 Task: Personal: Interview Study Tracker.
Action: Mouse moved to (61, 69)
Screenshot: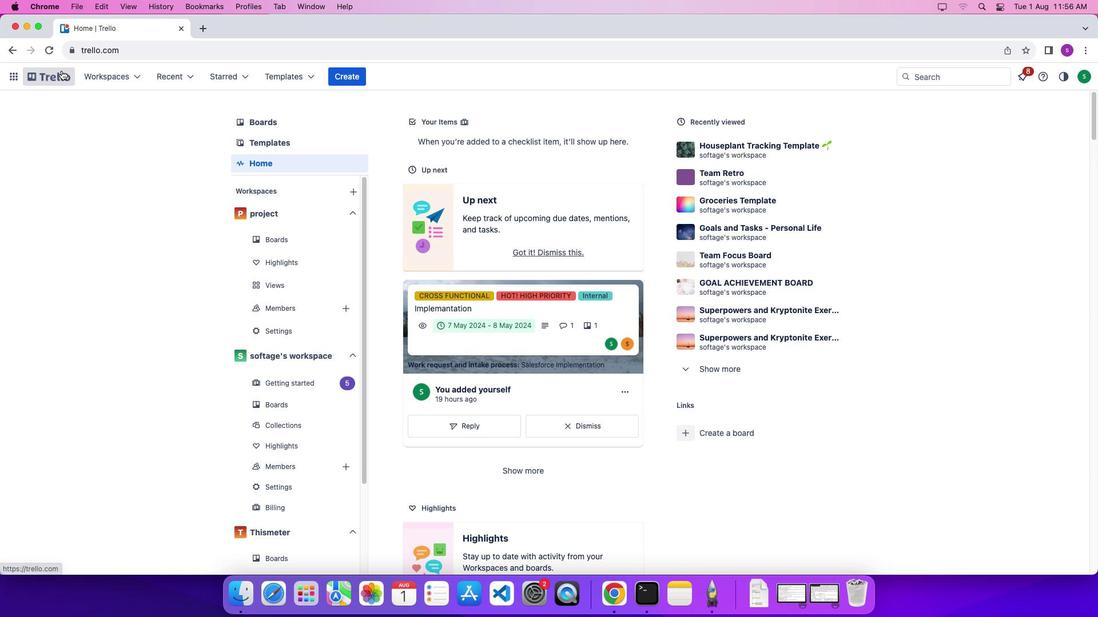 
Action: Mouse pressed left at (61, 69)
Screenshot: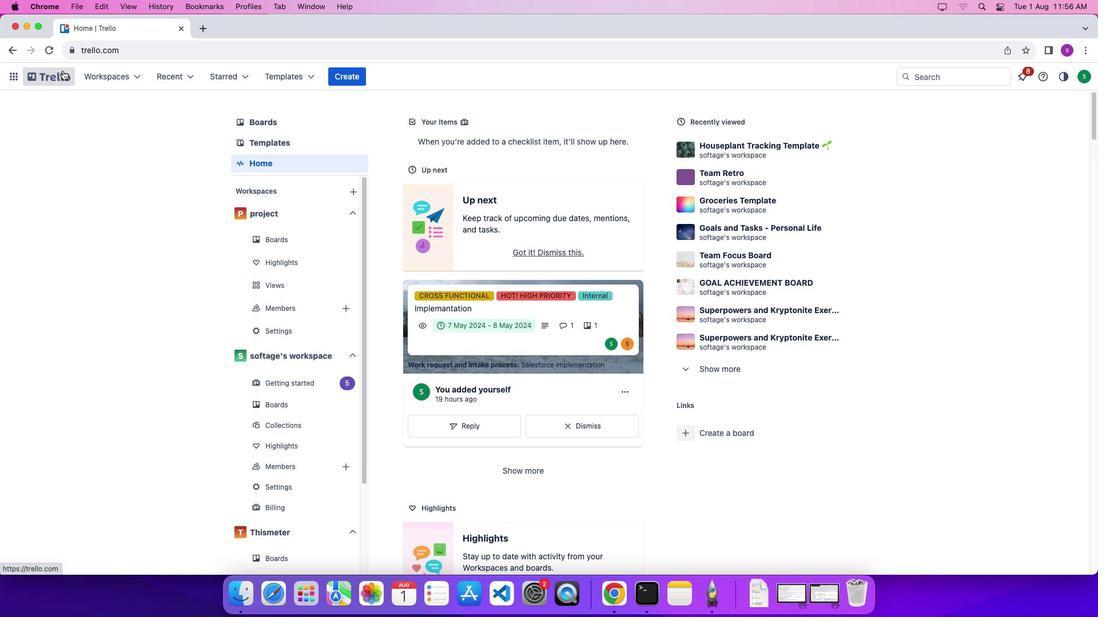 
Action: Mouse moved to (276, 77)
Screenshot: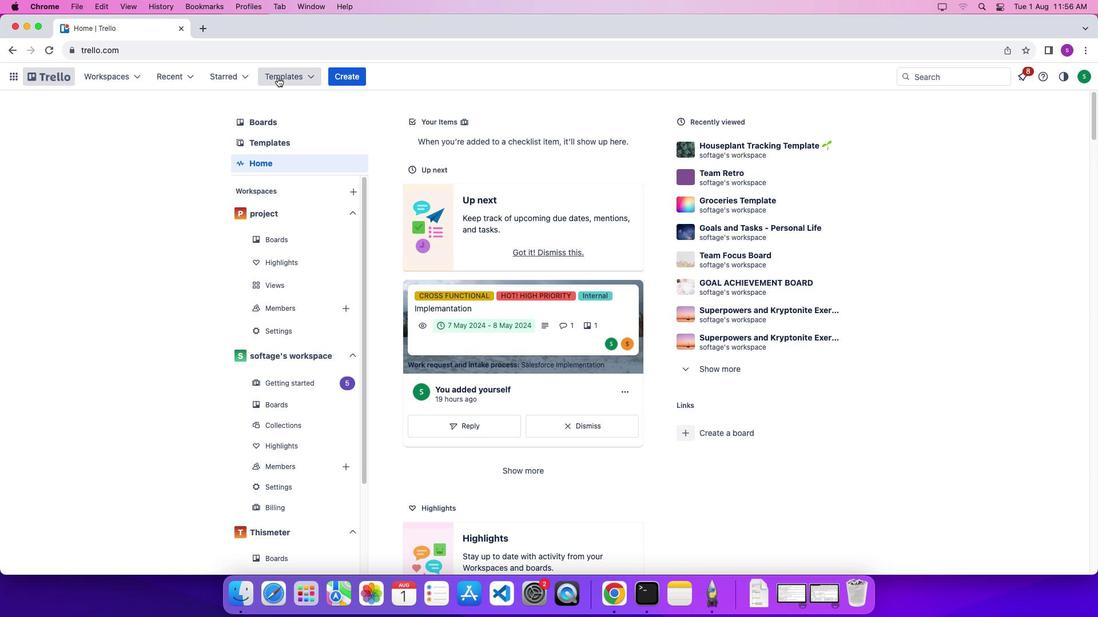 
Action: Mouse pressed left at (276, 77)
Screenshot: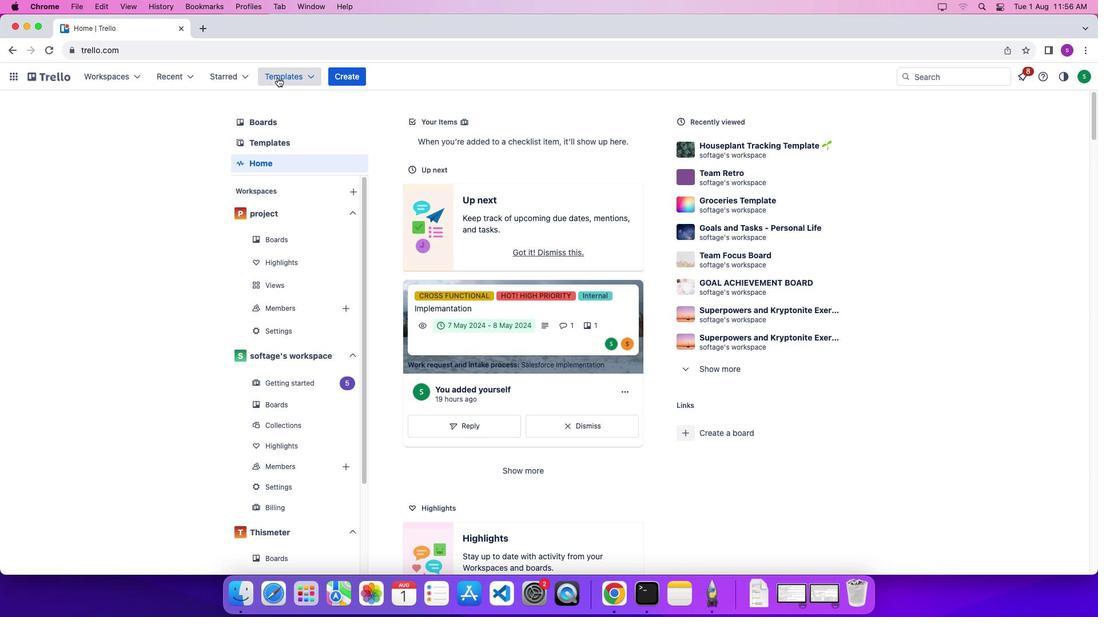 
Action: Mouse moved to (379, 437)
Screenshot: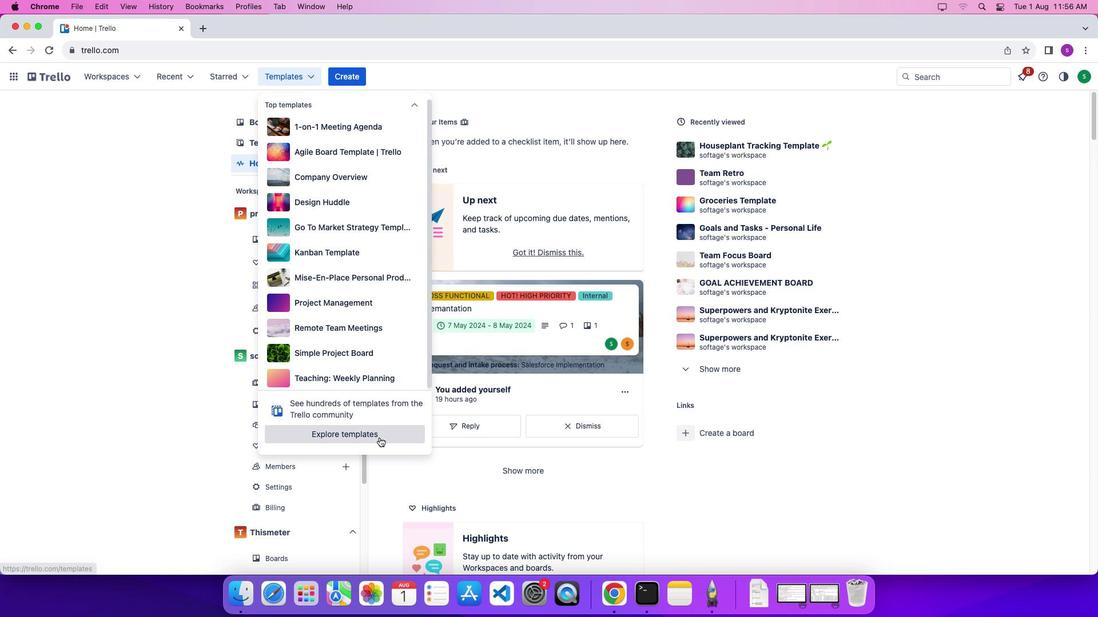 
Action: Mouse pressed left at (379, 437)
Screenshot: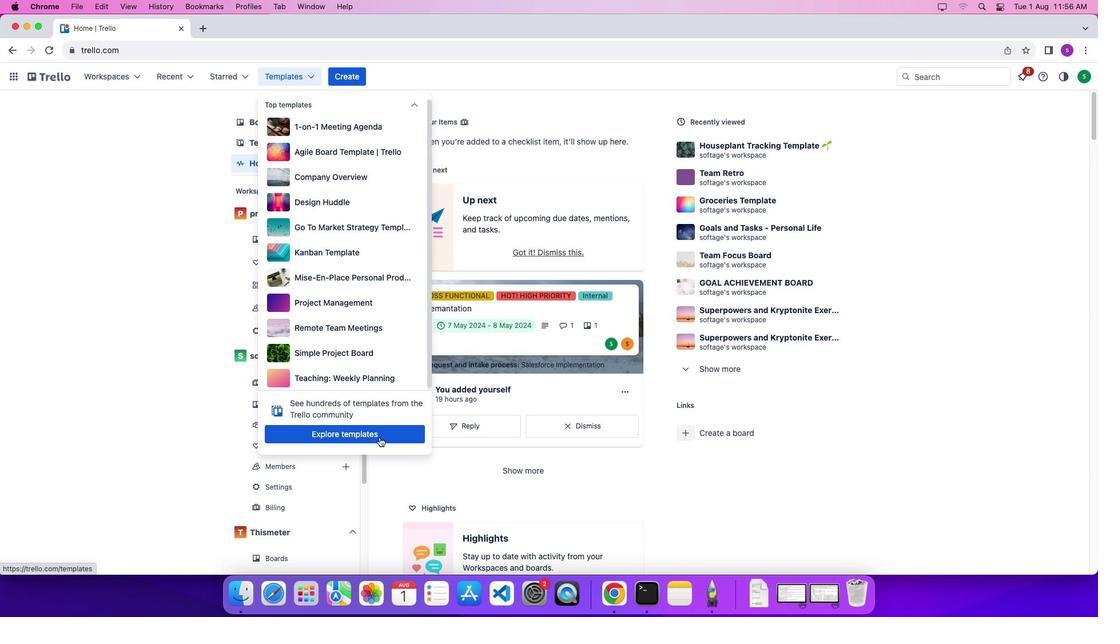 
Action: Mouse moved to (774, 128)
Screenshot: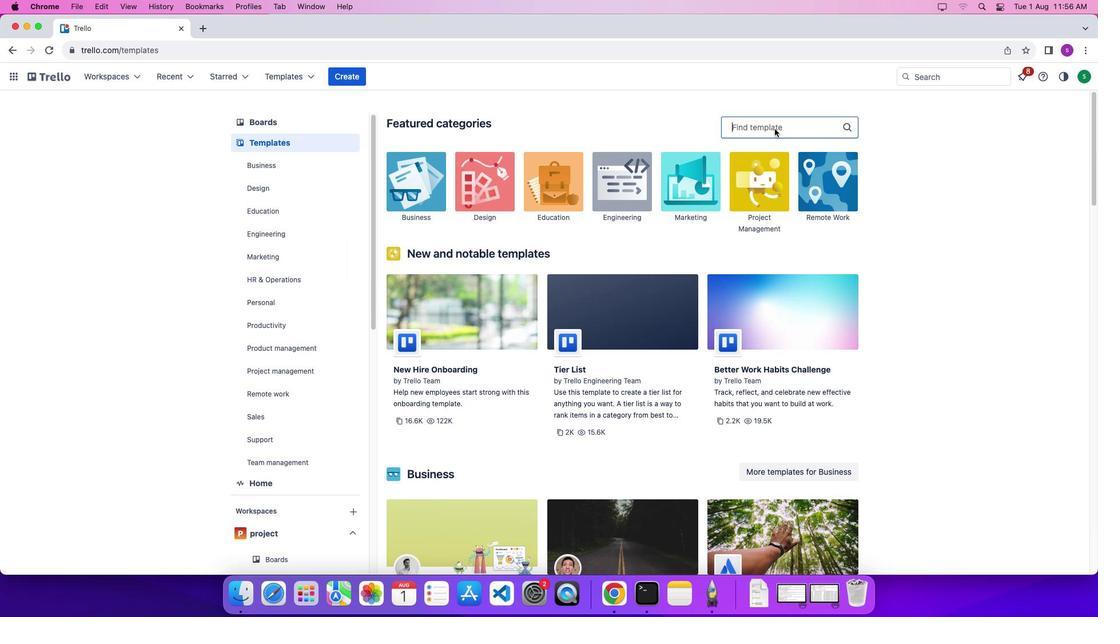 
Action: Mouse pressed left at (774, 128)
Screenshot: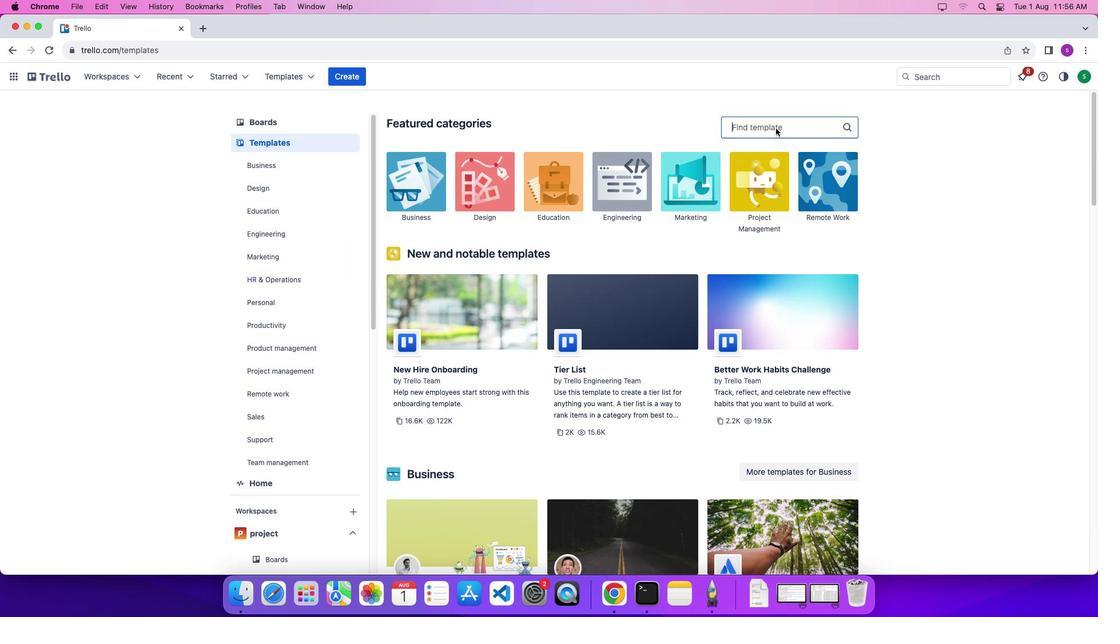
Action: Mouse moved to (775, 127)
Screenshot: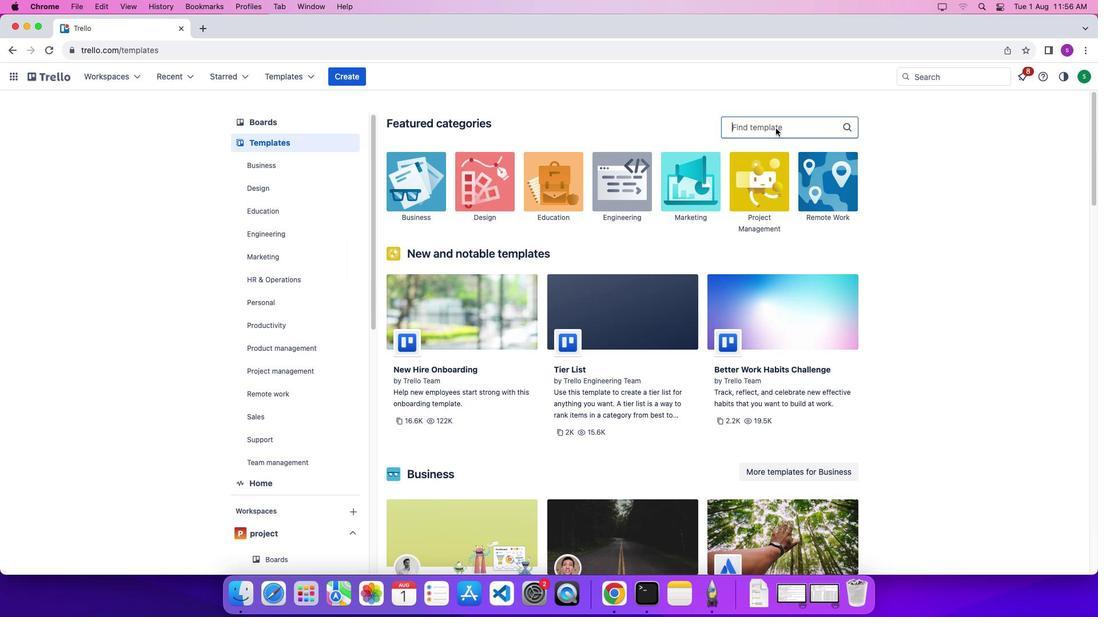 
Action: Key pressed Key.shift'S''t''u''d''y'Key.space
Screenshot: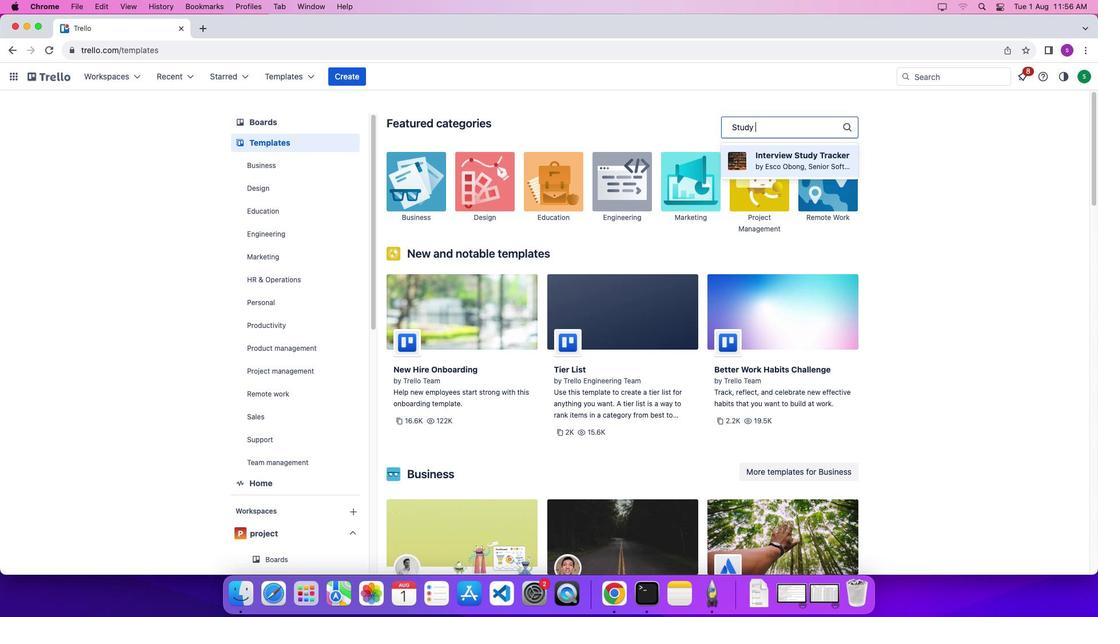 
Action: Mouse moved to (790, 152)
Screenshot: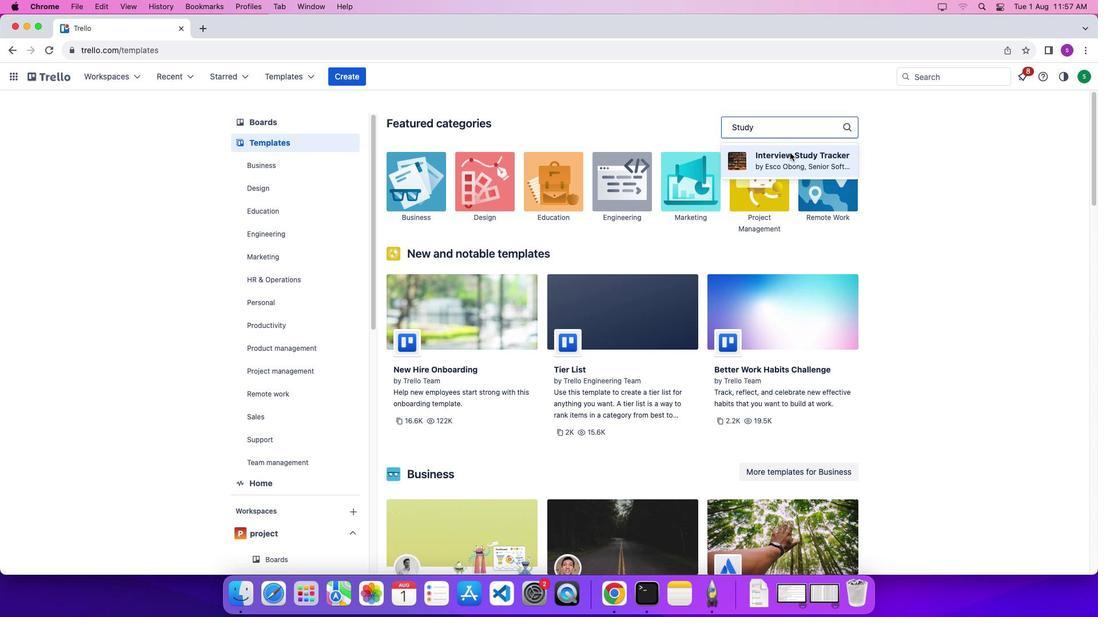 
Action: Mouse pressed left at (790, 152)
Screenshot: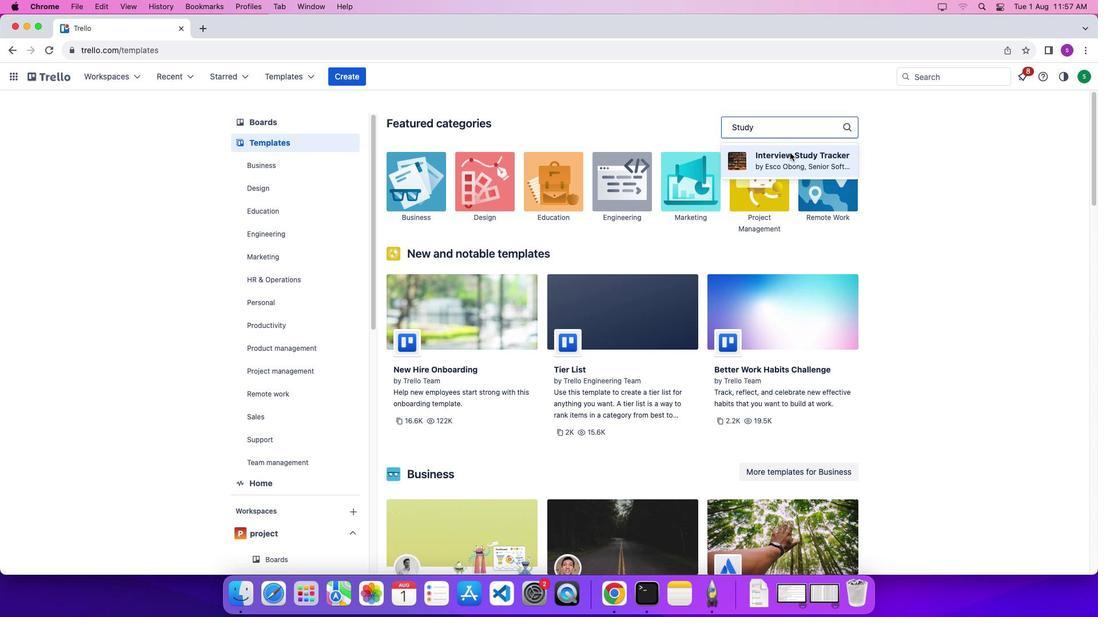 
Action: Mouse moved to (667, 466)
Screenshot: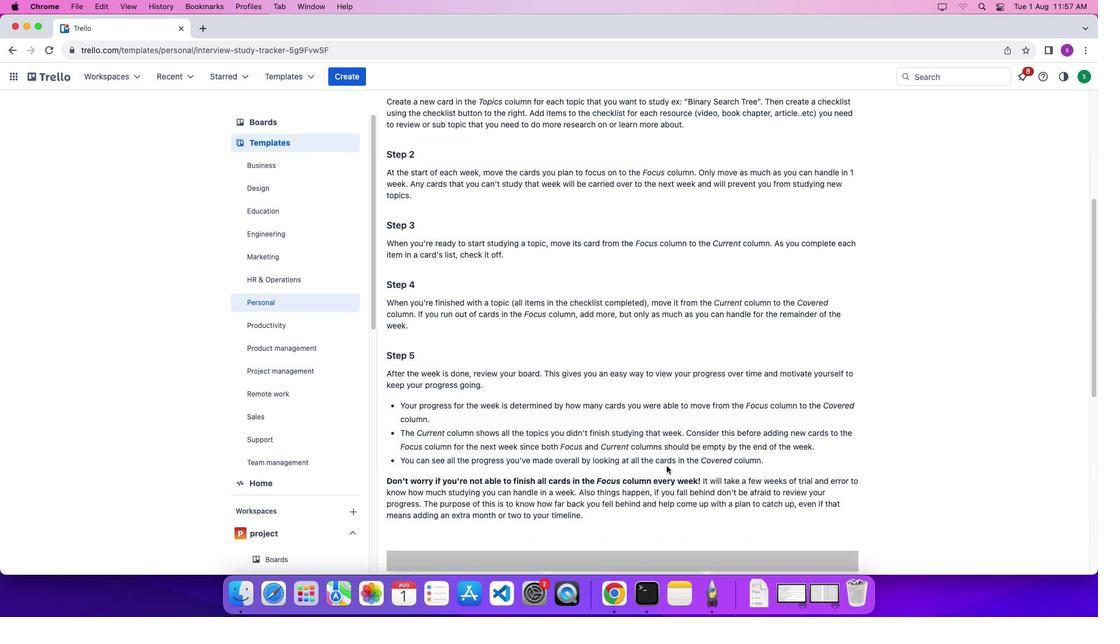 
Action: Mouse scrolled (667, 466) with delta (0, 0)
Screenshot: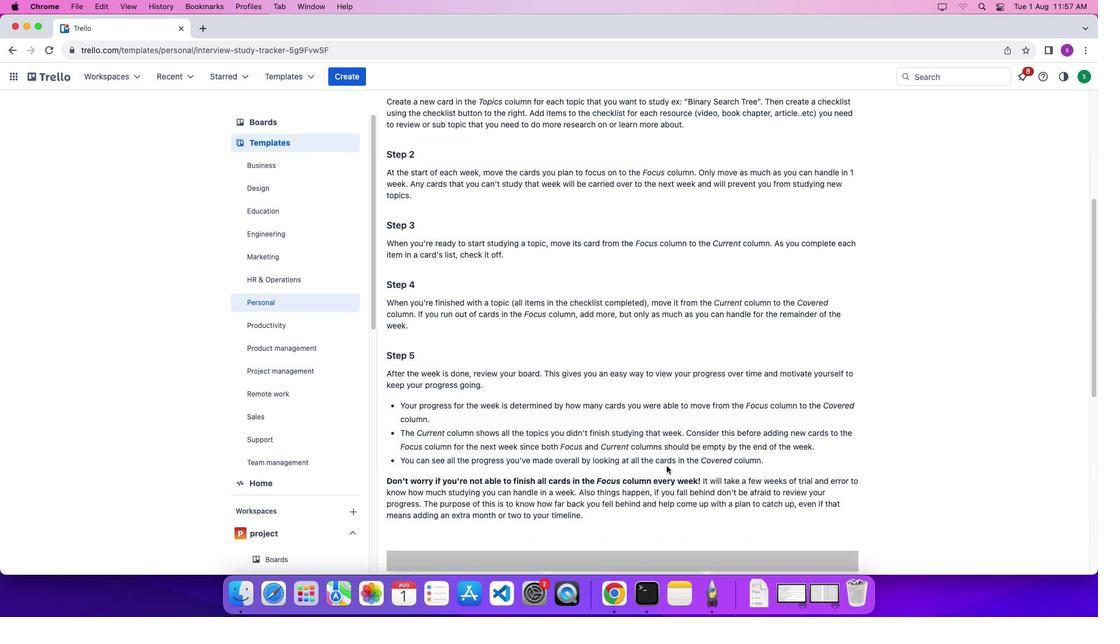 
Action: Mouse scrolled (667, 466) with delta (0, -1)
Screenshot: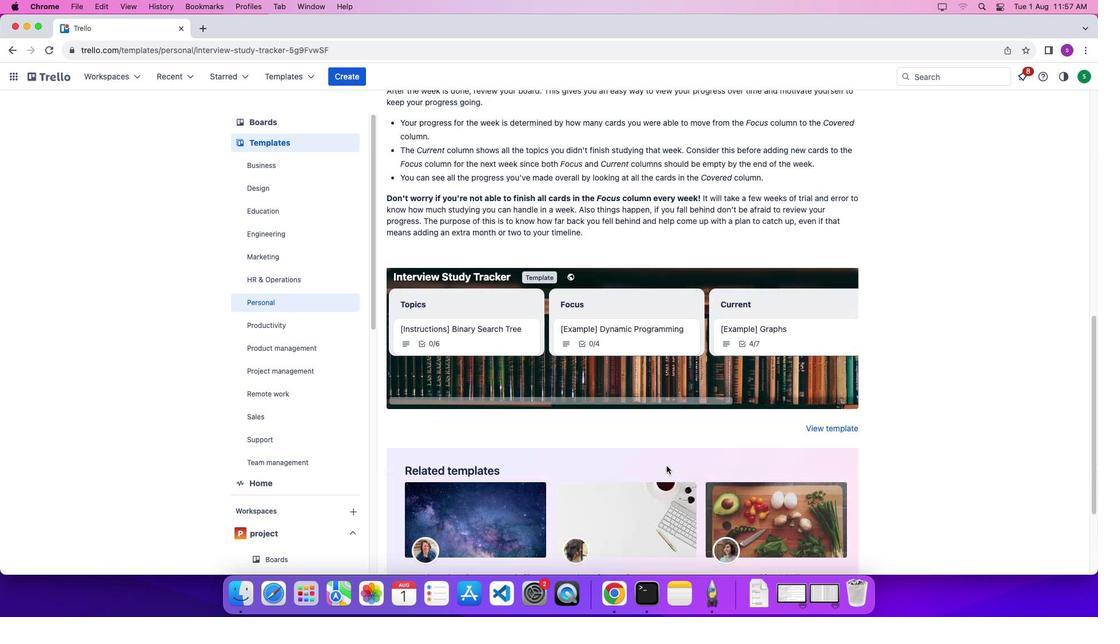 
Action: Mouse moved to (665, 466)
Screenshot: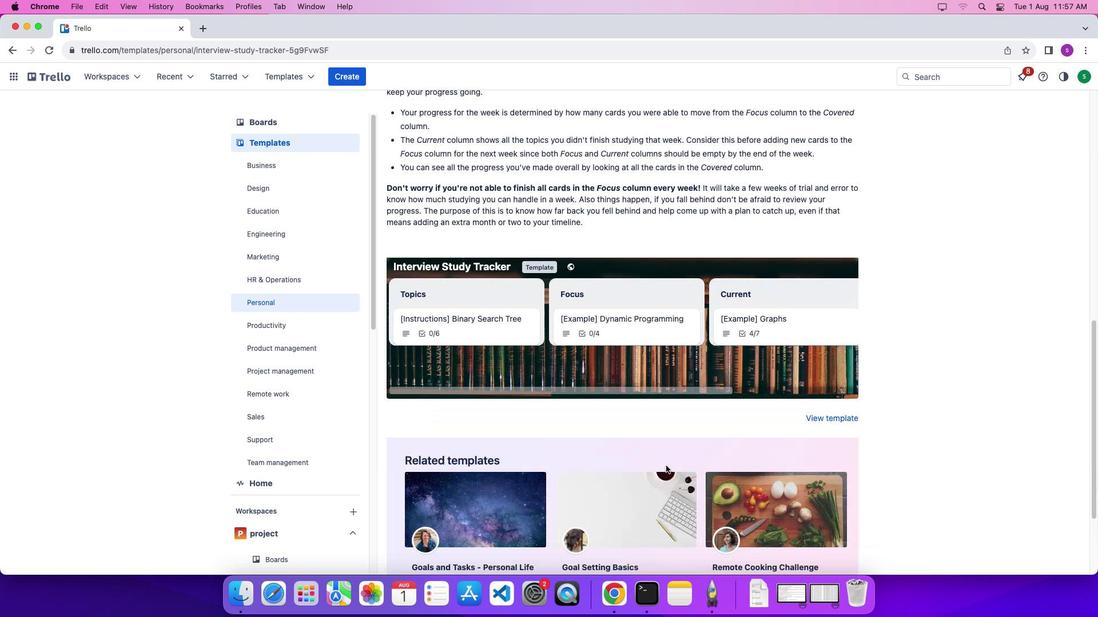 
Action: Mouse scrolled (665, 466) with delta (0, -5)
Screenshot: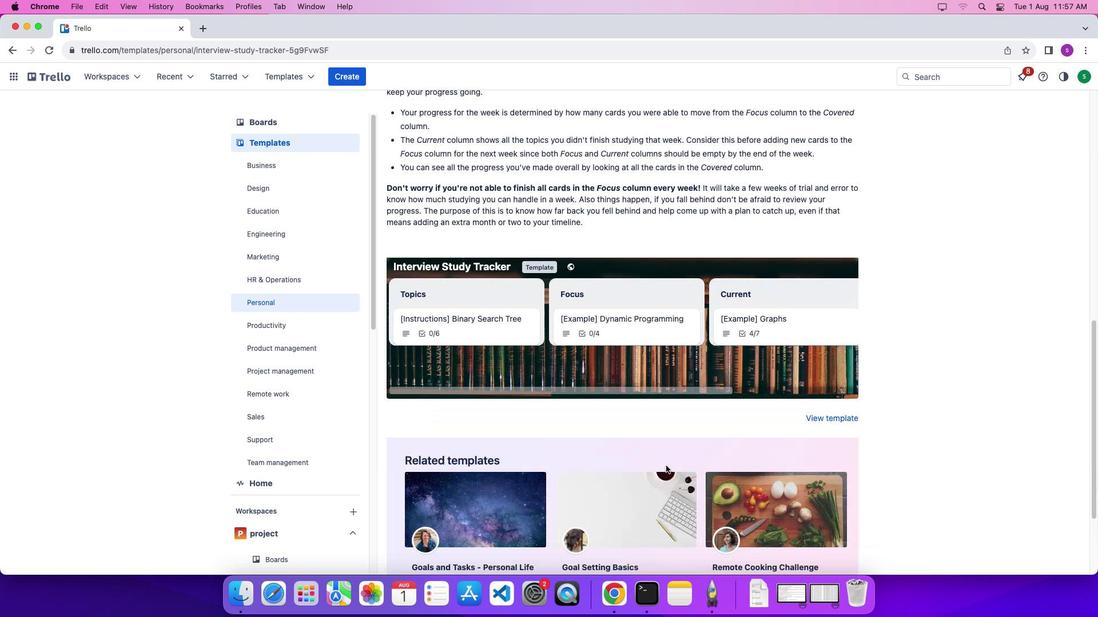 
Action: Mouse moved to (665, 465)
Screenshot: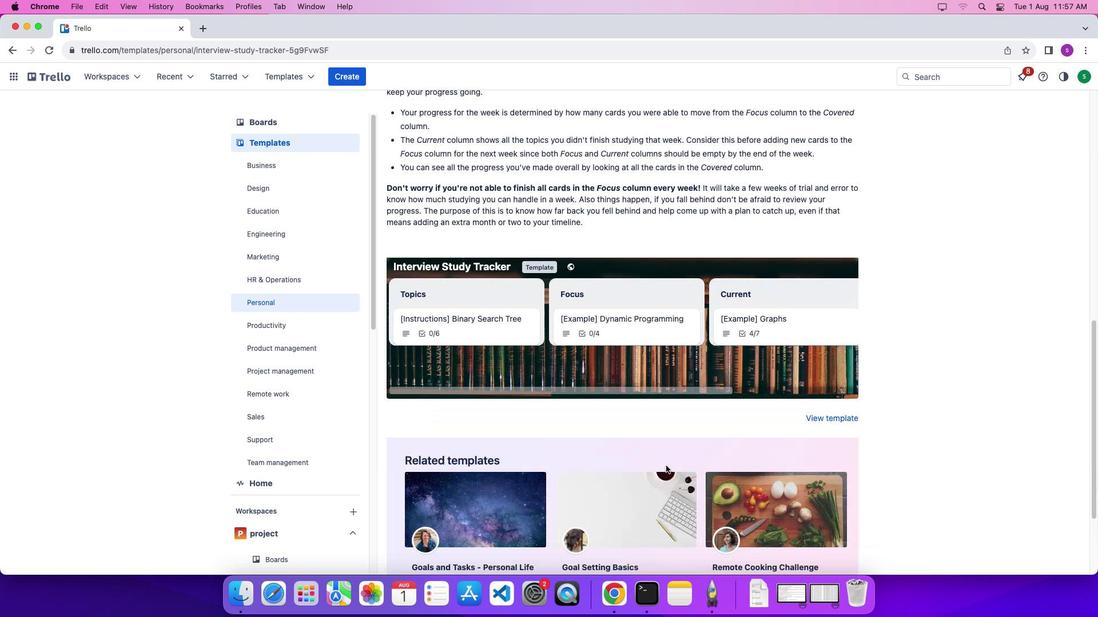 
Action: Mouse scrolled (665, 465) with delta (0, -6)
Screenshot: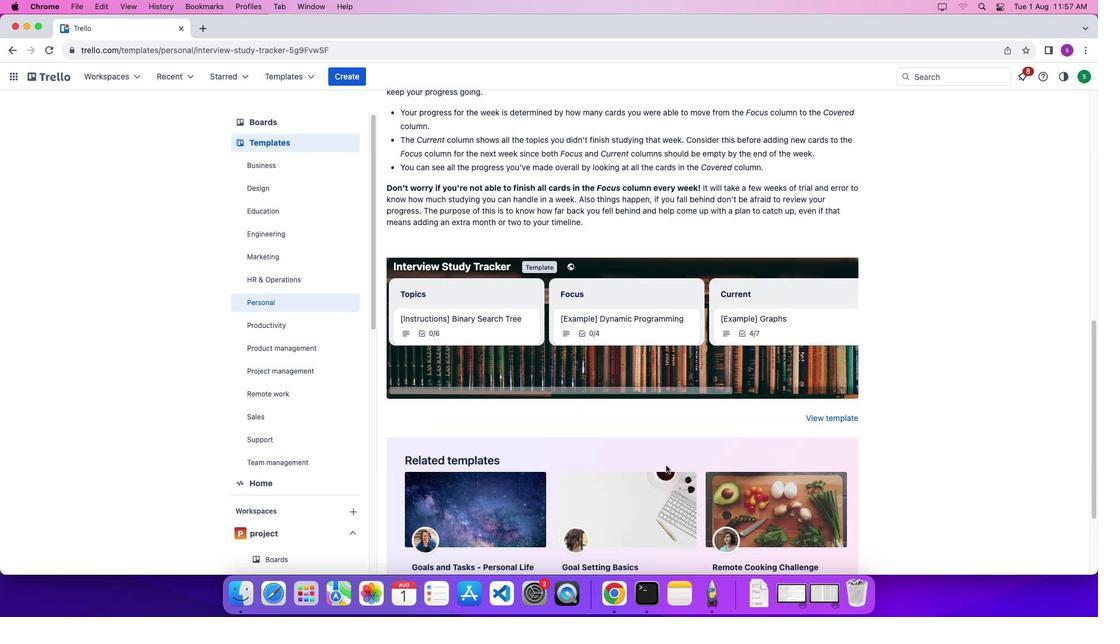 
Action: Mouse moved to (665, 465)
Screenshot: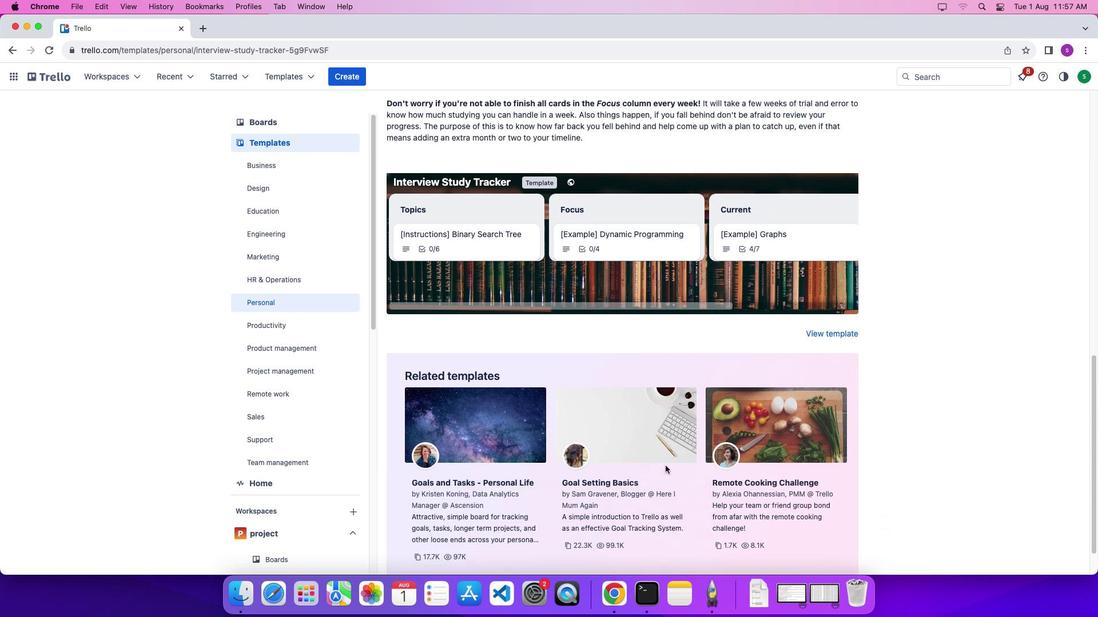 
Action: Mouse scrolled (665, 465) with delta (0, 0)
Screenshot: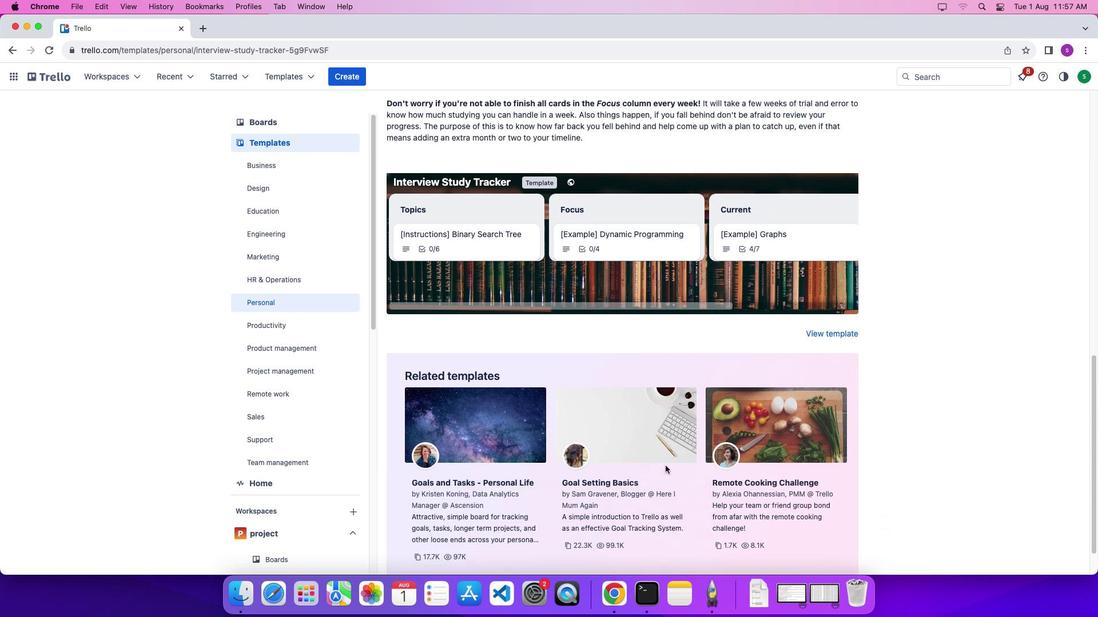 
Action: Mouse moved to (665, 465)
Screenshot: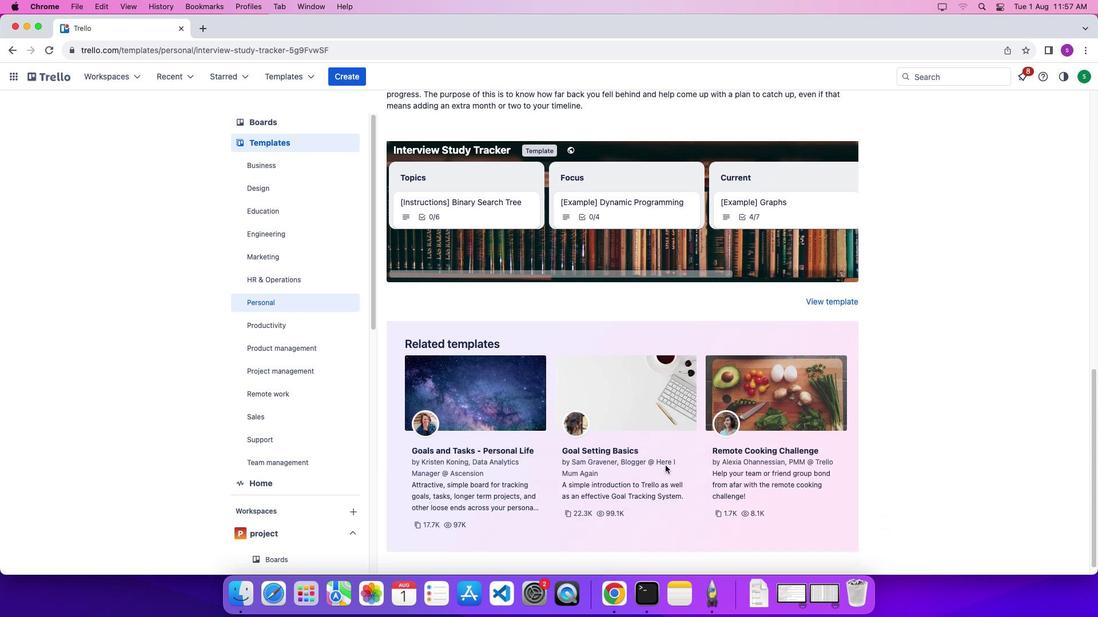 
Action: Mouse scrolled (665, 465) with delta (0, 0)
Screenshot: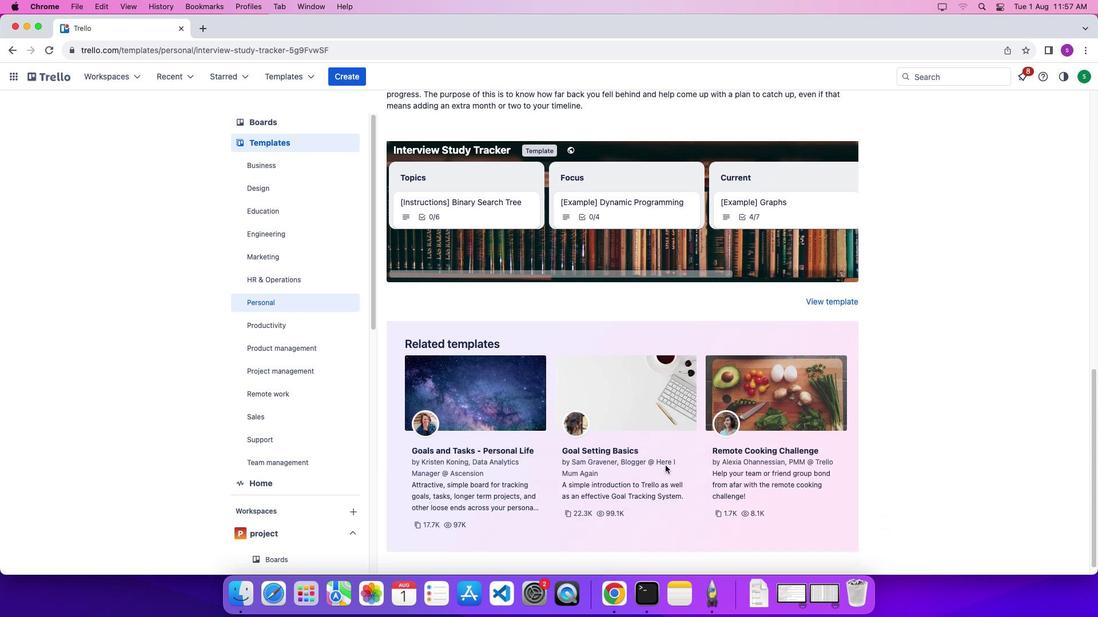 
Action: Mouse scrolled (665, 465) with delta (0, -4)
Screenshot: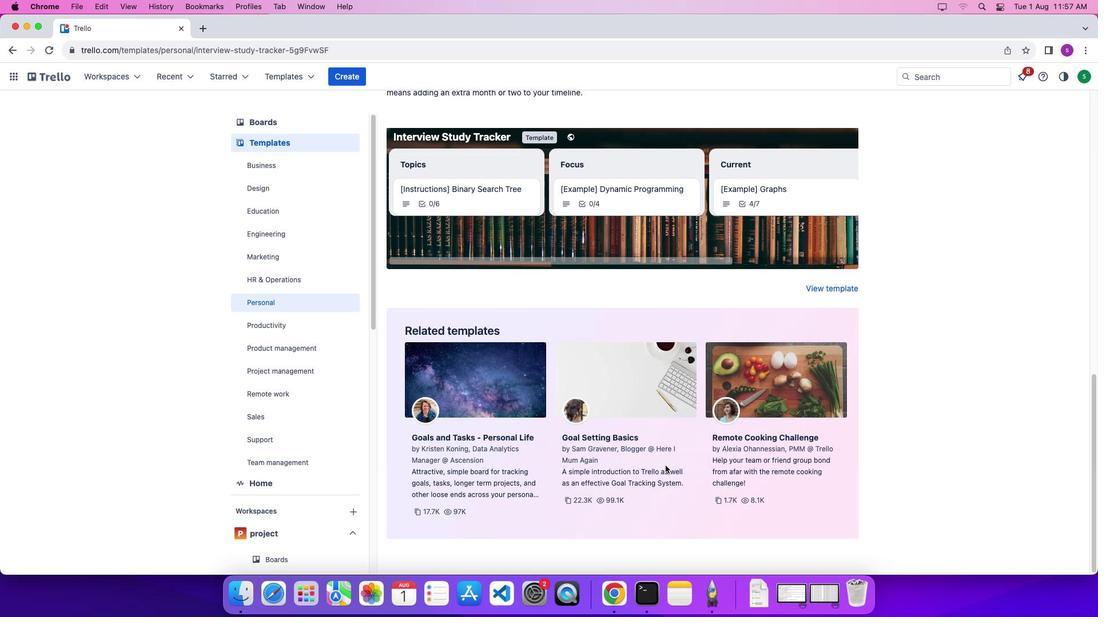 
Action: Mouse scrolled (665, 465) with delta (0, 0)
Screenshot: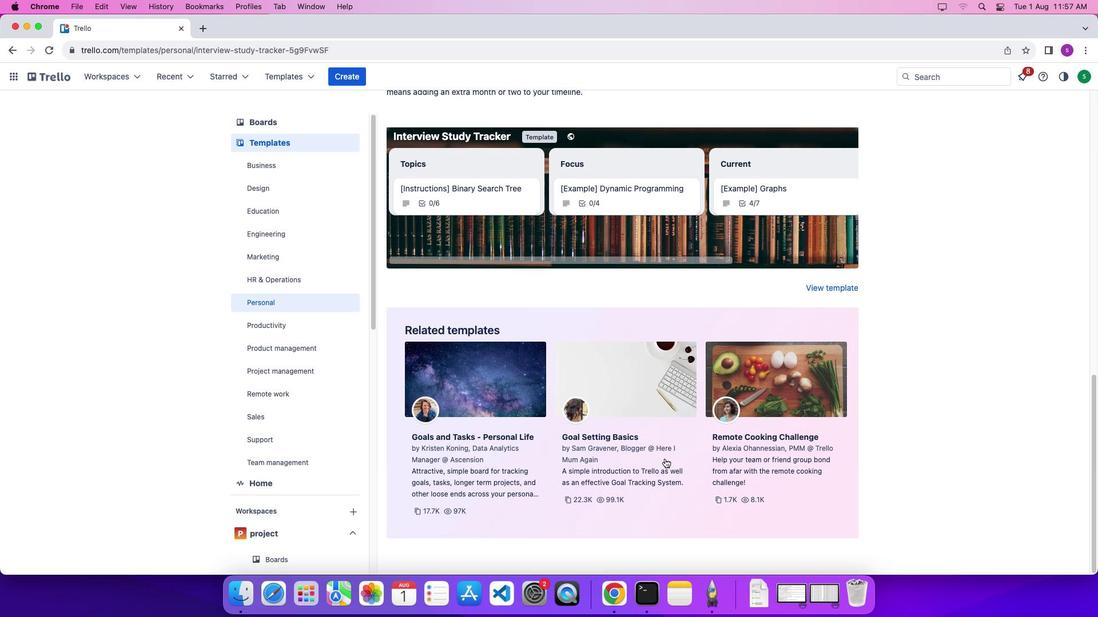 
Action: Mouse moved to (664, 464)
Screenshot: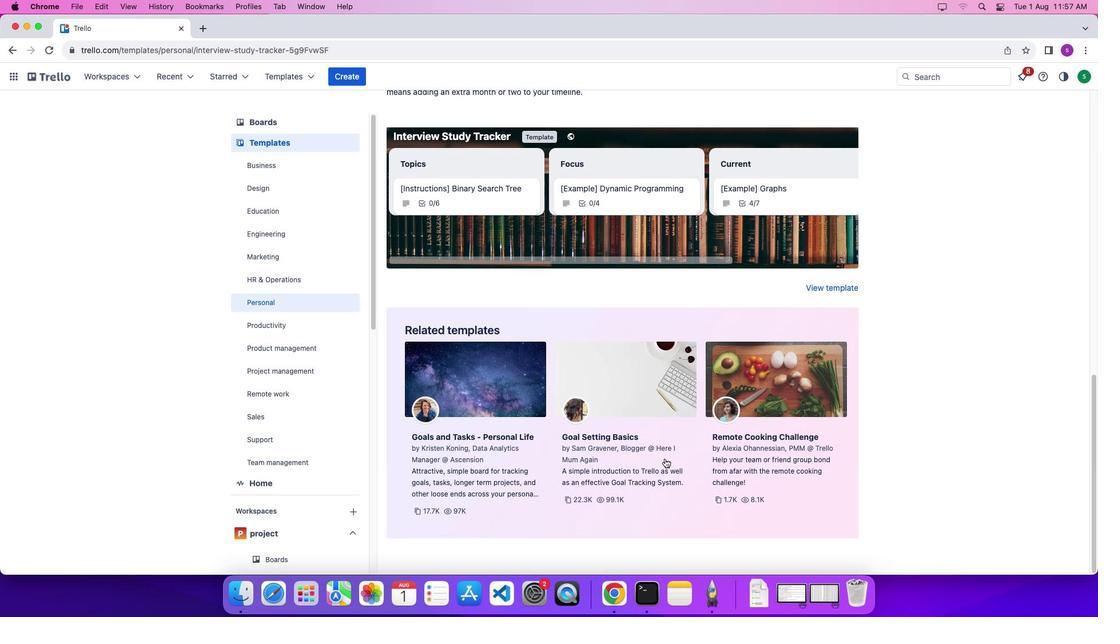 
Action: Mouse scrolled (664, 464) with delta (0, 0)
Screenshot: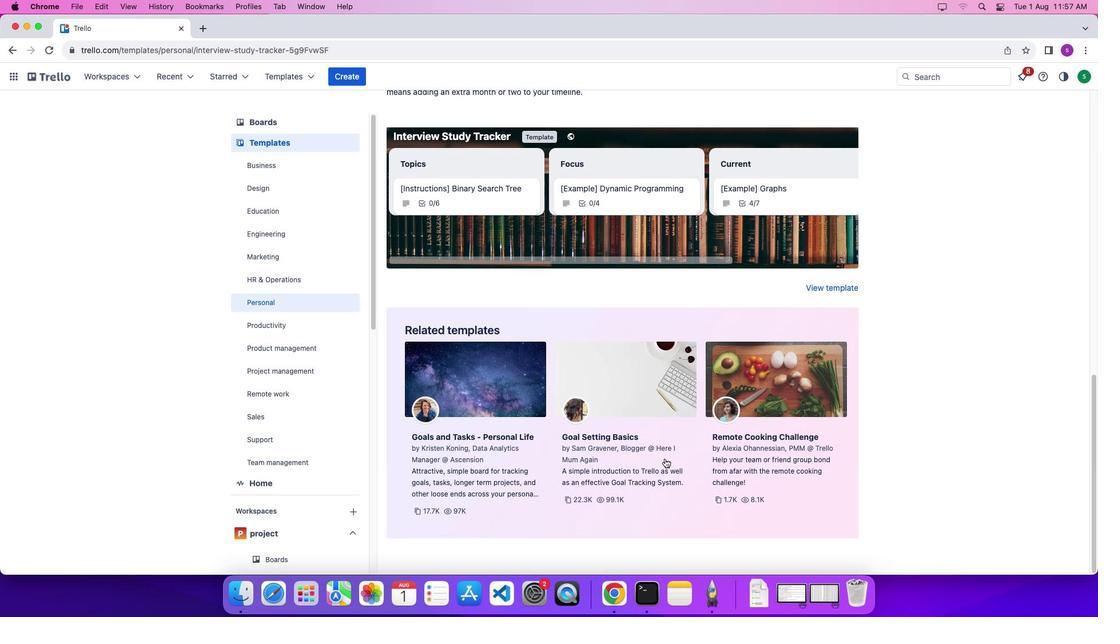 
Action: Mouse moved to (664, 463)
Screenshot: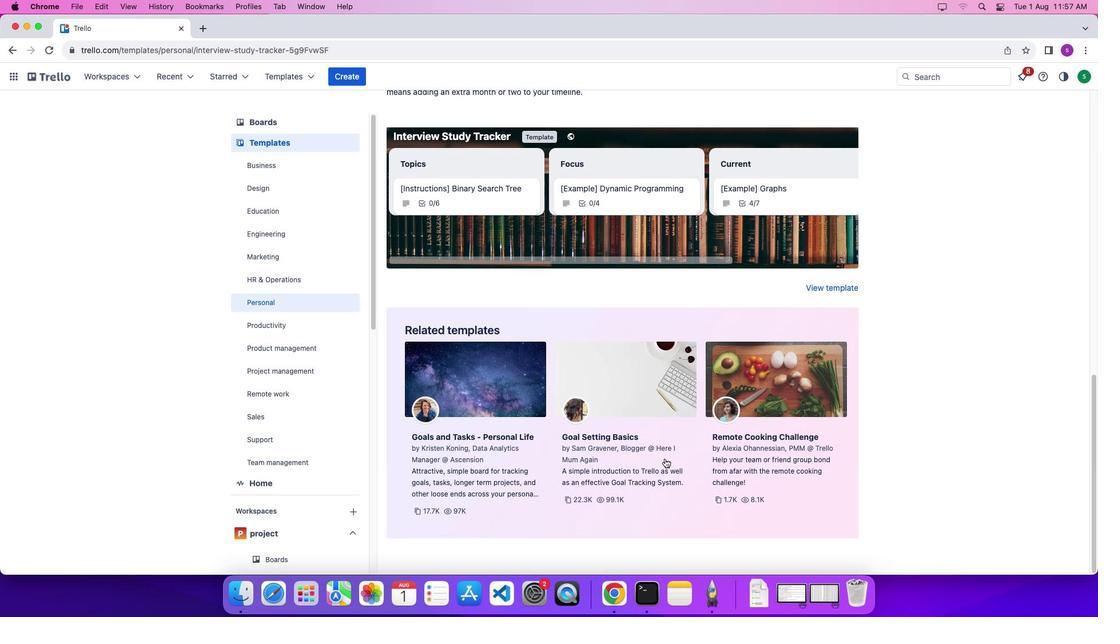 
Action: Mouse scrolled (664, 463) with delta (0, -4)
Screenshot: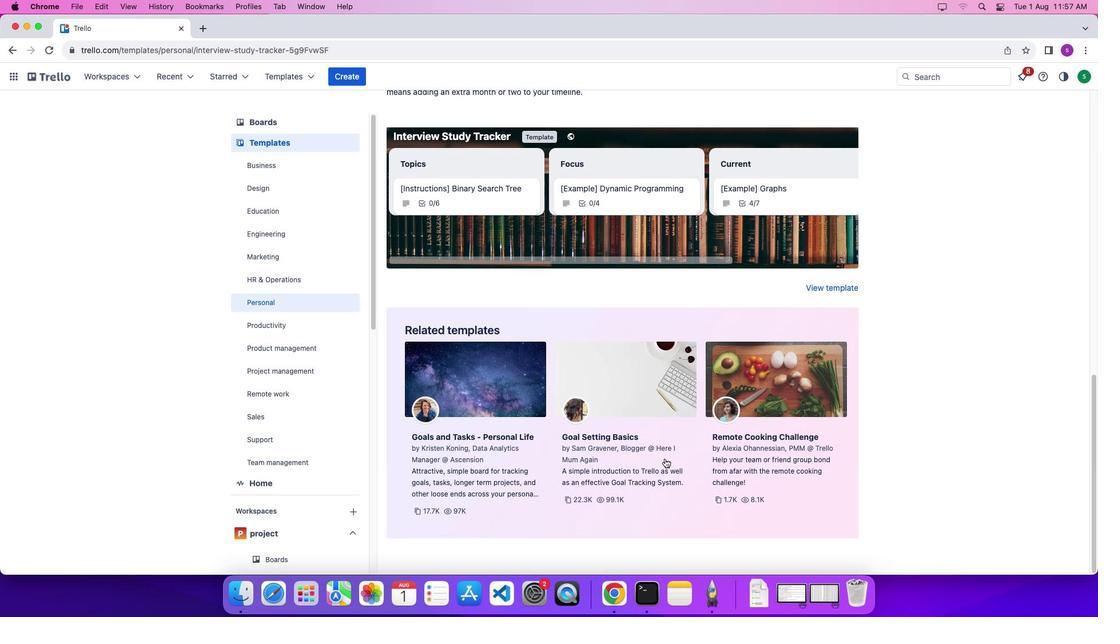
Action: Mouse moved to (664, 458)
Screenshot: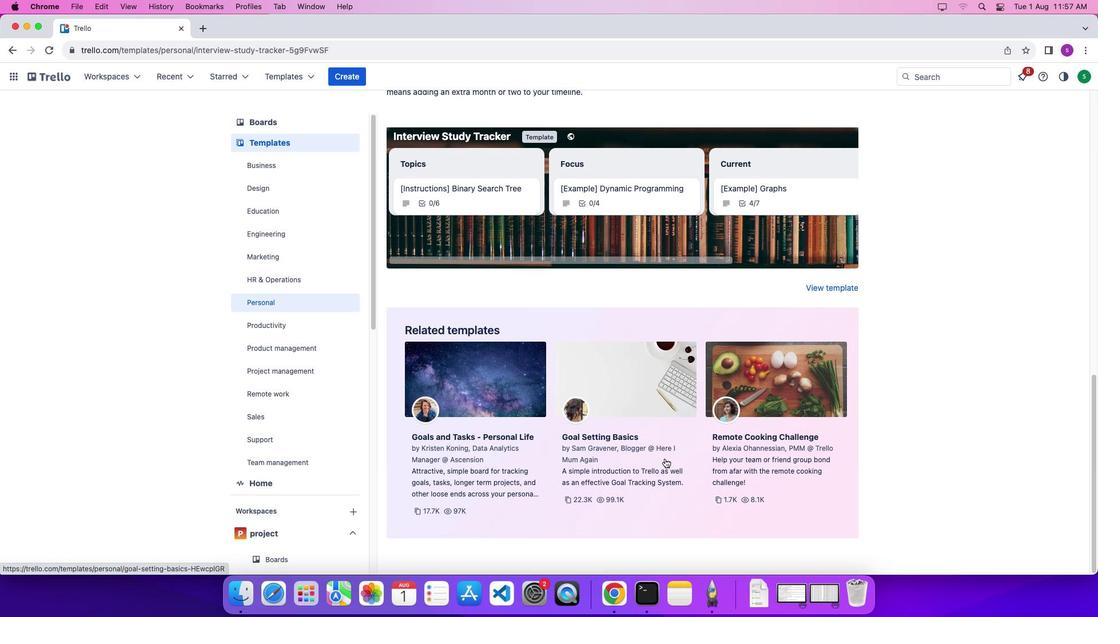 
Action: Mouse scrolled (664, 458) with delta (0, 0)
Screenshot: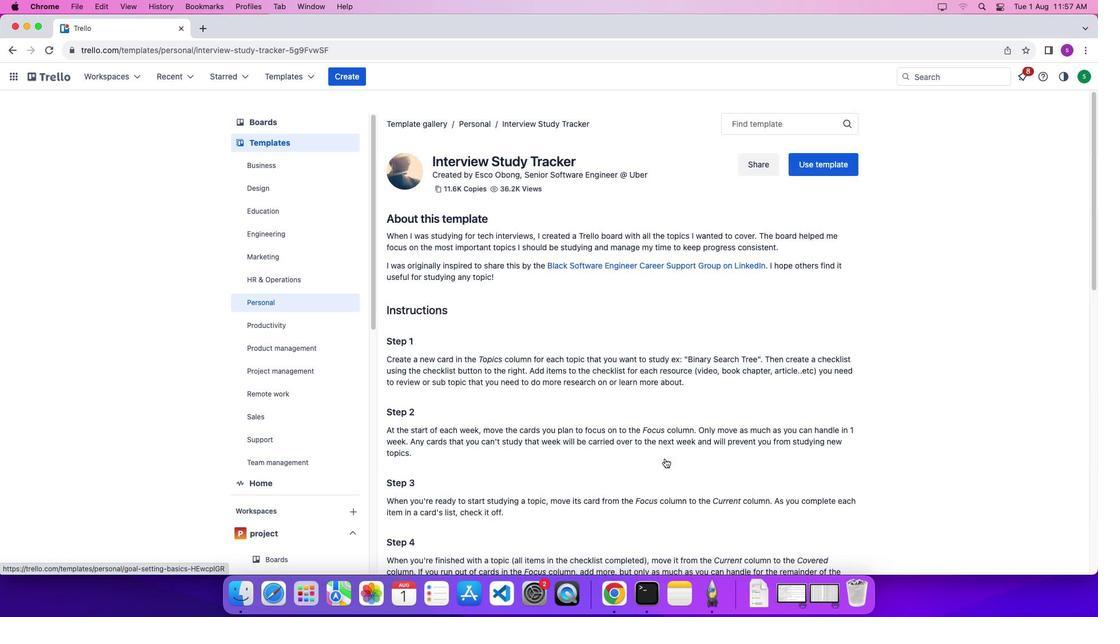 
Action: Mouse scrolled (664, 458) with delta (0, 0)
Screenshot: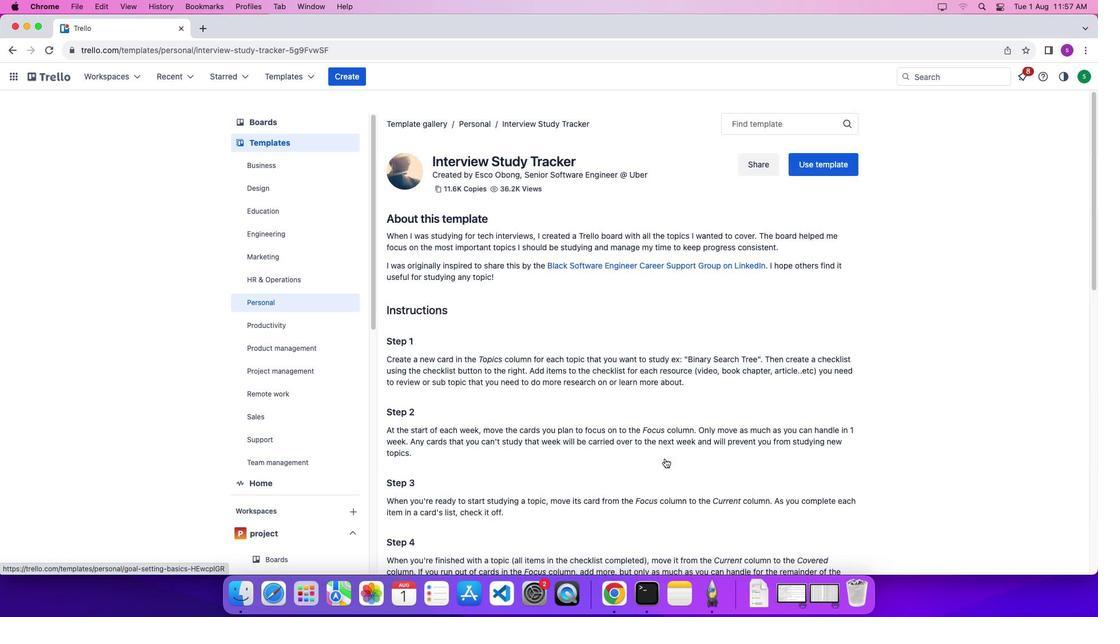 
Action: Mouse scrolled (664, 458) with delta (0, 5)
Screenshot: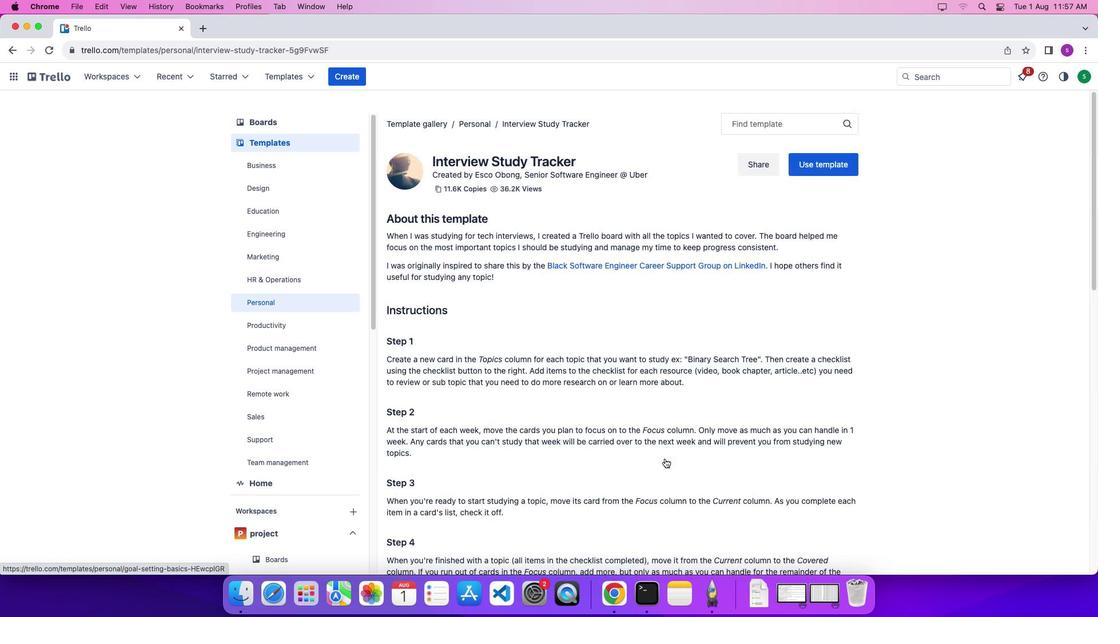 
Action: Mouse scrolled (664, 458) with delta (0, 7)
Screenshot: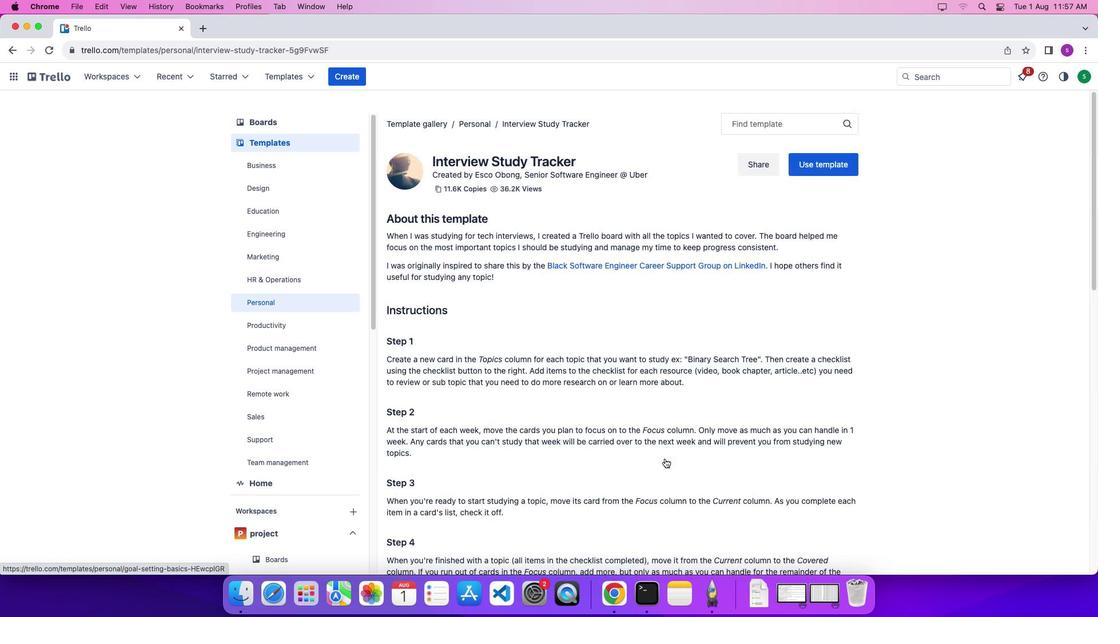 
Action: Mouse scrolled (664, 458) with delta (0, 8)
Screenshot: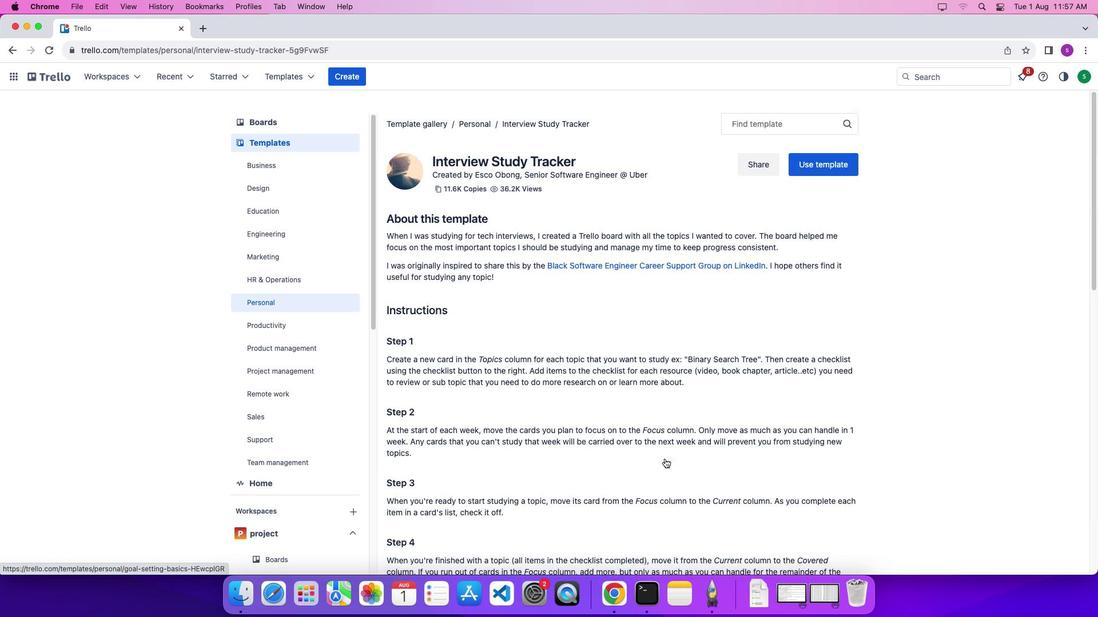 
Action: Mouse moved to (794, 167)
Screenshot: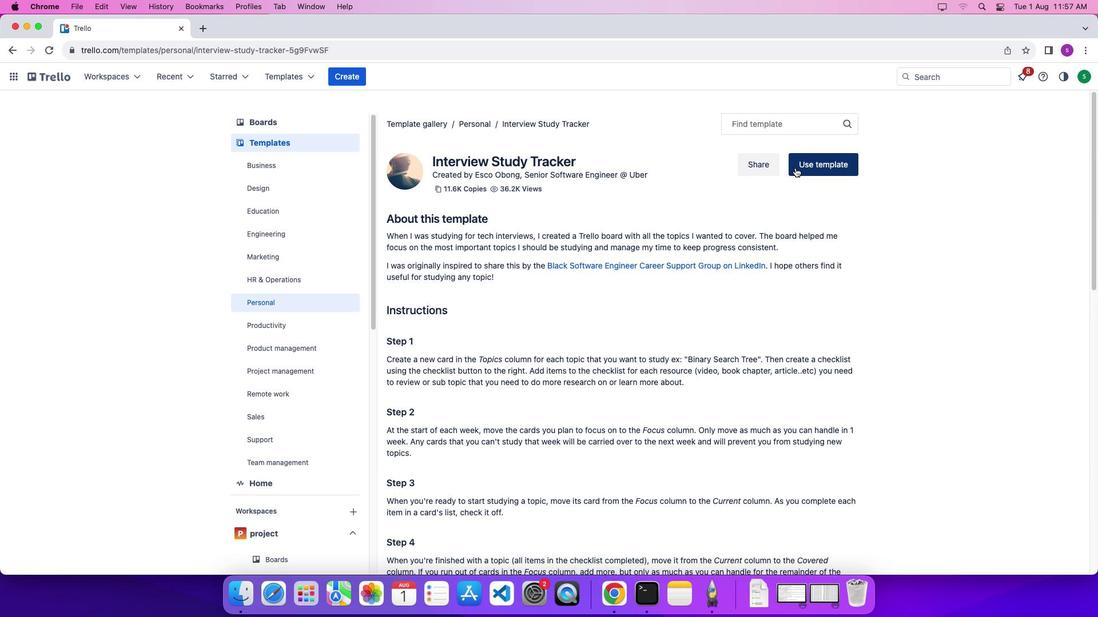 
Action: Mouse pressed left at (794, 167)
Screenshot: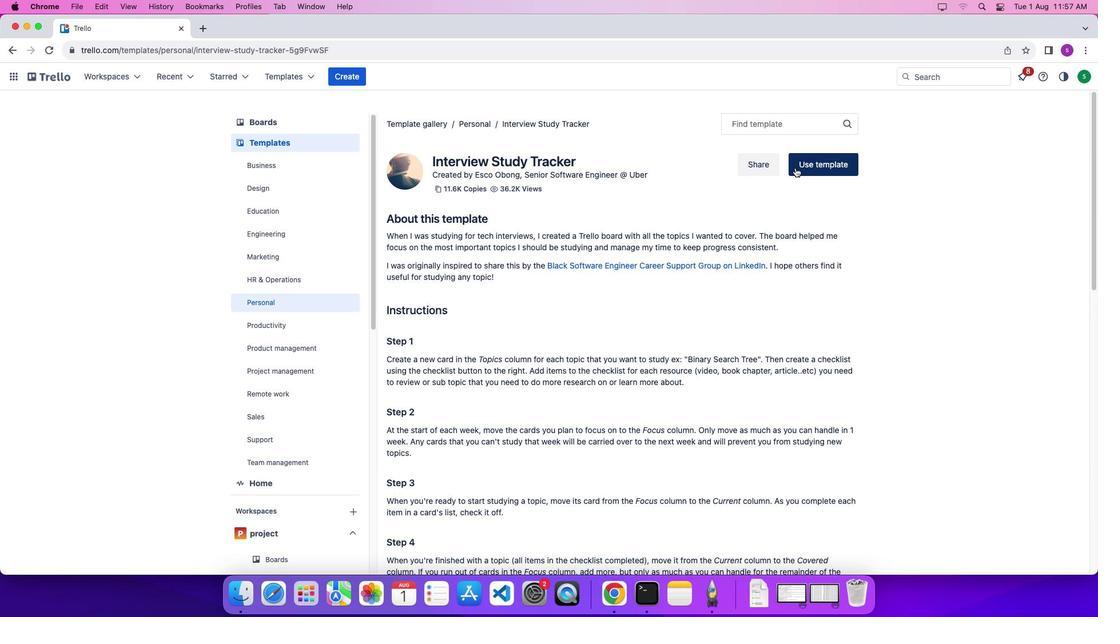 
Action: Mouse moved to (852, 268)
Screenshot: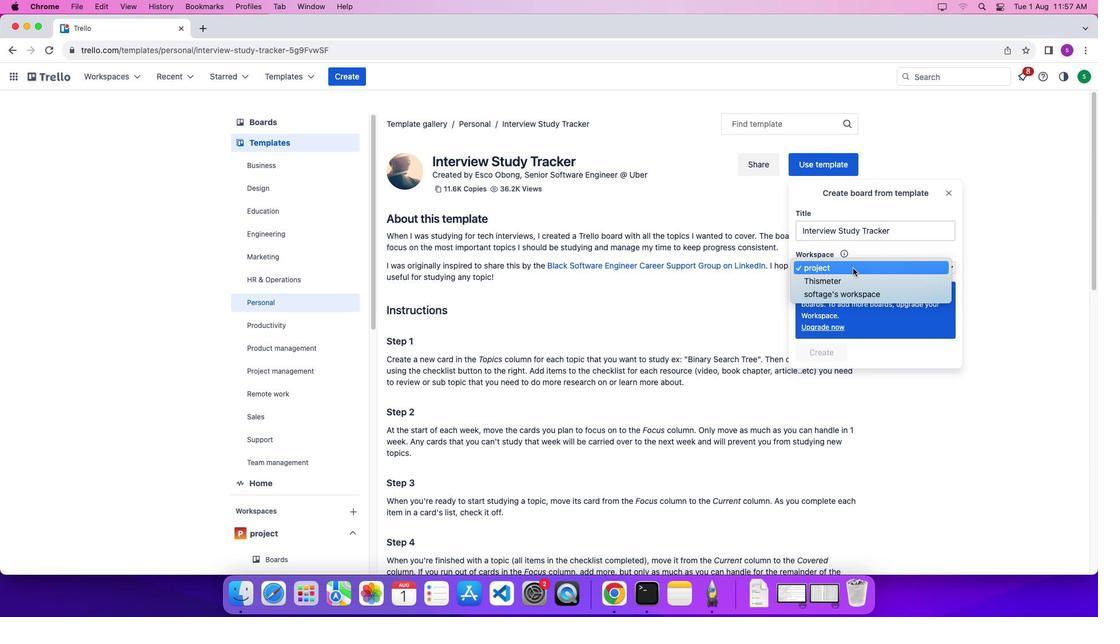 
Action: Mouse pressed left at (852, 268)
Screenshot: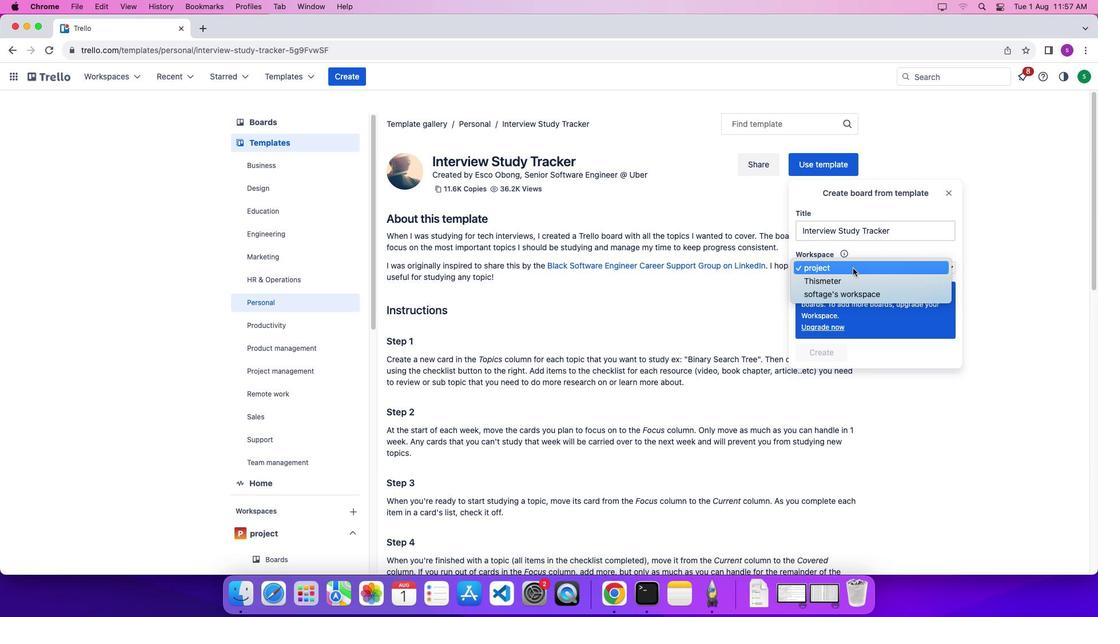 
Action: Mouse moved to (857, 293)
Screenshot: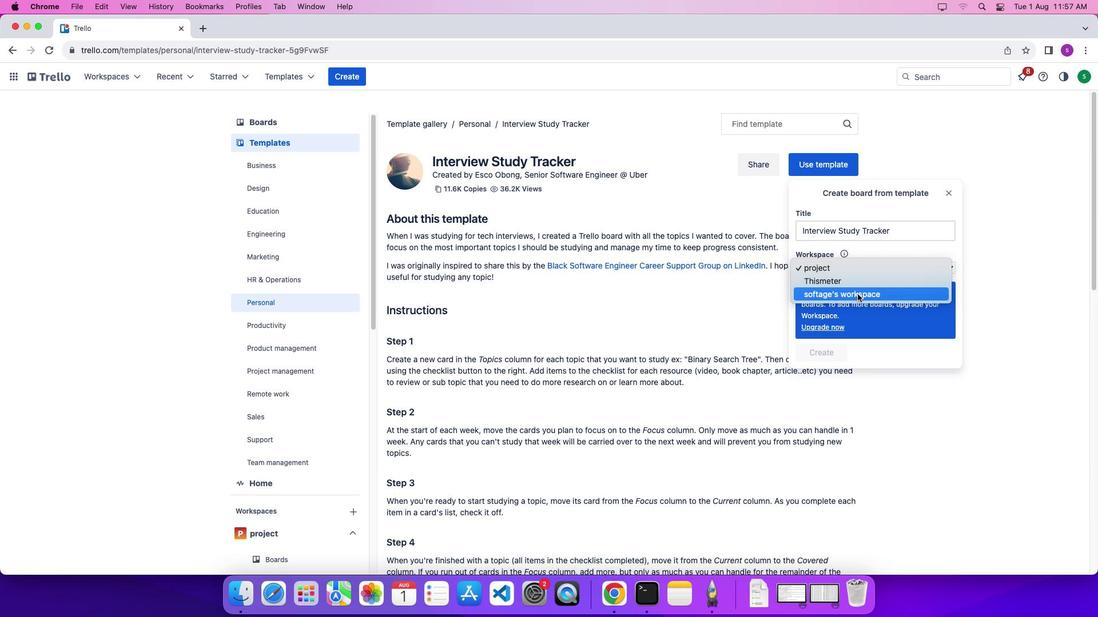 
Action: Mouse pressed left at (857, 293)
Screenshot: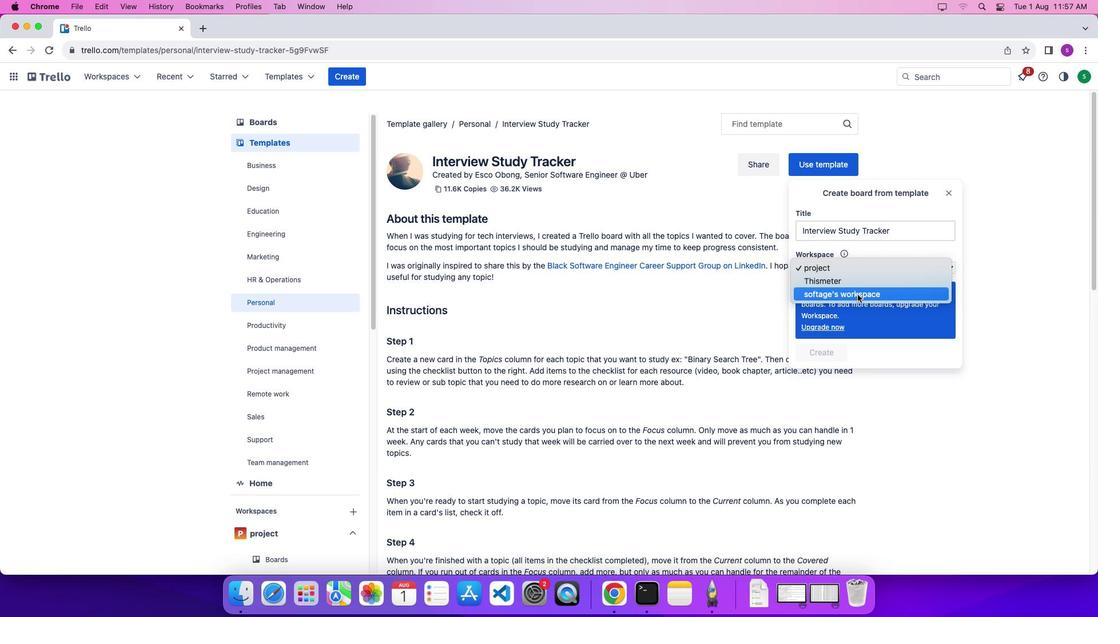 
Action: Mouse moved to (824, 381)
Screenshot: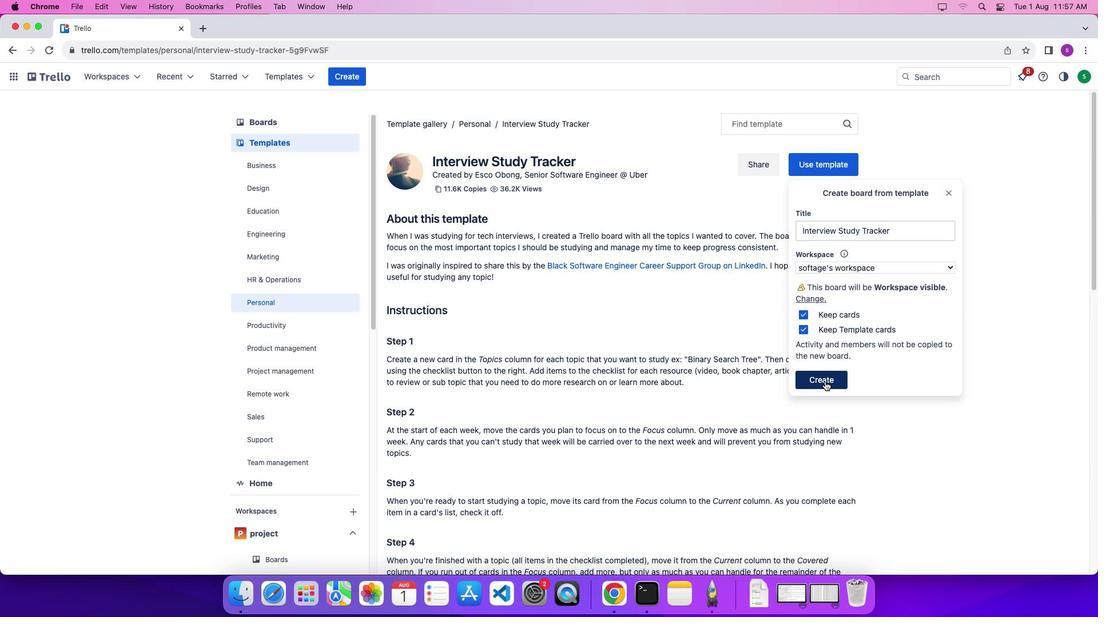 
Action: Mouse pressed left at (824, 381)
Screenshot: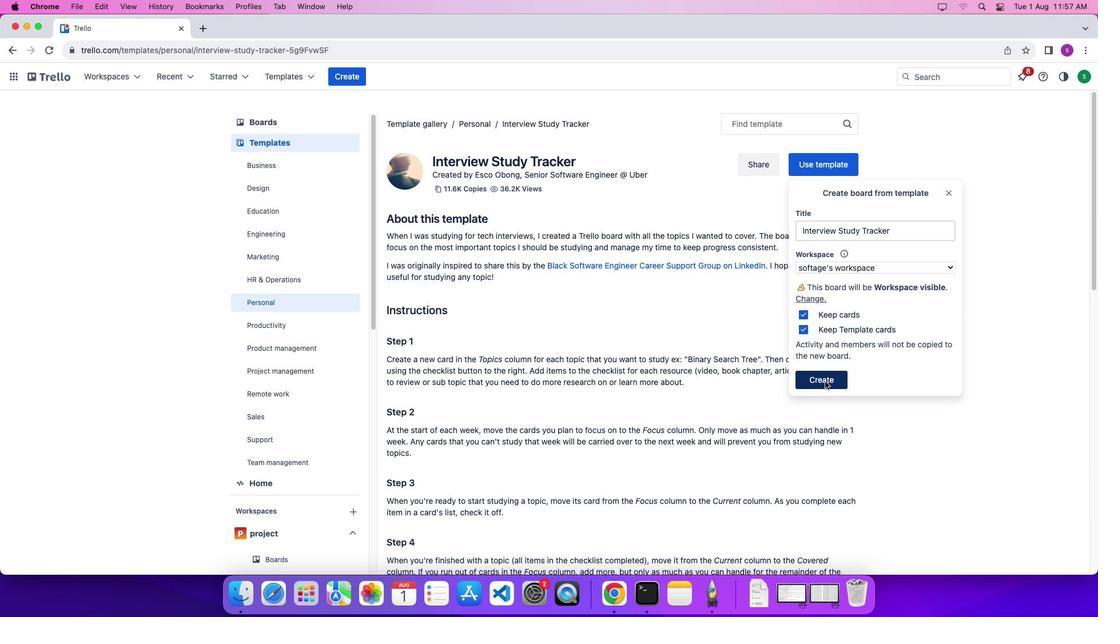 
Action: Mouse moved to (649, 416)
Screenshot: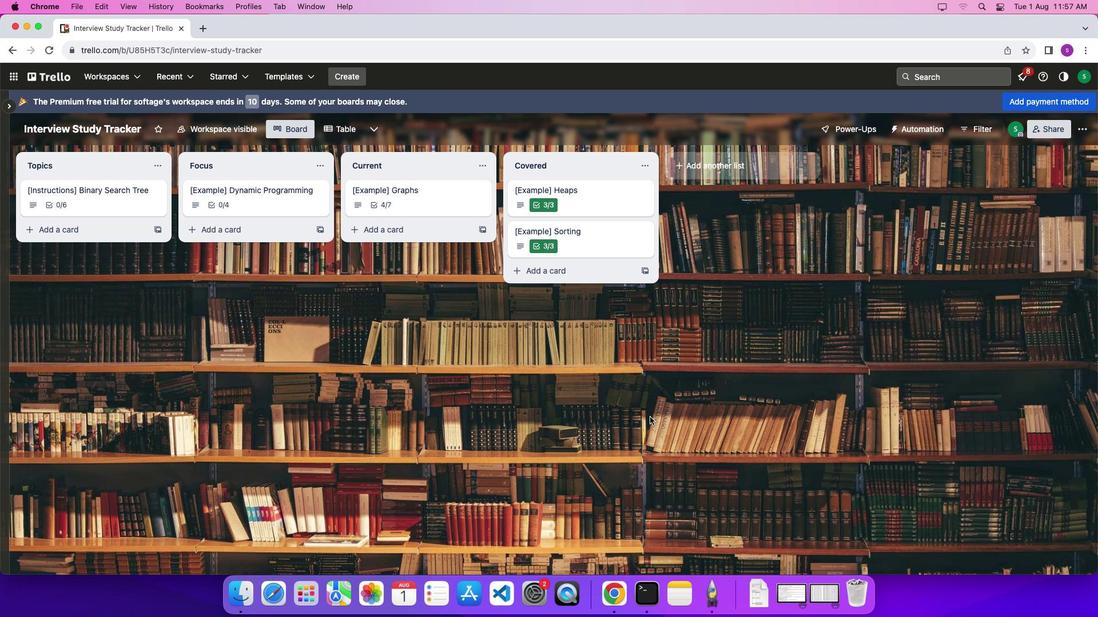 
Action: Mouse pressed left at (649, 416)
Screenshot: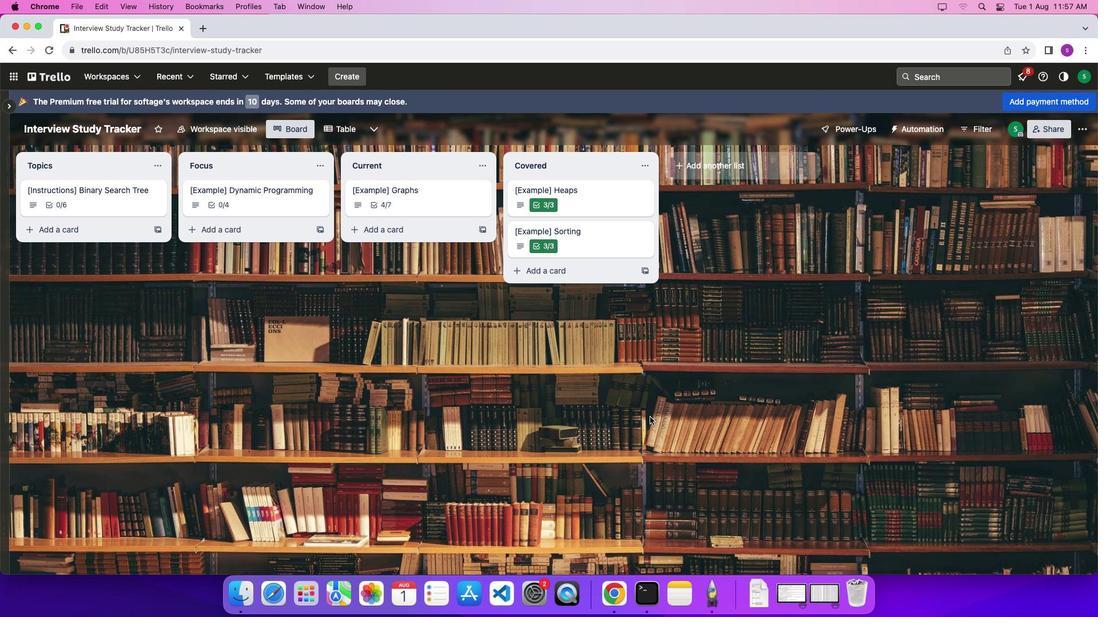 
Action: Mouse moved to (429, 198)
Screenshot: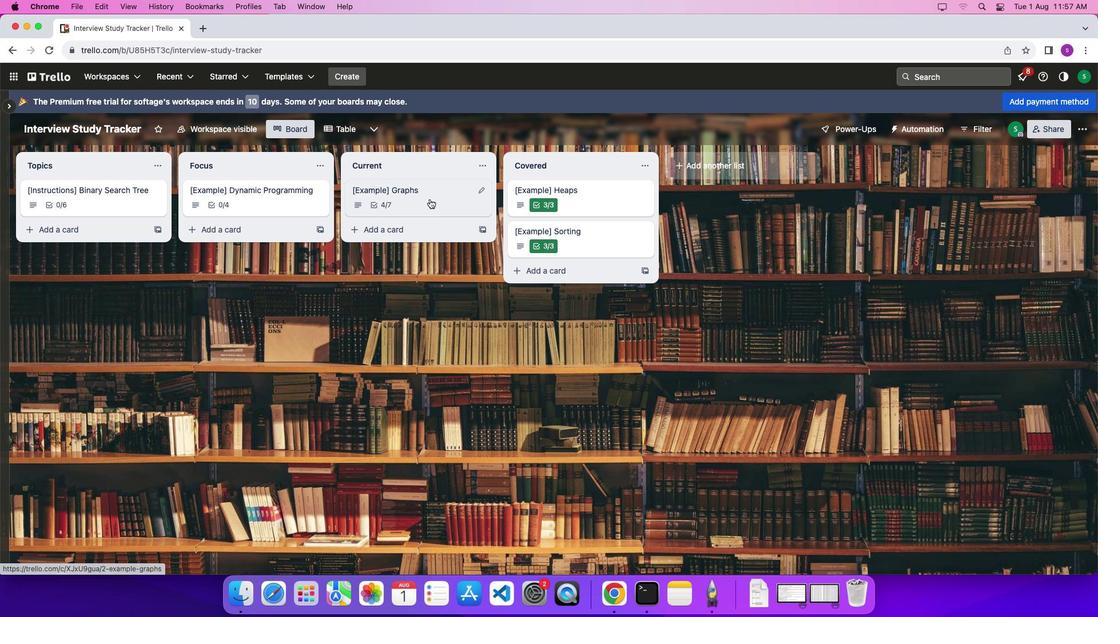 
Action: Mouse pressed left at (429, 198)
Screenshot: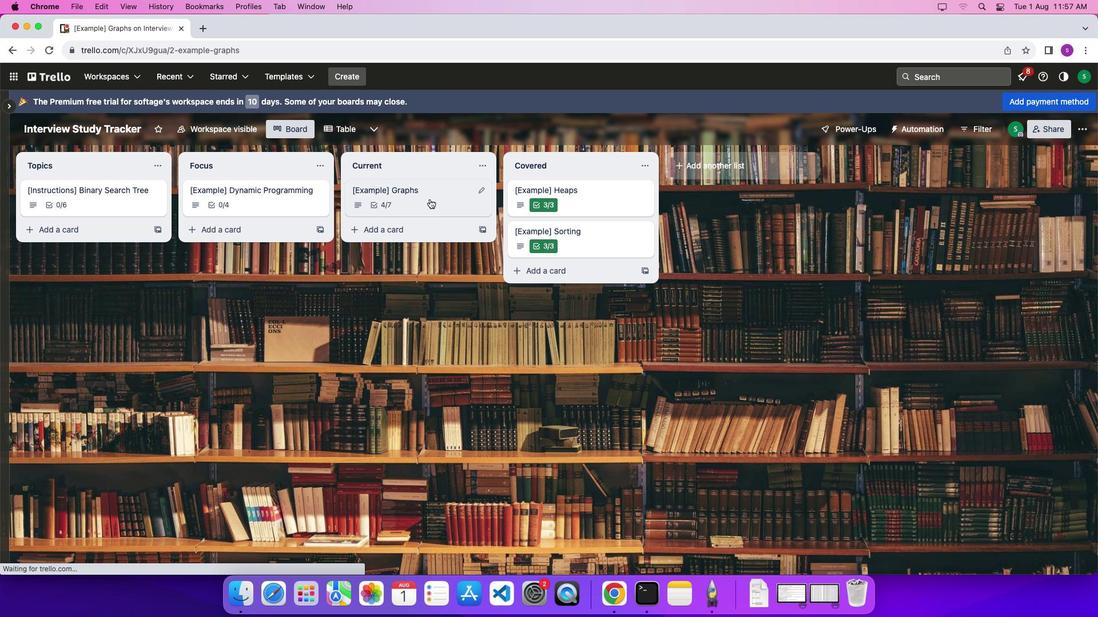 
Action: Mouse moved to (343, 370)
Screenshot: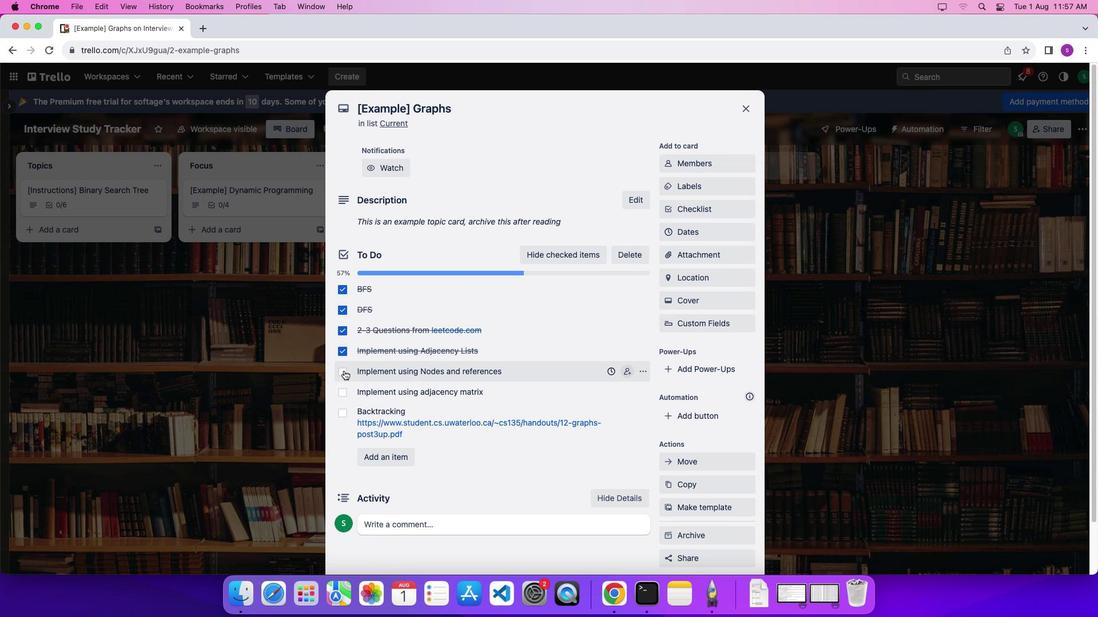 
Action: Mouse pressed left at (343, 370)
Screenshot: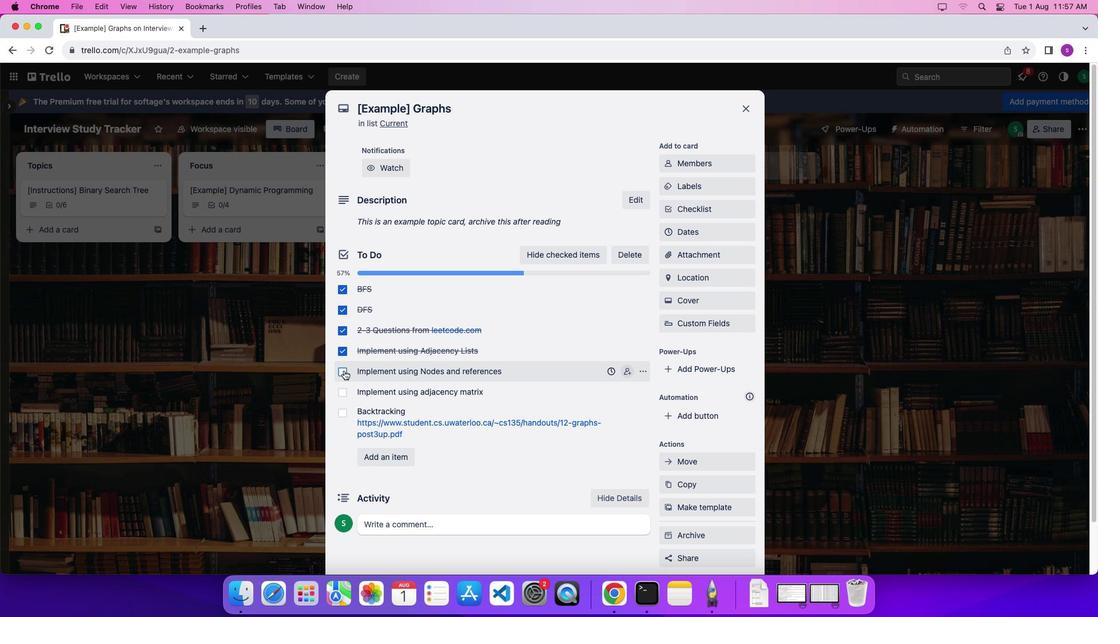 
Action: Mouse moved to (342, 390)
Screenshot: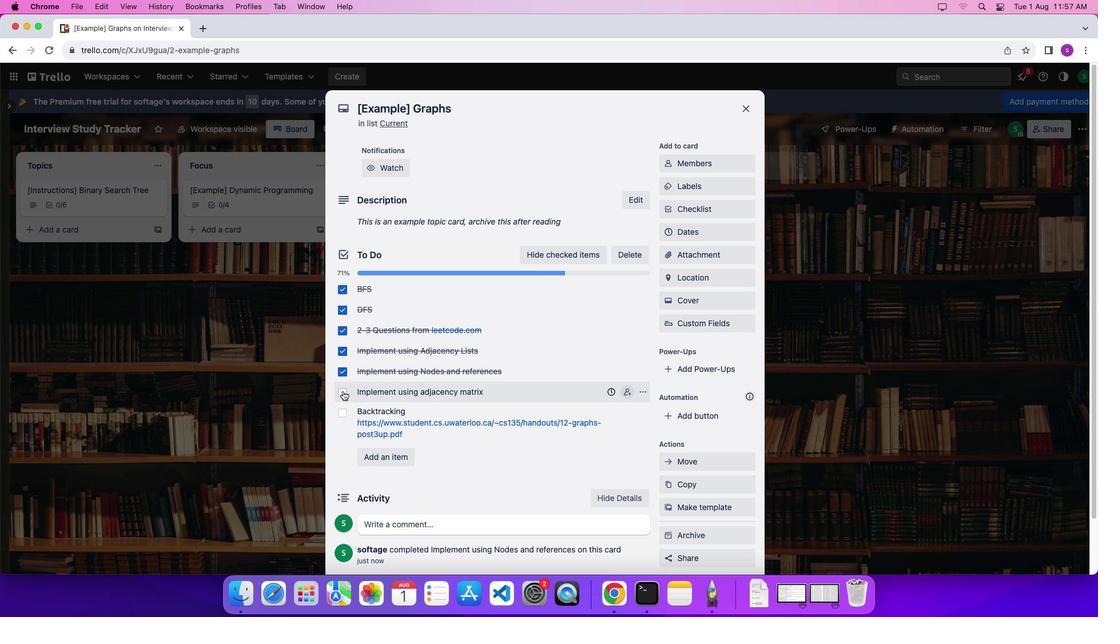 
Action: Mouse pressed left at (342, 390)
Screenshot: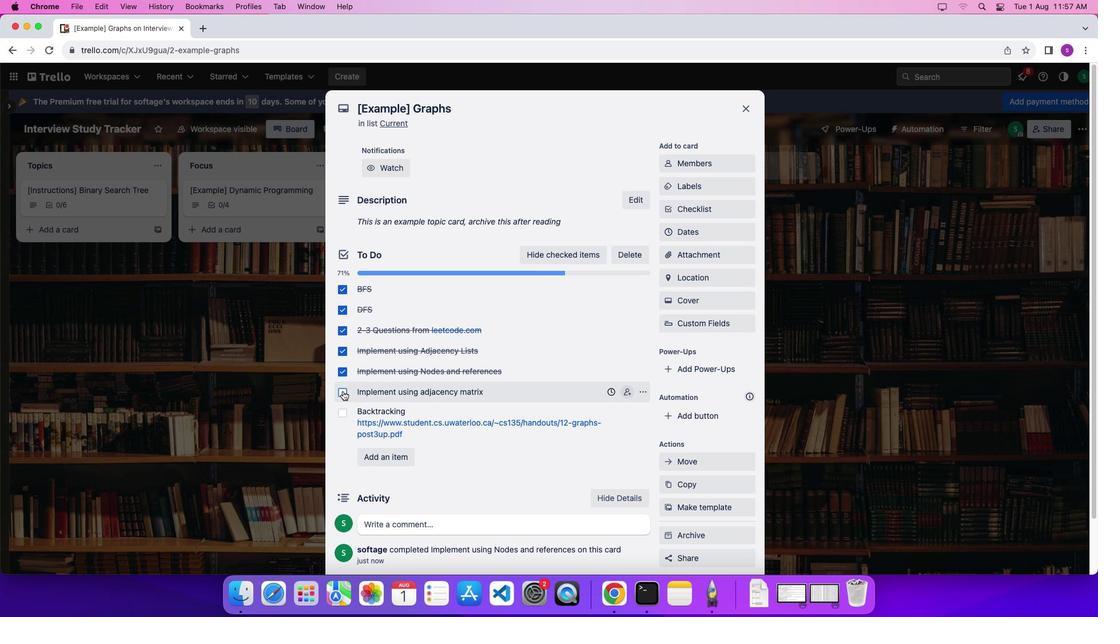 
Action: Mouse moved to (342, 411)
Screenshot: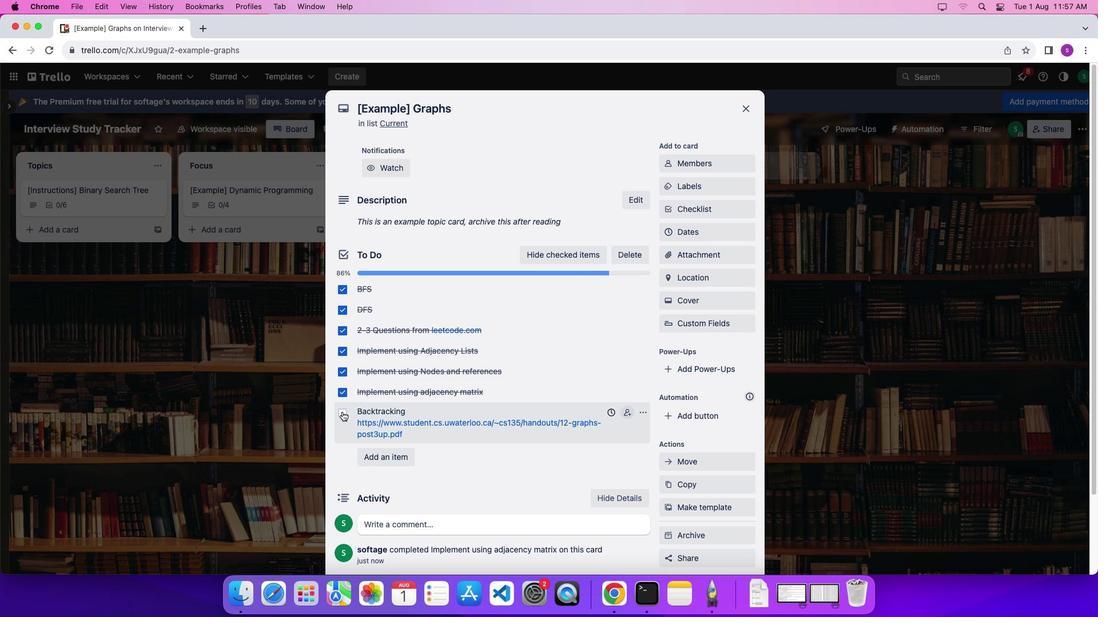 
Action: Mouse pressed left at (342, 411)
Screenshot: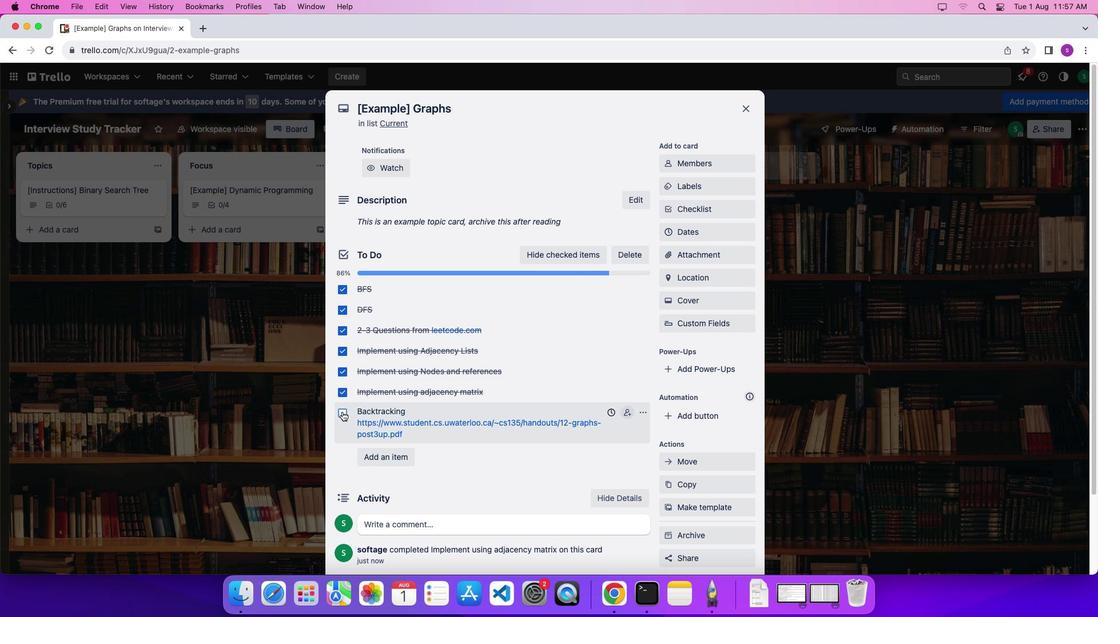 
Action: Mouse moved to (748, 107)
Screenshot: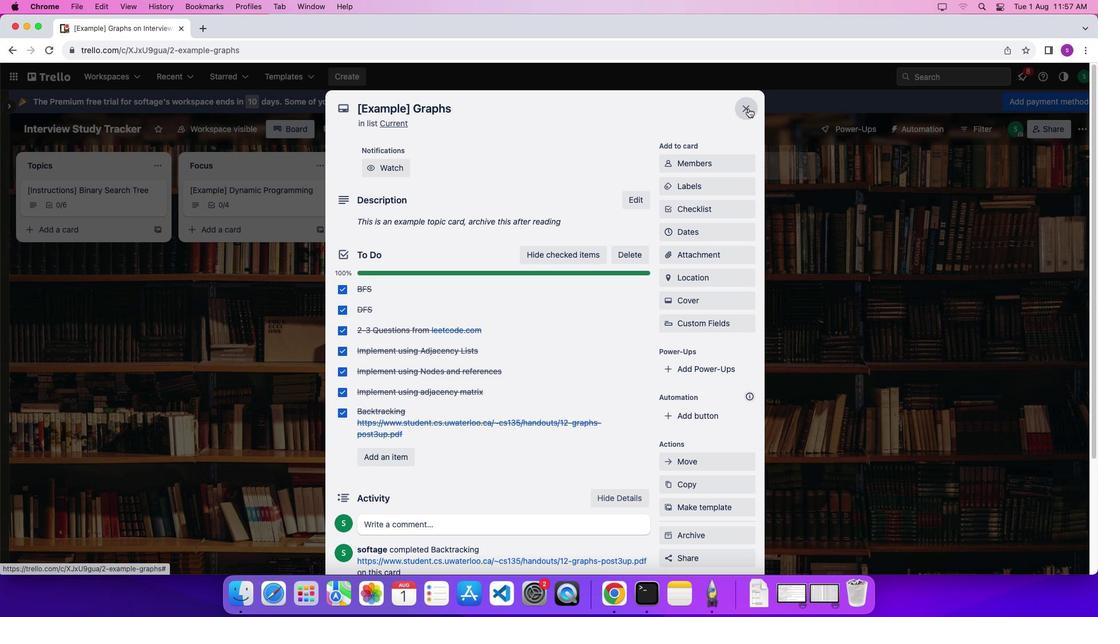 
Action: Mouse pressed left at (748, 107)
Screenshot: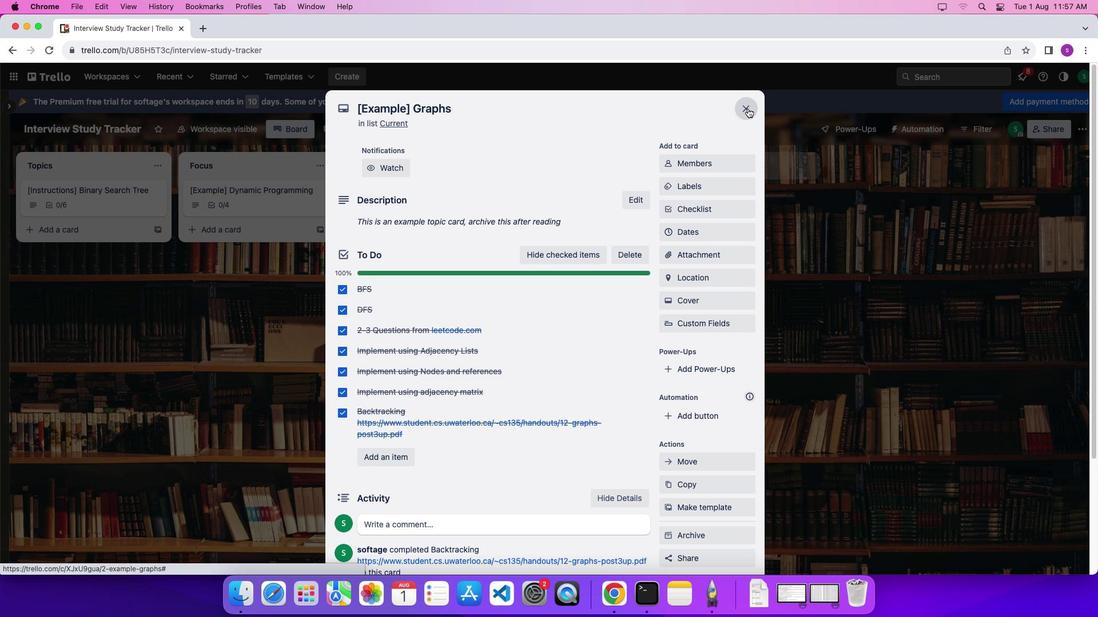 
Action: Mouse moved to (239, 185)
Screenshot: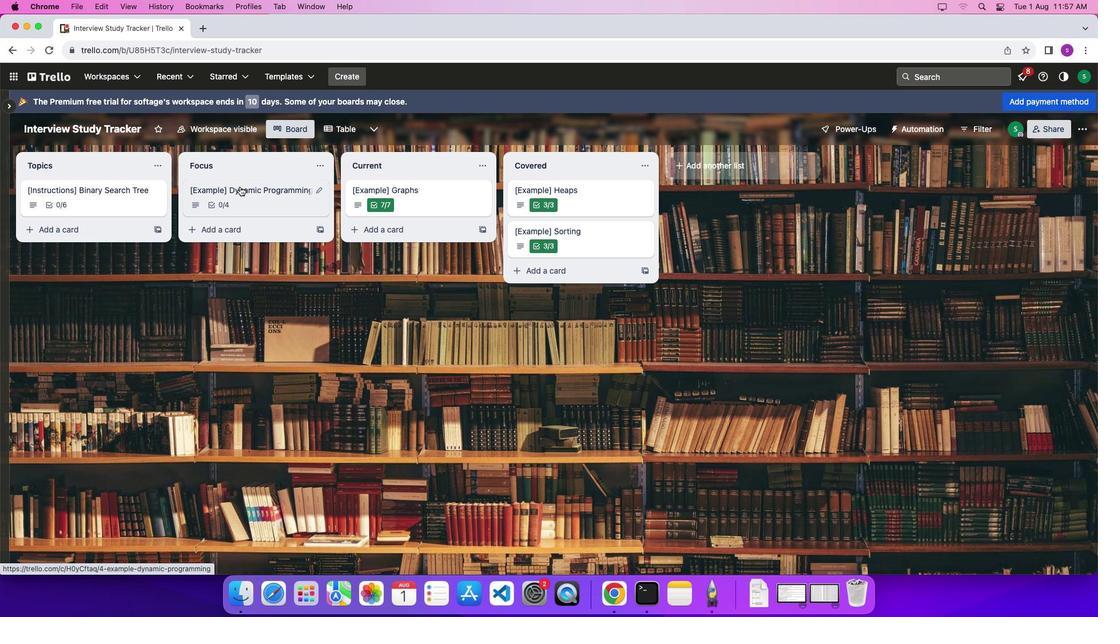 
Action: Mouse pressed left at (239, 185)
Screenshot: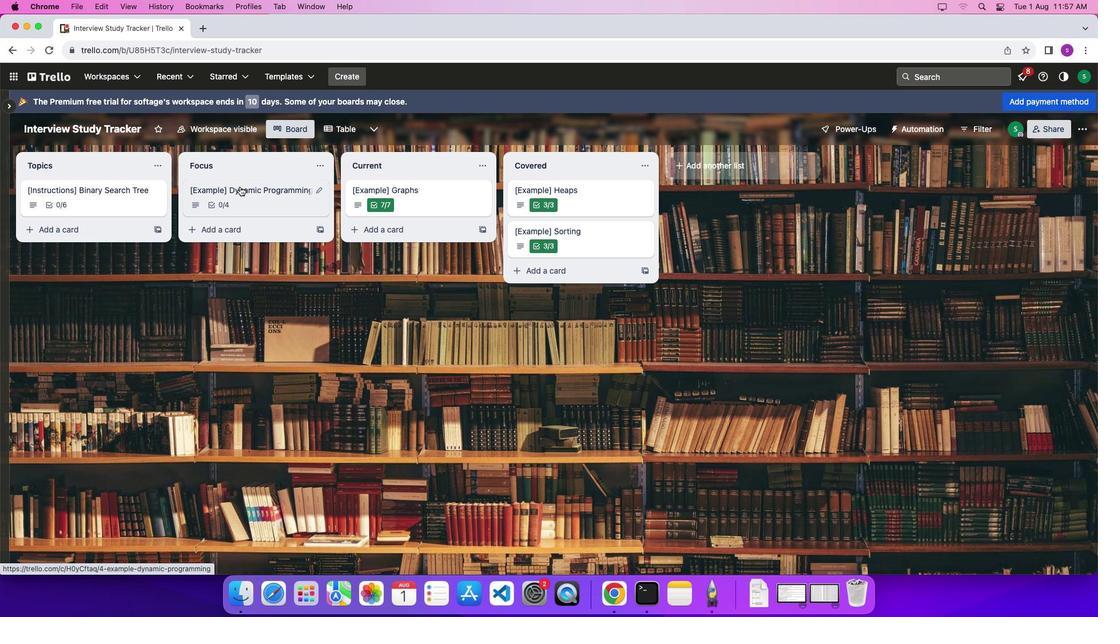 
Action: Mouse moved to (343, 291)
Screenshot: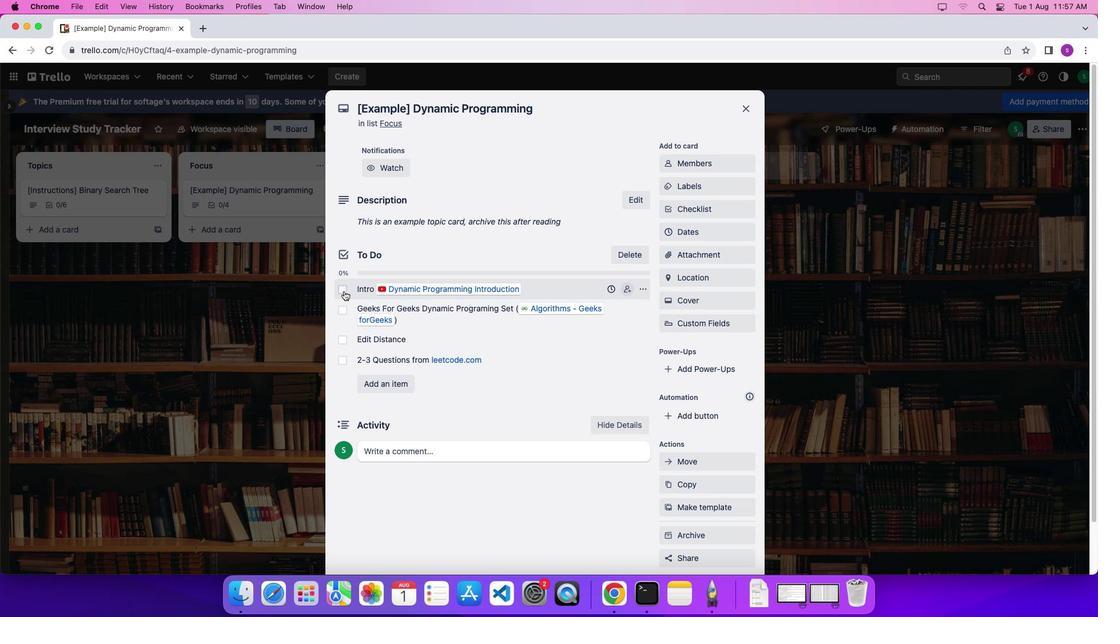 
Action: Mouse pressed left at (343, 291)
Screenshot: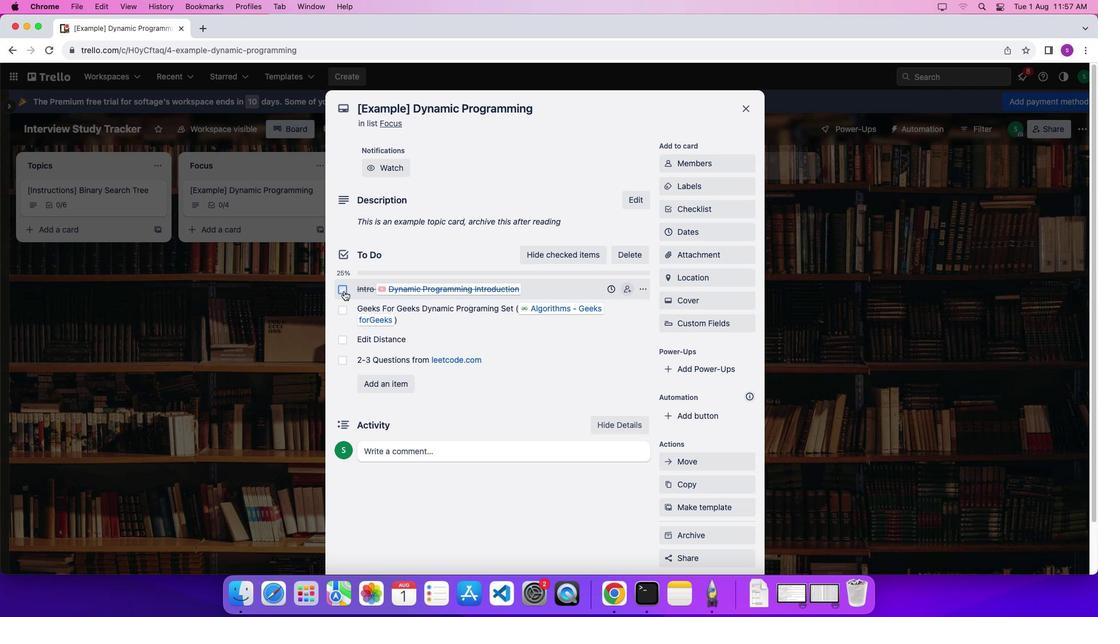 
Action: Mouse moved to (344, 310)
Screenshot: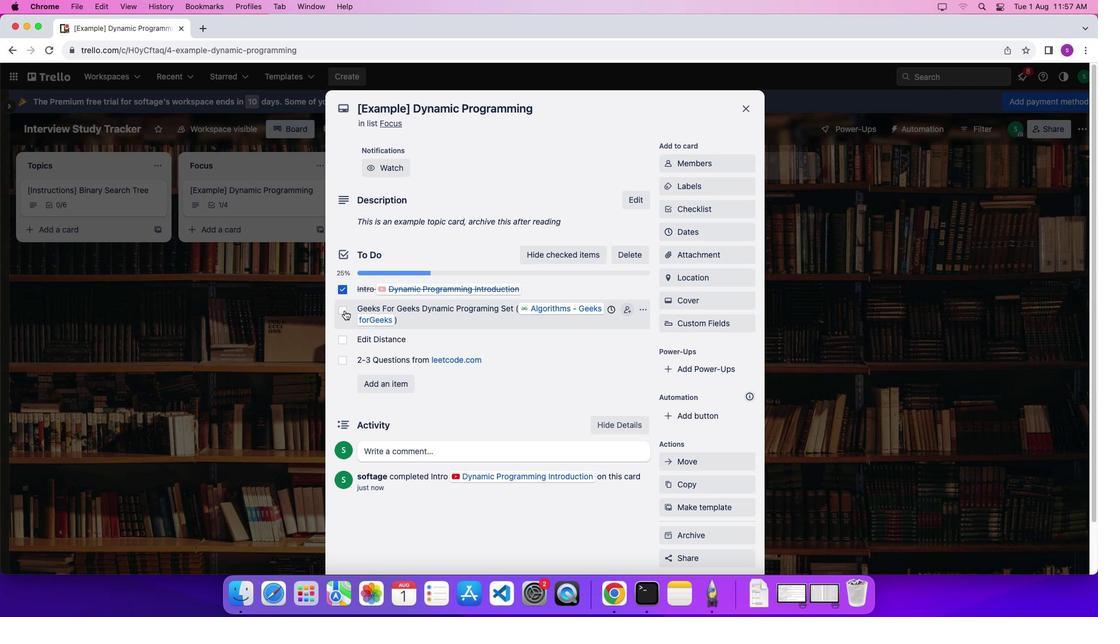 
Action: Mouse pressed left at (344, 310)
Screenshot: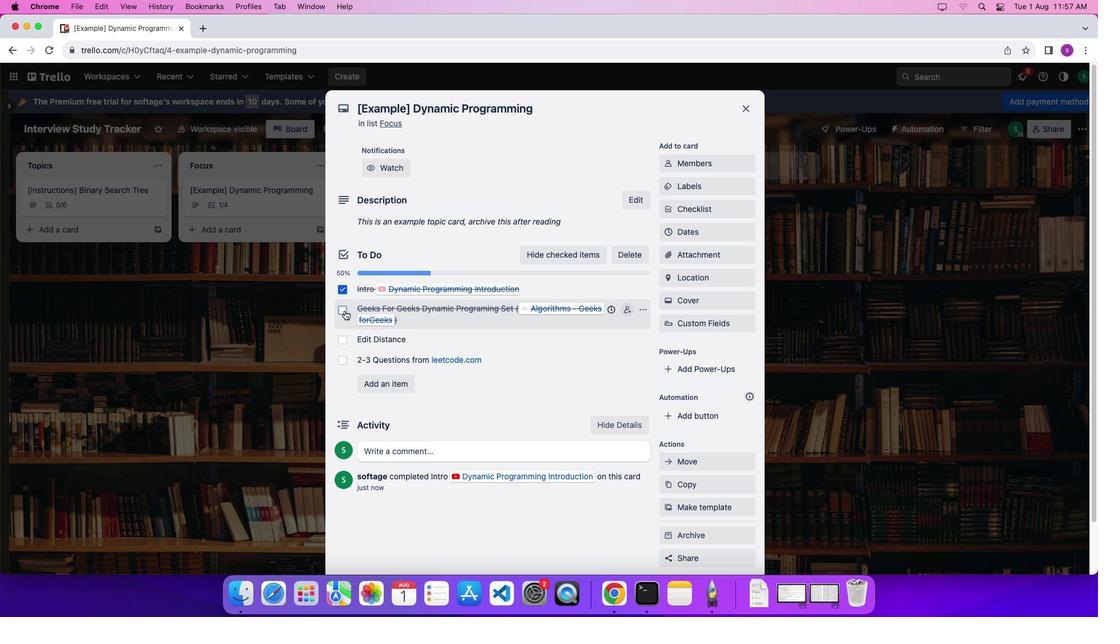 
Action: Mouse moved to (343, 338)
Screenshot: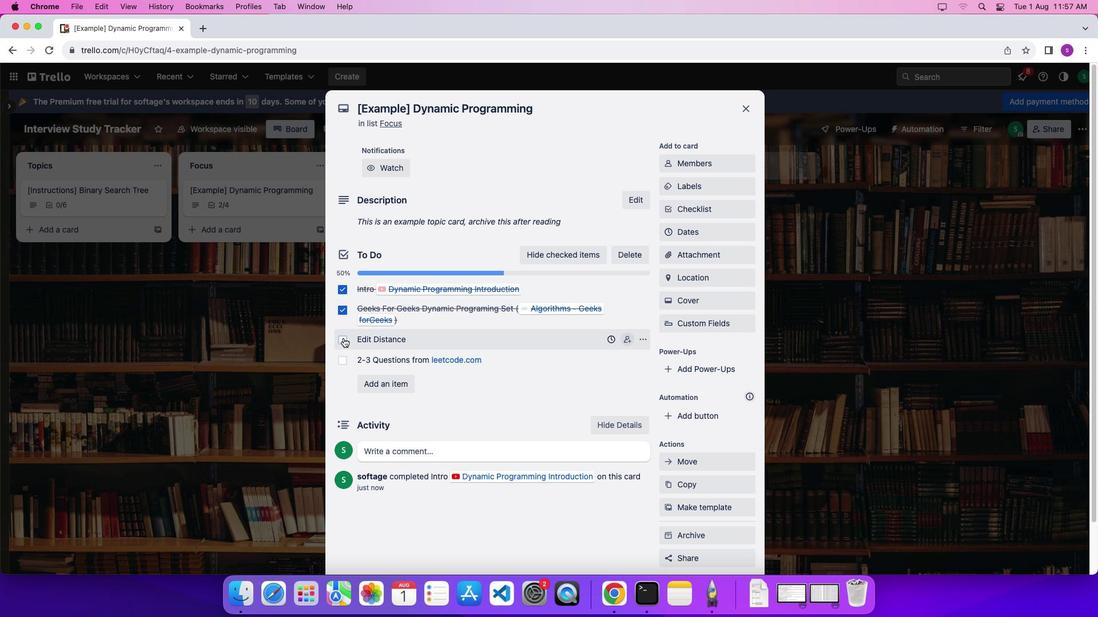 
Action: Mouse pressed left at (343, 338)
Screenshot: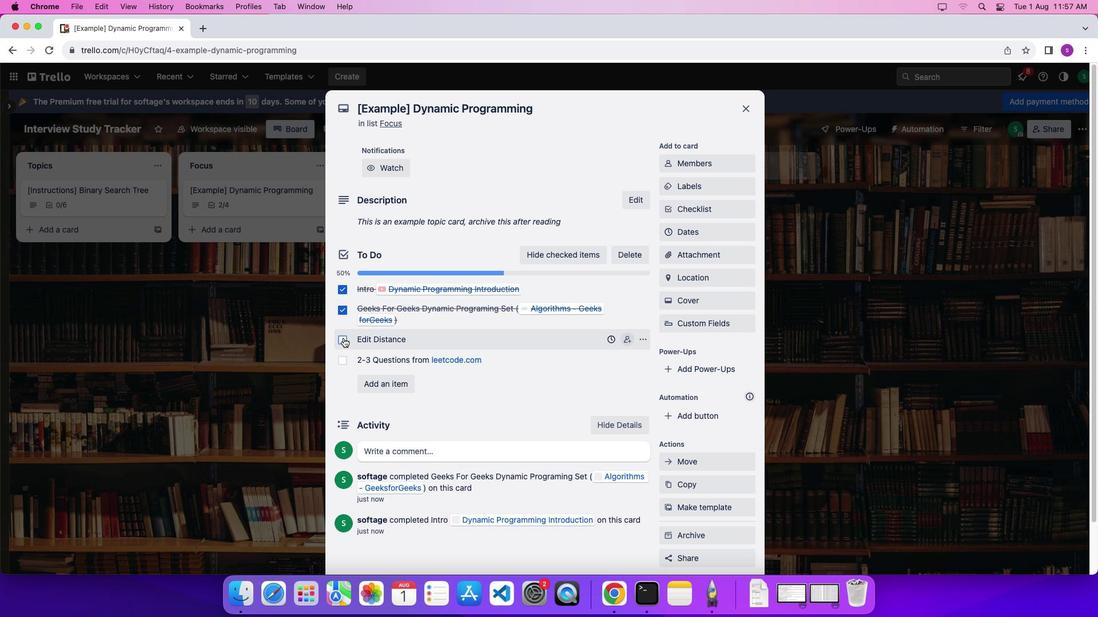 
Action: Mouse moved to (344, 359)
Screenshot: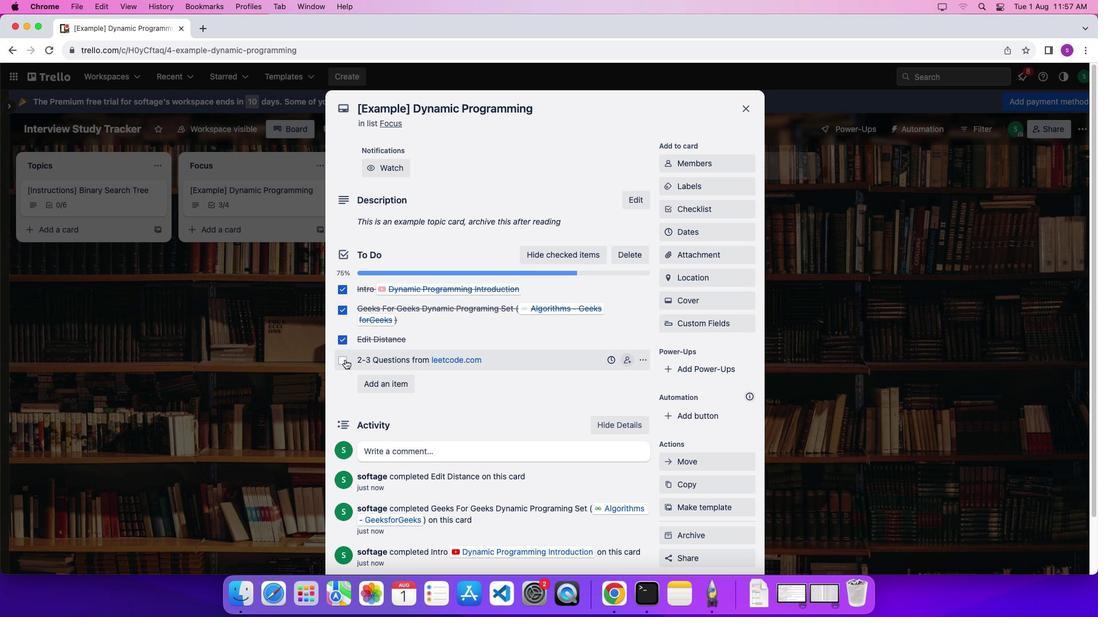 
Action: Mouse pressed left at (344, 359)
Screenshot: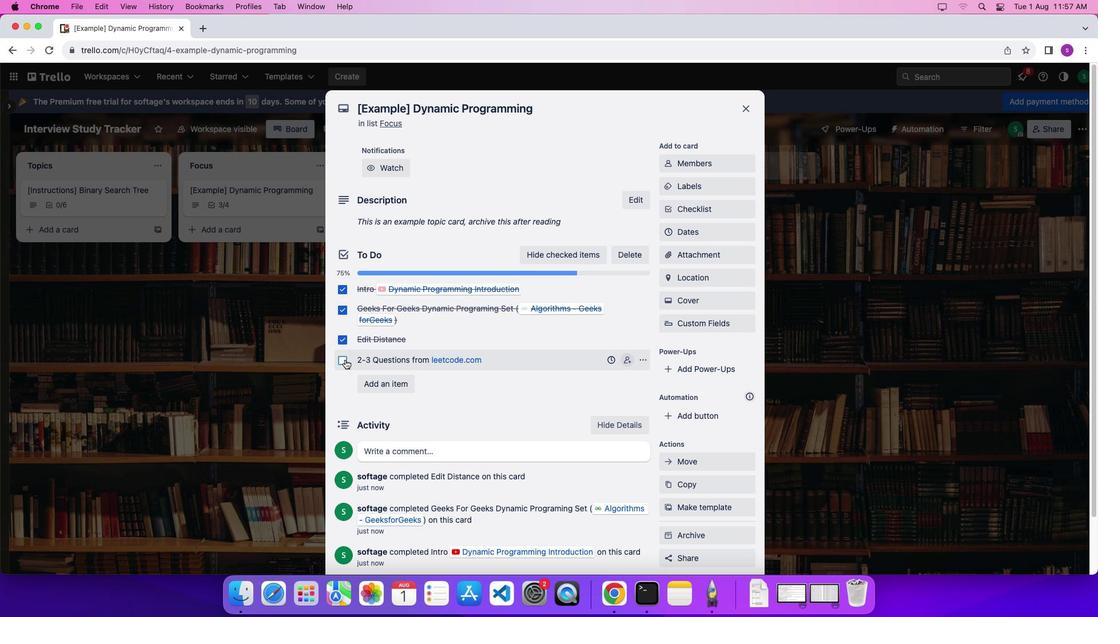 
Action: Mouse moved to (513, 427)
Screenshot: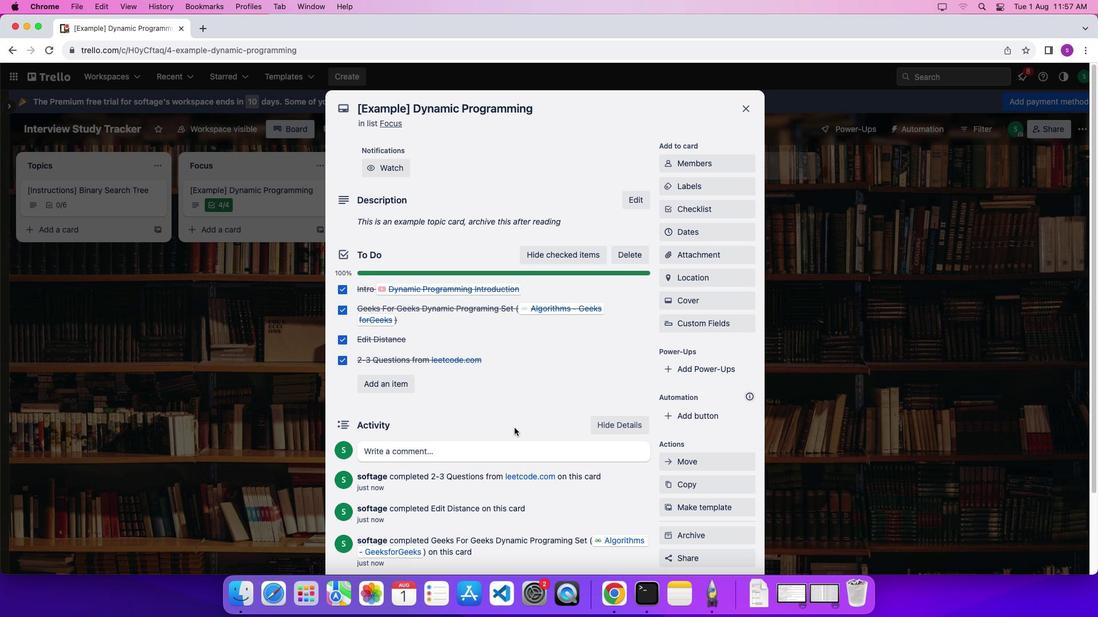 
Action: Mouse scrolled (513, 427) with delta (0, 0)
Screenshot: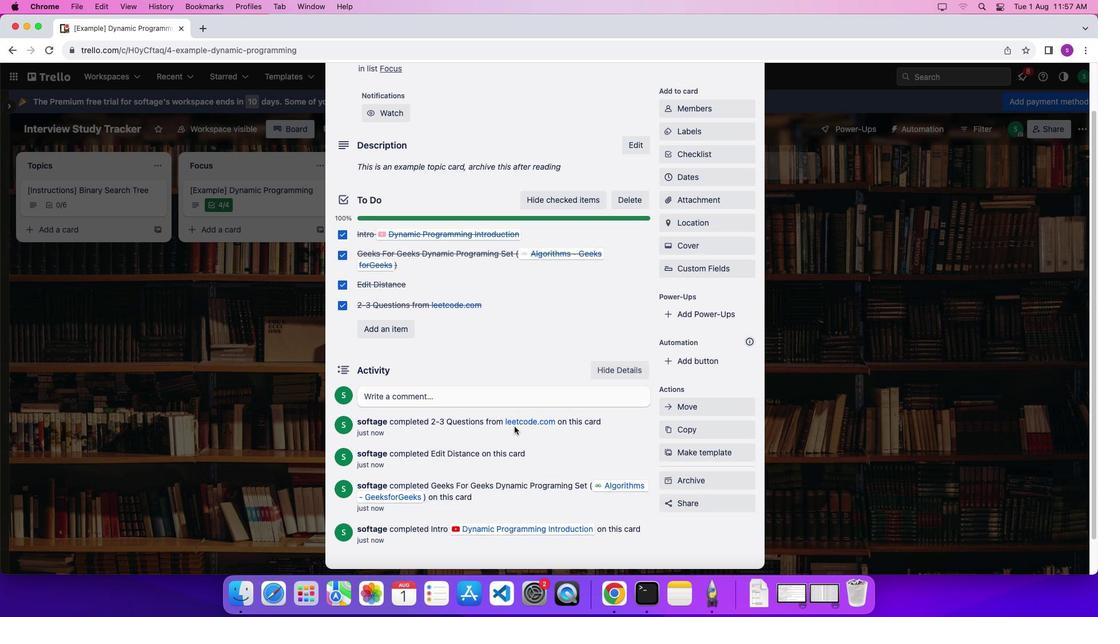 
Action: Mouse scrolled (513, 427) with delta (0, 0)
Screenshot: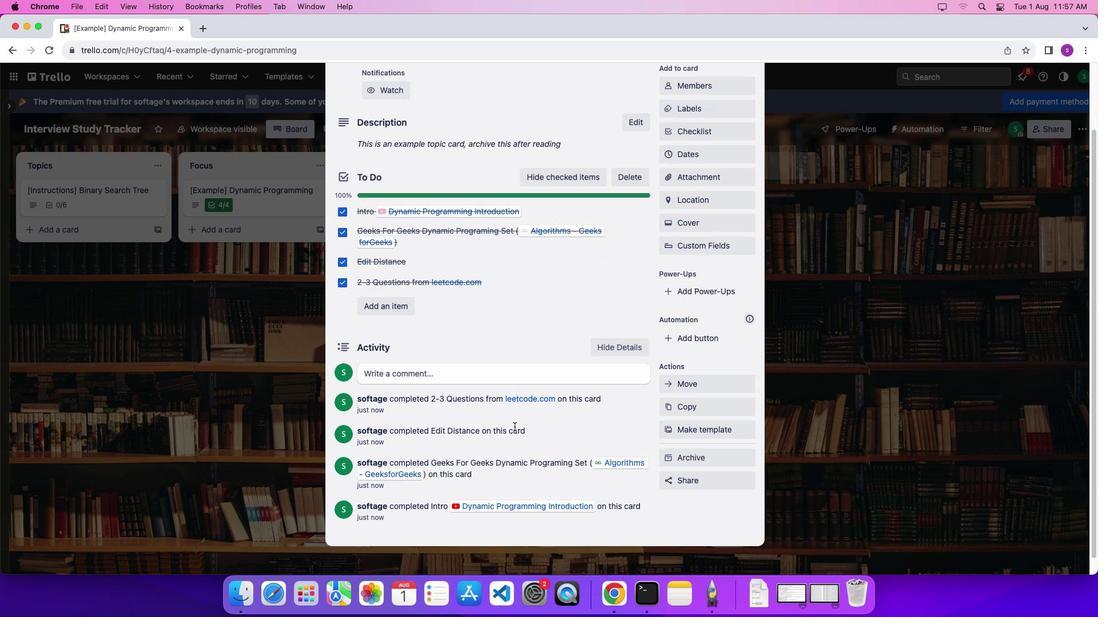 
Action: Mouse moved to (514, 427)
Screenshot: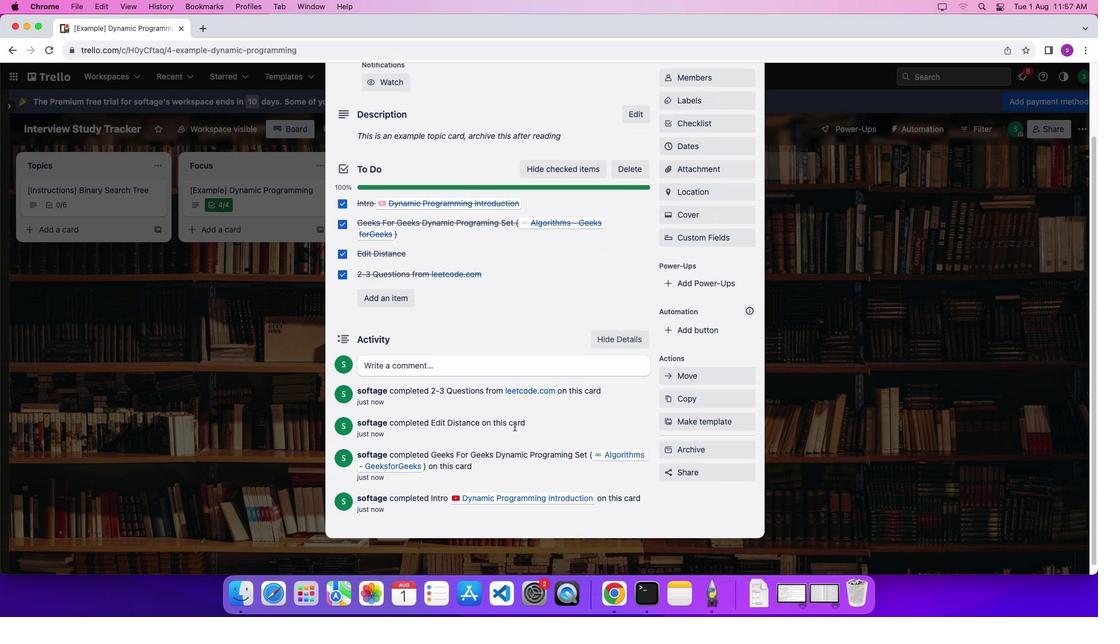 
Action: Mouse scrolled (514, 427) with delta (0, -3)
Screenshot: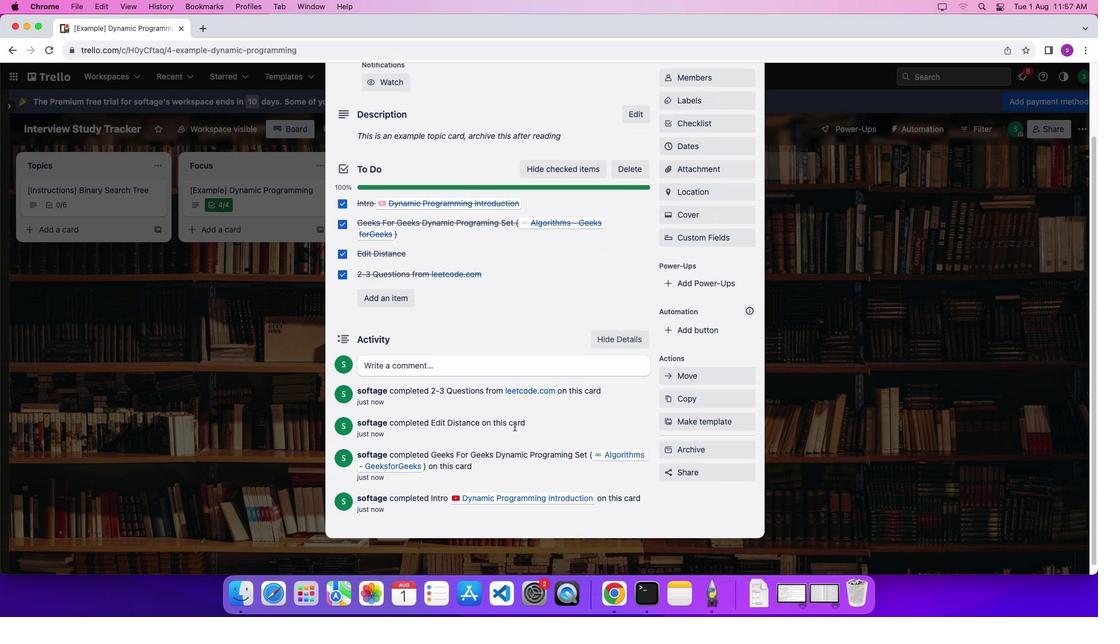 
Action: Mouse moved to (653, 246)
Screenshot: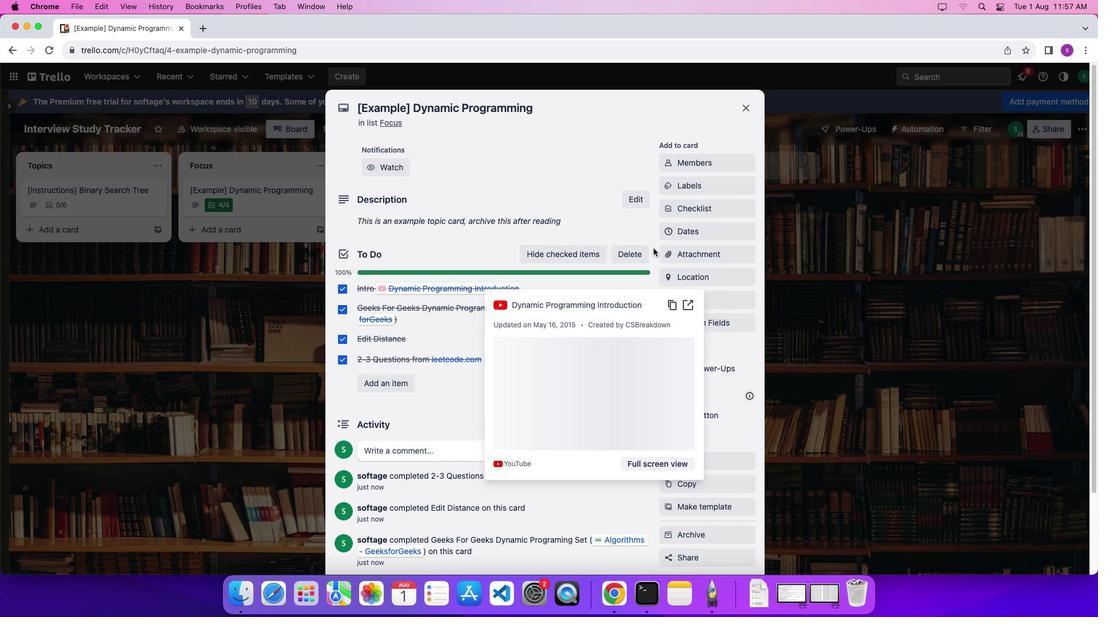 
Action: Mouse scrolled (653, 246) with delta (0, 0)
Screenshot: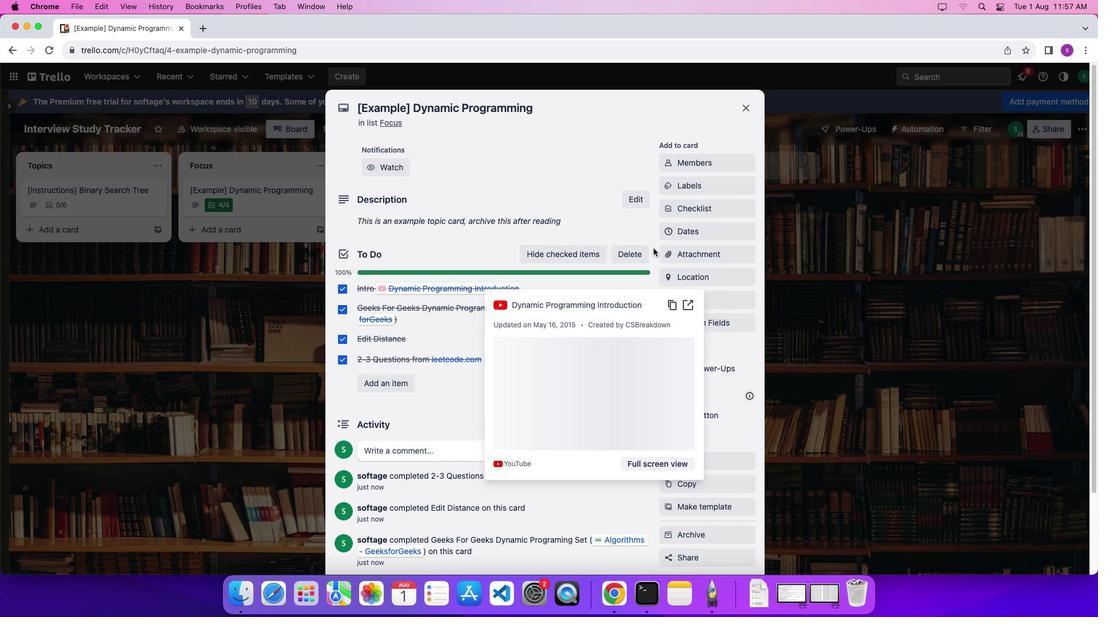 
Action: Mouse scrolled (653, 246) with delta (0, 0)
Screenshot: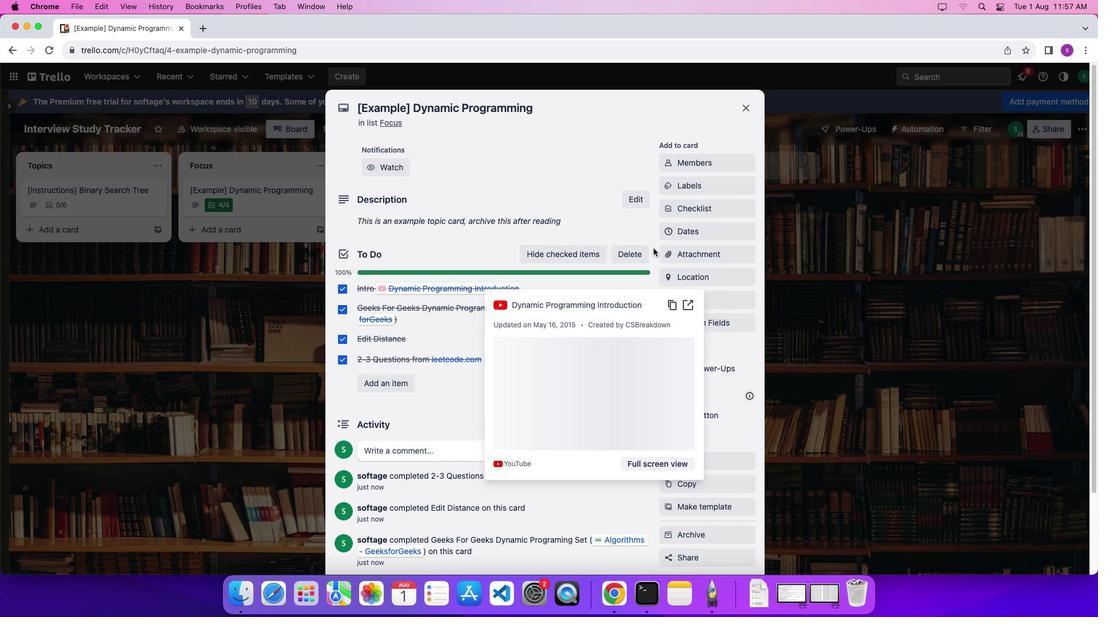 
Action: Mouse scrolled (653, 246) with delta (0, 4)
Screenshot: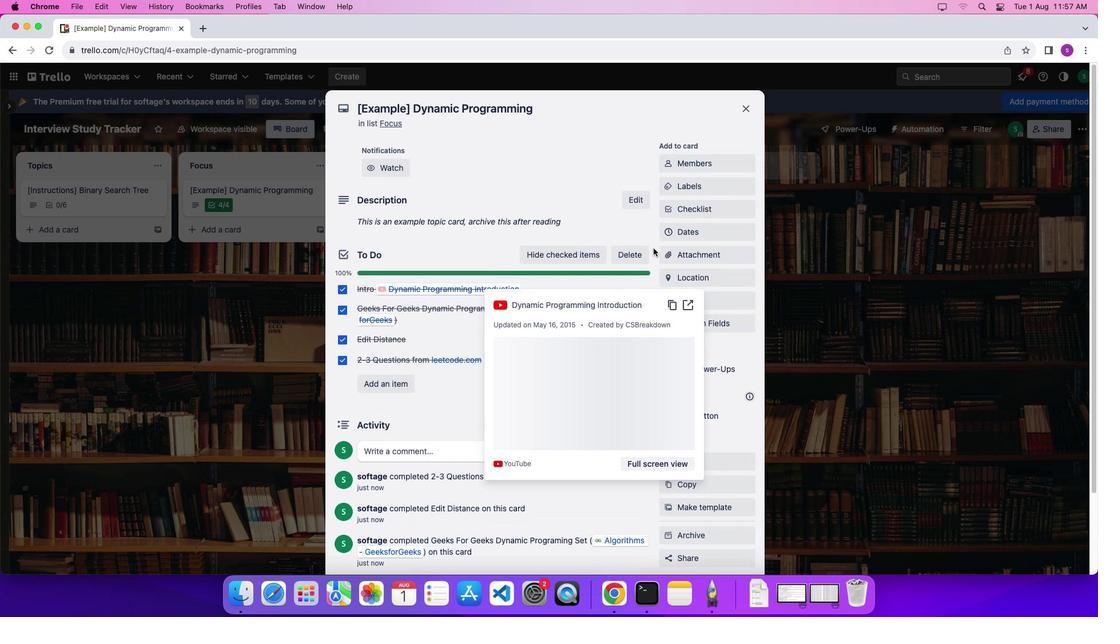 
Action: Mouse scrolled (653, 246) with delta (0, 7)
Screenshot: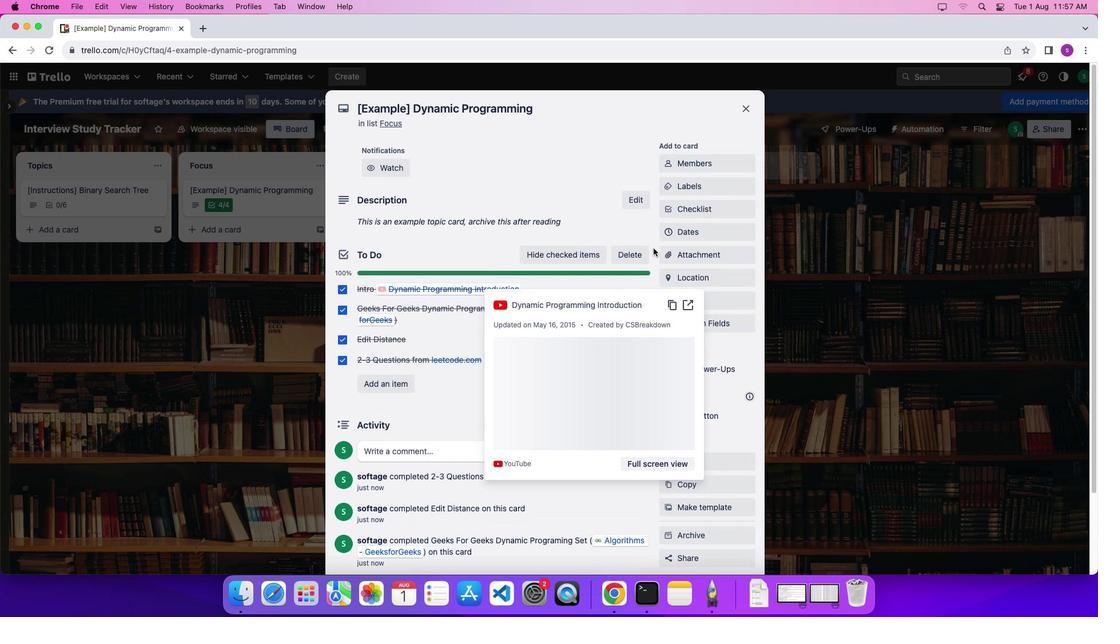 
Action: Mouse moved to (537, 473)
Screenshot: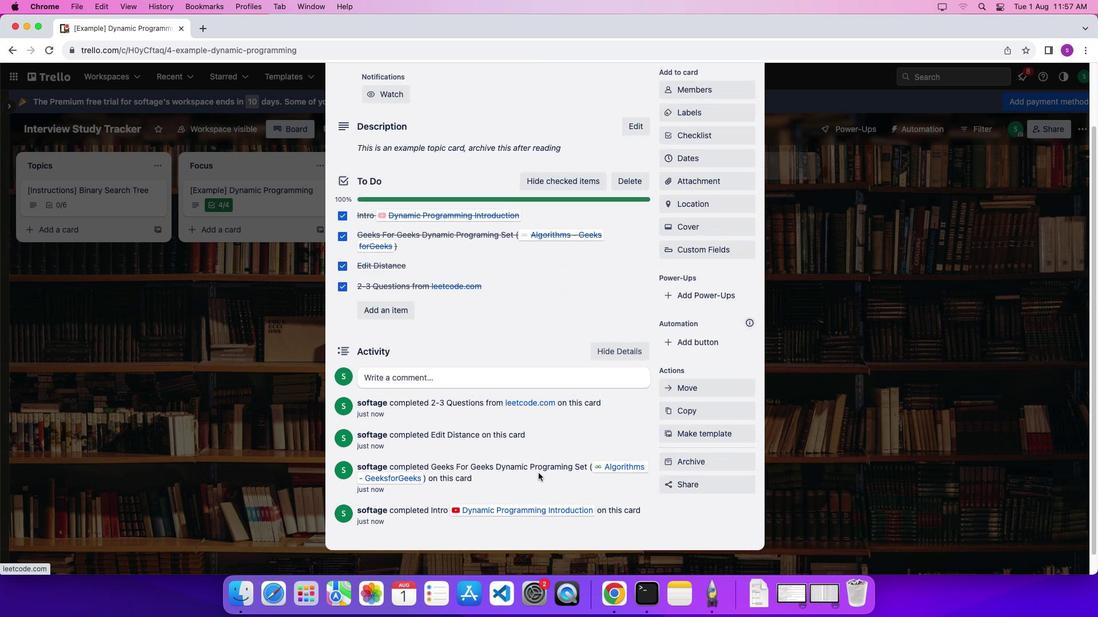 
Action: Mouse scrolled (537, 473) with delta (0, 0)
Screenshot: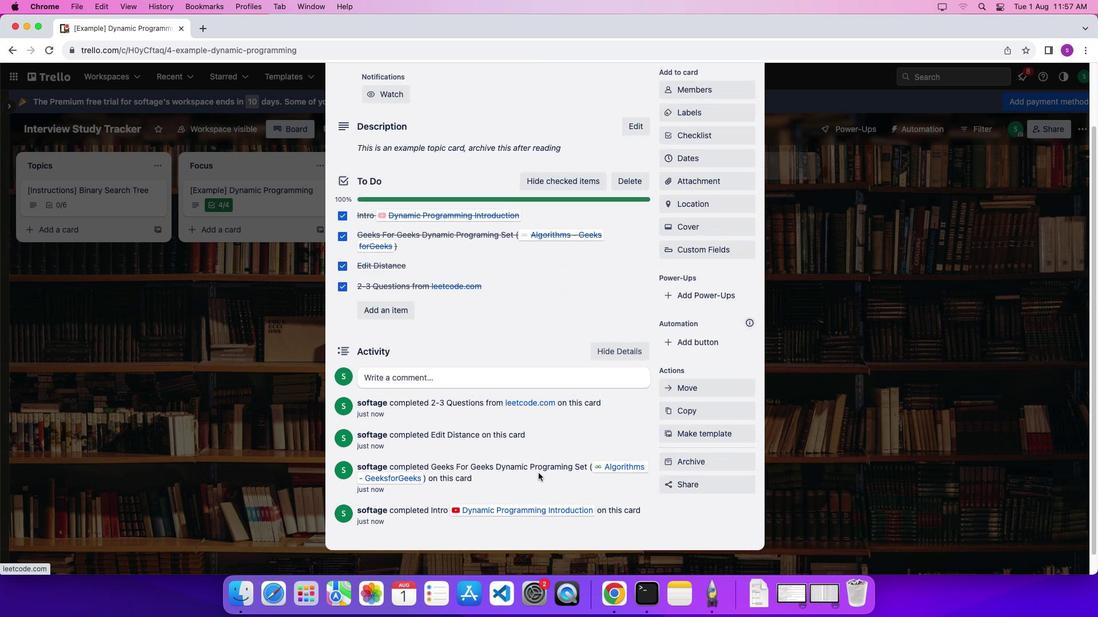 
Action: Mouse scrolled (537, 473) with delta (0, -1)
Screenshot: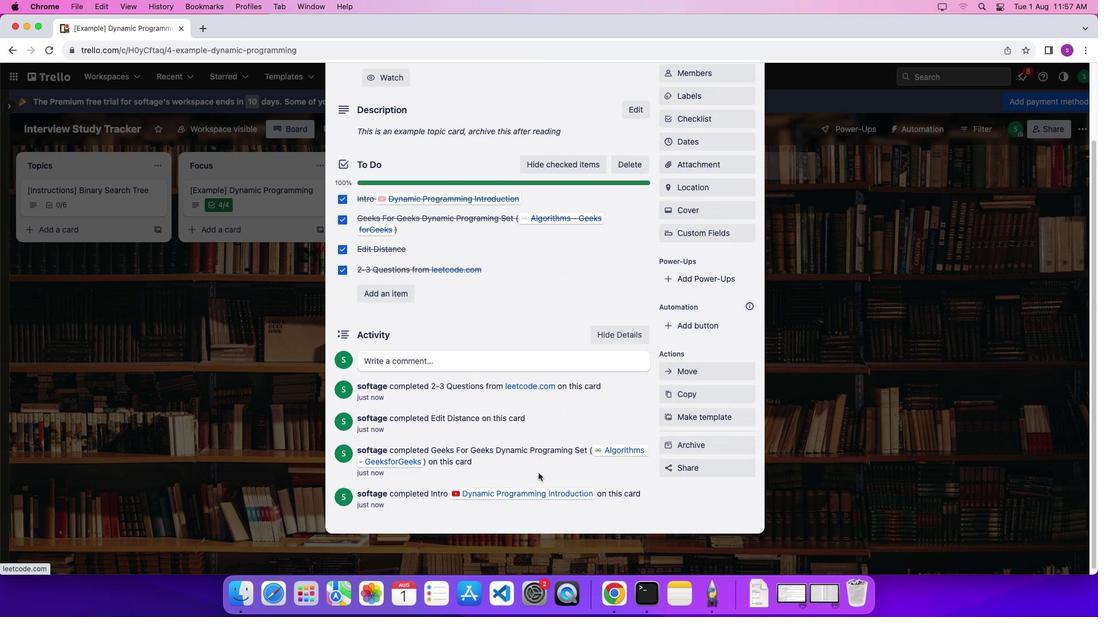 
Action: Mouse scrolled (537, 473) with delta (0, -4)
Screenshot: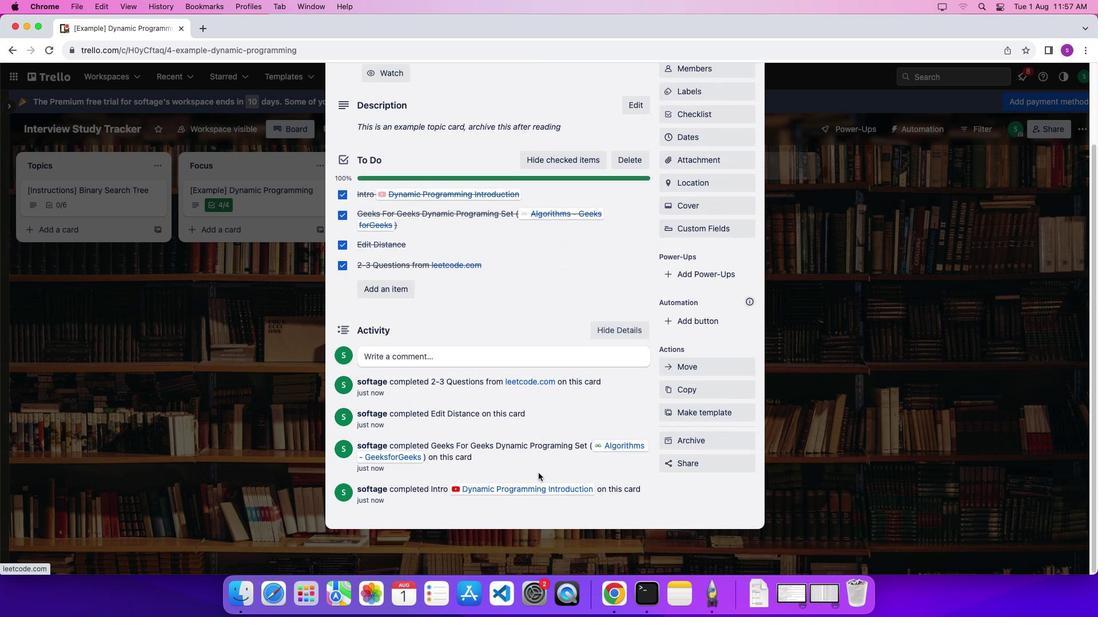 
Action: Mouse moved to (633, 268)
Screenshot: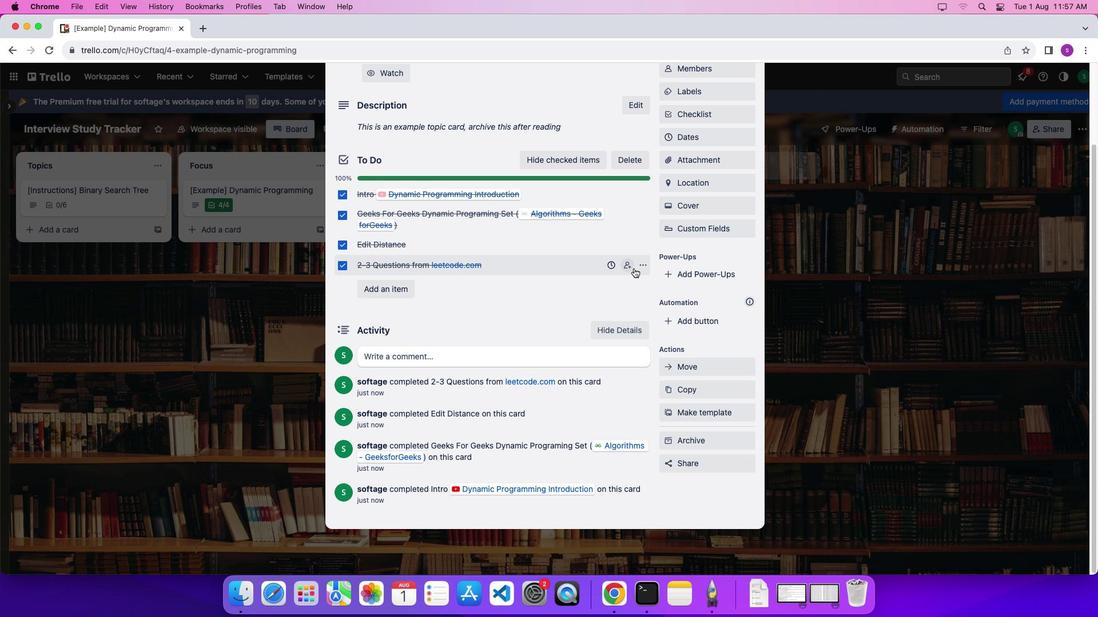 
Action: Mouse scrolled (633, 268) with delta (0, 0)
Screenshot: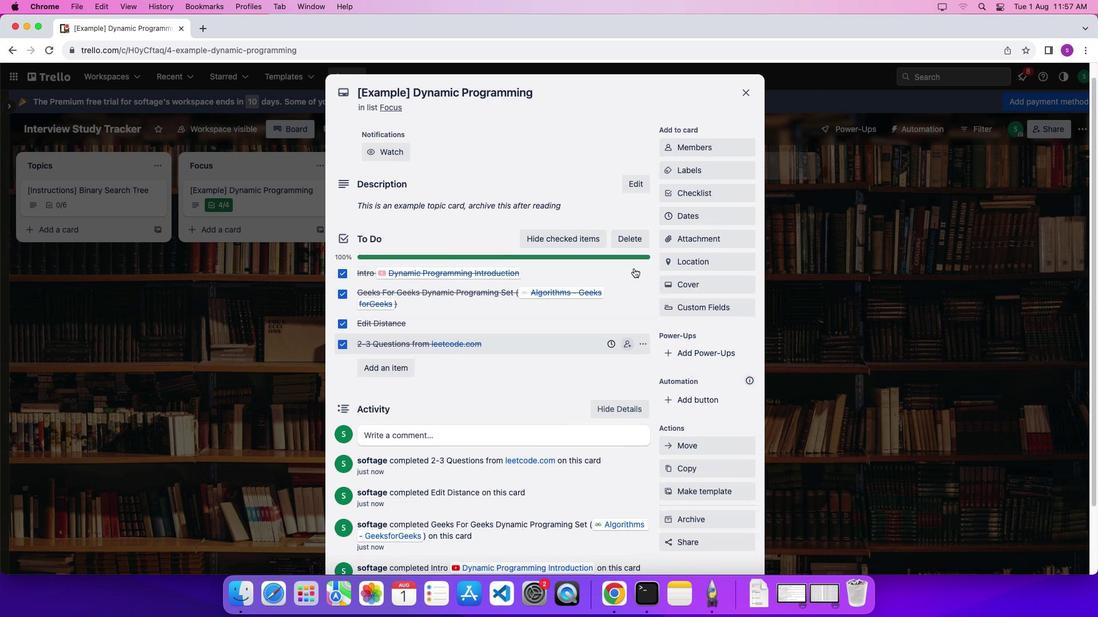 
Action: Mouse scrolled (633, 268) with delta (0, 0)
Screenshot: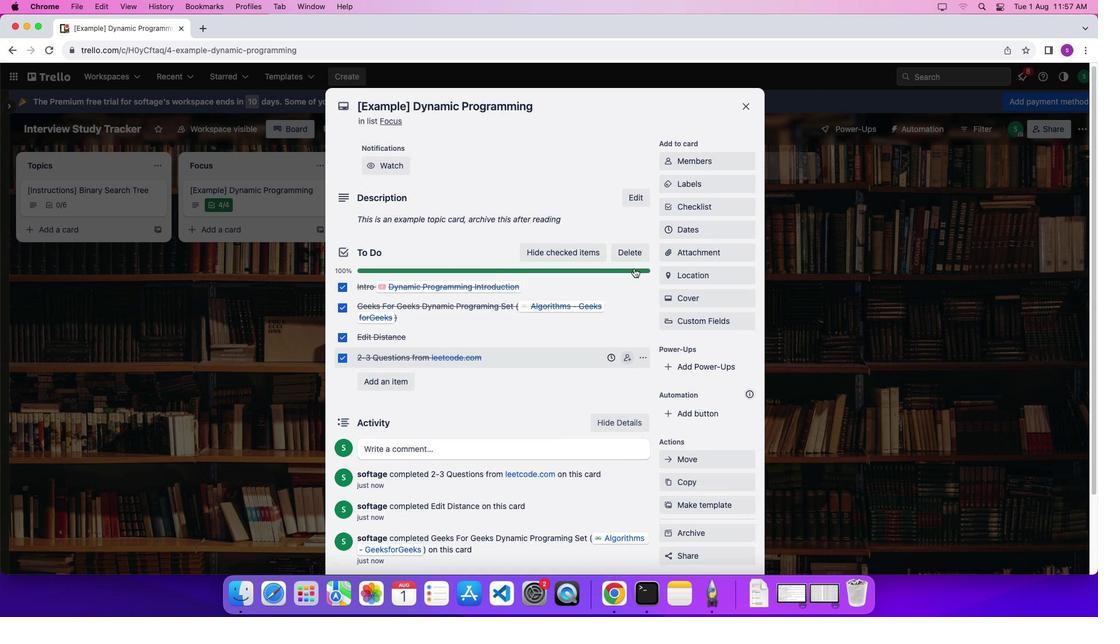 
Action: Mouse scrolled (633, 268) with delta (0, 4)
Screenshot: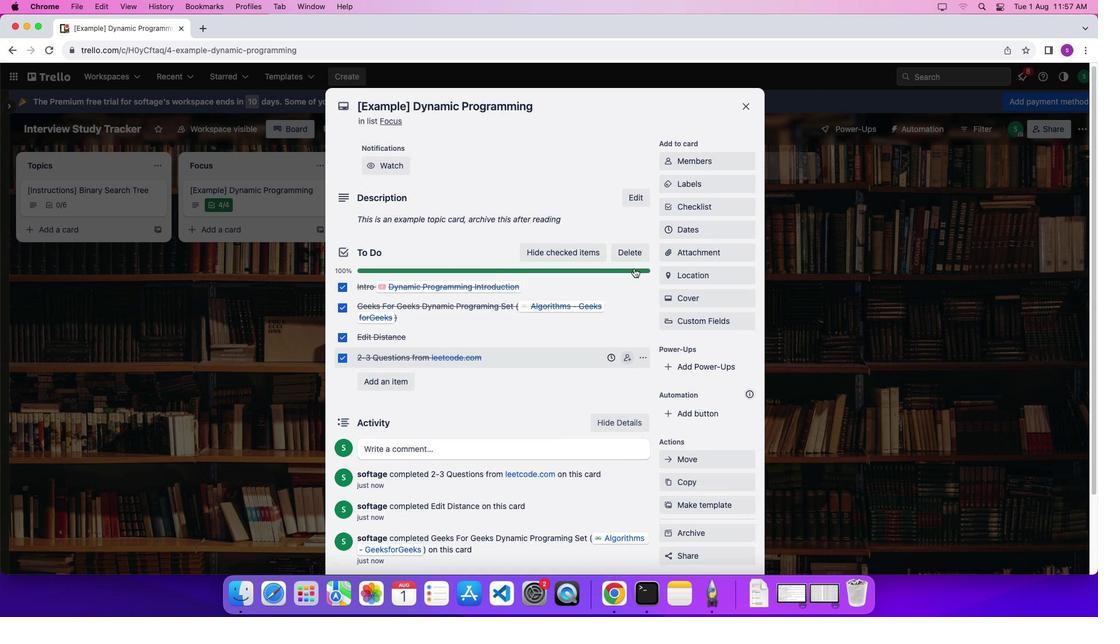 
Action: Mouse scrolled (633, 268) with delta (0, 7)
Screenshot: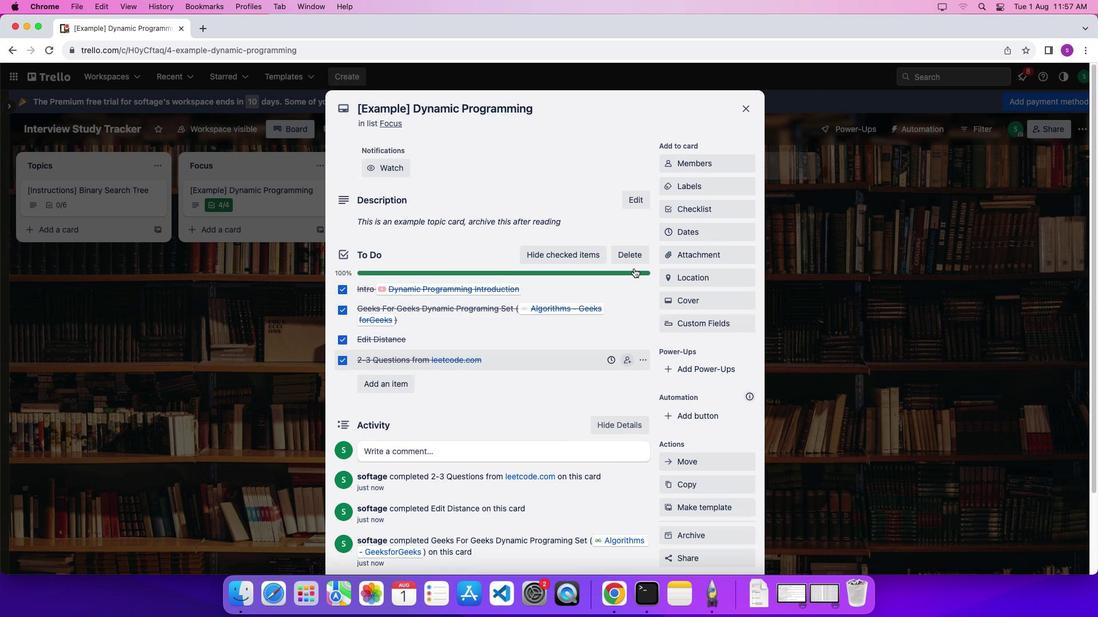 
Action: Mouse moved to (744, 103)
Screenshot: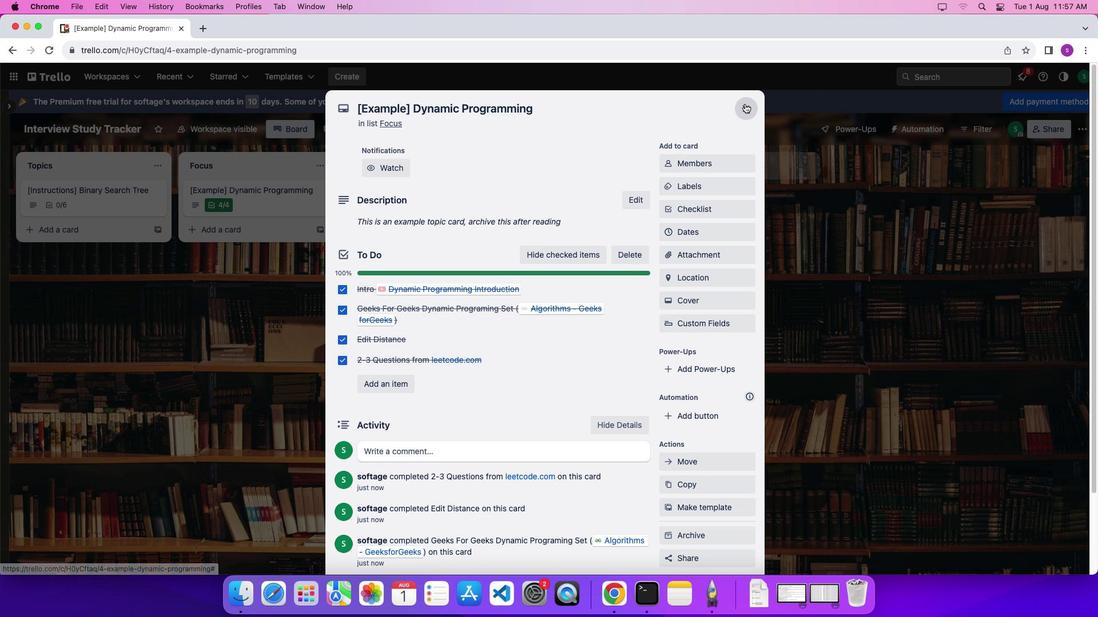 
Action: Mouse pressed left at (744, 103)
Screenshot: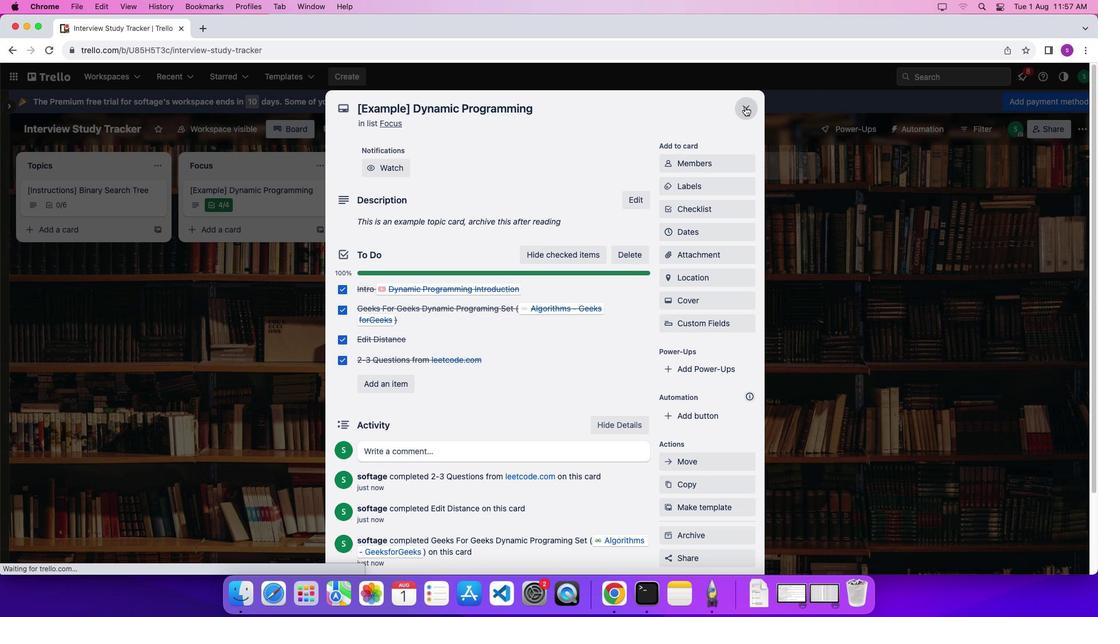 
Action: Mouse moved to (564, 187)
Screenshot: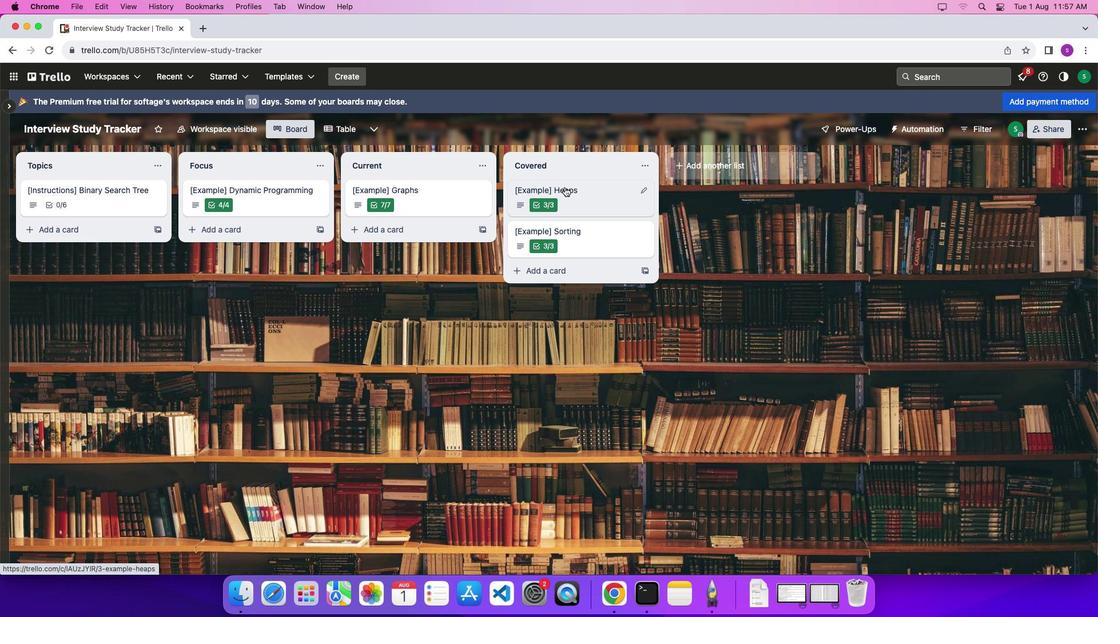 
Action: Mouse pressed left at (564, 187)
Screenshot: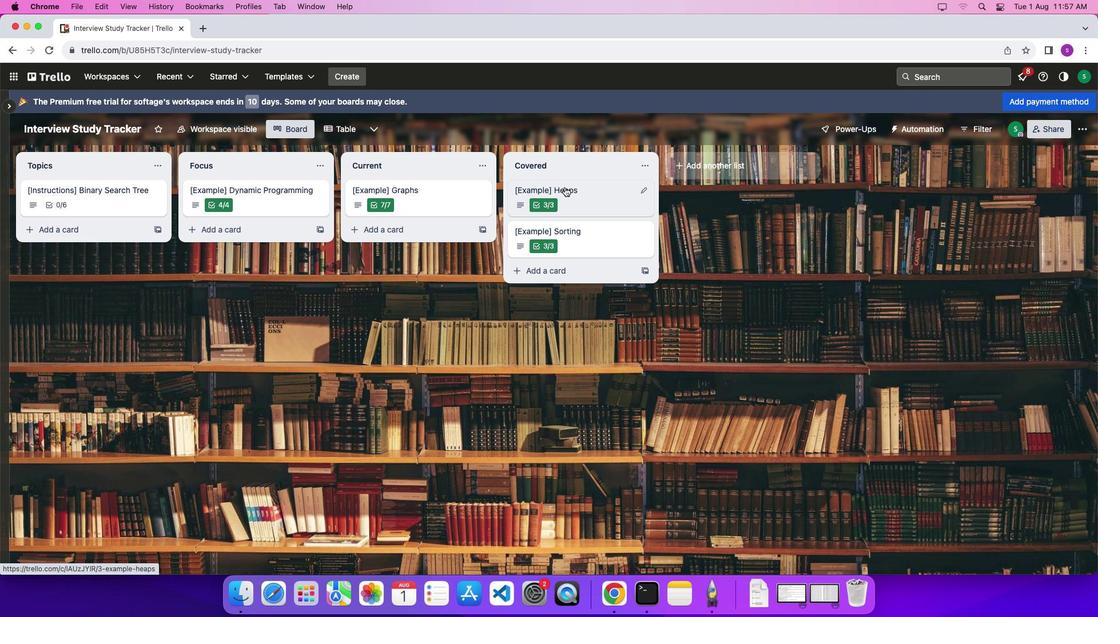 
Action: Mouse moved to (746, 110)
Screenshot: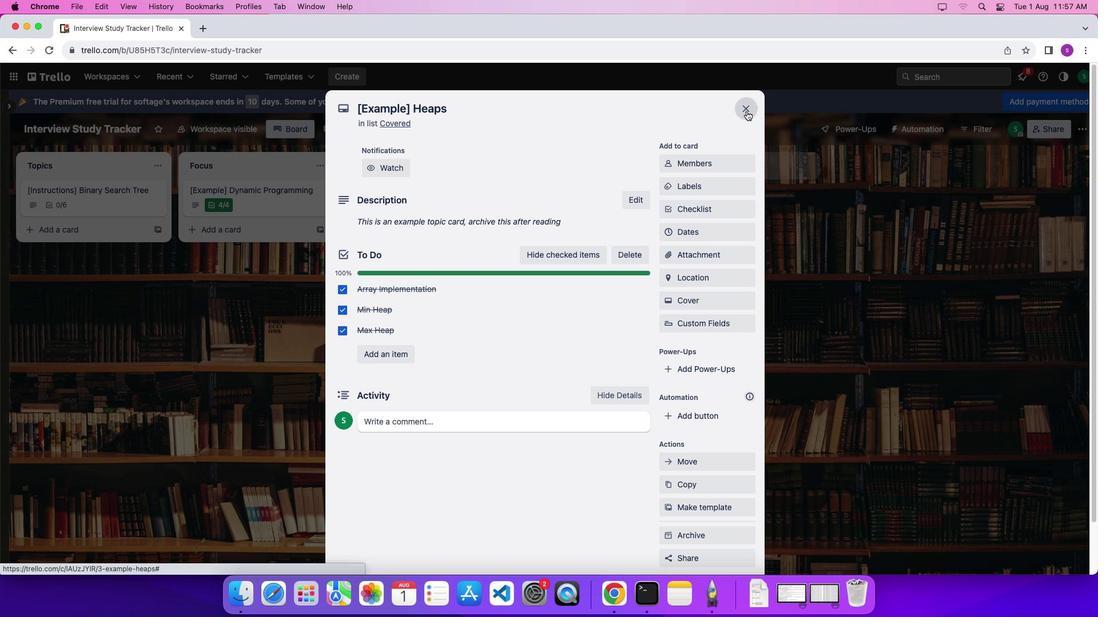 
Action: Mouse pressed left at (746, 110)
Screenshot: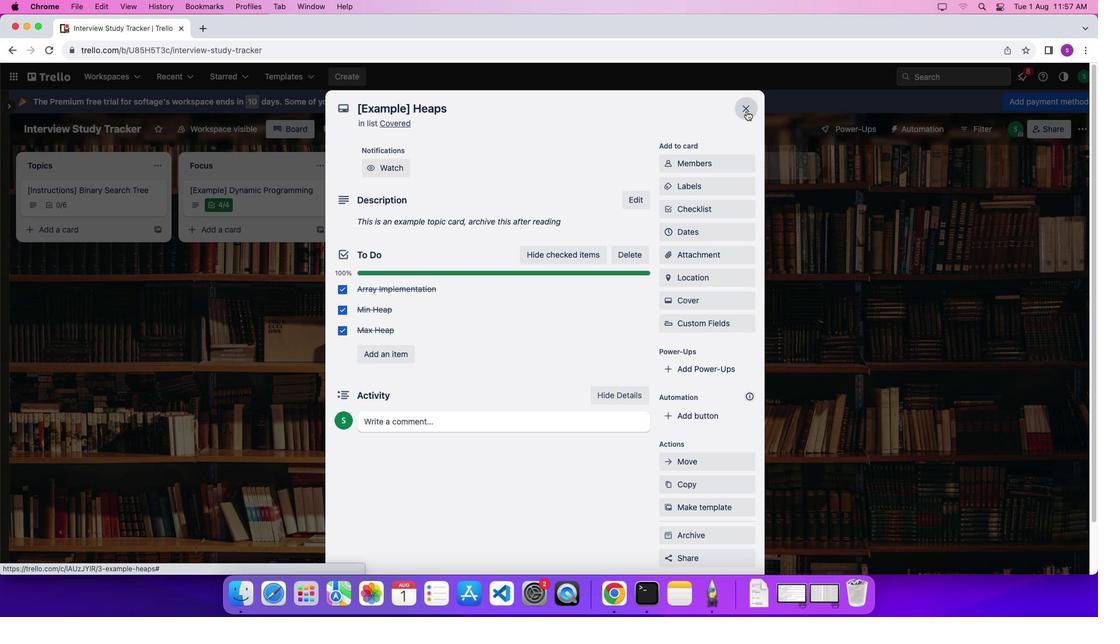 
Action: Mouse moved to (701, 157)
Screenshot: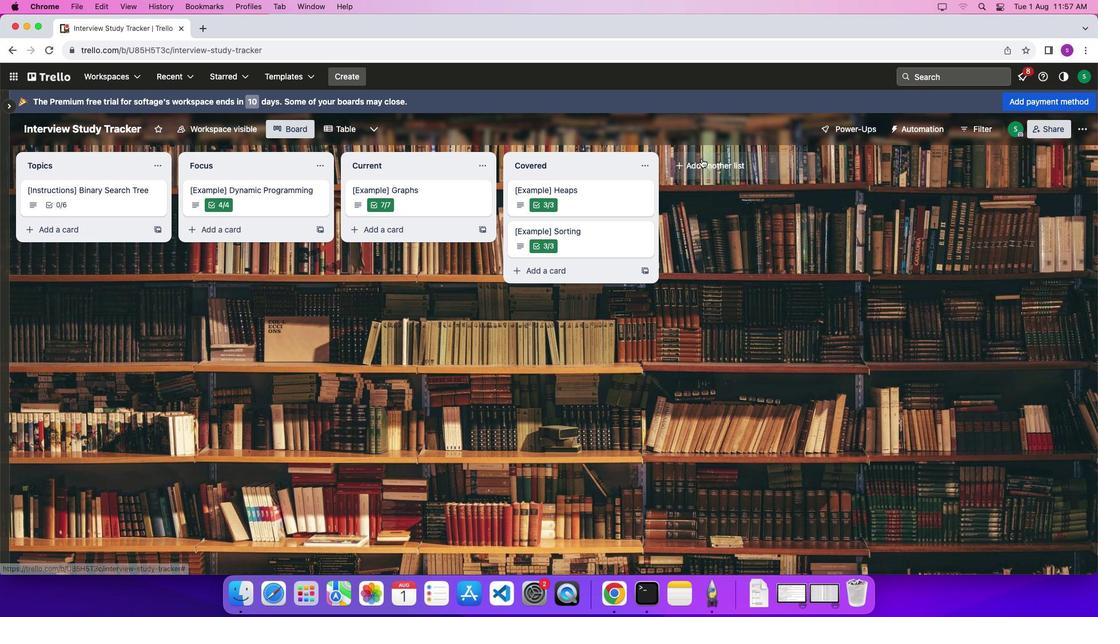 
Action: Mouse pressed left at (701, 157)
Screenshot: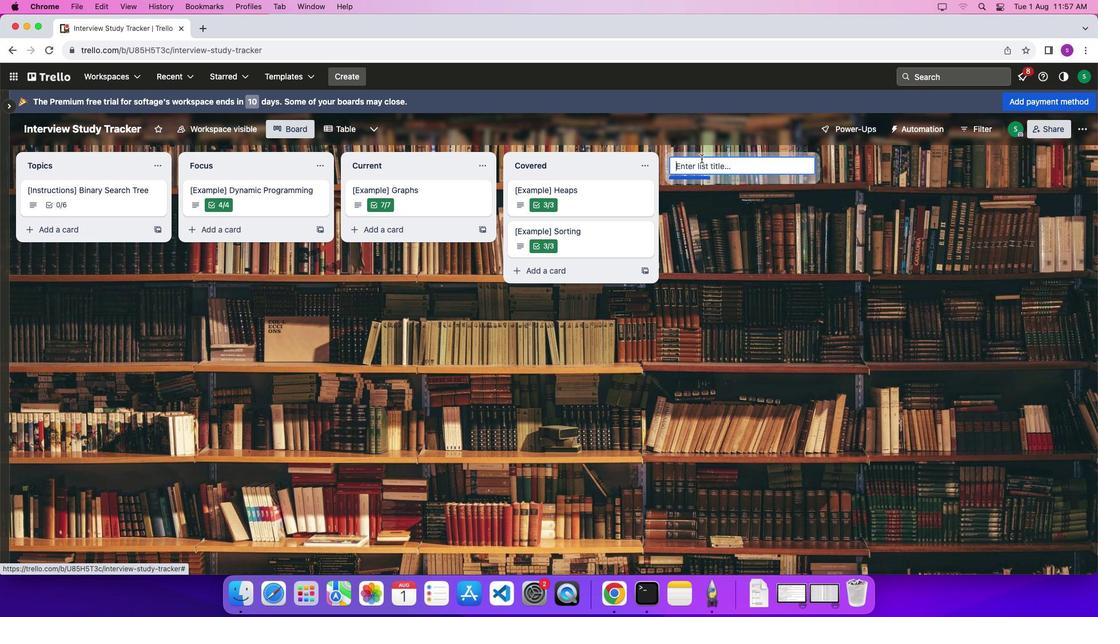
Action: Mouse moved to (706, 166)
Screenshot: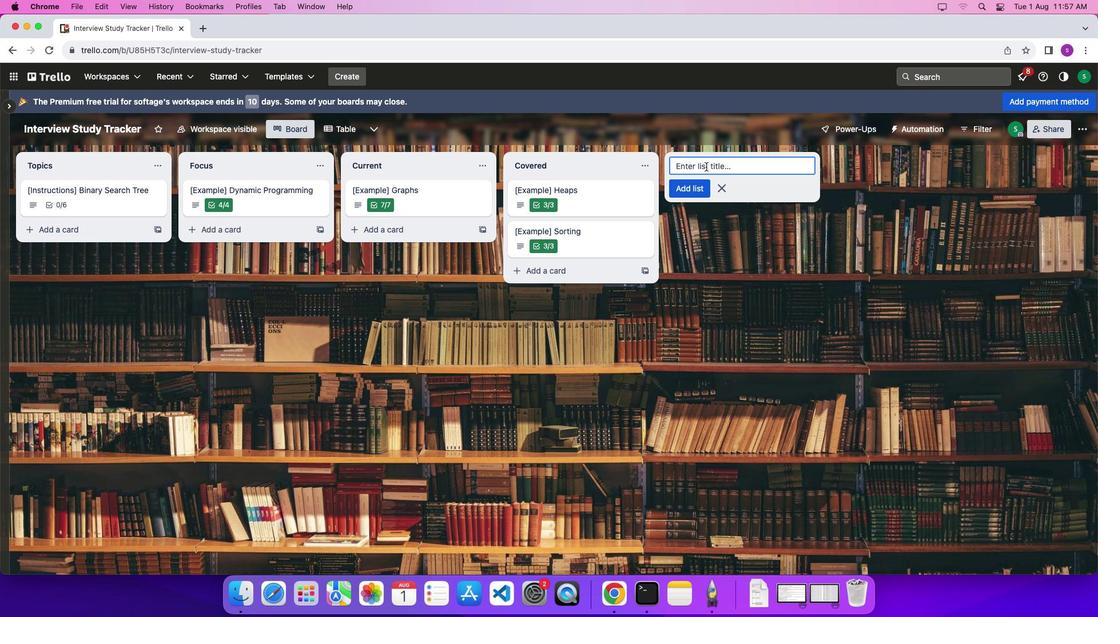 
Action: Mouse pressed left at (706, 166)
Screenshot: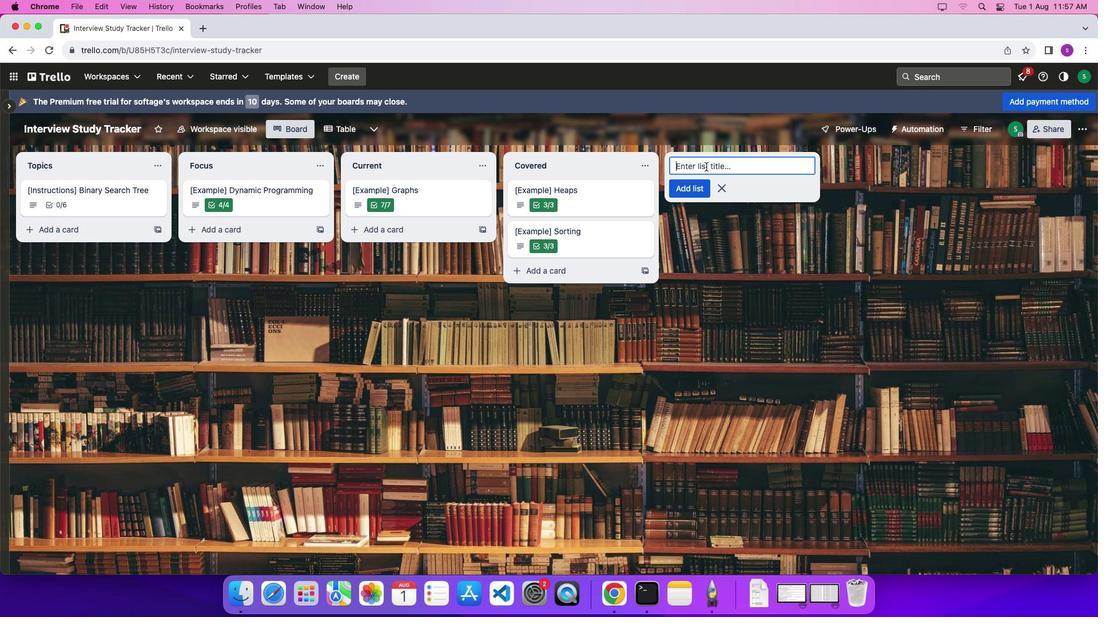 
Action: Key pressed Key.shift'G''o''a''l''s'Key.space'a''n''d'Key.space't''a''s''k''s''-''p''e''r''s''o''n''a''l'Key.space'l''i''f''e'Key.enterKey.shift'G''o''a''l'Key.spaceKey.shift'S''e''t''t''i''n''g'Key.spaceKey.shift'B''a''s''i''c''s'Key.enterKey.shift'r''e''m''o''t''e'Key.spaceKey.shift'C''o''o''k''i''n''g'Key.spaceKey.shift'C''h''a''l''l''e''n''g''e'Key.enter
Screenshot: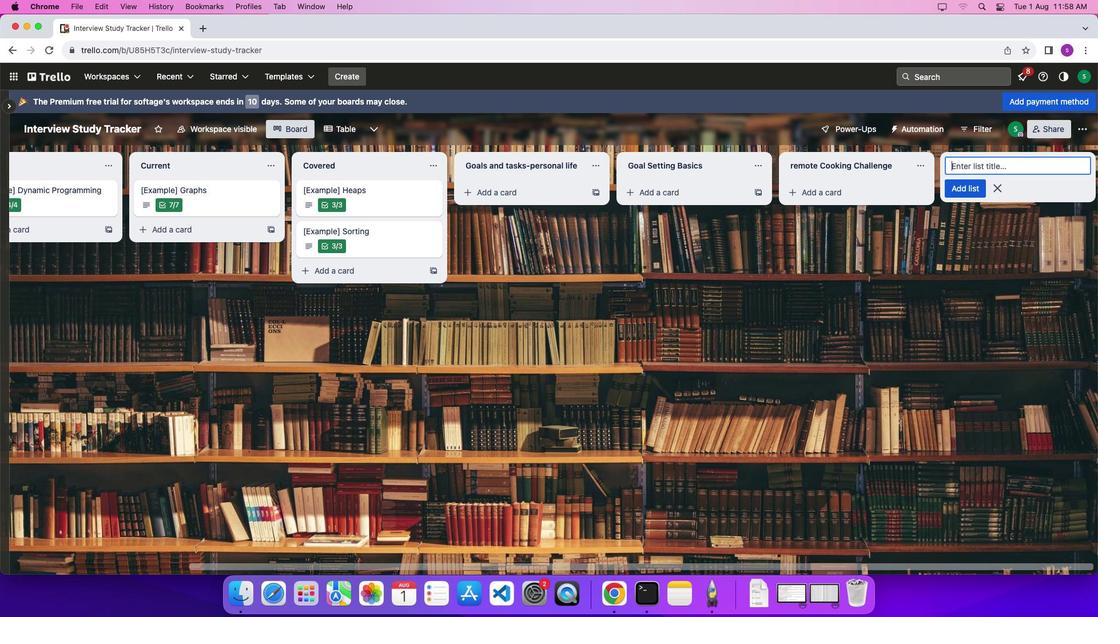 
Action: Mouse moved to (997, 186)
Screenshot: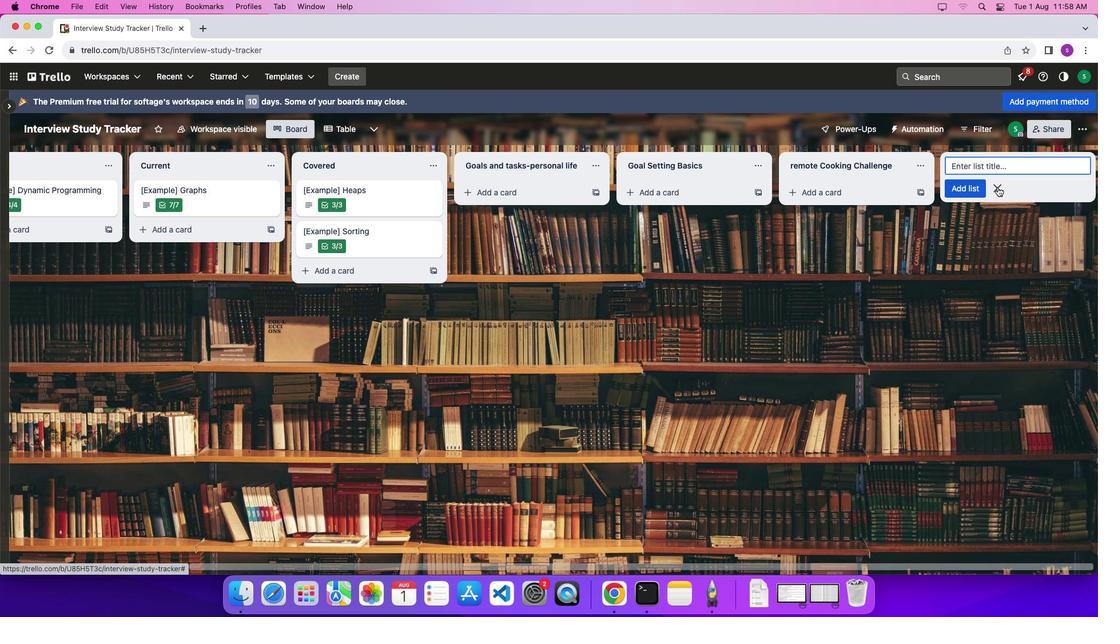 
Action: Mouse pressed left at (997, 186)
Screenshot: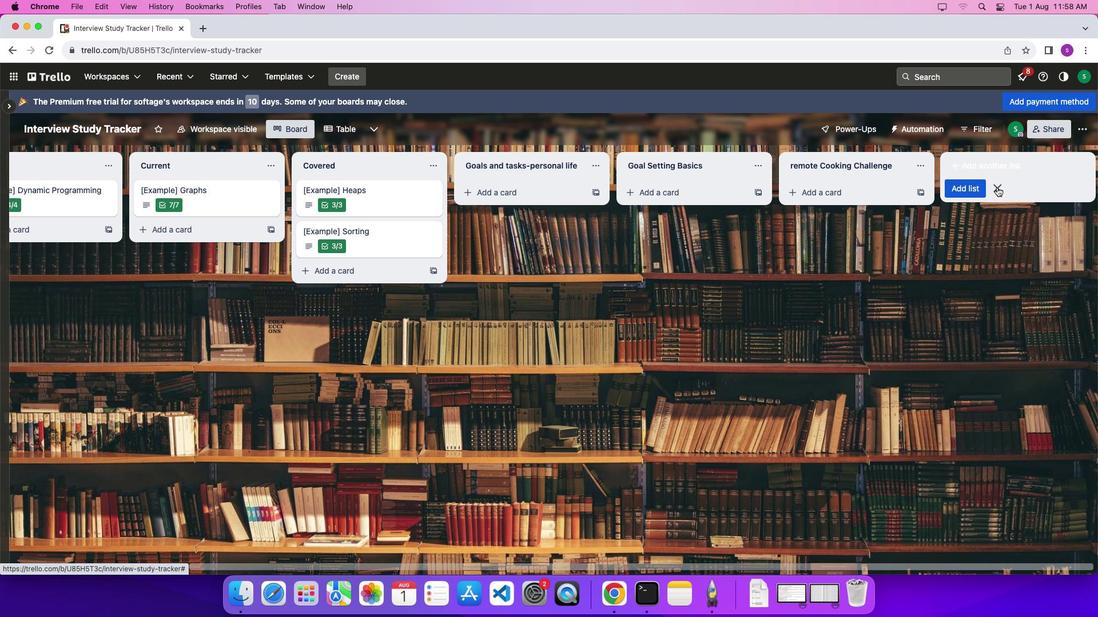 
Action: Mouse moved to (556, 185)
Screenshot: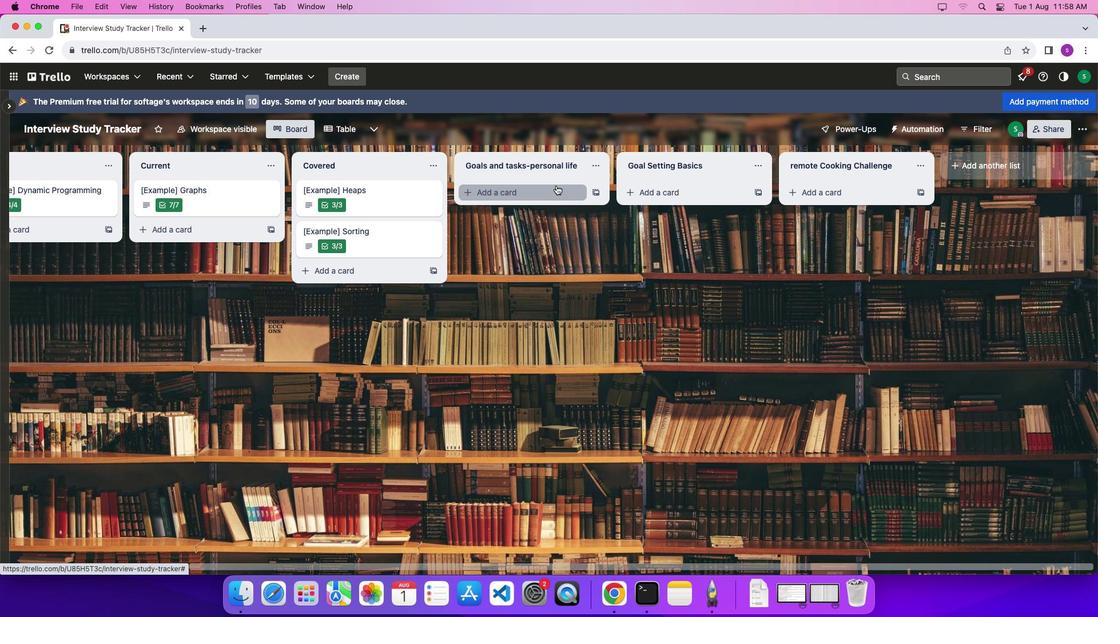 
Action: Mouse pressed left at (556, 185)
Screenshot: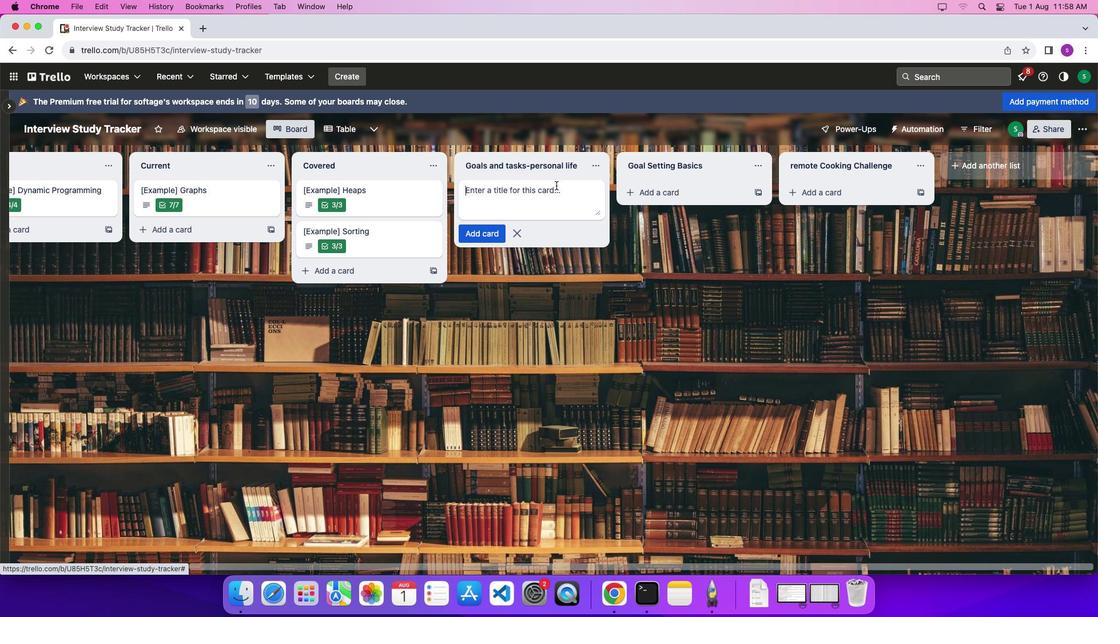
Action: Mouse moved to (561, 204)
Screenshot: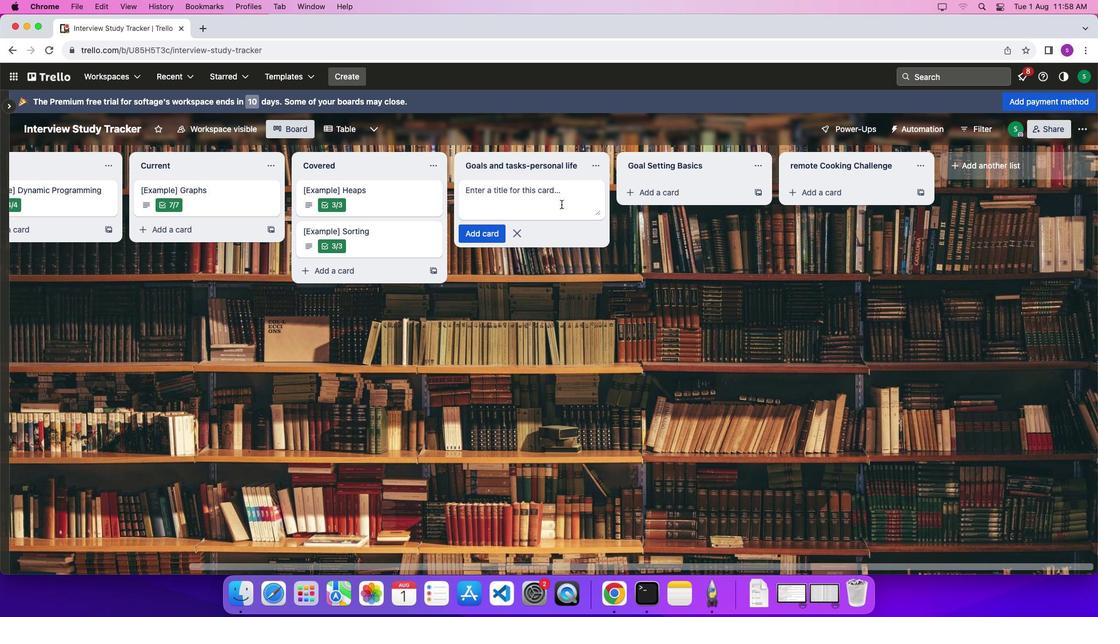 
Action: Mouse pressed left at (561, 204)
Screenshot: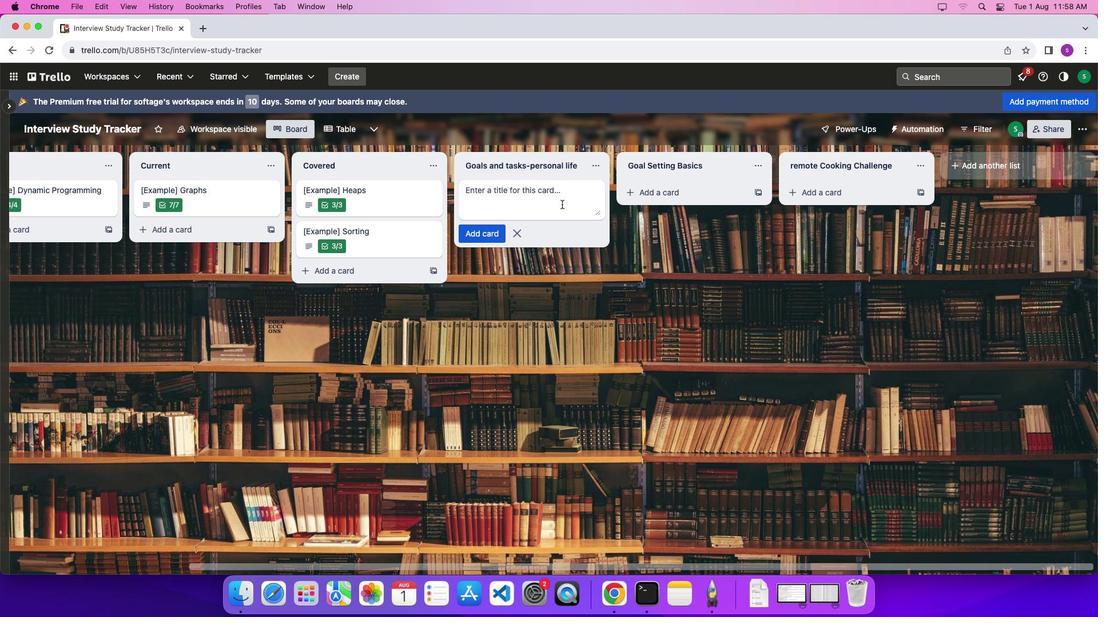 
Action: Mouse moved to (656, 228)
Screenshot: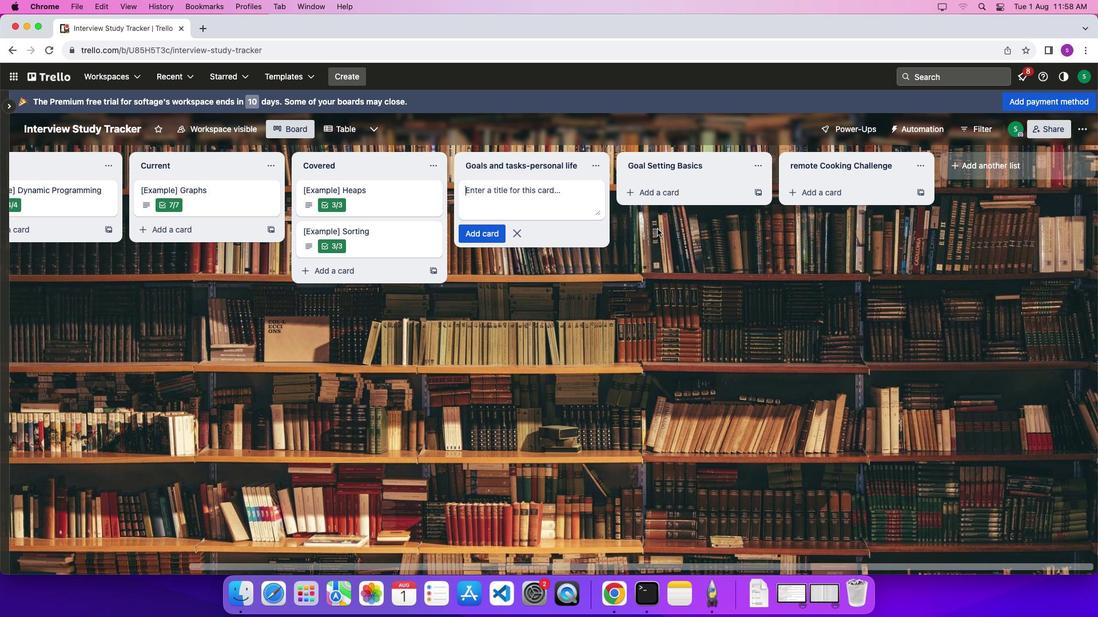 
Action: Key pressed Key.caps_lock'G'Key.caps_lock'o''a''l''s'Key.enter
Screenshot: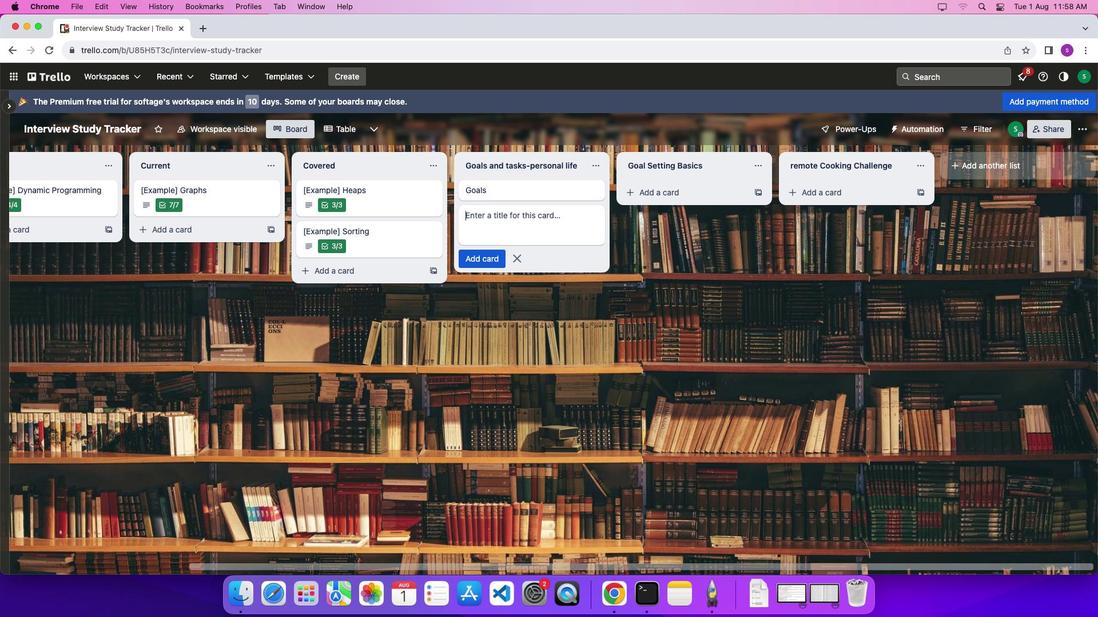 
Action: Mouse moved to (734, 186)
Screenshot: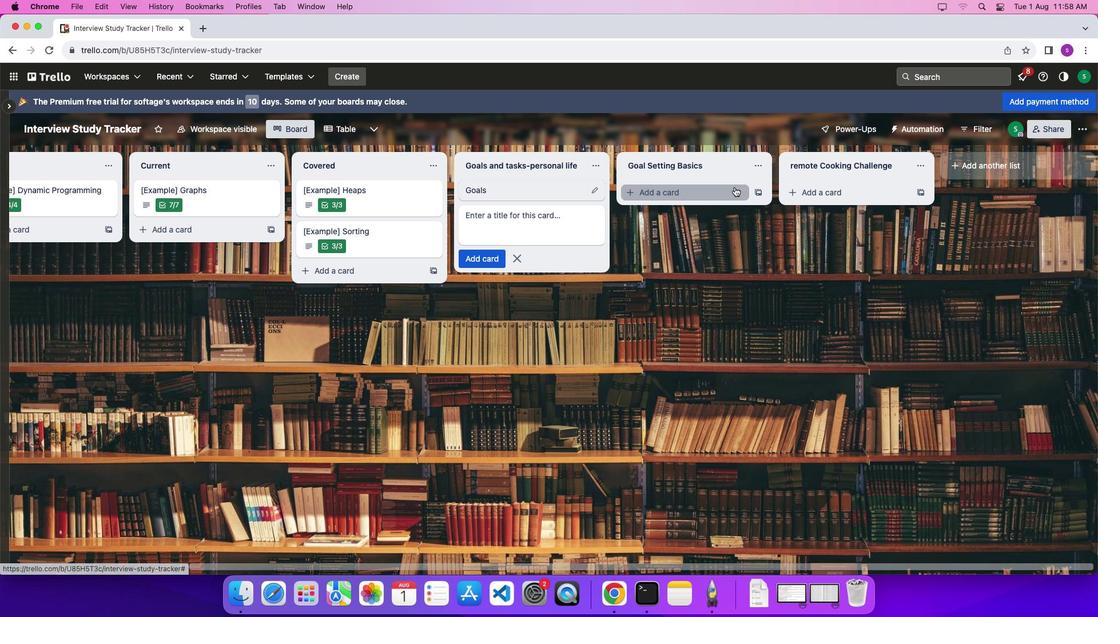 
Action: Mouse pressed left at (734, 186)
Screenshot: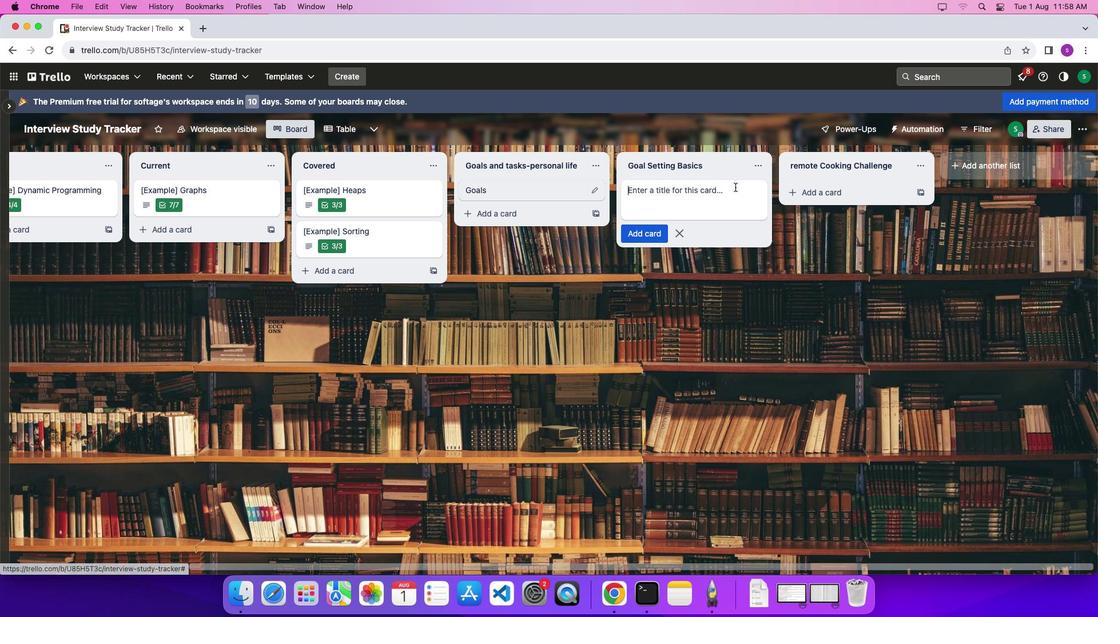 
Action: Mouse moved to (730, 195)
Screenshot: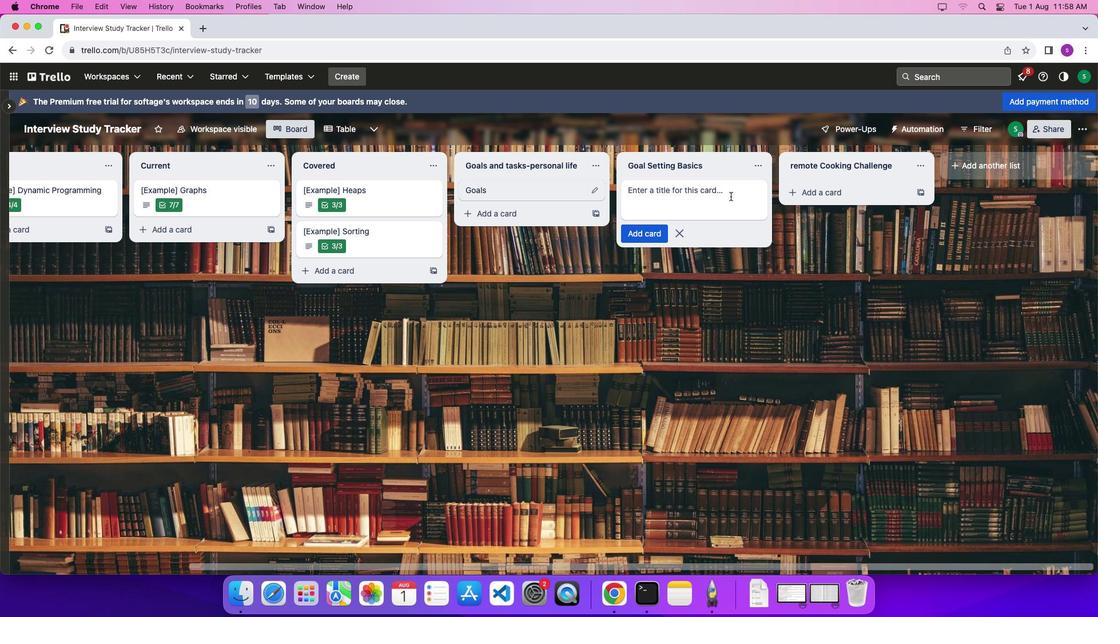 
Action: Mouse pressed left at (730, 195)
Screenshot: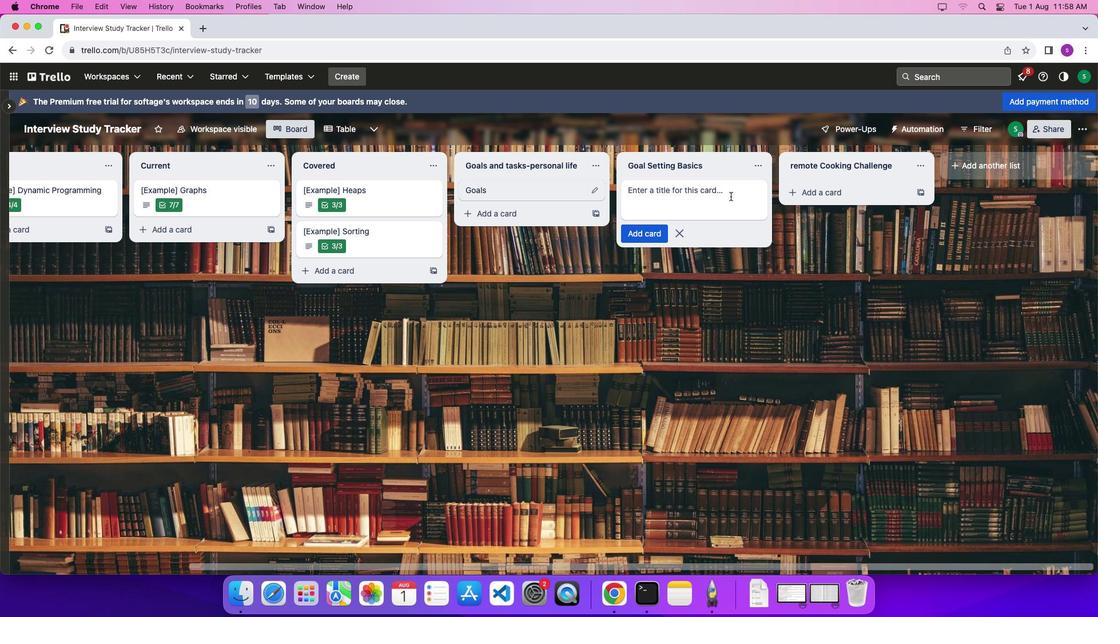 
Action: Key pressed Key.shift
Screenshot: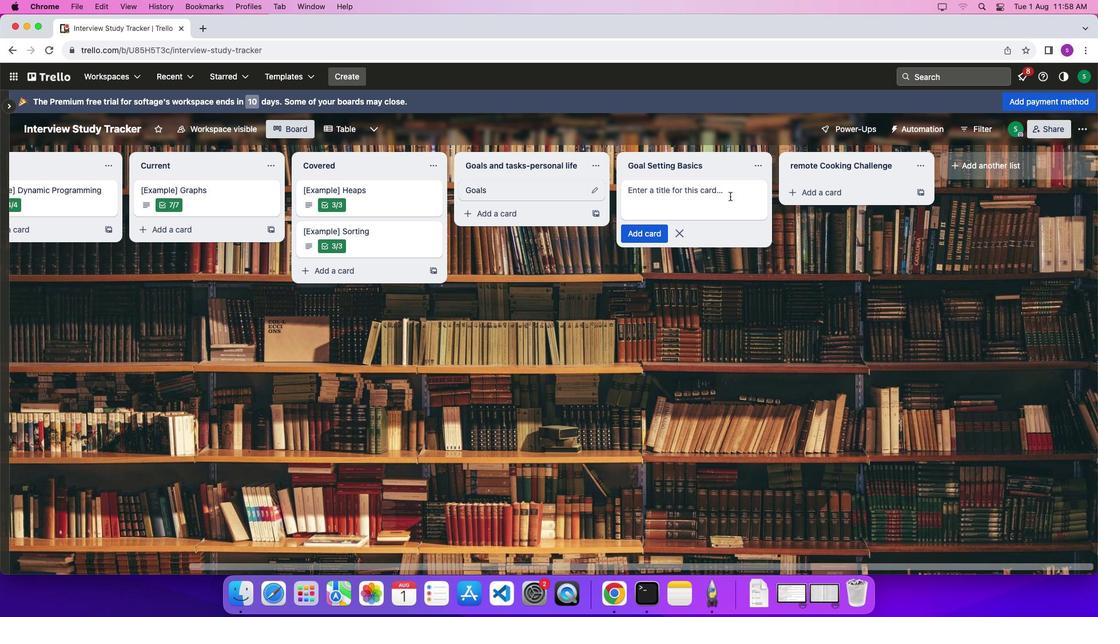 
Action: Mouse moved to (730, 195)
Screenshot: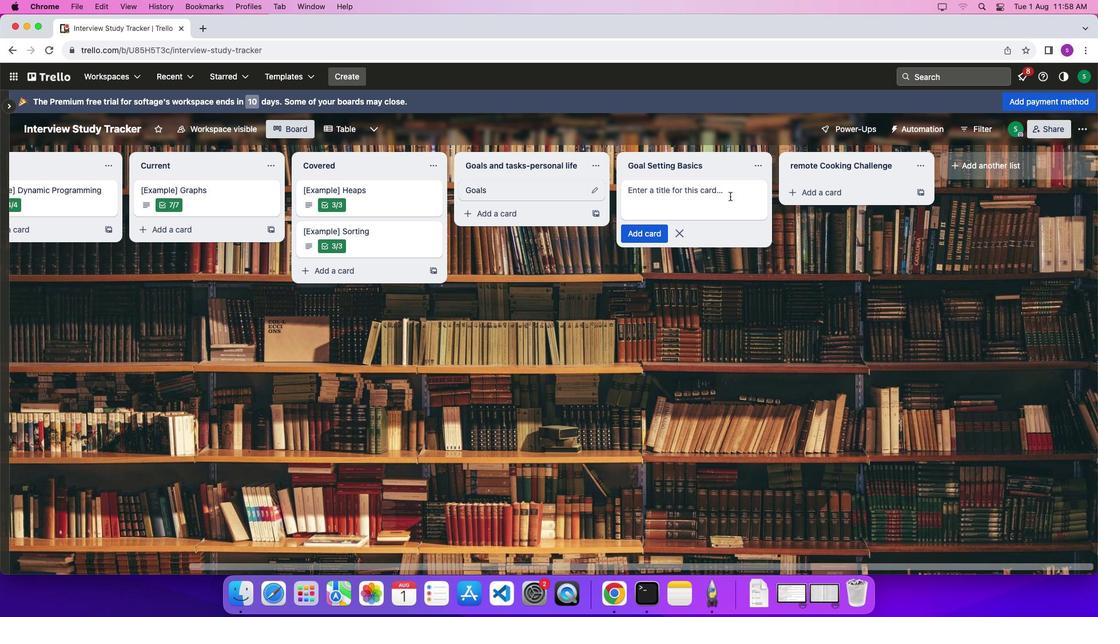 
Action: Key pressed 'b''a''s''i''c'Key.spaceKey.shift'S''e''t''t''i''n''g'Key.enter
Screenshot: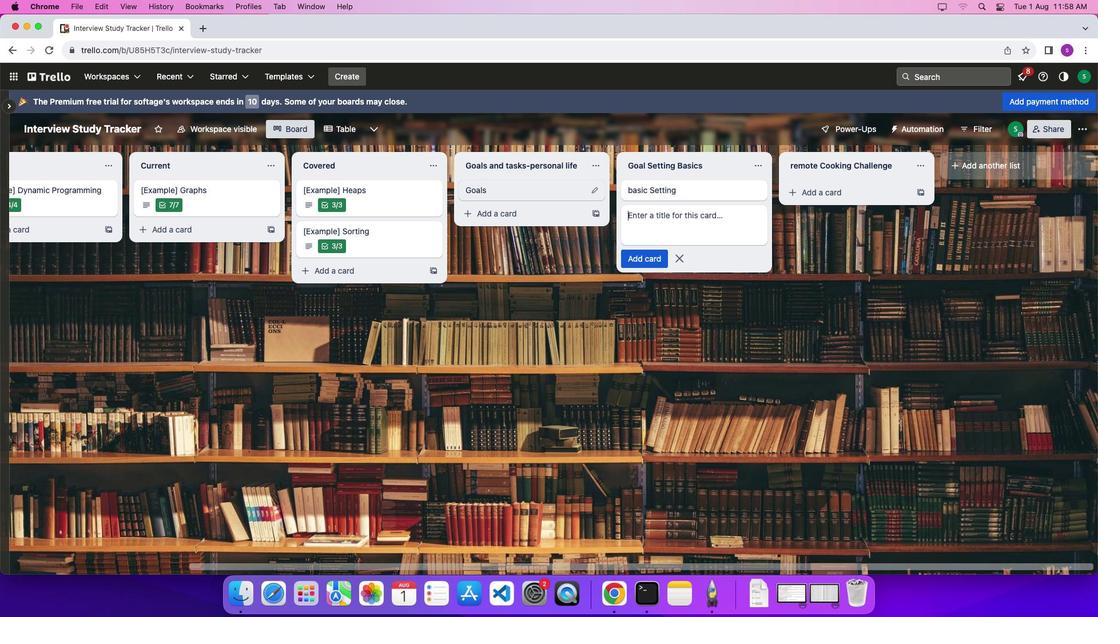 
Action: Mouse moved to (826, 189)
Screenshot: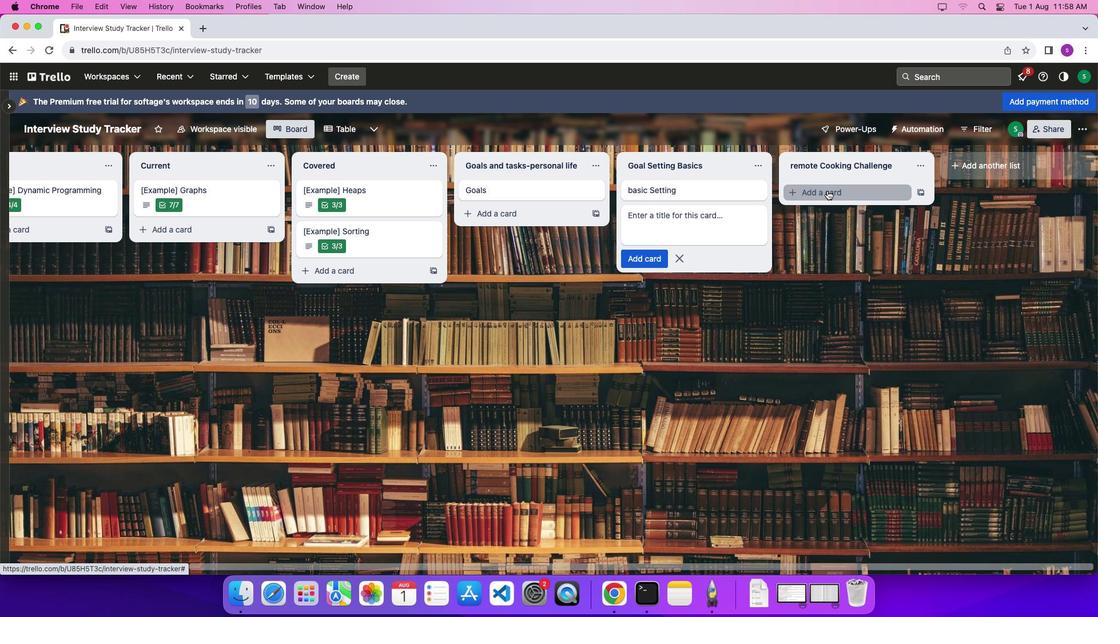 
Action: Mouse pressed left at (826, 189)
Screenshot: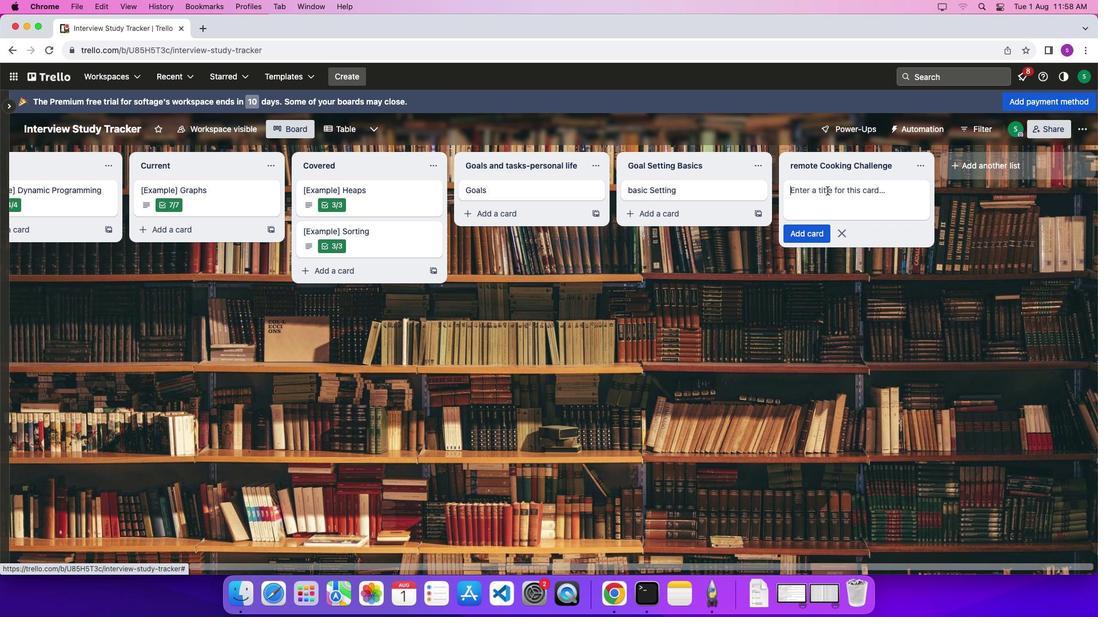 
Action: Mouse pressed left at (826, 189)
Screenshot: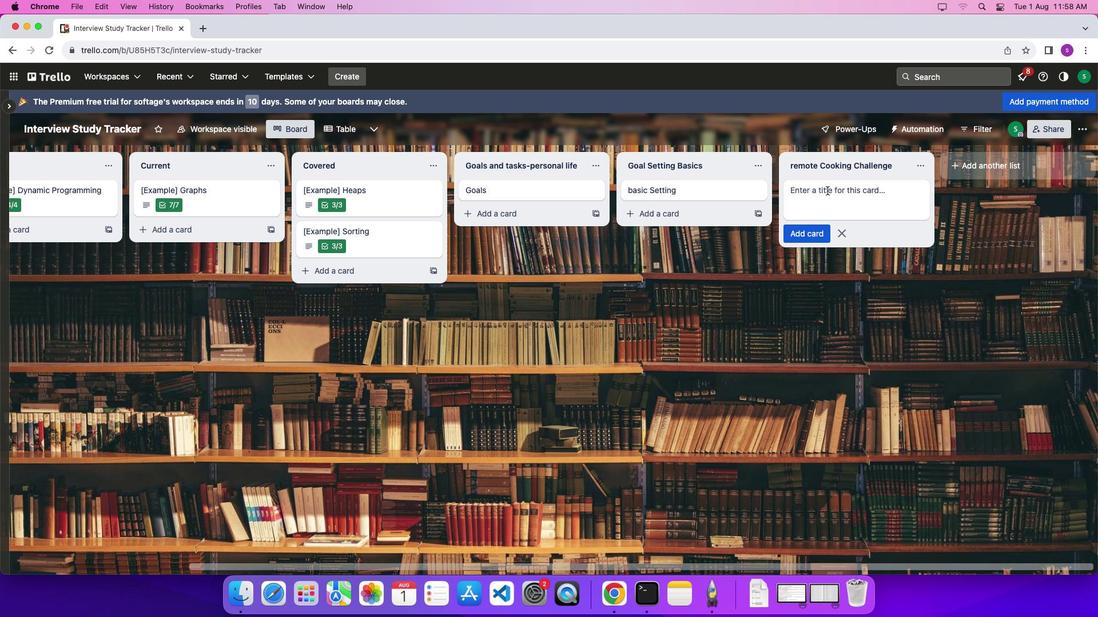 
Action: Key pressed Key.shift'C''o''o''k''i''n''g'Key.enter
Screenshot: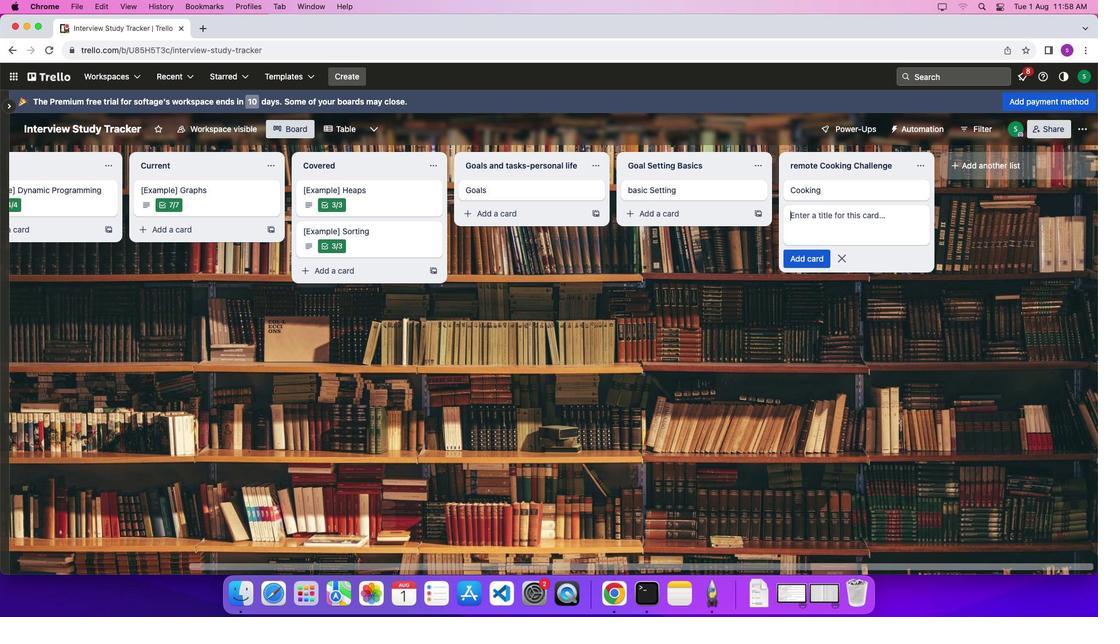 
Action: Mouse moved to (552, 196)
Screenshot: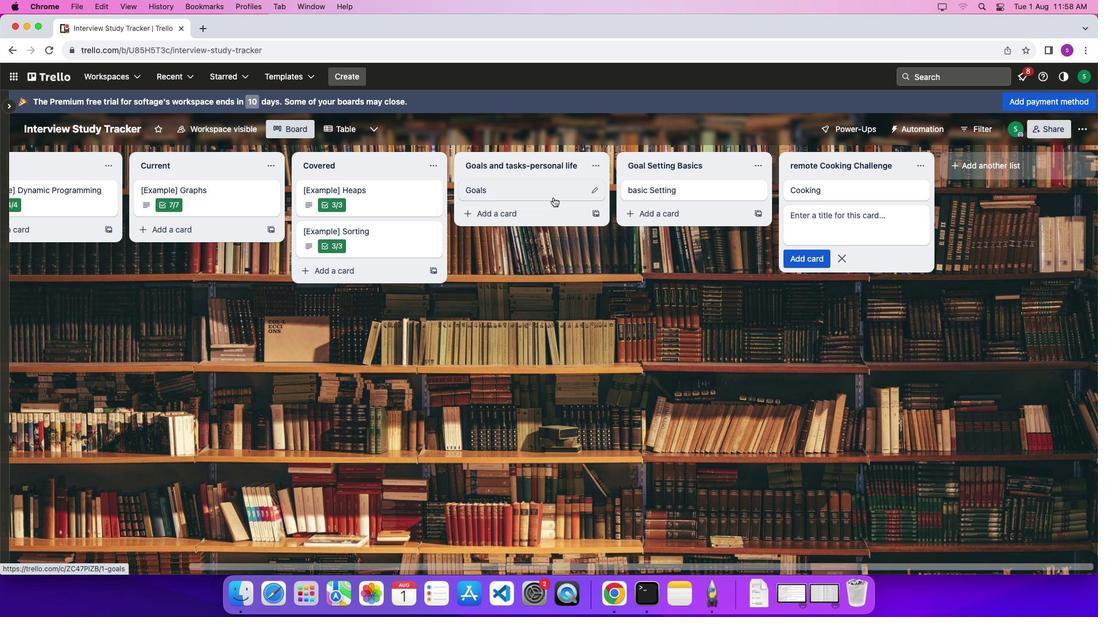 
Action: Mouse pressed left at (552, 196)
Screenshot: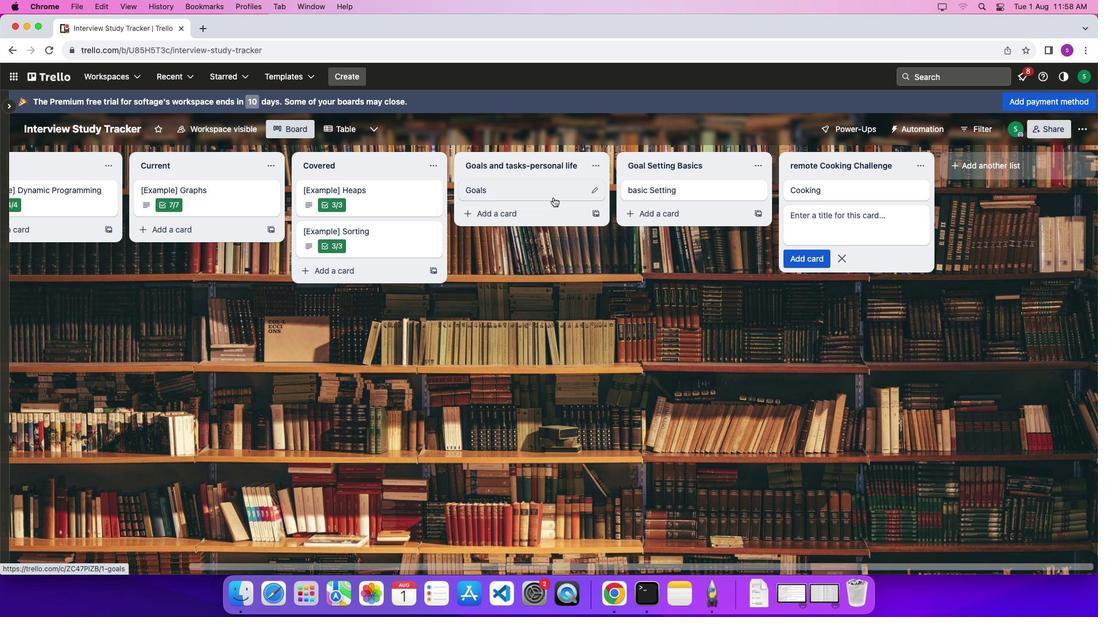 
Action: Mouse moved to (385, 161)
Screenshot: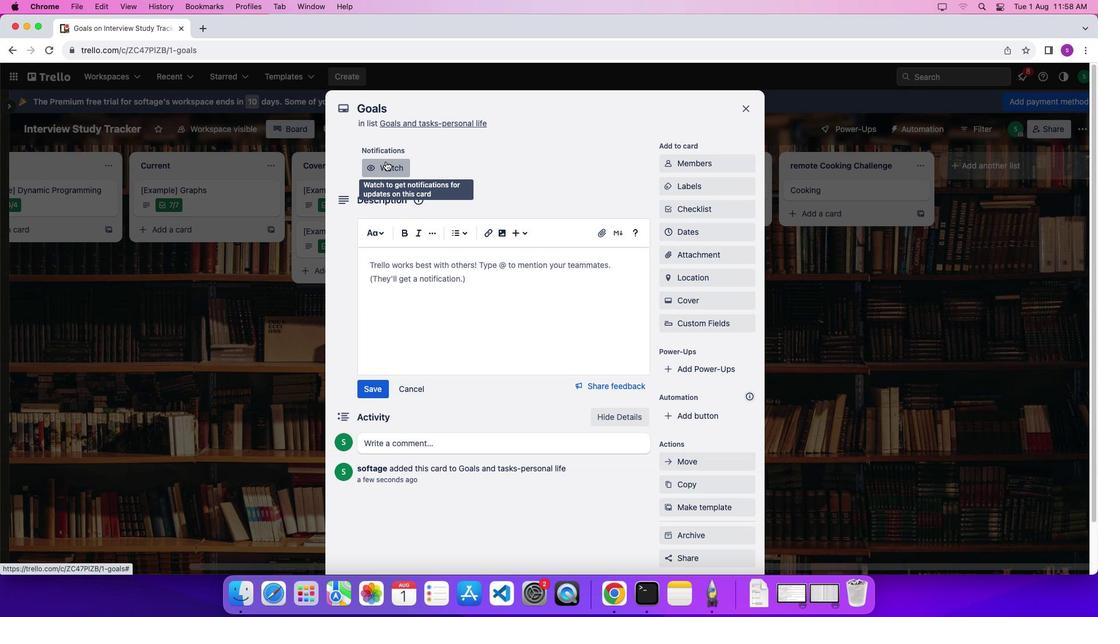 
Action: Mouse pressed left at (385, 161)
Screenshot: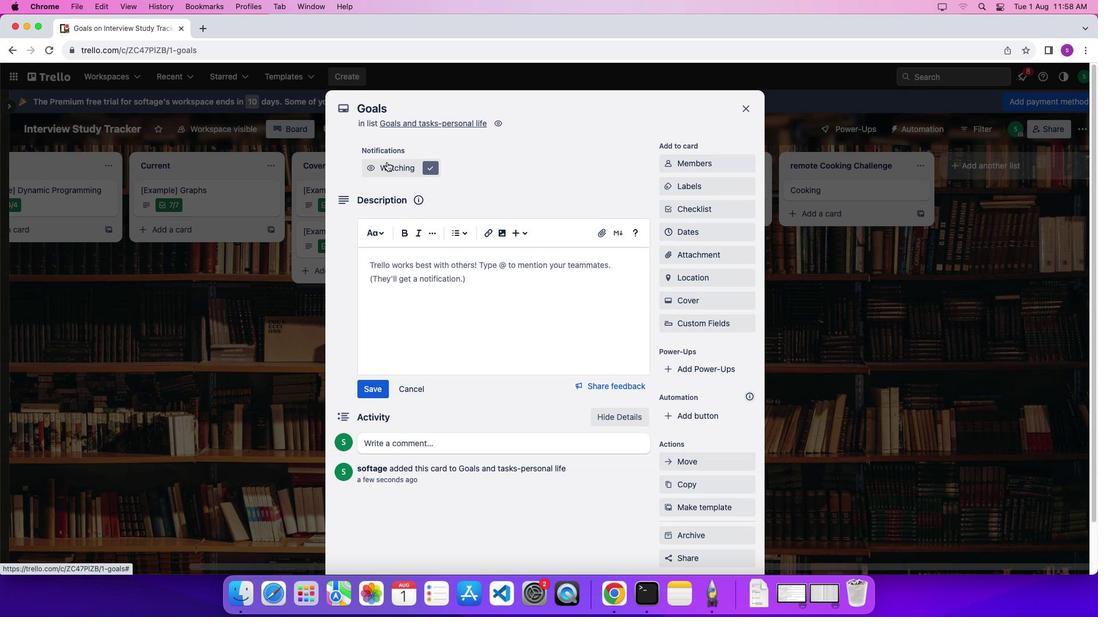 
Action: Mouse moved to (665, 164)
Screenshot: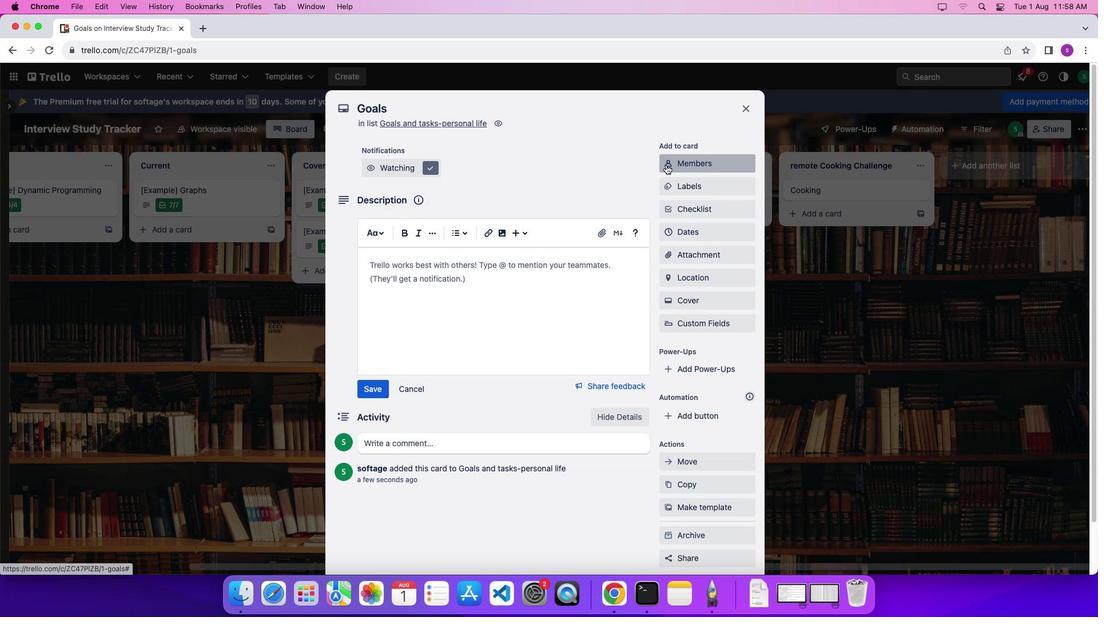
Action: Mouse pressed left at (665, 164)
Screenshot: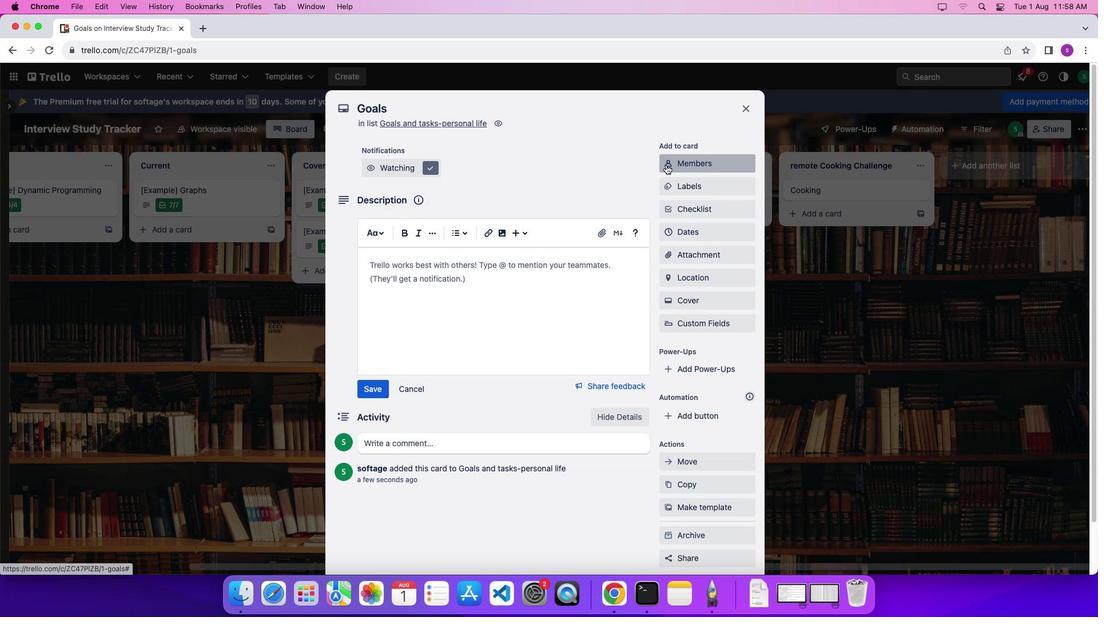 
Action: Mouse moved to (701, 262)
Screenshot: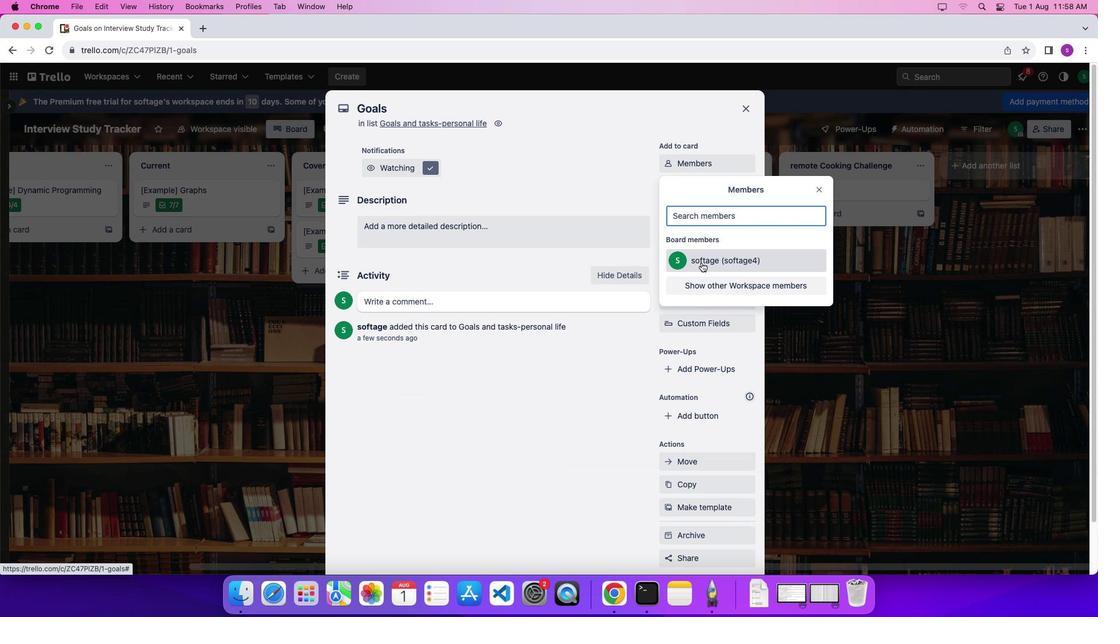 
Action: Mouse pressed left at (701, 262)
Screenshot: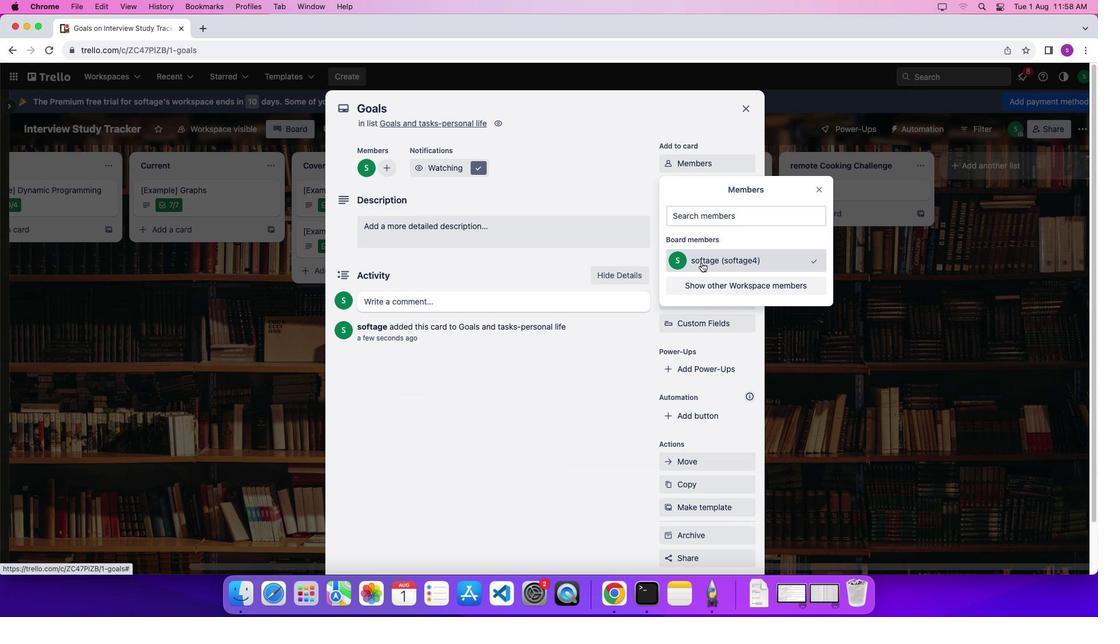 
Action: Mouse moved to (825, 191)
Screenshot: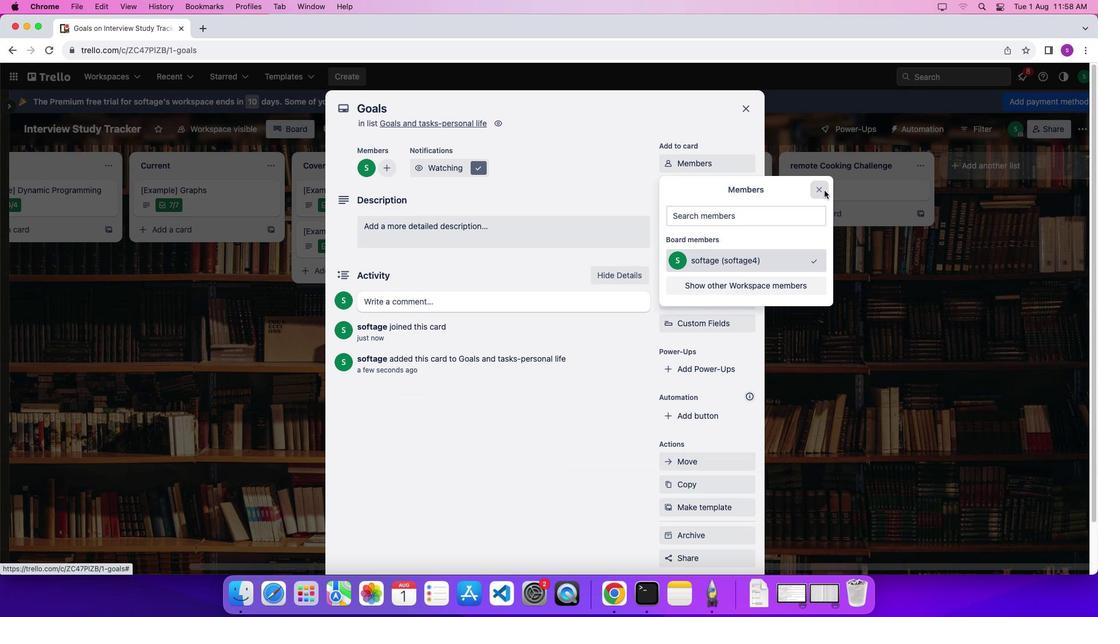 
Action: Mouse pressed left at (825, 191)
Screenshot: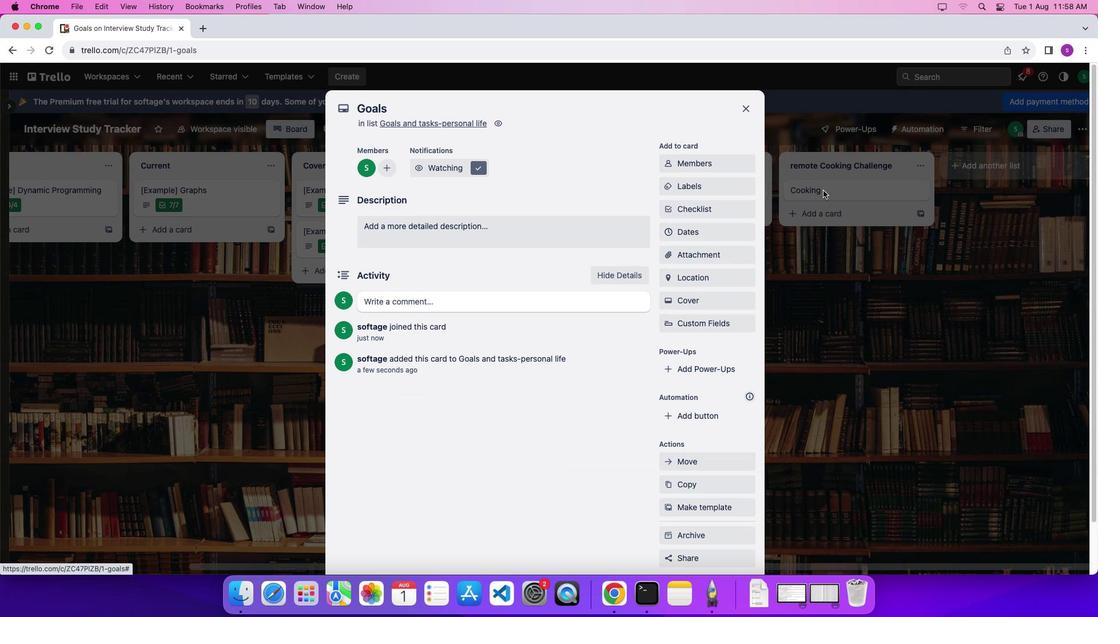 
Action: Mouse moved to (740, 187)
Screenshot: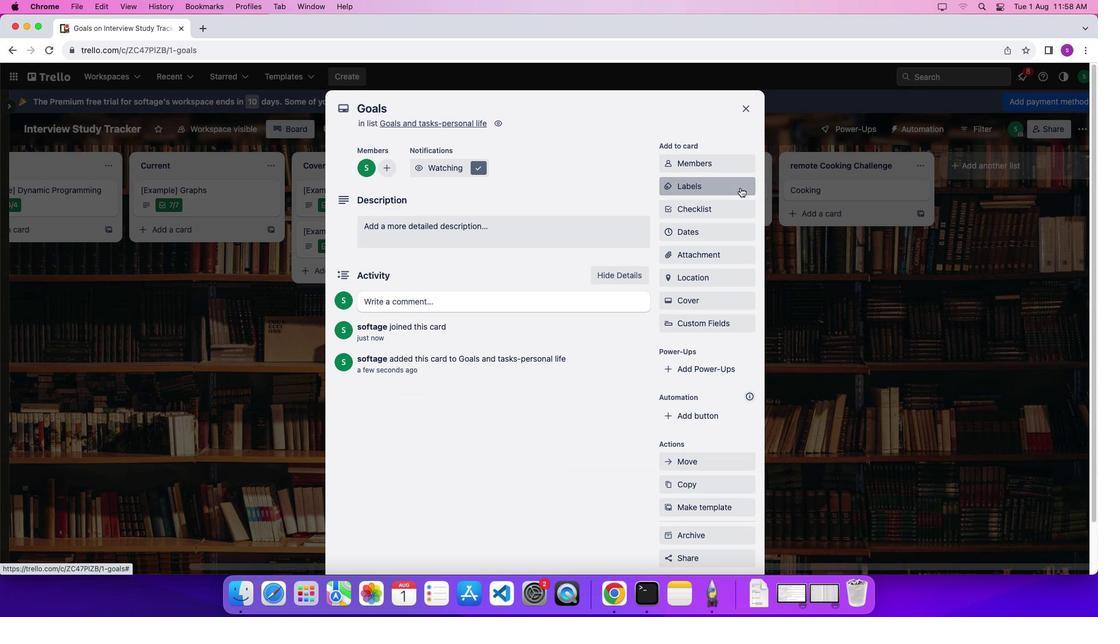 
Action: Mouse pressed left at (740, 187)
Screenshot: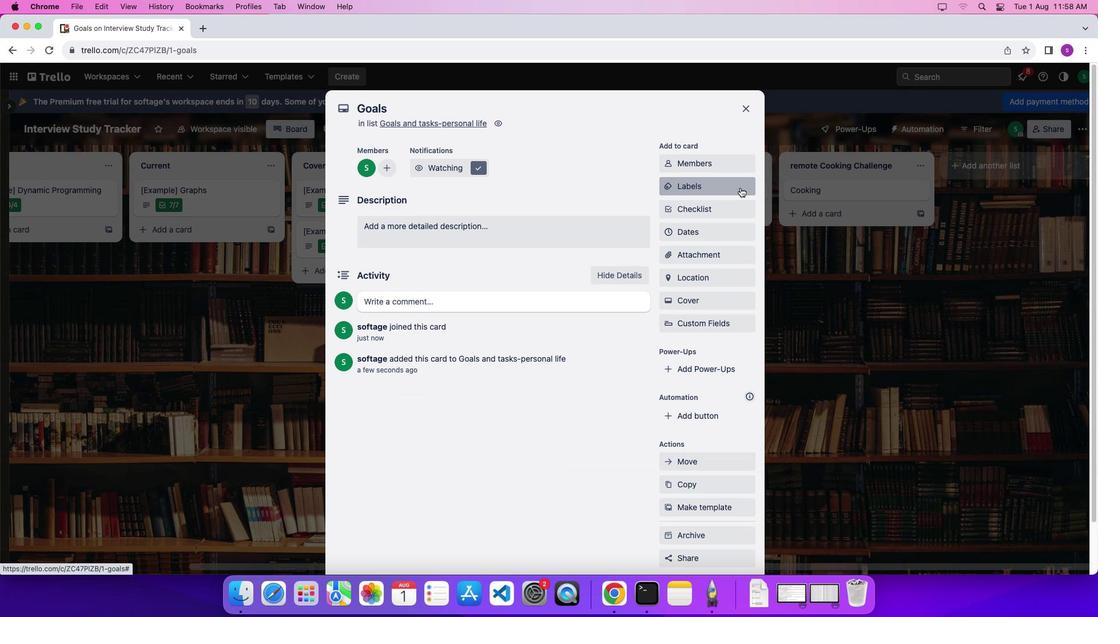 
Action: Mouse moved to (760, 276)
Screenshot: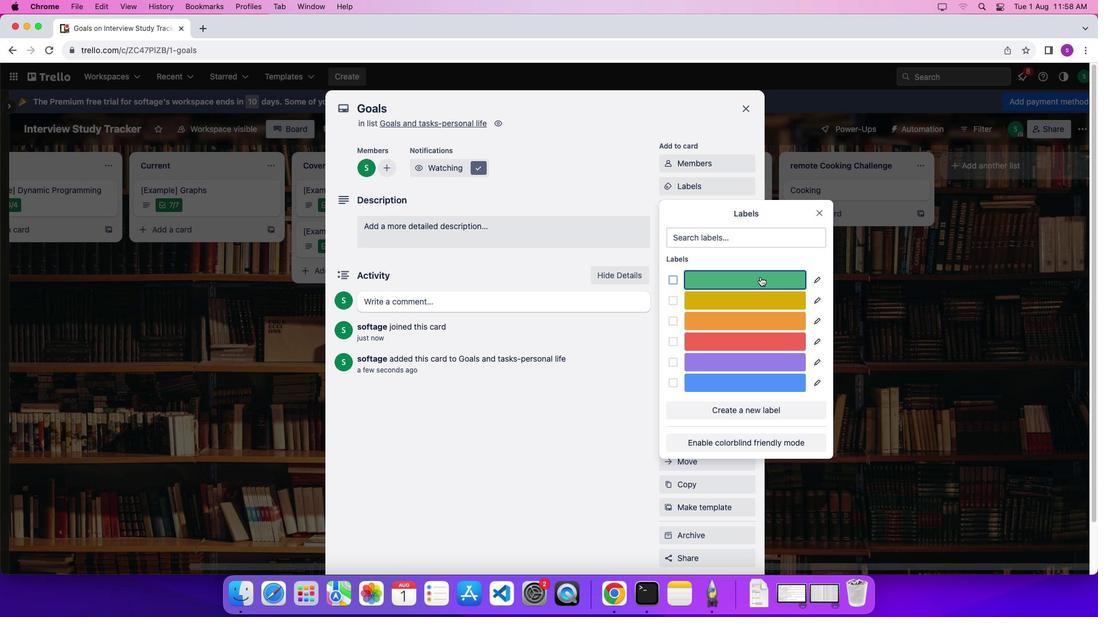 
Action: Mouse pressed left at (760, 276)
Screenshot: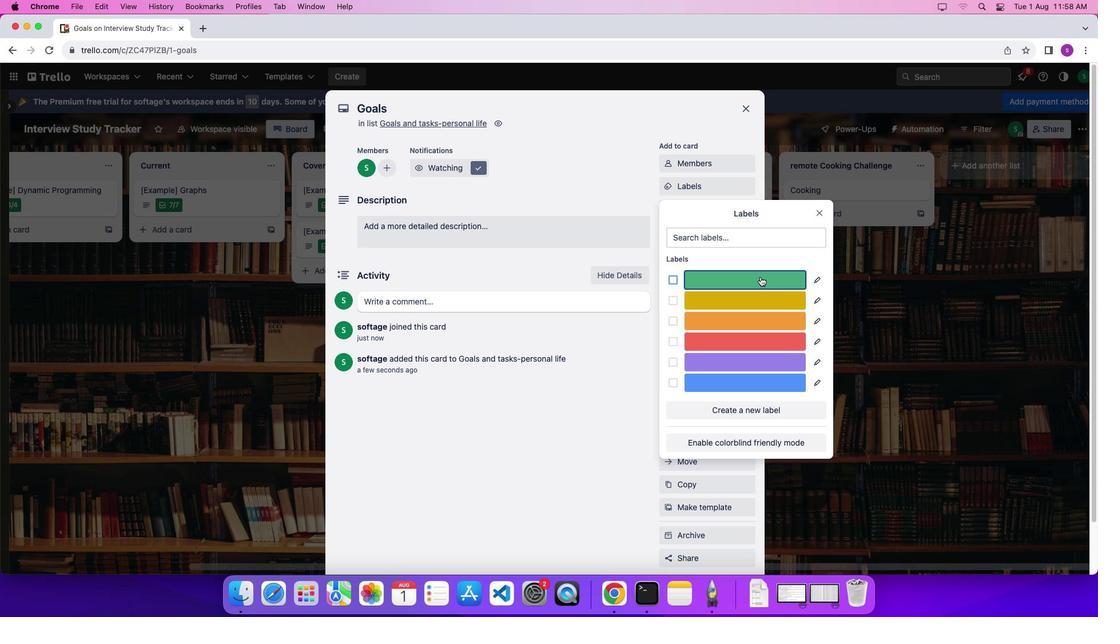 
Action: Mouse moved to (823, 219)
Screenshot: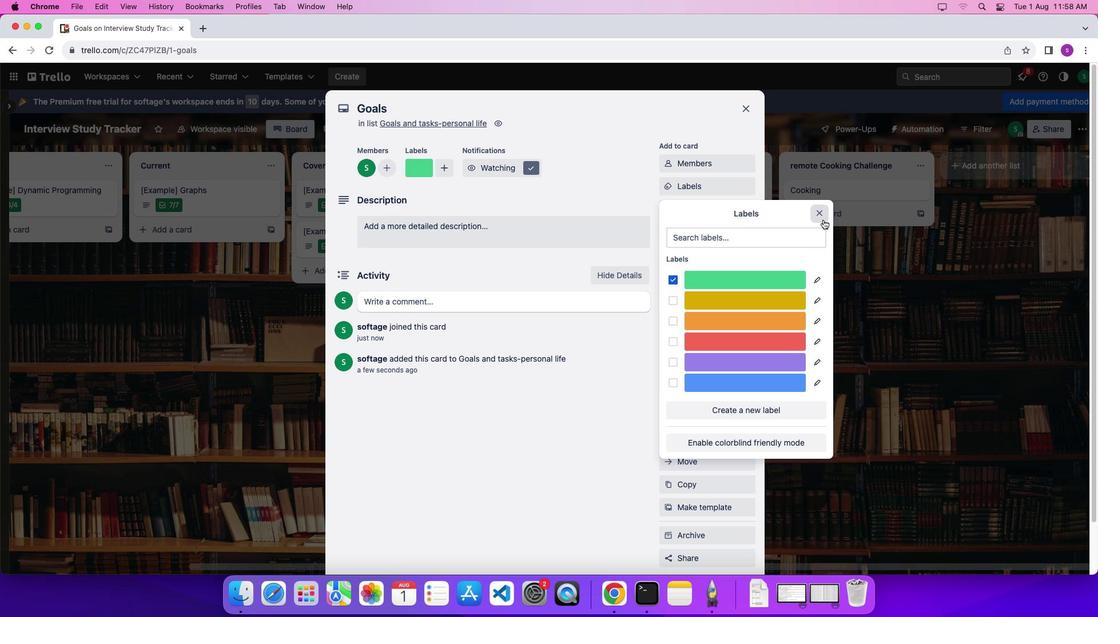 
Action: Mouse pressed left at (823, 219)
Screenshot: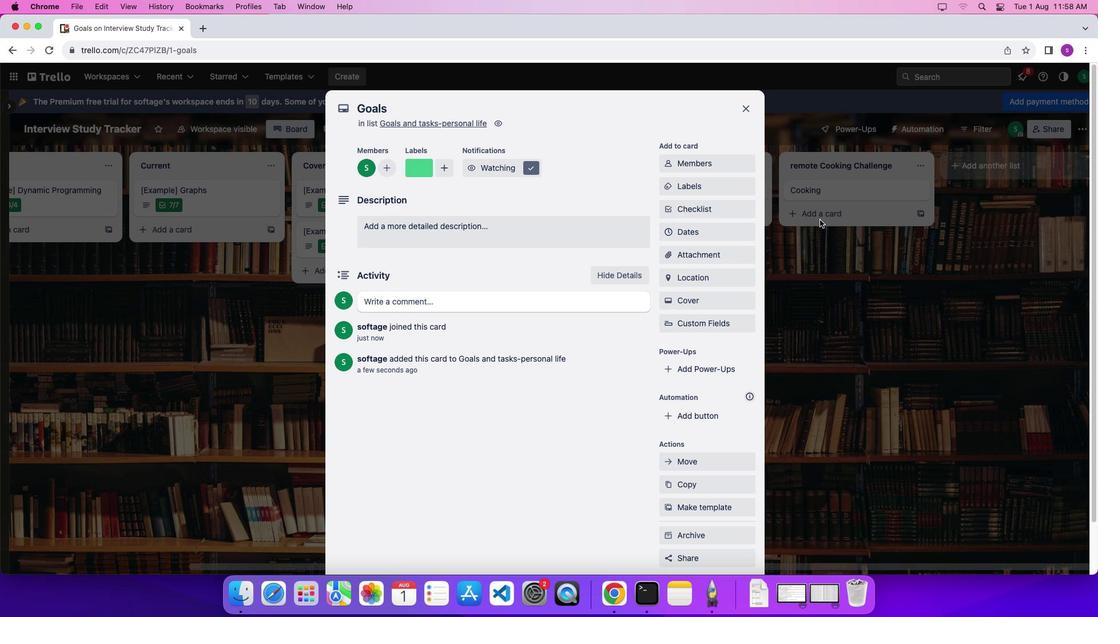 
Action: Mouse moved to (735, 211)
Screenshot: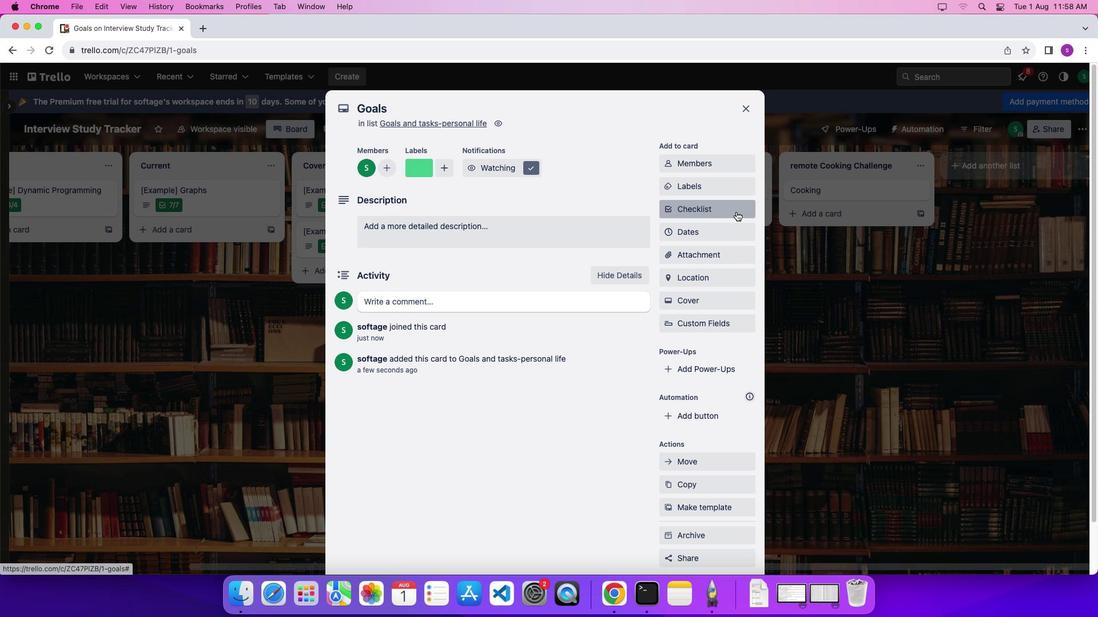 
Action: Mouse pressed left at (735, 211)
Screenshot: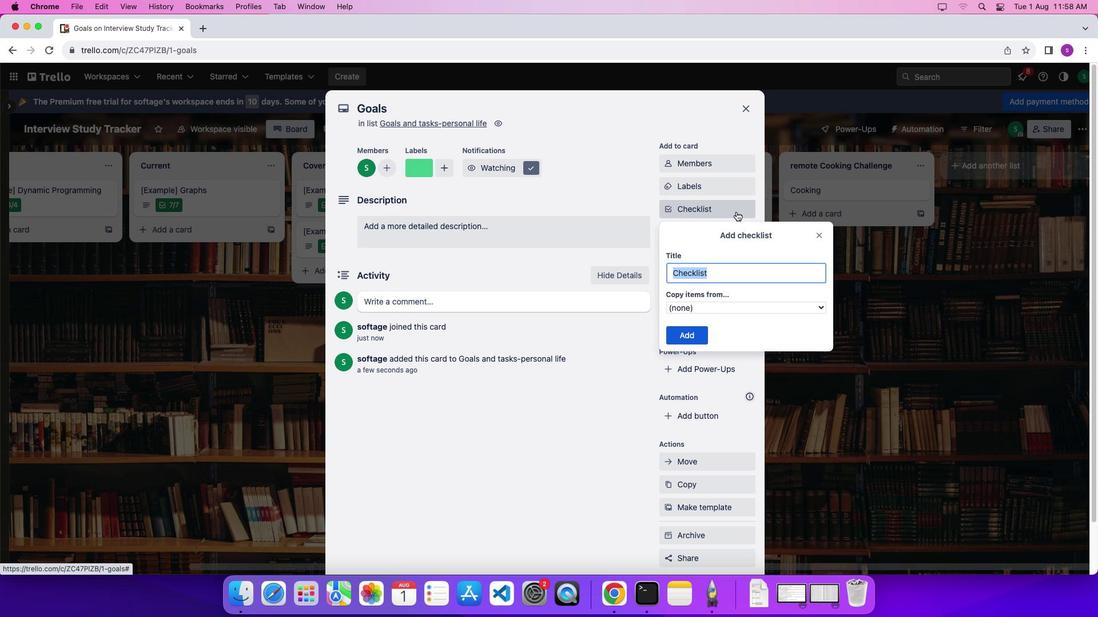 
Action: Mouse moved to (756, 243)
Screenshot: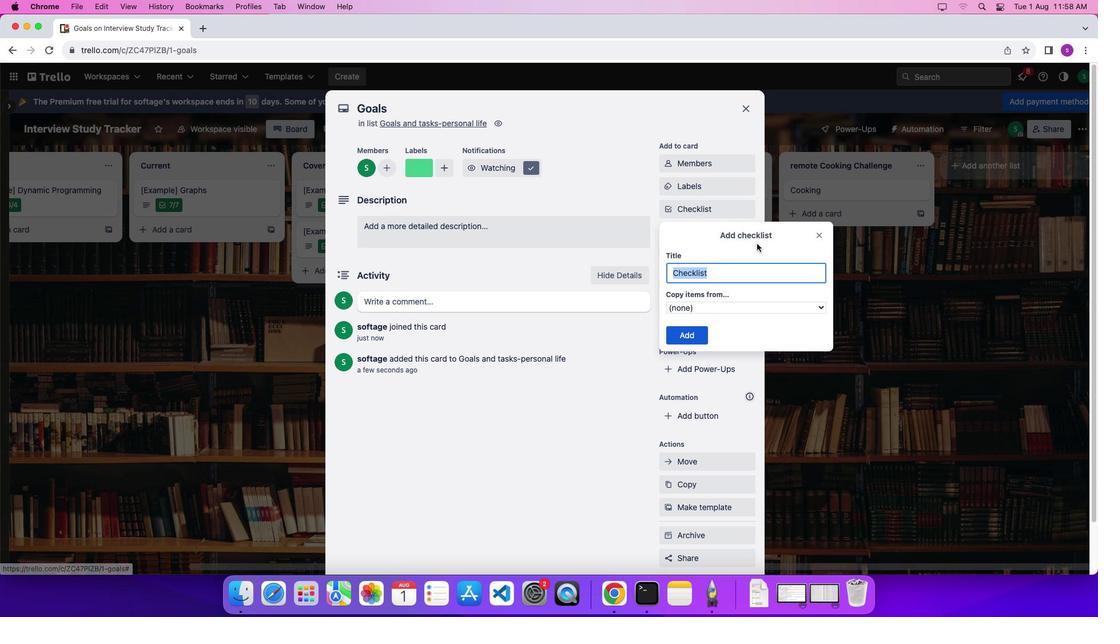 
Action: Key pressed Key.shift'P''e''r''s''o''n''a''l'Key.spaceKey.shift'G''o''a''l''s'
Screenshot: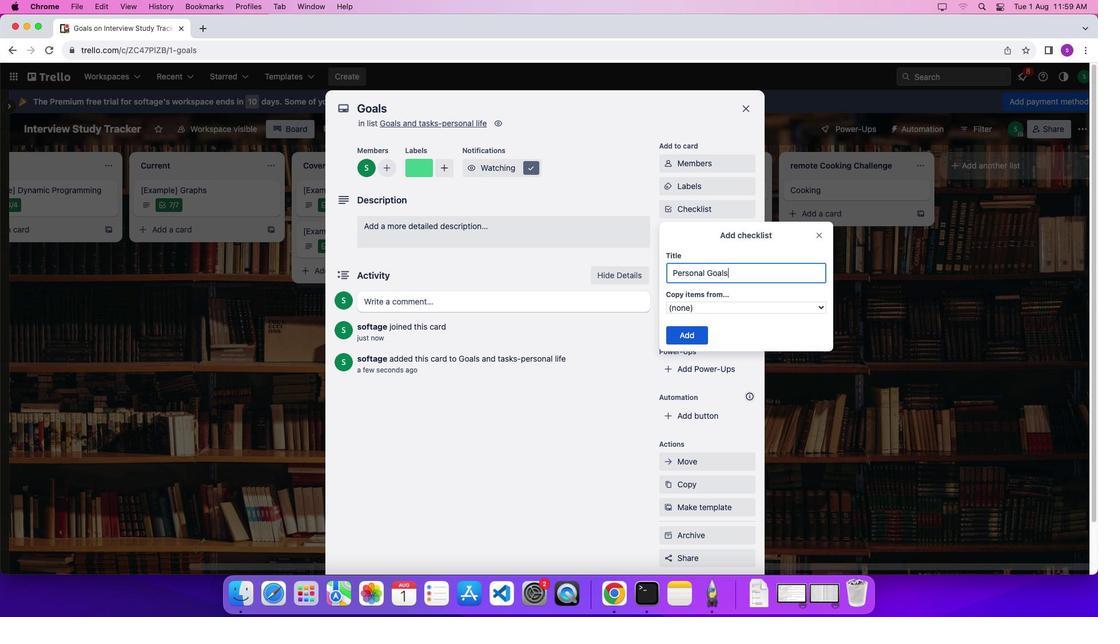 
Action: Mouse moved to (688, 308)
Screenshot: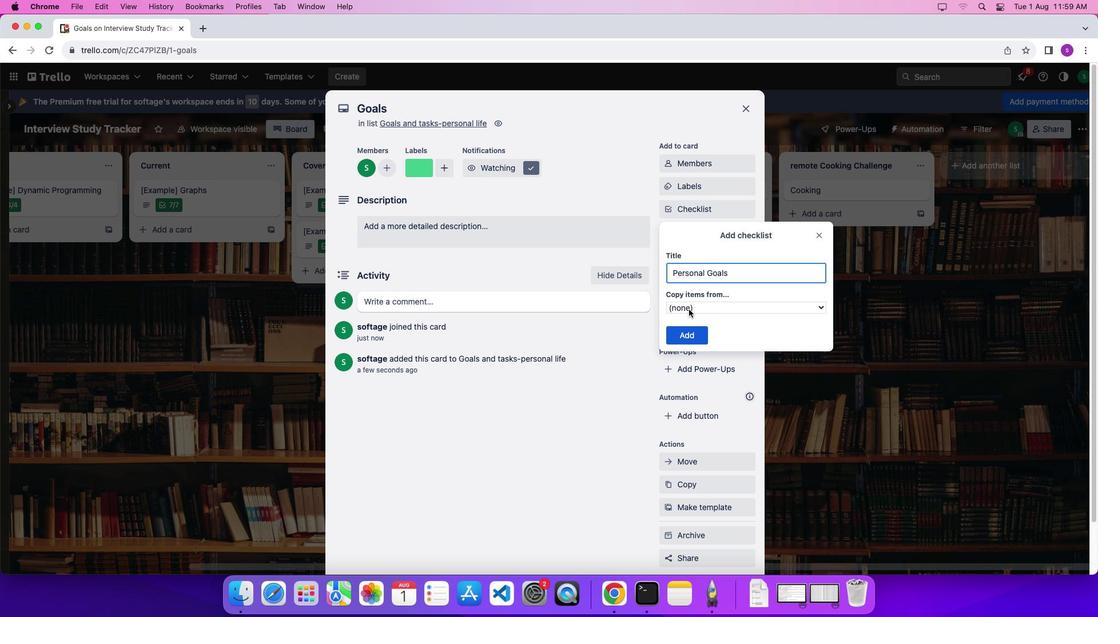 
Action: Mouse pressed left at (688, 308)
Screenshot: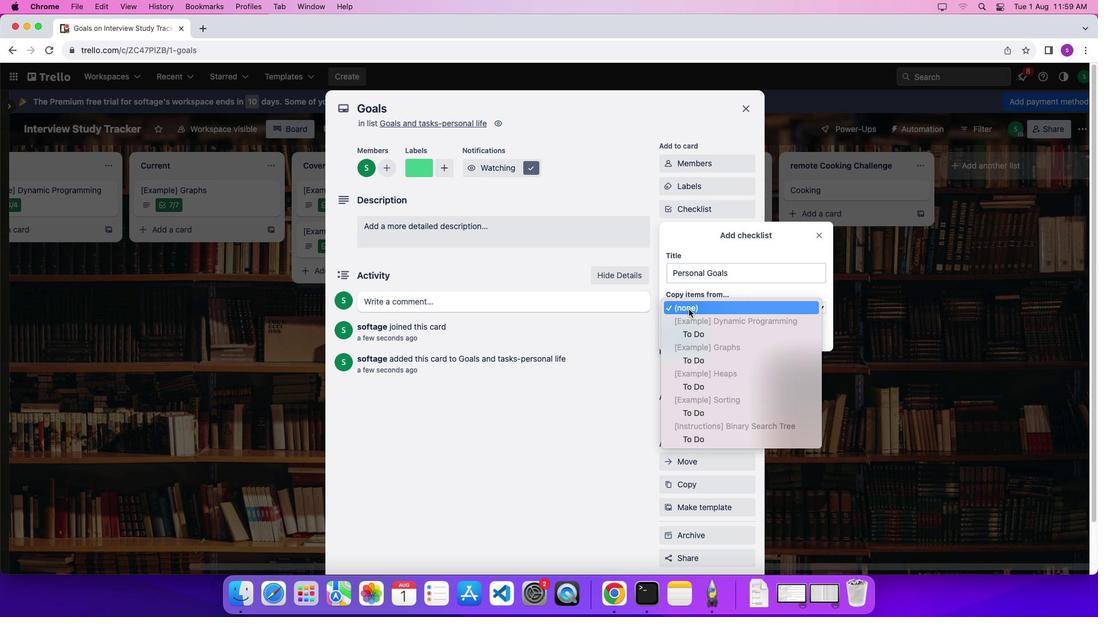 
Action: Mouse moved to (715, 407)
Screenshot: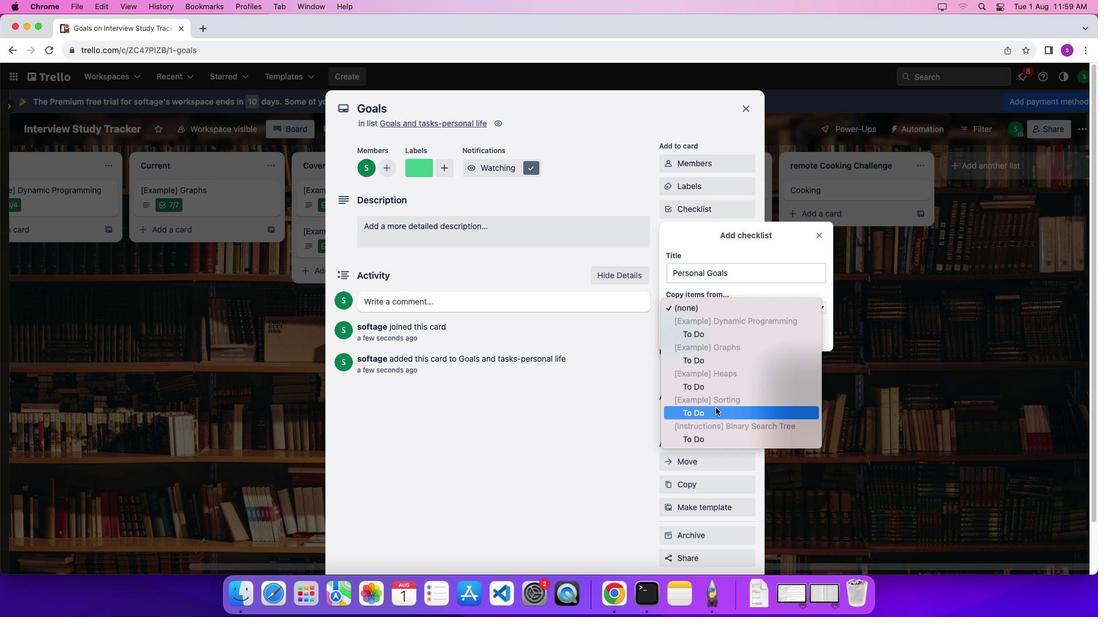 
Action: Mouse pressed left at (715, 407)
Screenshot: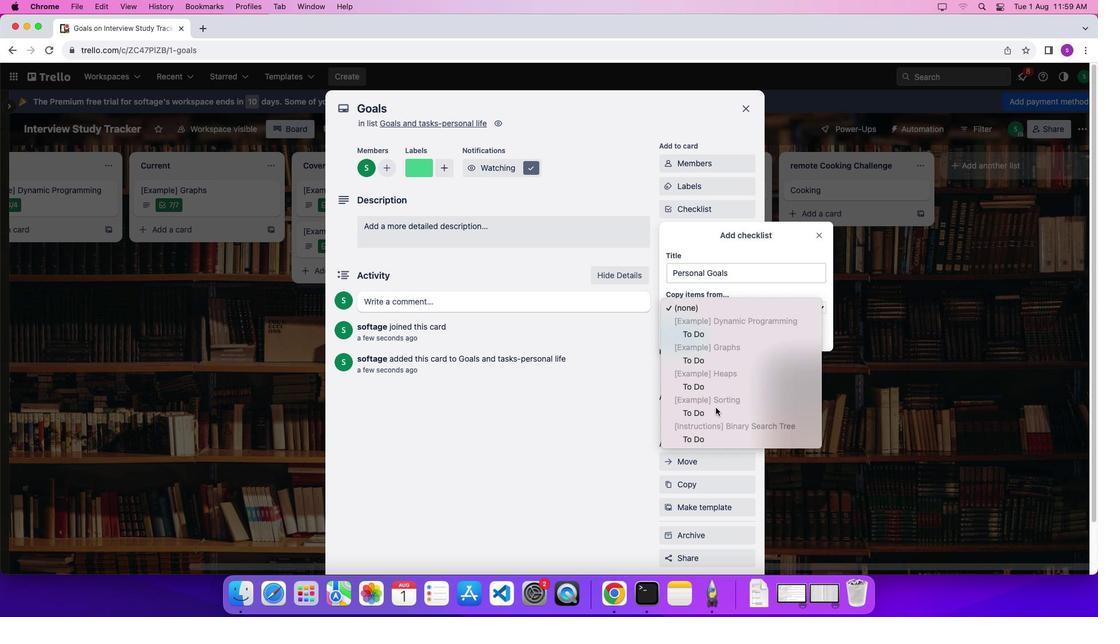 
Action: Mouse moved to (685, 343)
Screenshot: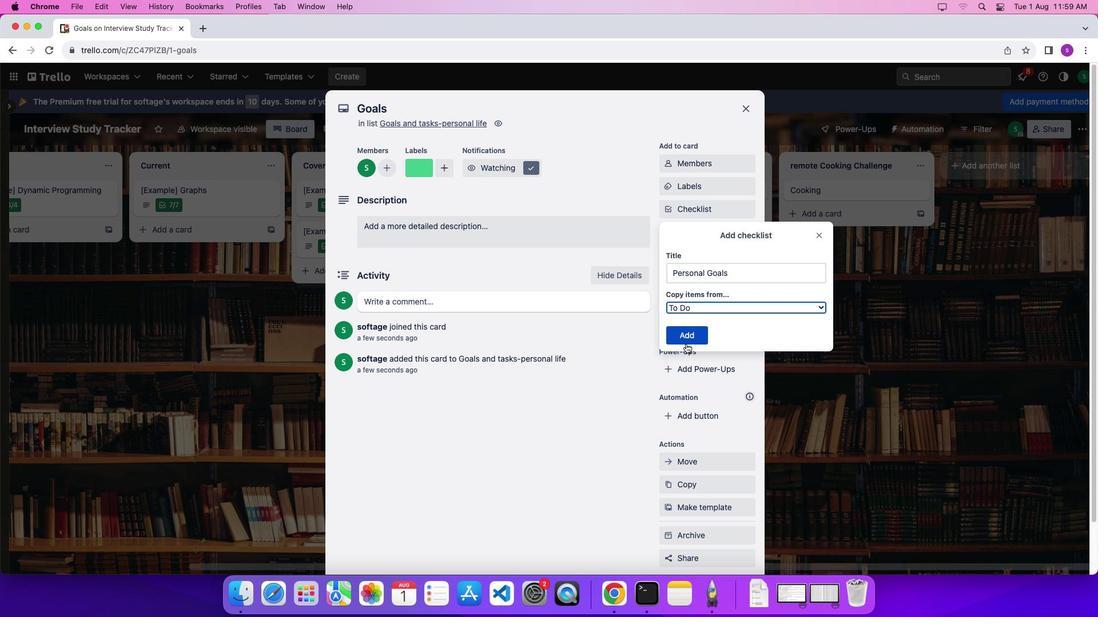 
Action: Mouse pressed left at (685, 343)
Screenshot: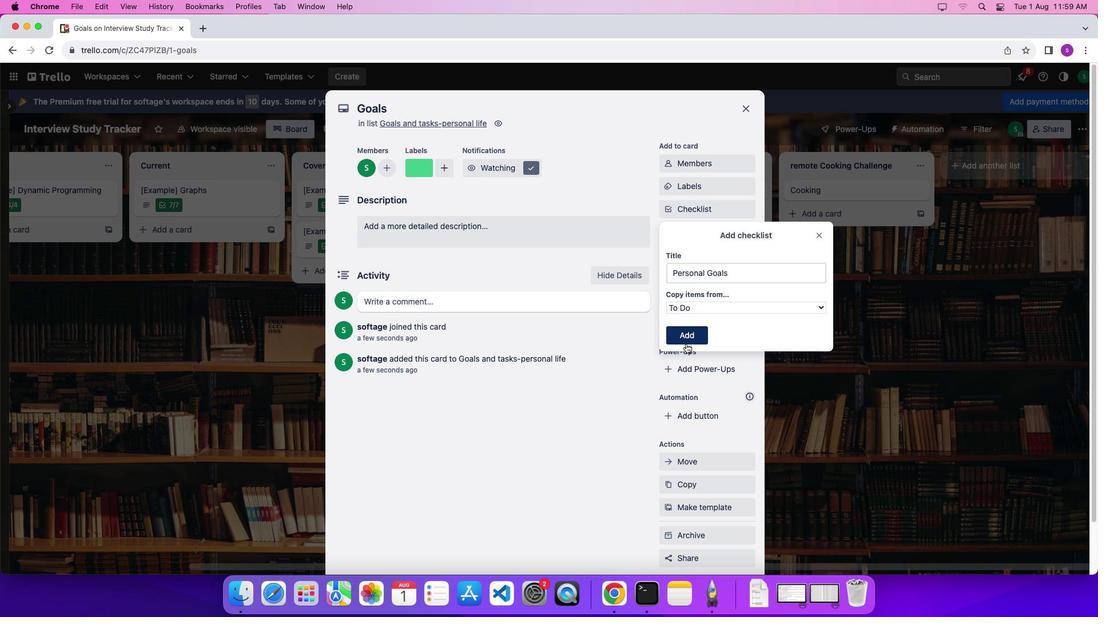 
Action: Mouse moved to (693, 237)
Screenshot: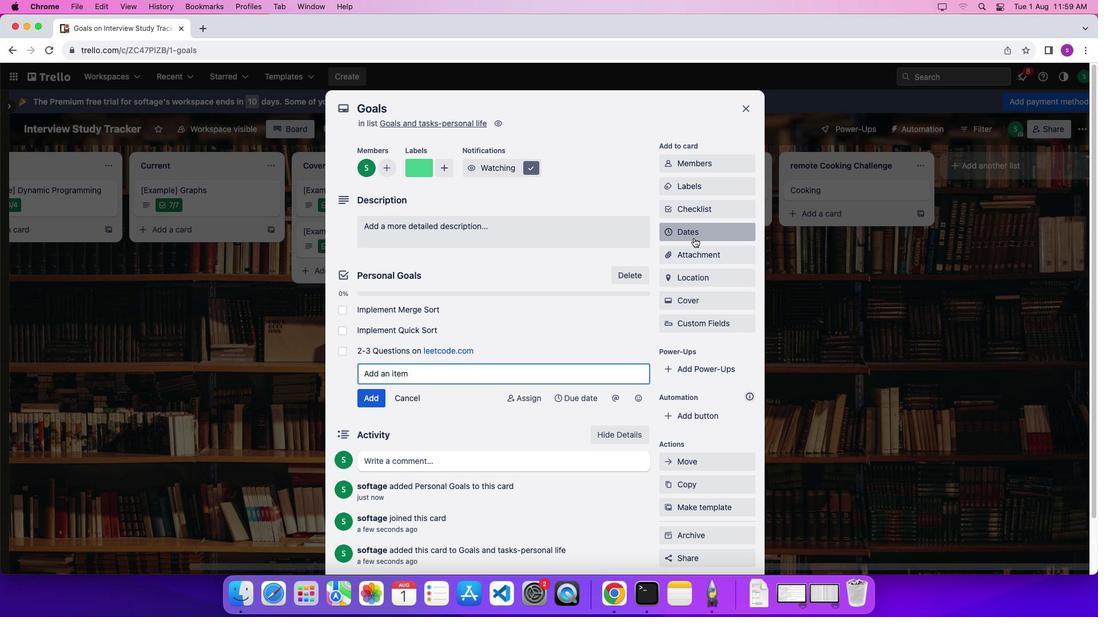 
Action: Mouse pressed left at (693, 237)
Screenshot: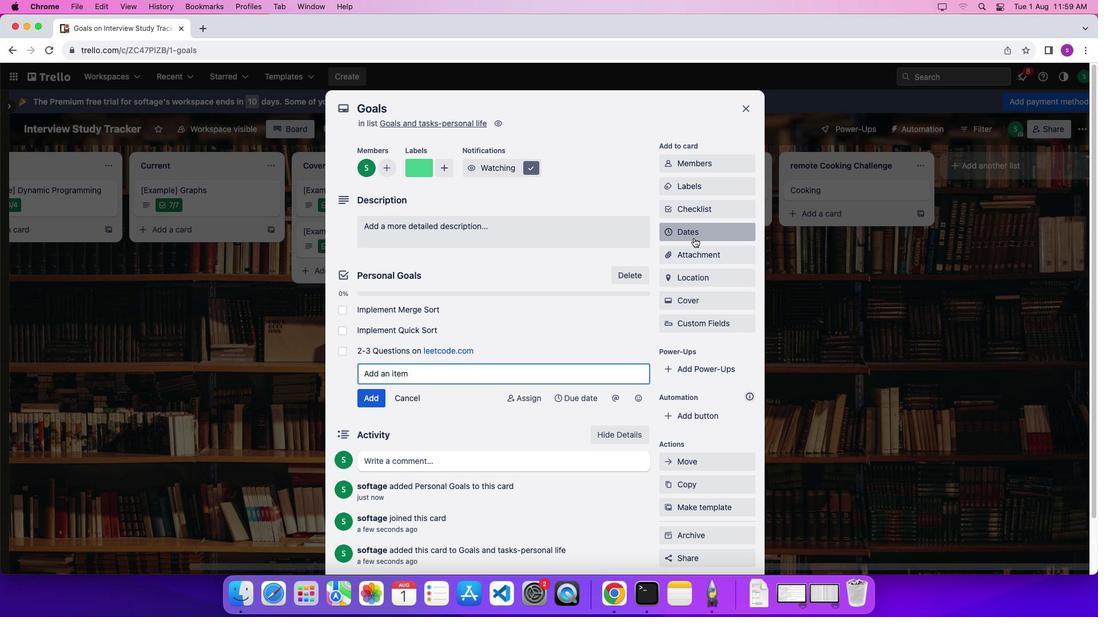 
Action: Mouse moved to (717, 242)
Screenshot: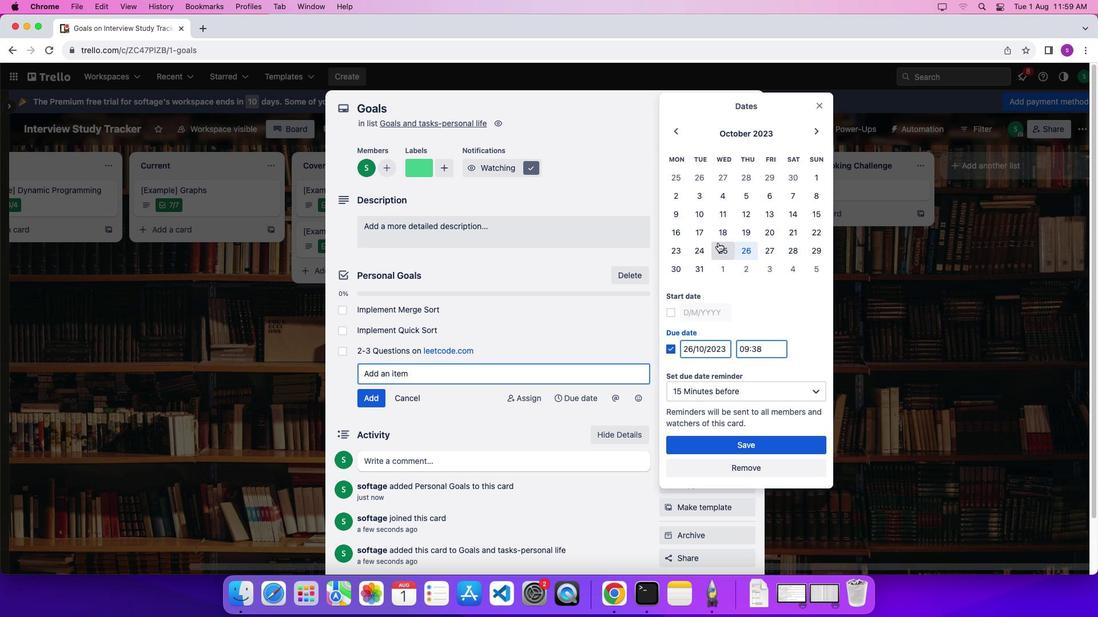 
Action: Mouse pressed left at (717, 242)
Screenshot: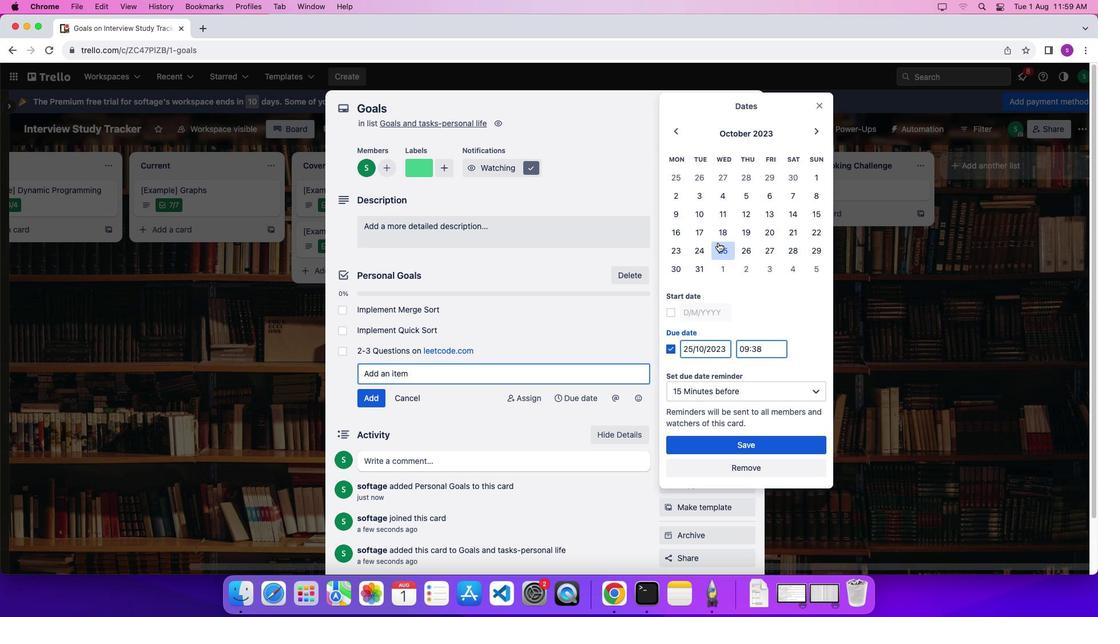 
Action: Mouse moved to (671, 307)
Screenshot: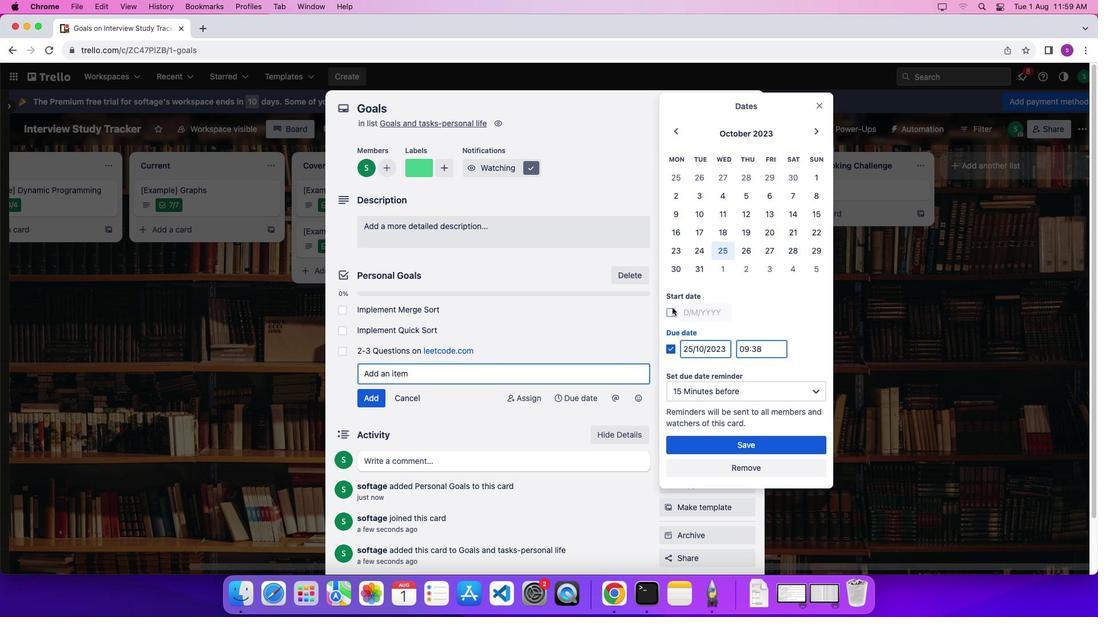 
Action: Mouse pressed left at (671, 307)
Screenshot: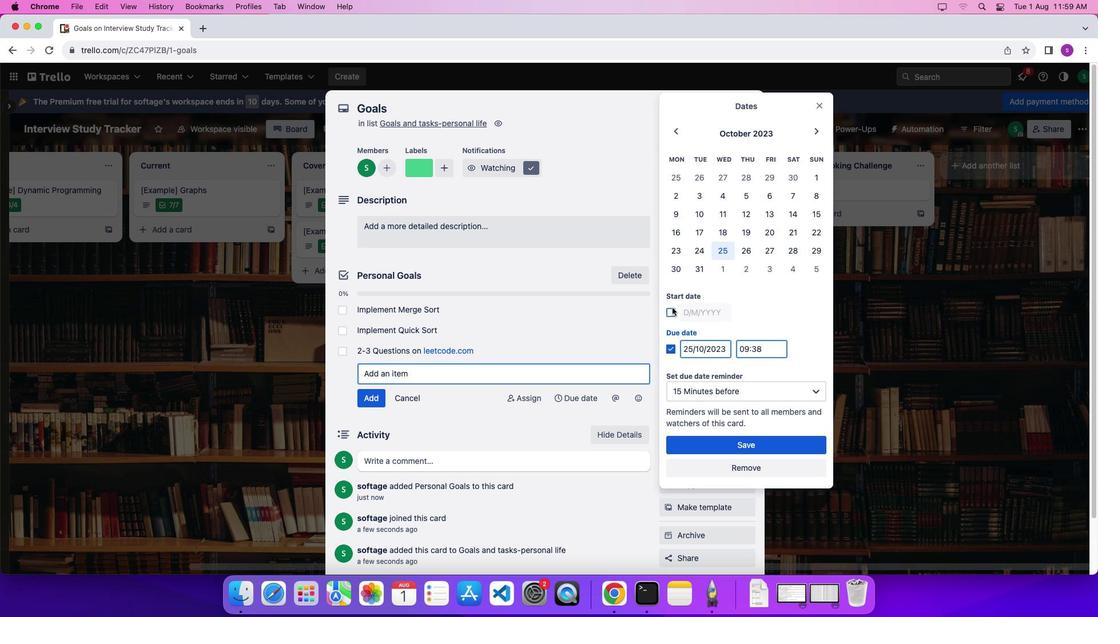 
Action: Mouse moved to (707, 442)
Screenshot: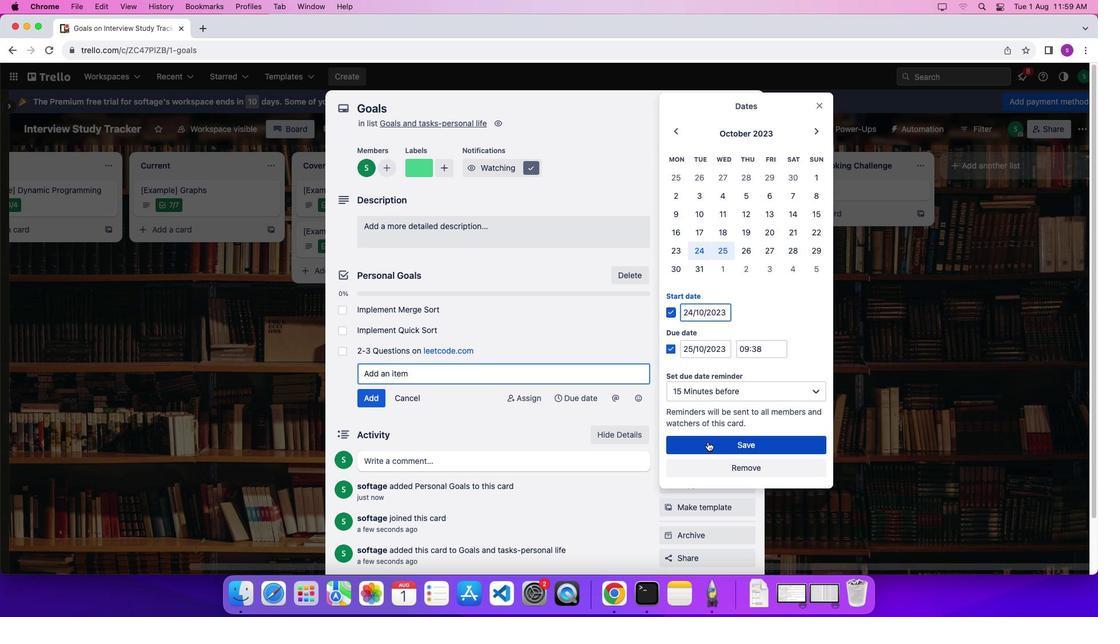 
Action: Mouse pressed left at (707, 442)
Screenshot: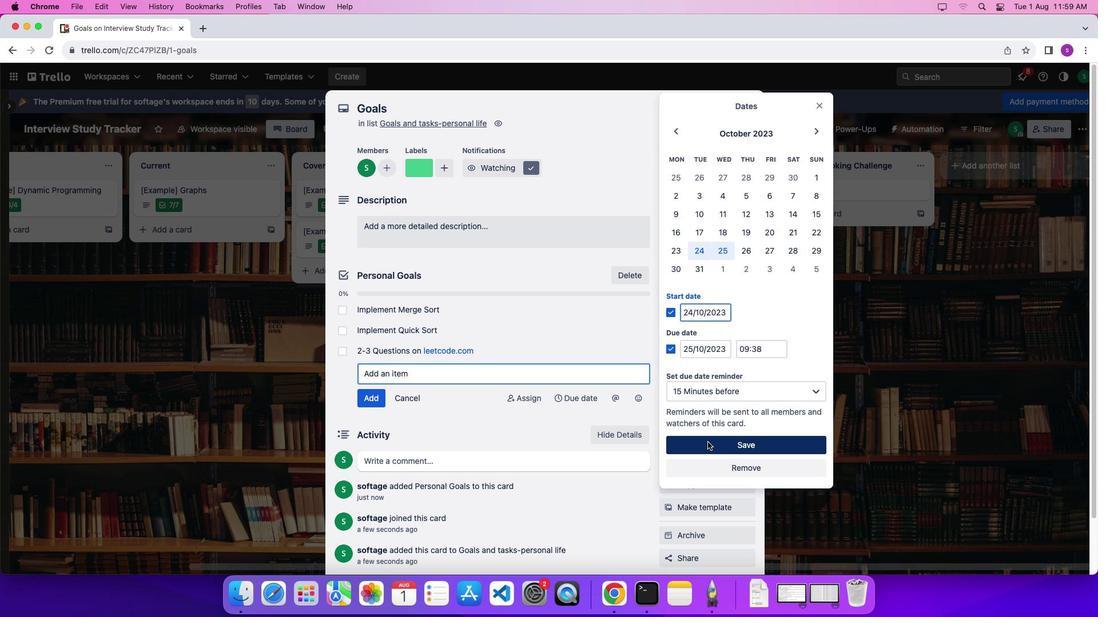 
Action: Mouse moved to (714, 256)
Screenshot: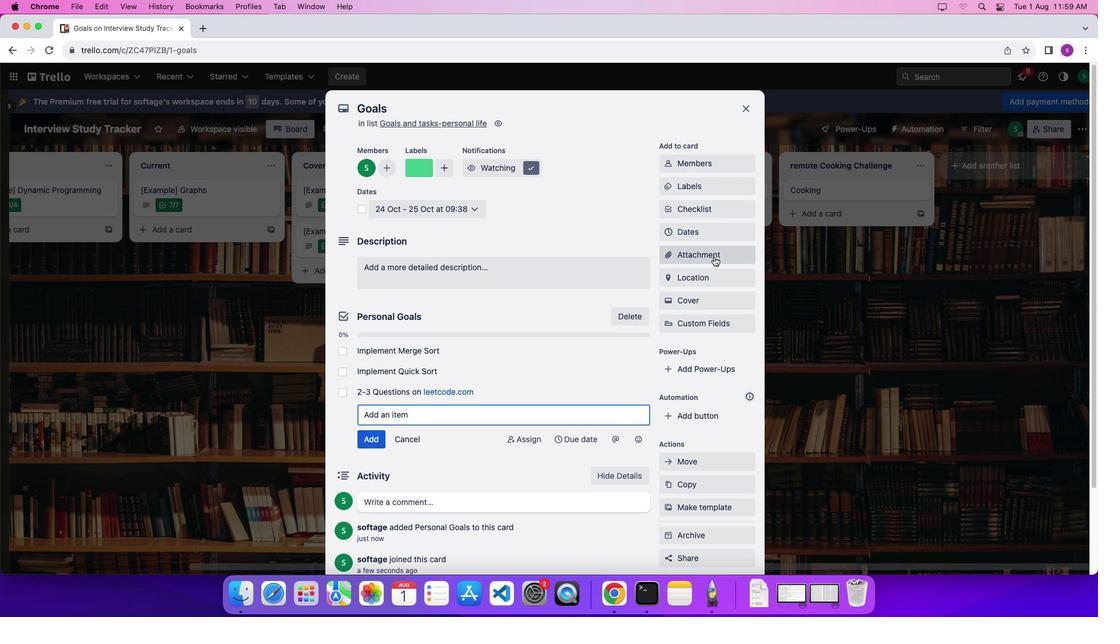 
Action: Mouse pressed left at (714, 256)
Screenshot: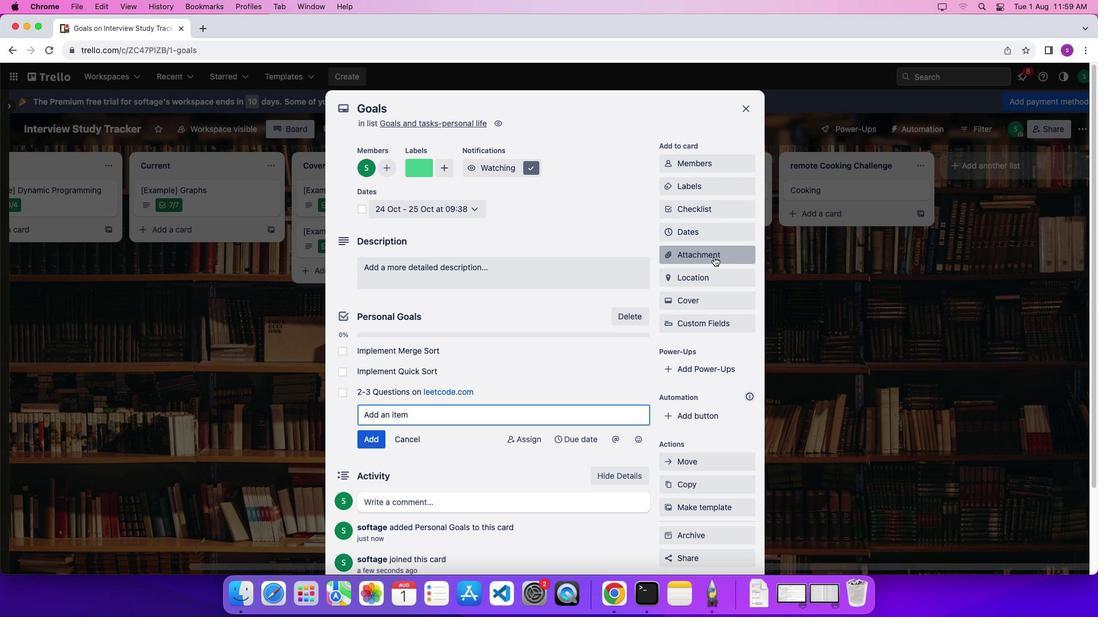 
Action: Mouse moved to (735, 403)
Screenshot: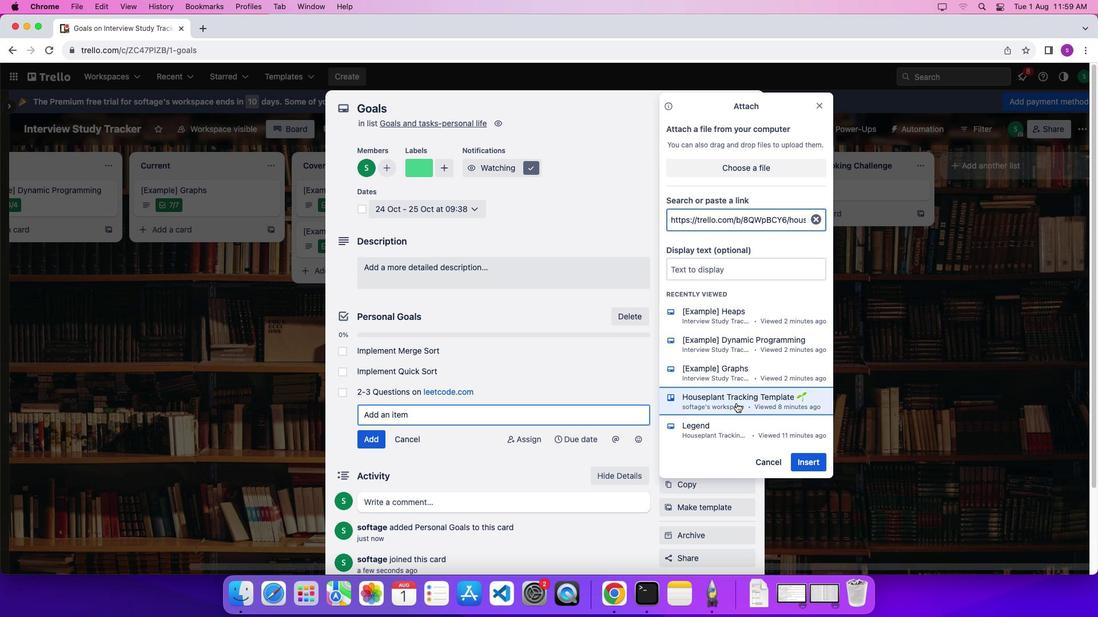
Action: Mouse pressed left at (735, 403)
Screenshot: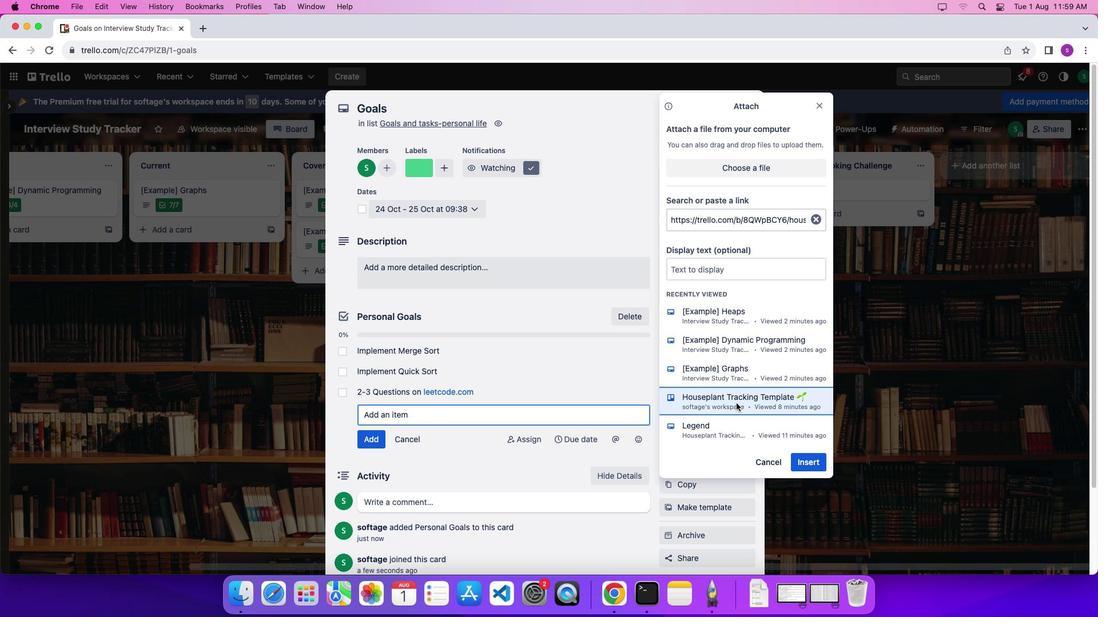 
Action: Mouse moved to (699, 271)
Screenshot: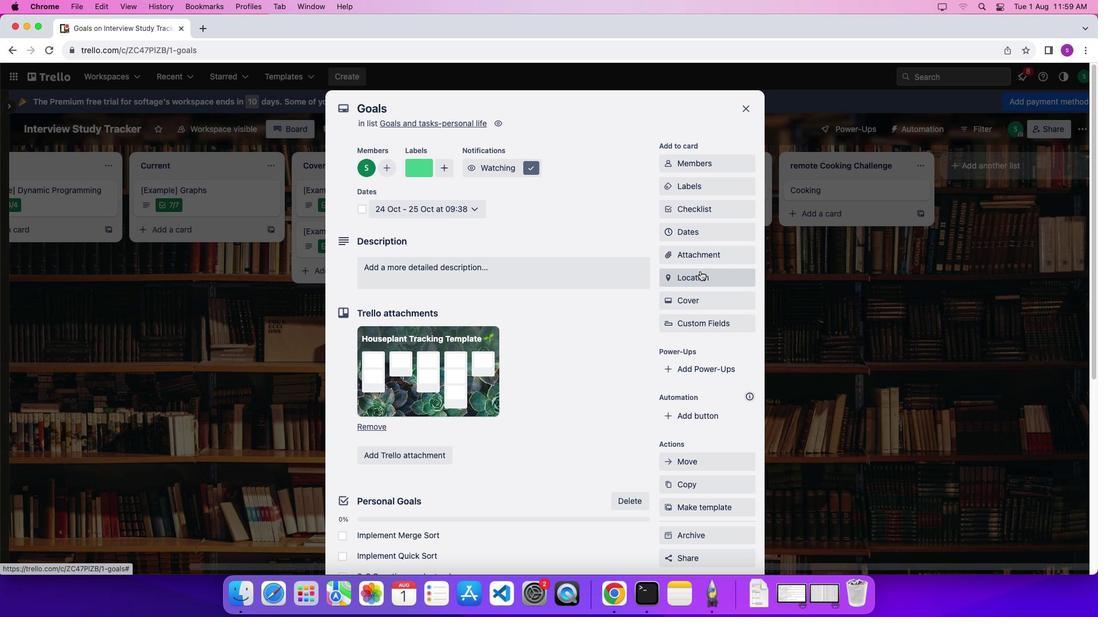 
Action: Mouse pressed left at (699, 271)
Screenshot: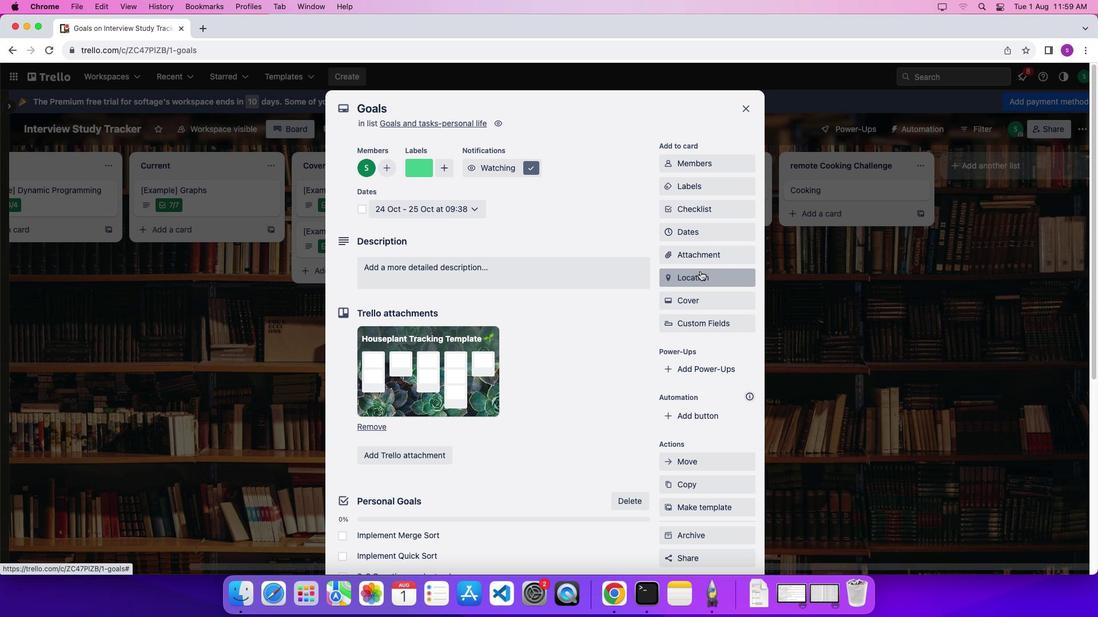 
Action: Mouse moved to (716, 330)
Screenshot: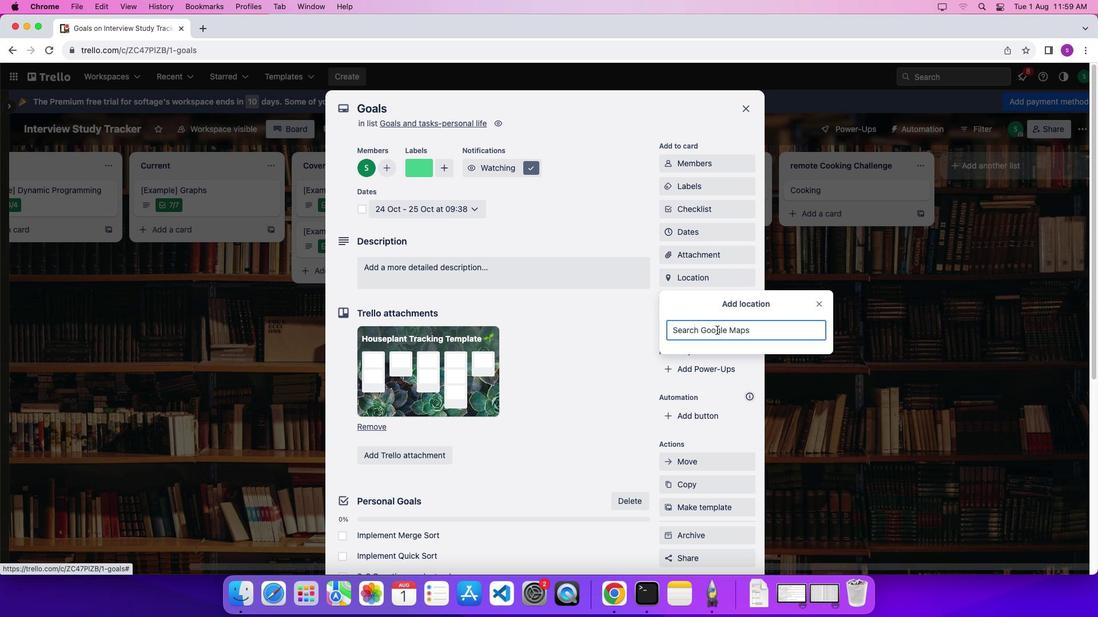 
Action: Key pressed 'd'
Screenshot: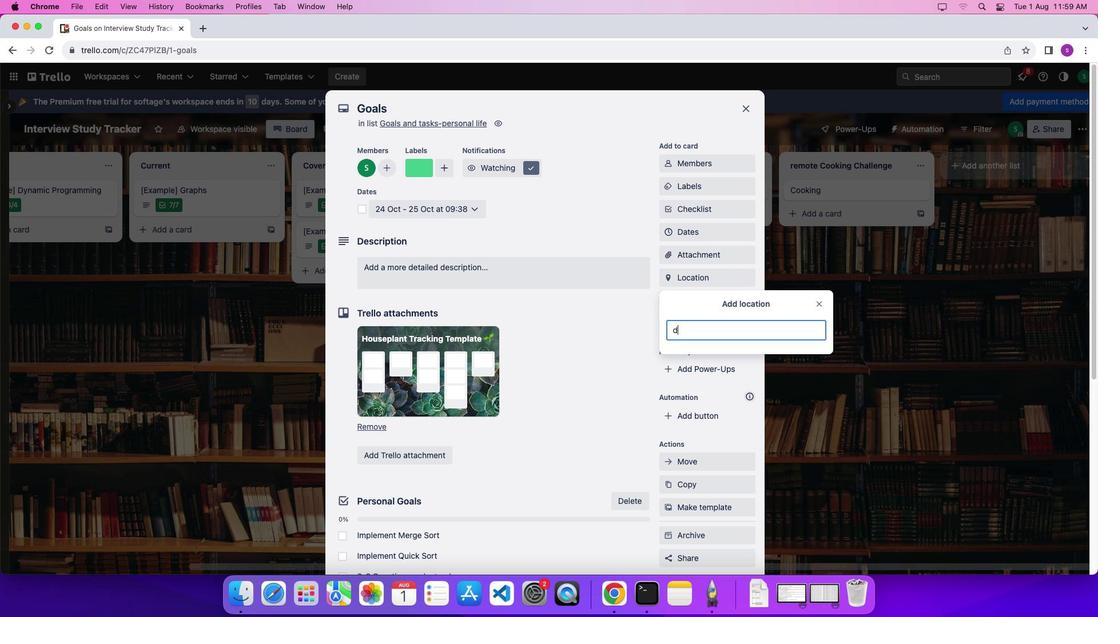 
Action: Mouse moved to (724, 383)
Screenshot: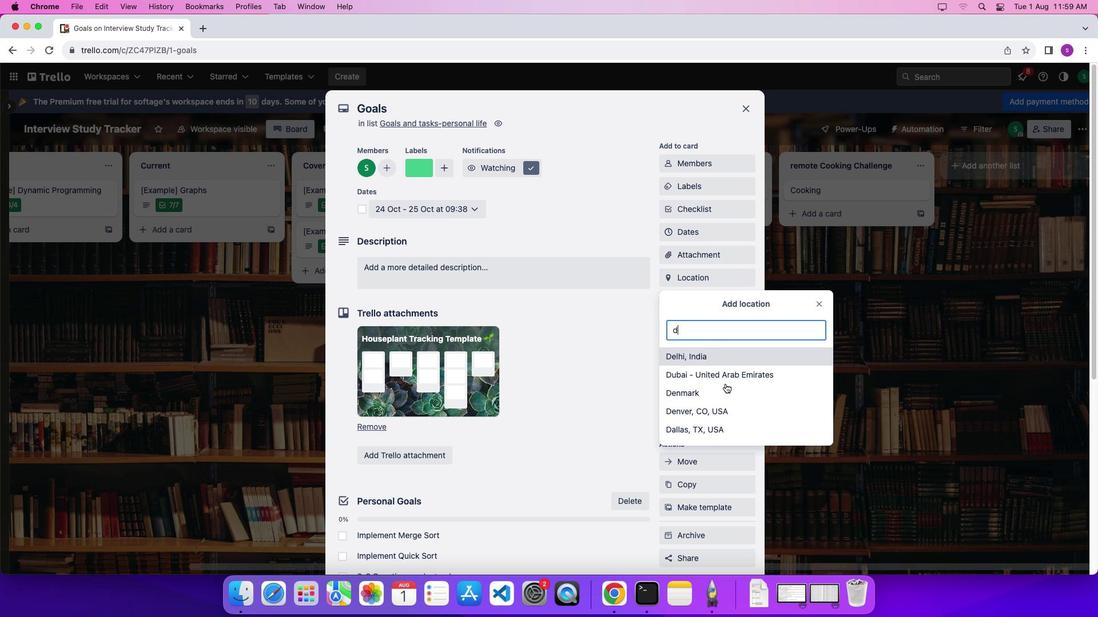 
Action: Mouse pressed left at (724, 383)
Screenshot: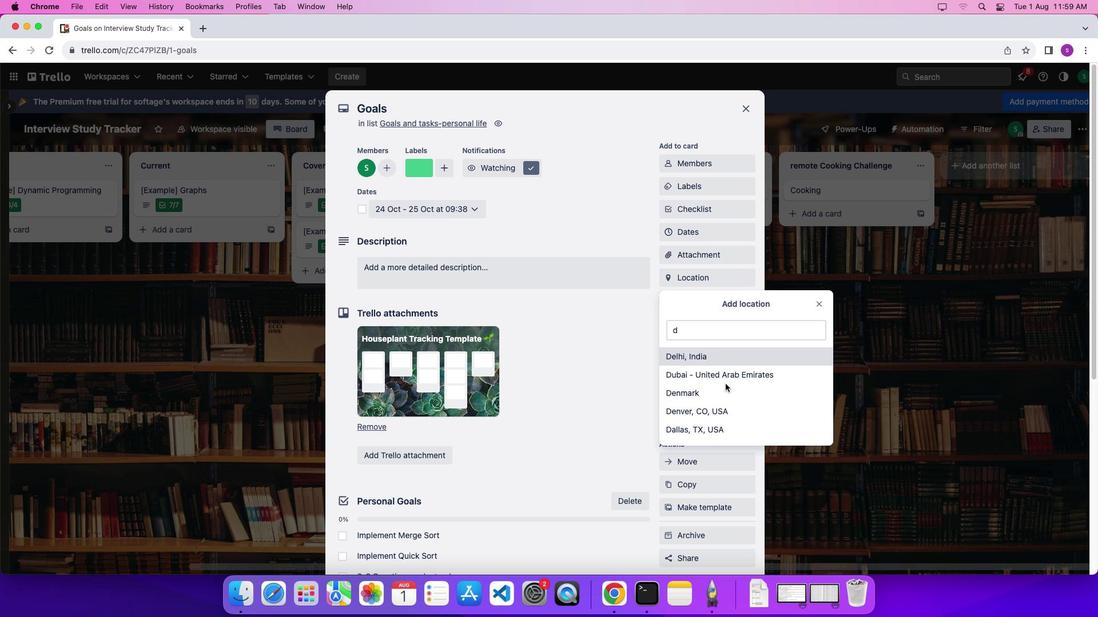
Action: Mouse moved to (699, 278)
Screenshot: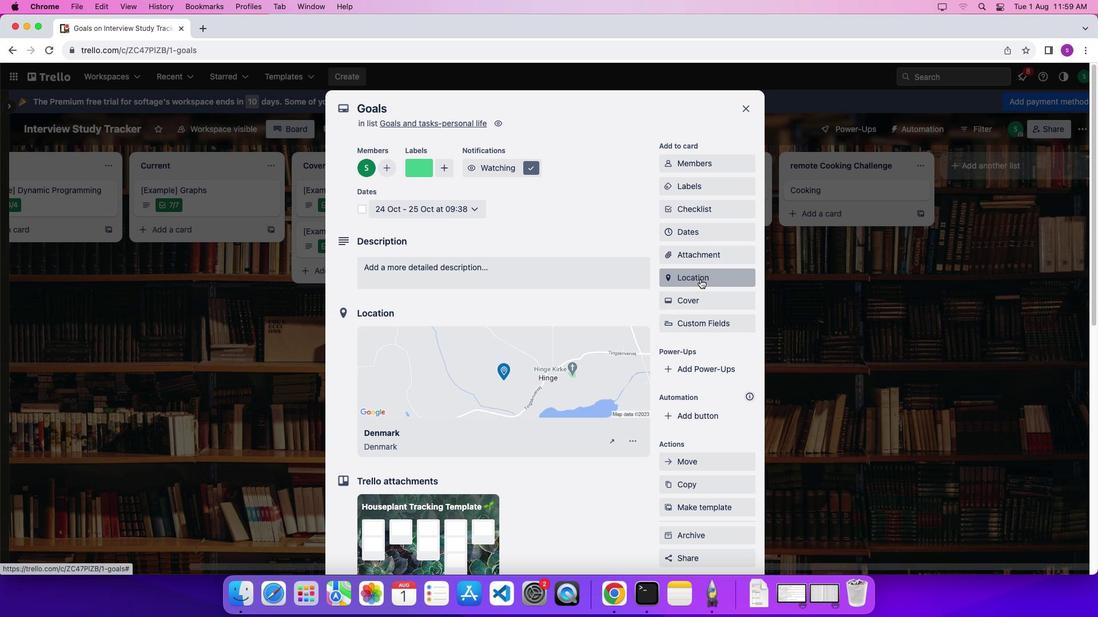 
Action: Mouse pressed left at (699, 278)
Screenshot: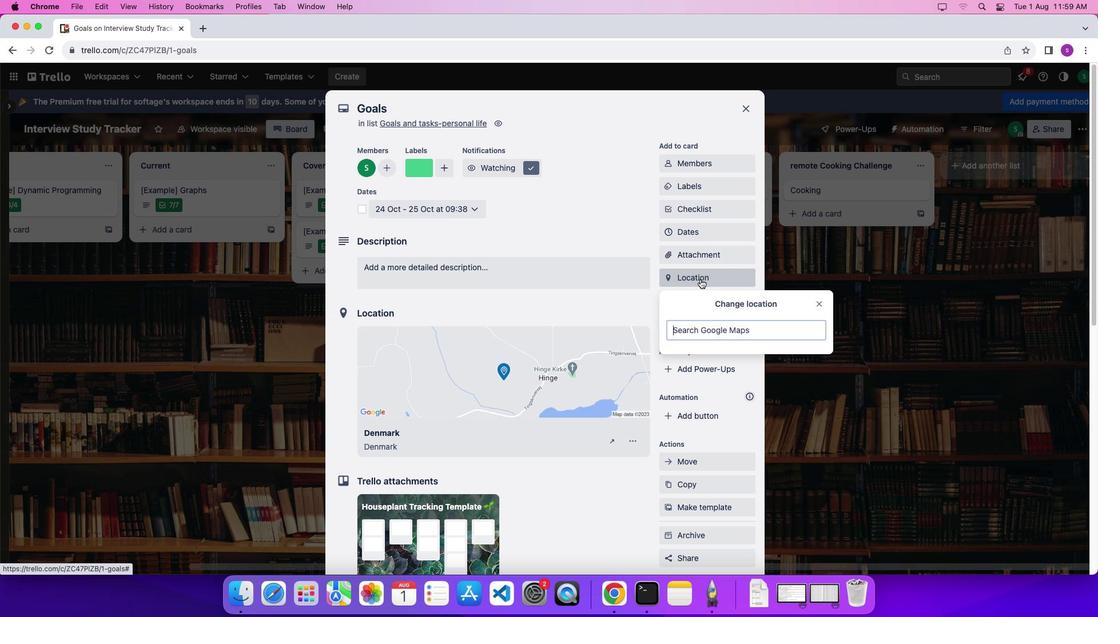 
Action: Mouse moved to (821, 297)
Screenshot: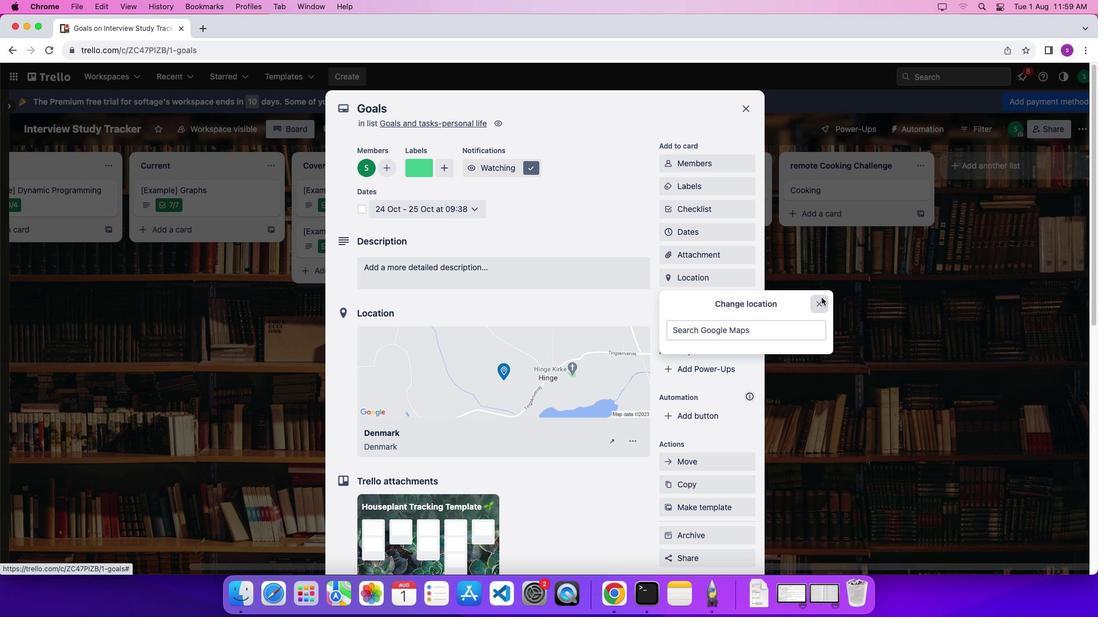 
Action: Mouse pressed left at (821, 297)
Screenshot: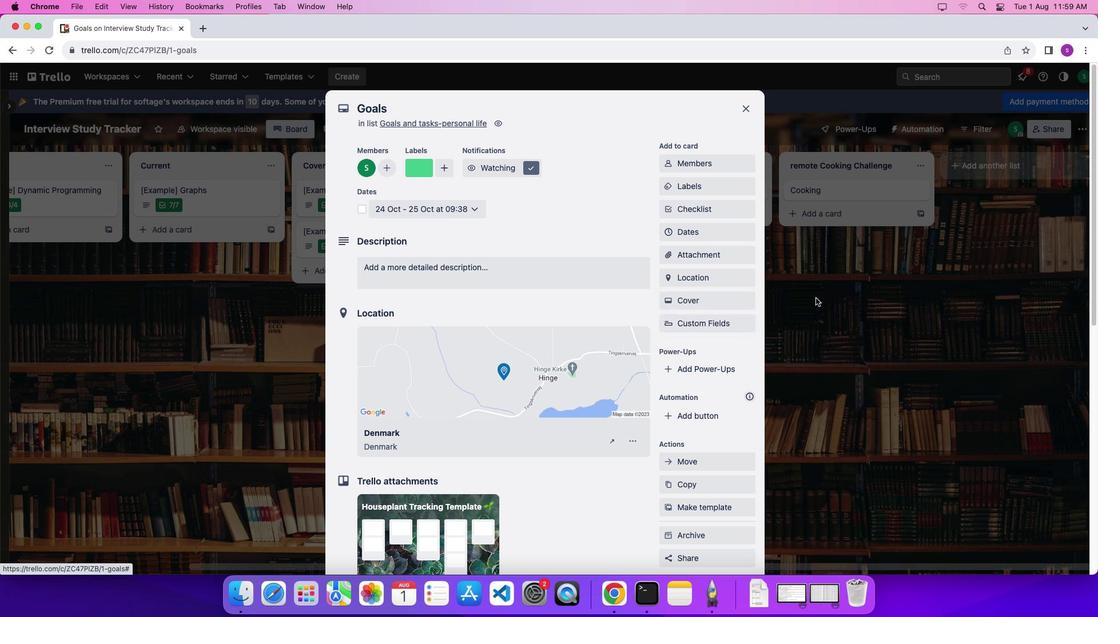 
Action: Mouse moved to (707, 300)
Screenshot: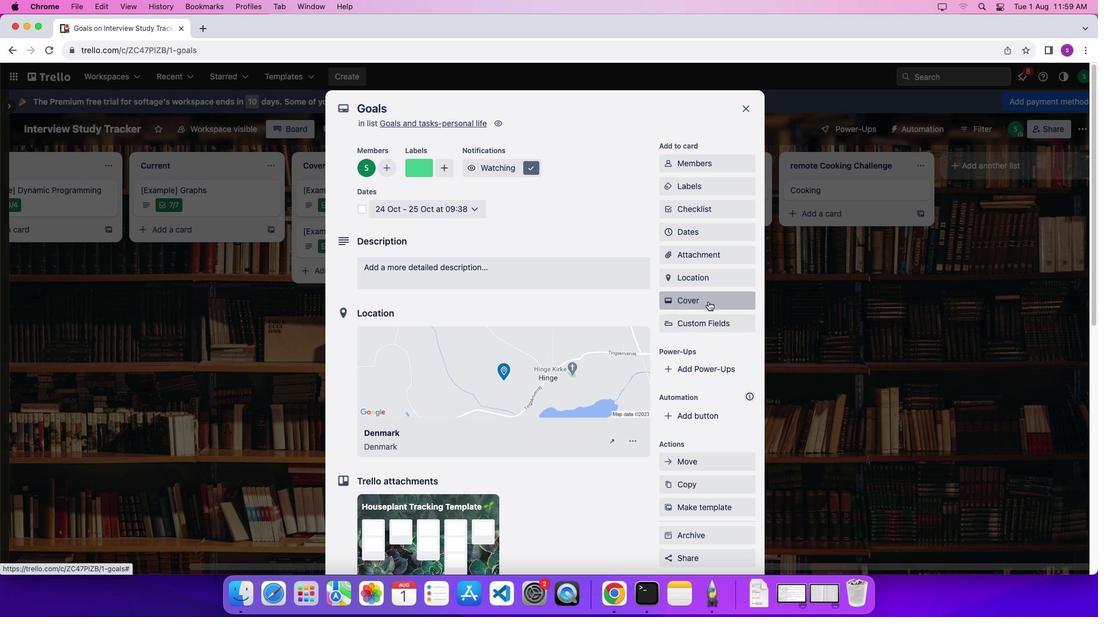 
Action: Mouse pressed left at (707, 300)
Screenshot: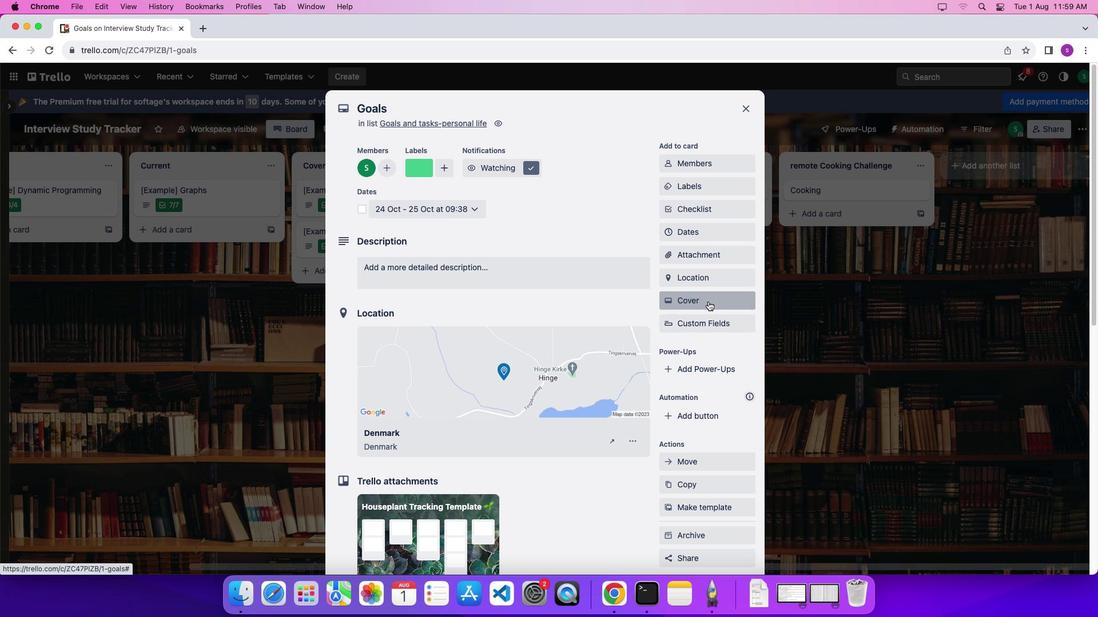 
Action: Mouse moved to (692, 499)
Screenshot: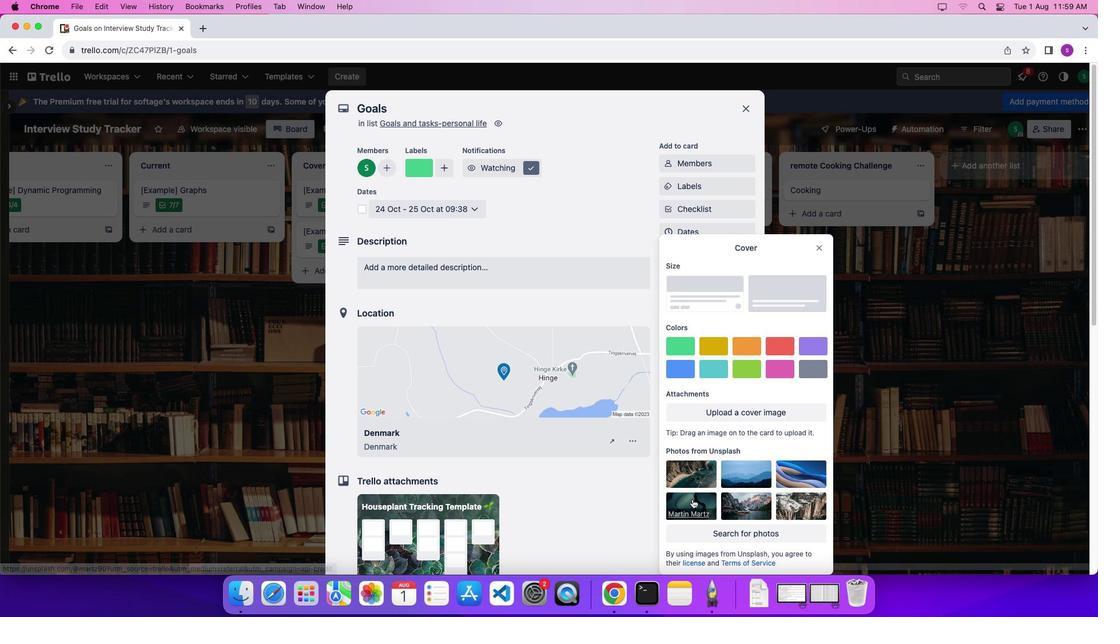 
Action: Mouse pressed left at (692, 499)
Screenshot: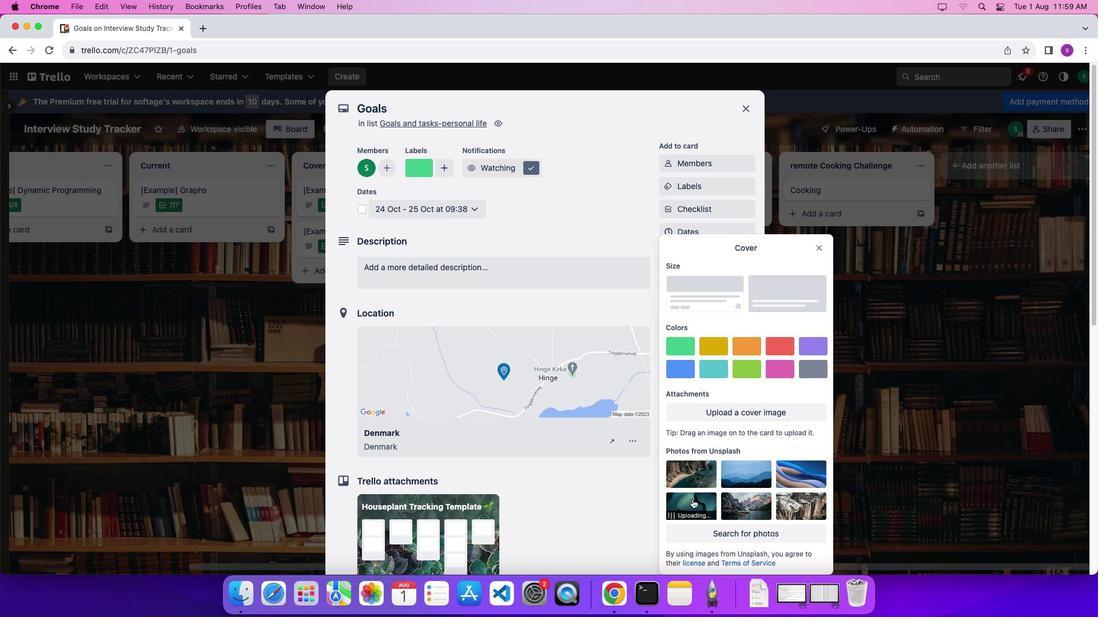 
Action: Mouse moved to (819, 224)
Screenshot: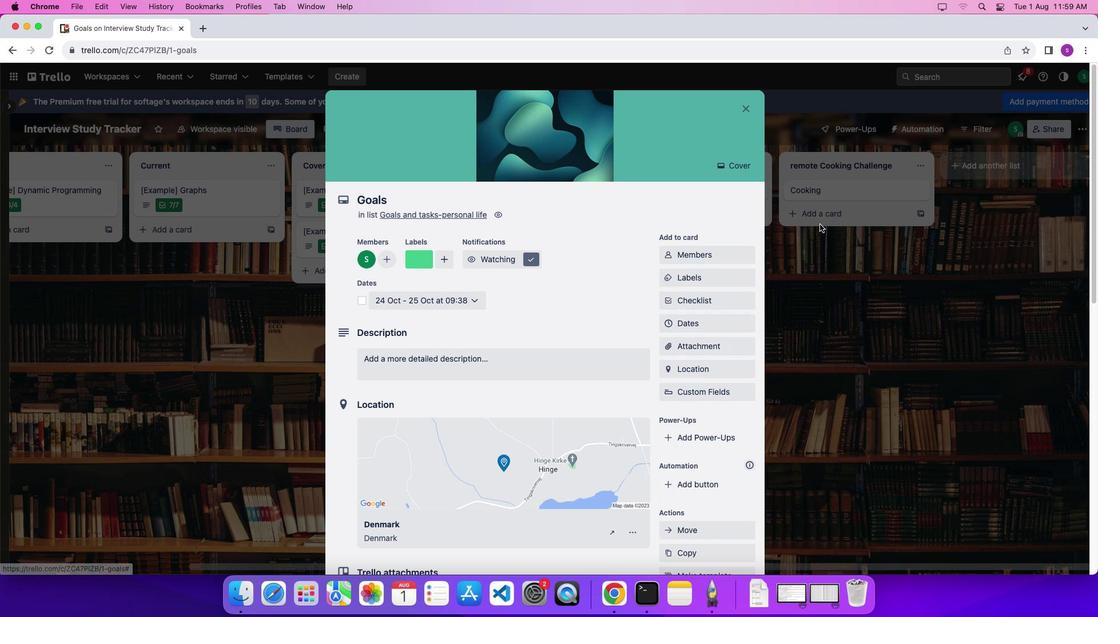 
Action: Mouse pressed left at (819, 224)
Screenshot: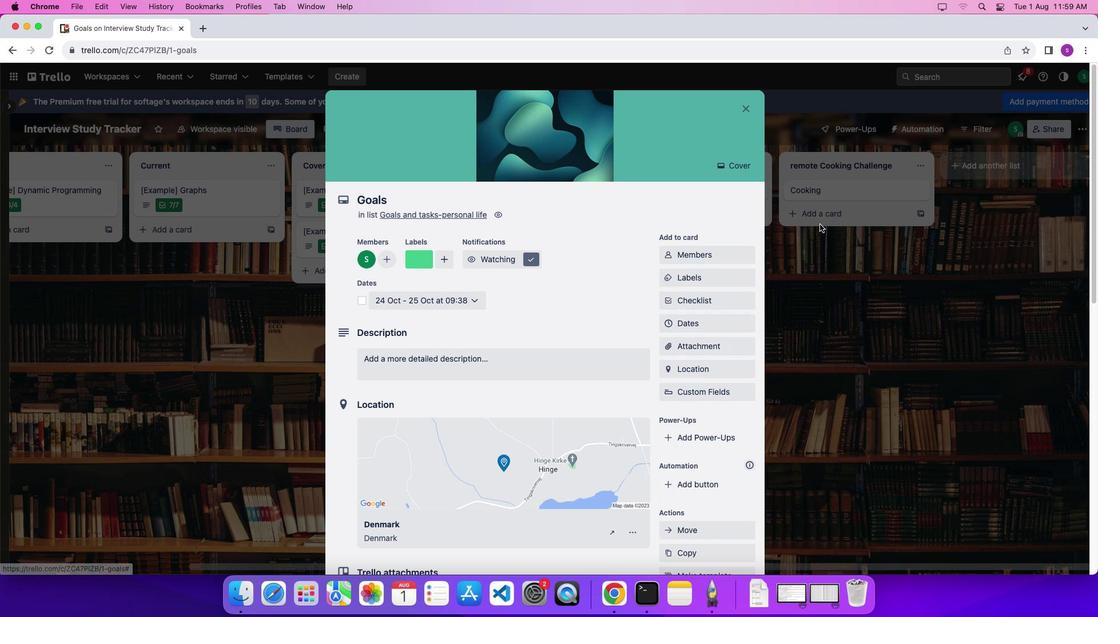 
Action: Mouse moved to (363, 302)
Screenshot: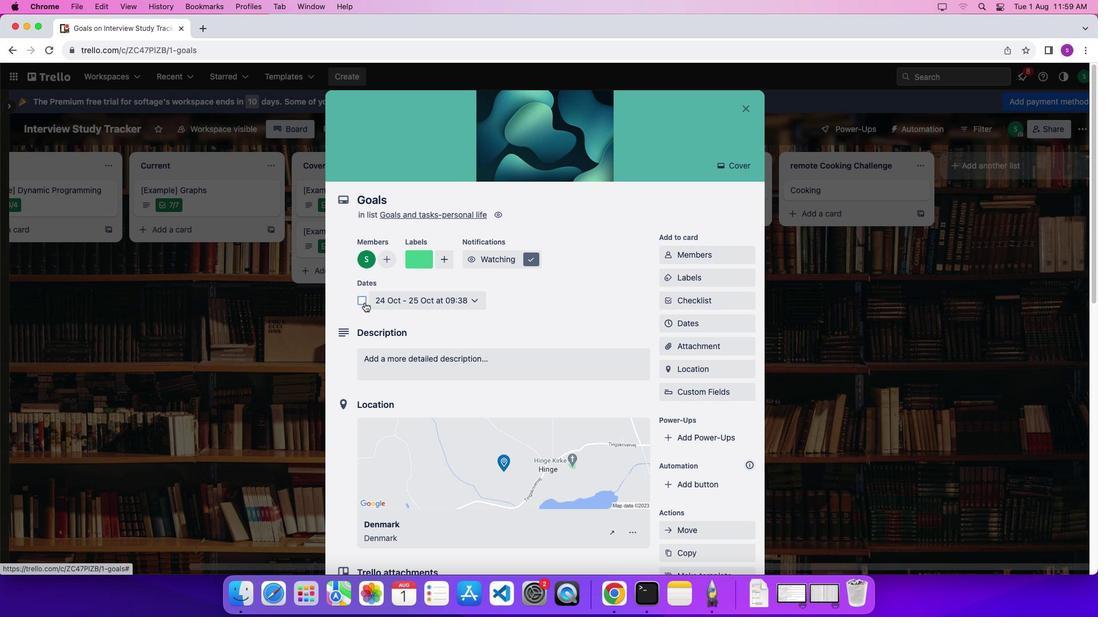 
Action: Mouse pressed left at (363, 302)
Screenshot: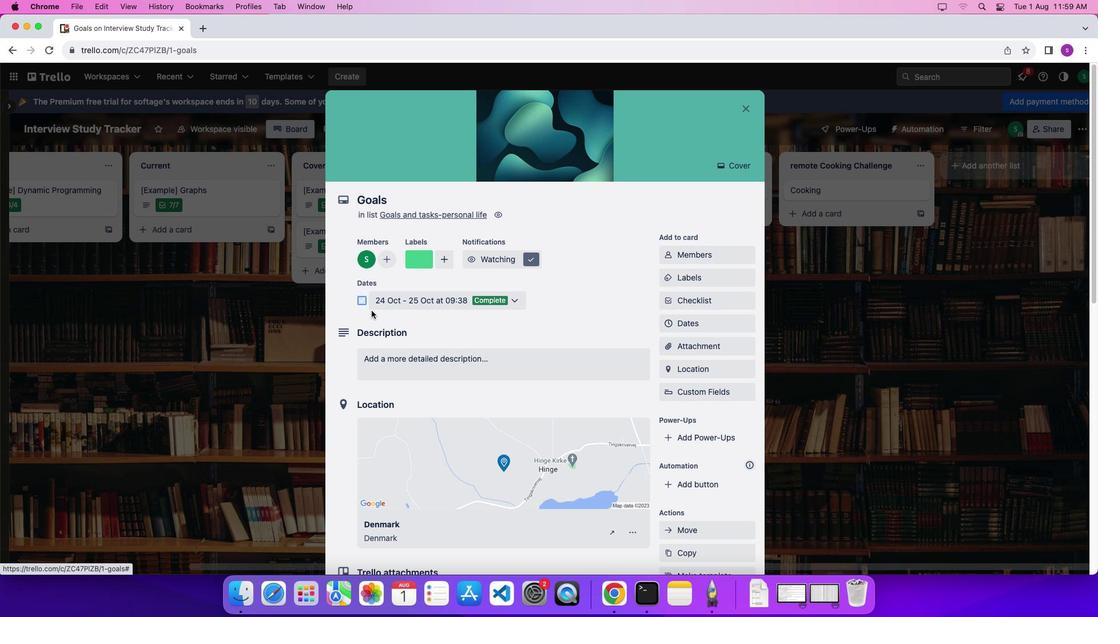 
Action: Mouse moved to (396, 357)
Screenshot: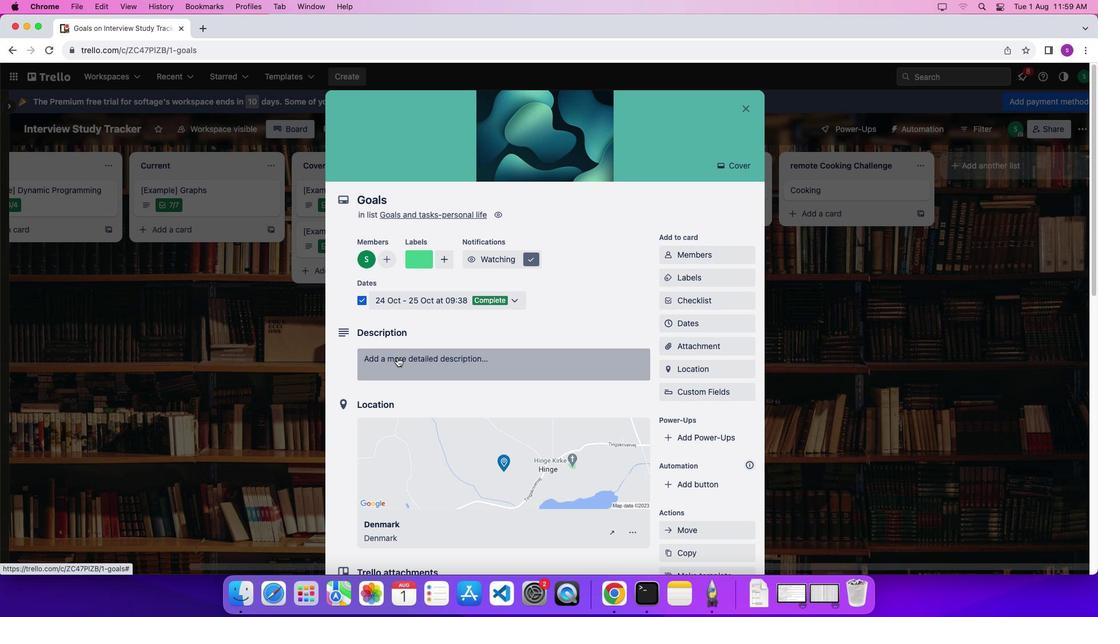 
Action: Mouse pressed left at (396, 357)
Screenshot: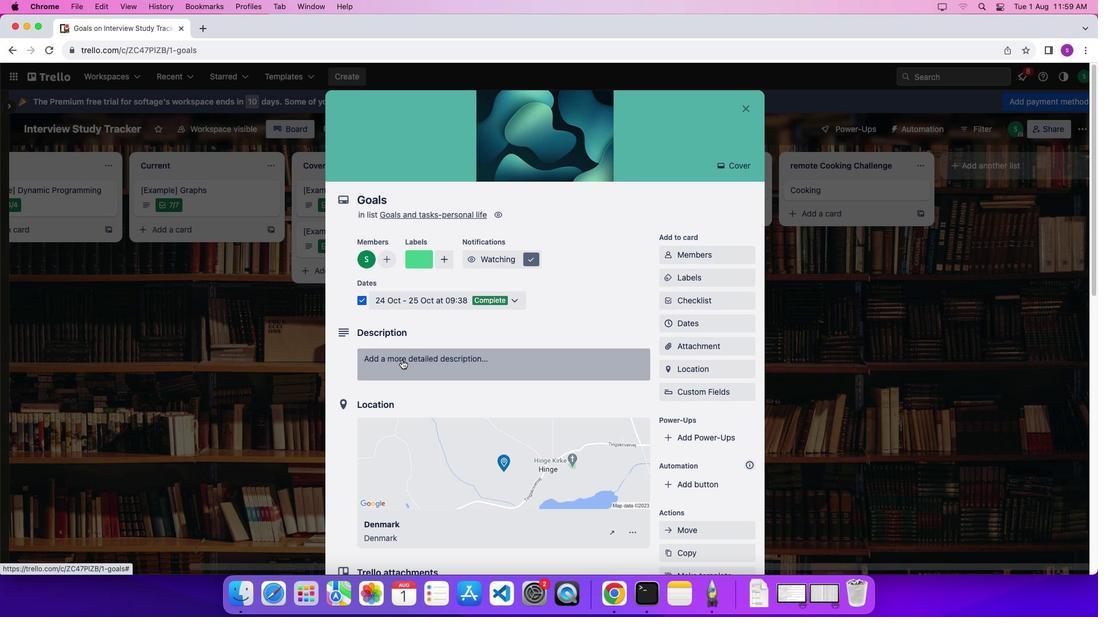 
Action: Mouse moved to (446, 398)
Screenshot: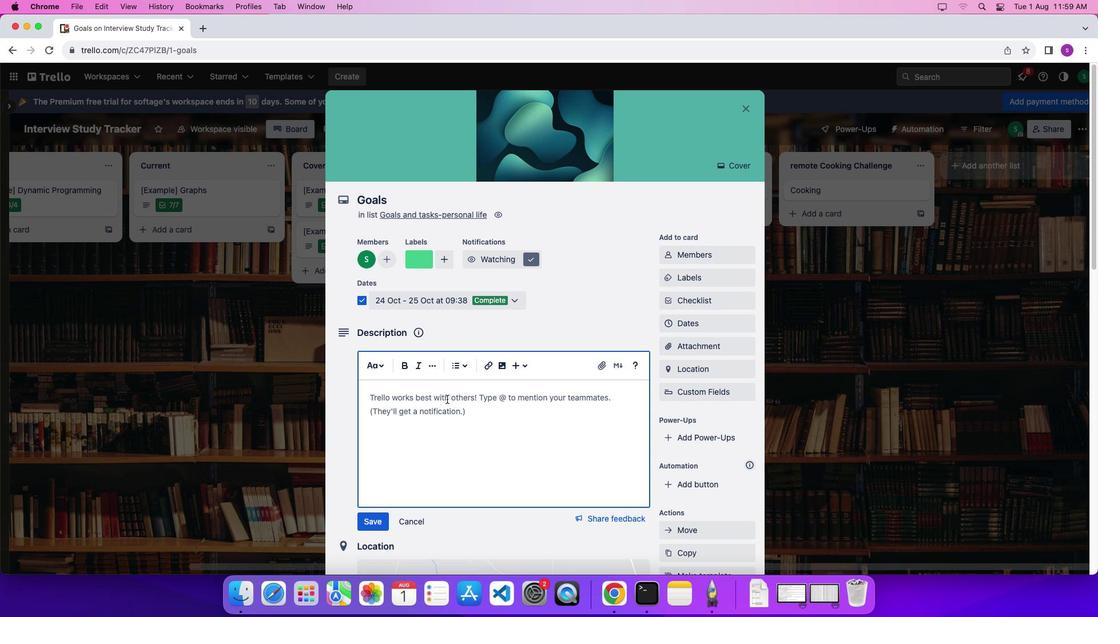 
Action: Mouse pressed left at (446, 398)
Screenshot: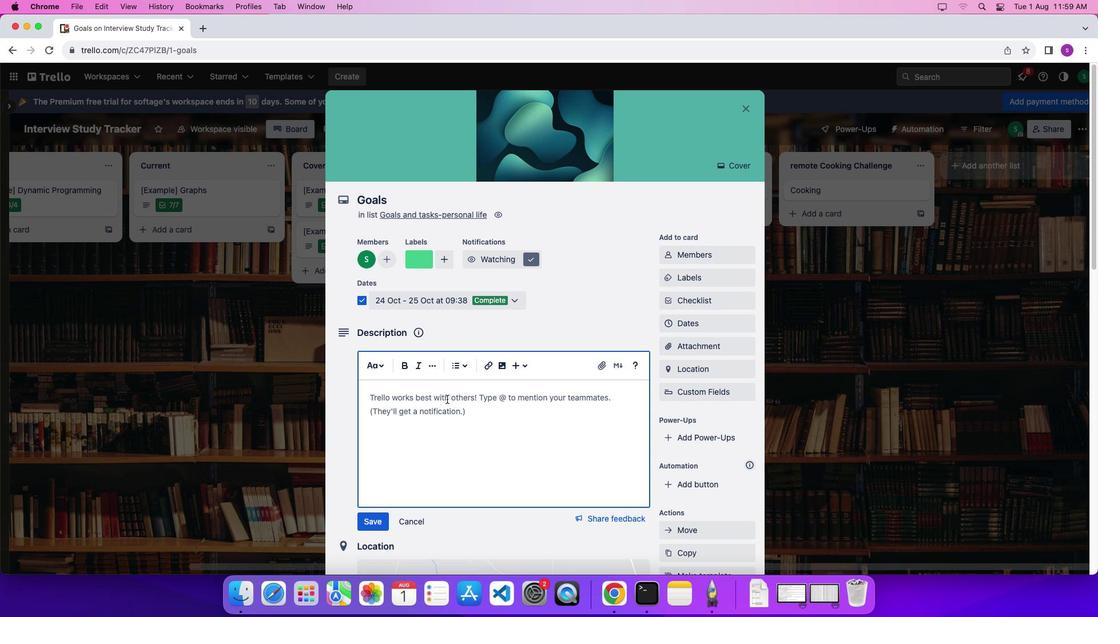 
Action: Key pressed Key.shift'A''t''t''r''a''c''t''i''v''e'Key.spaceKey.backspace','Key.spaceKey.shift's''i''m''p''l''e'Key.space'b''o''a''r''d'Key.space'f''o''r'Key.space't''r''a''c''k''i''n''g'Key.space'g''o''a''l''s'','Key.space'l''o''n''g''e''r'Key.space't''e''r''m'Key.space'p''r''o''j''e''c''t''s'','Key.space'a''n''d'Key.space'o''t''h''e''r'Key.space'l''o''s''s''e''s'Key.space'e''n''d''s'Key.space'a''c''r''o''s''s'Key.space'y''o''u''r'Key.space'p''e''r''s''o''n''a''l''.'Key.enterKey.shift'T''h''e''r''e'Key.space'a''r''e'Key.space'p''l''e''n''t''y'Key.space'o''f'Key.space'r''e''s''o''u''r''c''e''s'Key.space'o''n'Key.space't''h''e'Key.space'i''n''t''e''r''n''e''e''t'','Key.space'b''u''t'Key.space'i''t'Key.space'c''a''a''a''n'Key.space'b''e'Key.space'h''a''r''d'Key.space't''o'Key.space'k''n''o''w'Key.space'h''o''w'Key.space't''h''e''y'Key.space'f''i''t'Key.space'i''b''b''b'Key.backspace'n''t''o'Key.space't''h''e'Key.space't''i''m''e'Key.space'y''o''u'Key.space'h''a''v''e''l''e''f''t'Key.space't''o'Key.space'p''r''e''p''a''r''e''.'
Screenshot: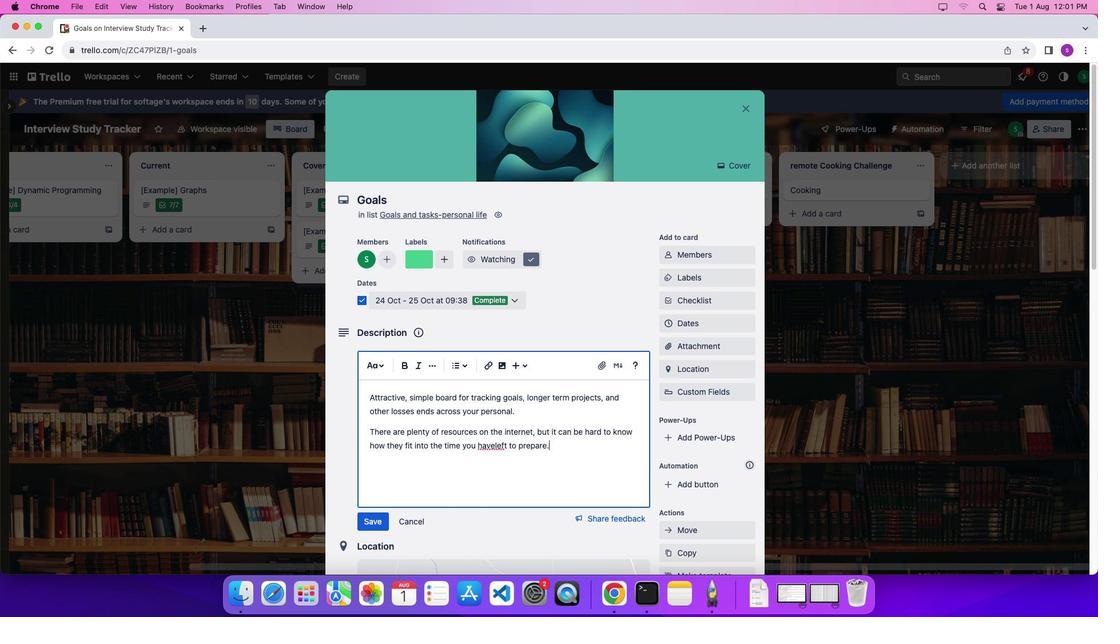 
Action: Mouse moved to (497, 445)
Screenshot: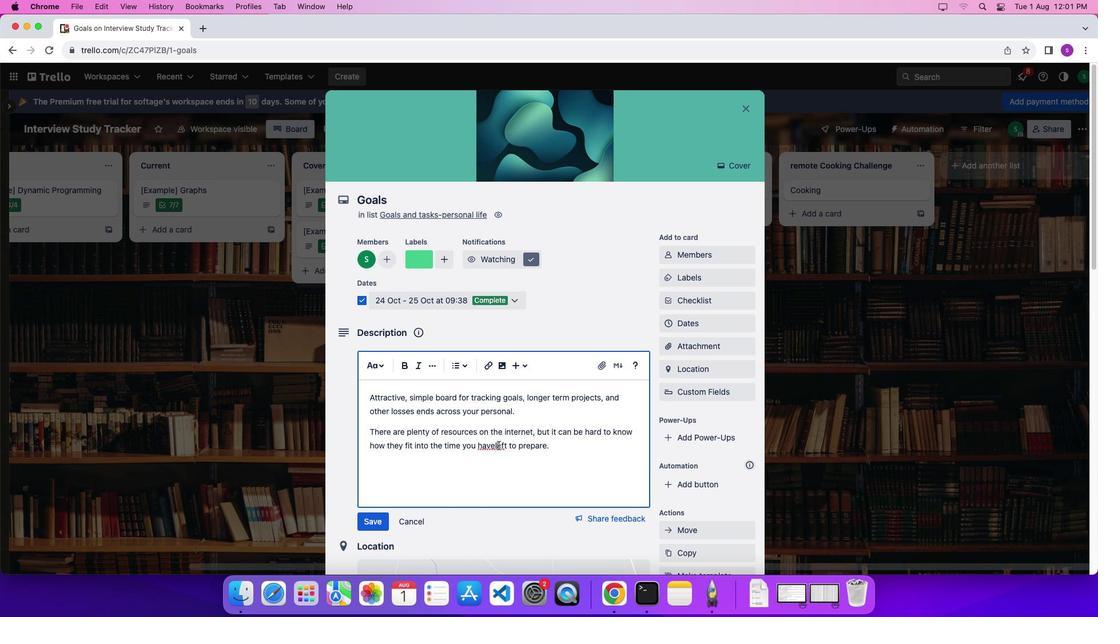
Action: Mouse pressed left at (497, 445)
Screenshot: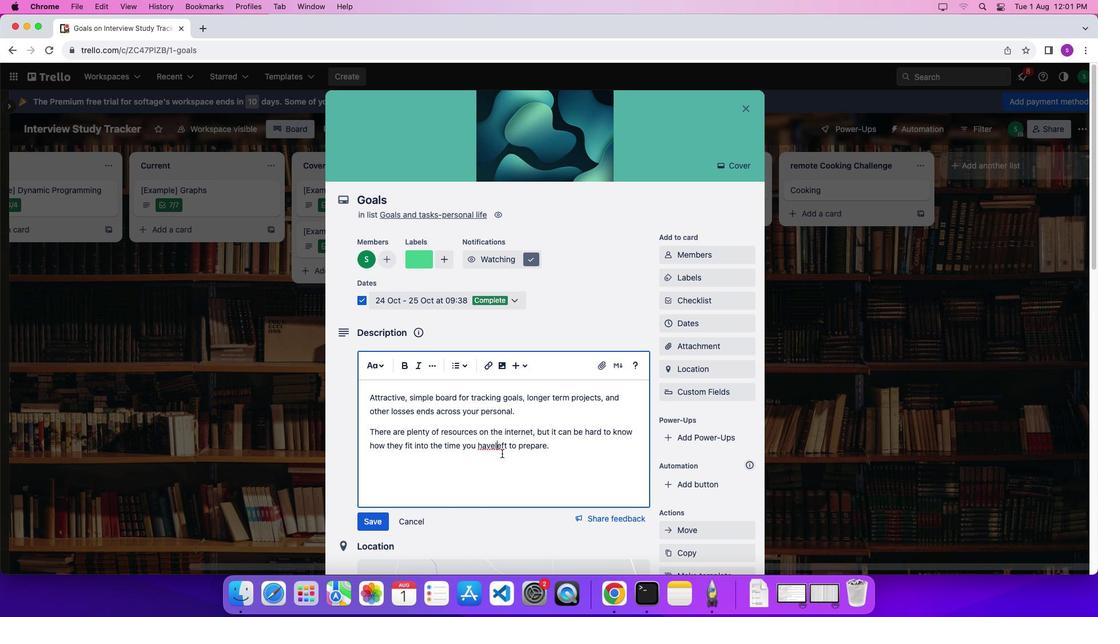 
Action: Mouse moved to (518, 473)
Screenshot: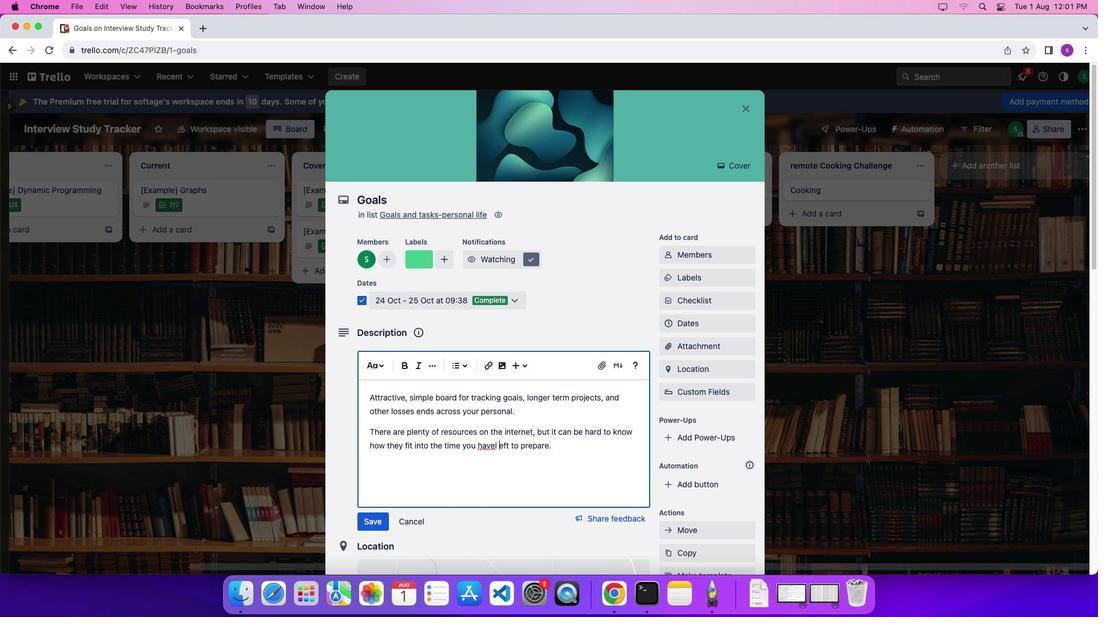 
Action: Key pressed Key.space
Screenshot: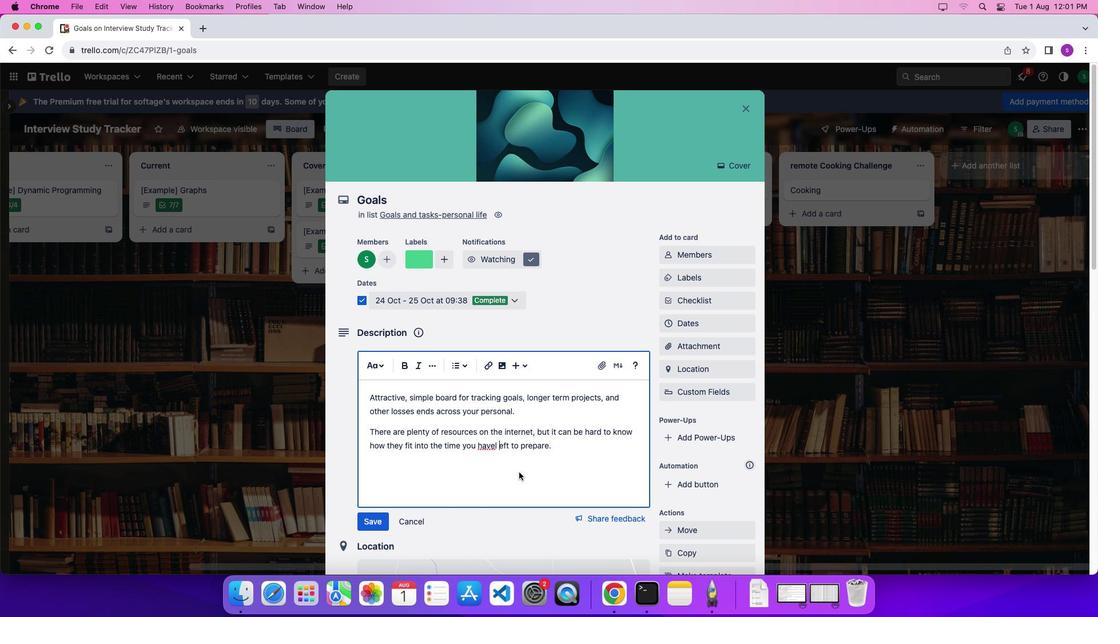 
Action: Mouse moved to (564, 445)
Screenshot: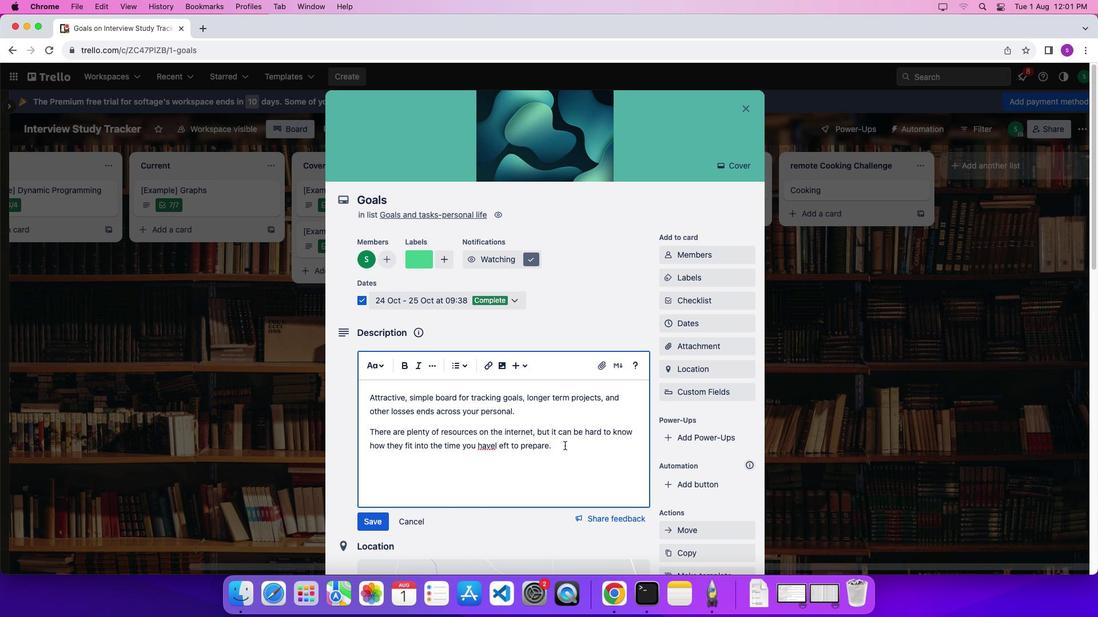 
Action: Key pressed Key.leftKey.rightKey.backspaceKey.leftKey.space
Screenshot: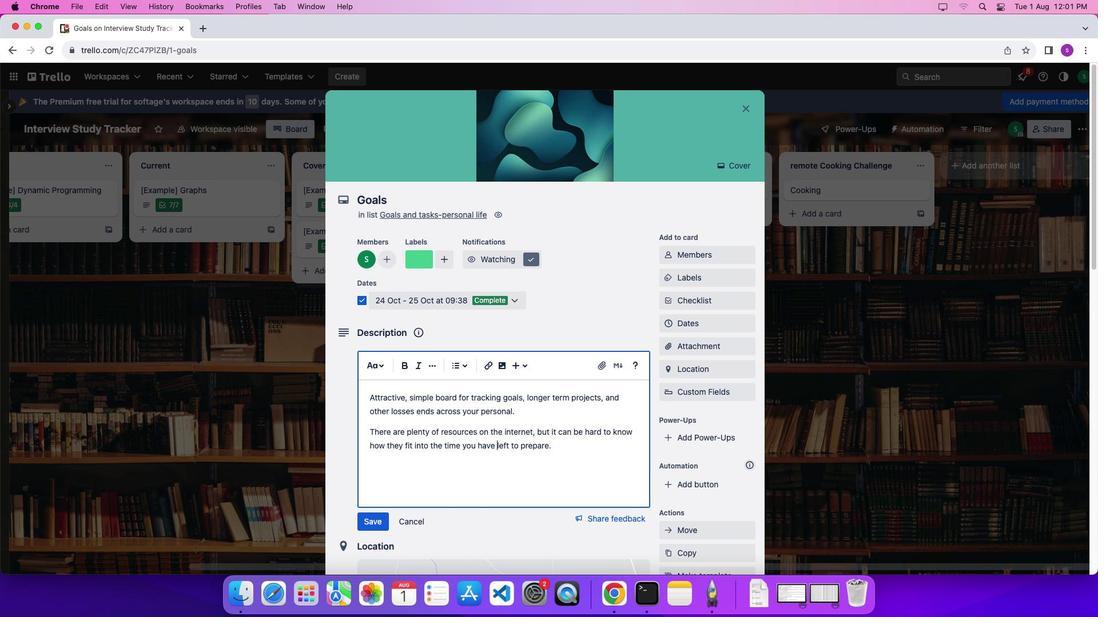 
Action: Mouse moved to (551, 446)
Screenshot: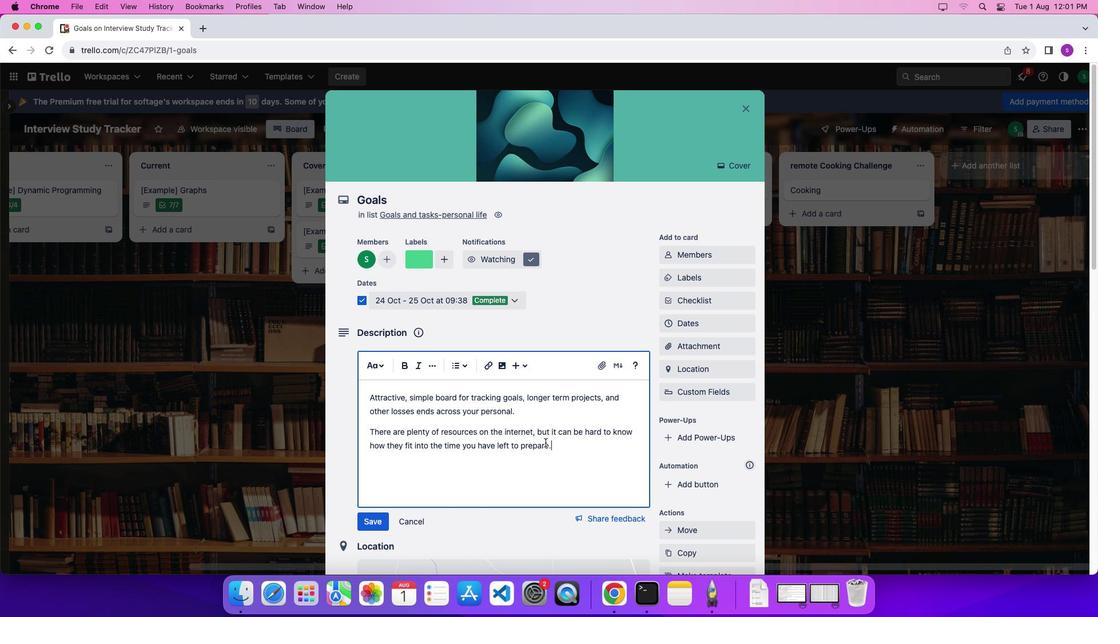 
Action: Mouse pressed left at (551, 446)
Screenshot: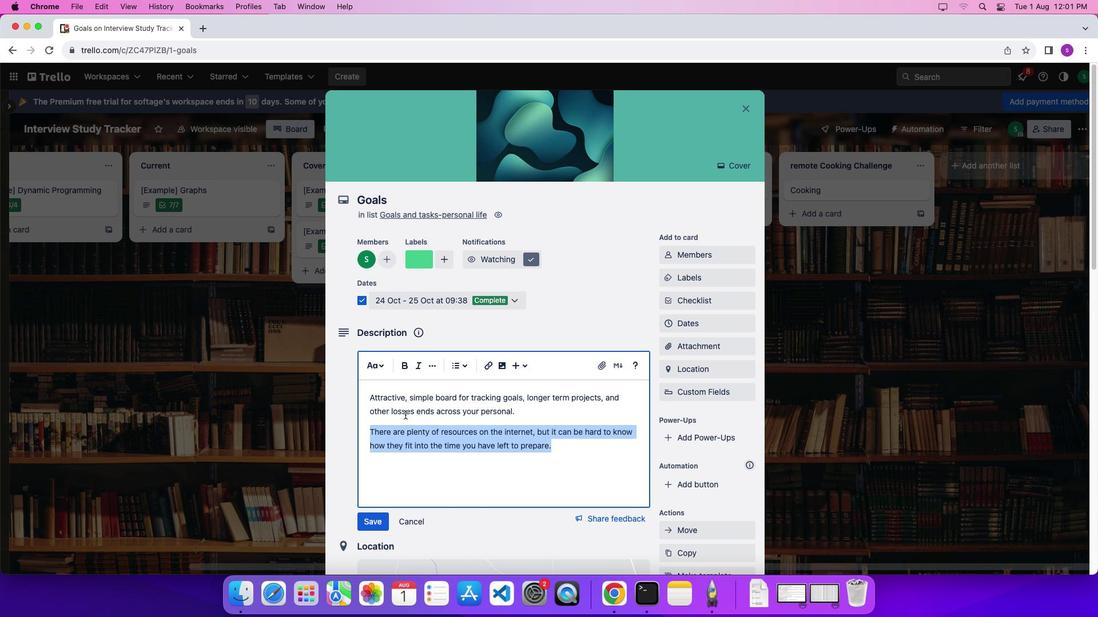 
Action: Mouse moved to (381, 361)
Screenshot: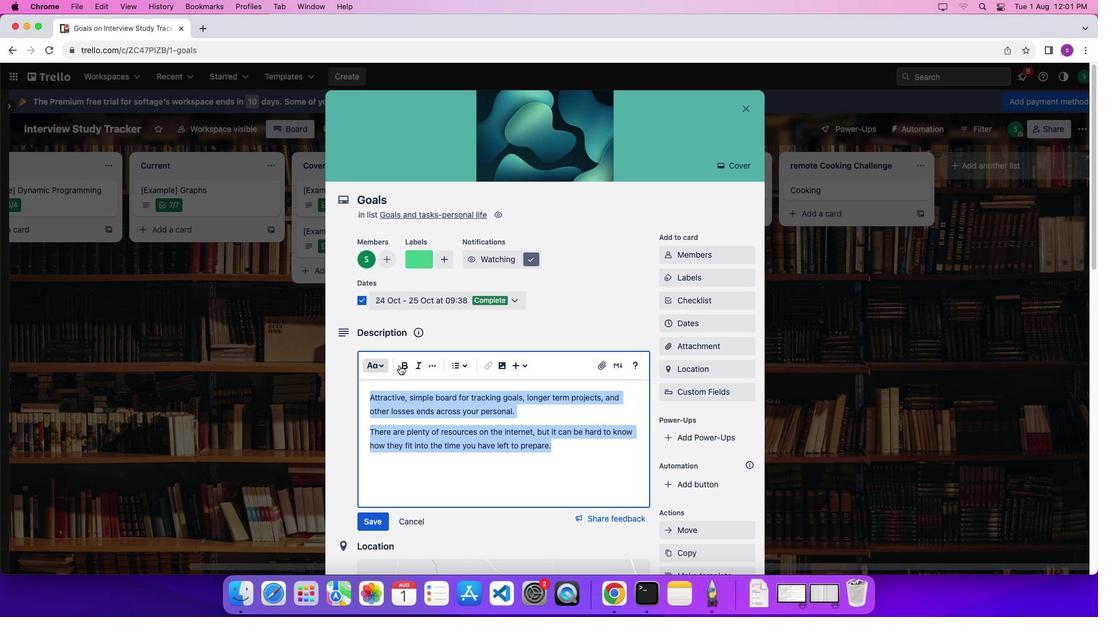 
Action: Mouse pressed left at (381, 361)
Screenshot: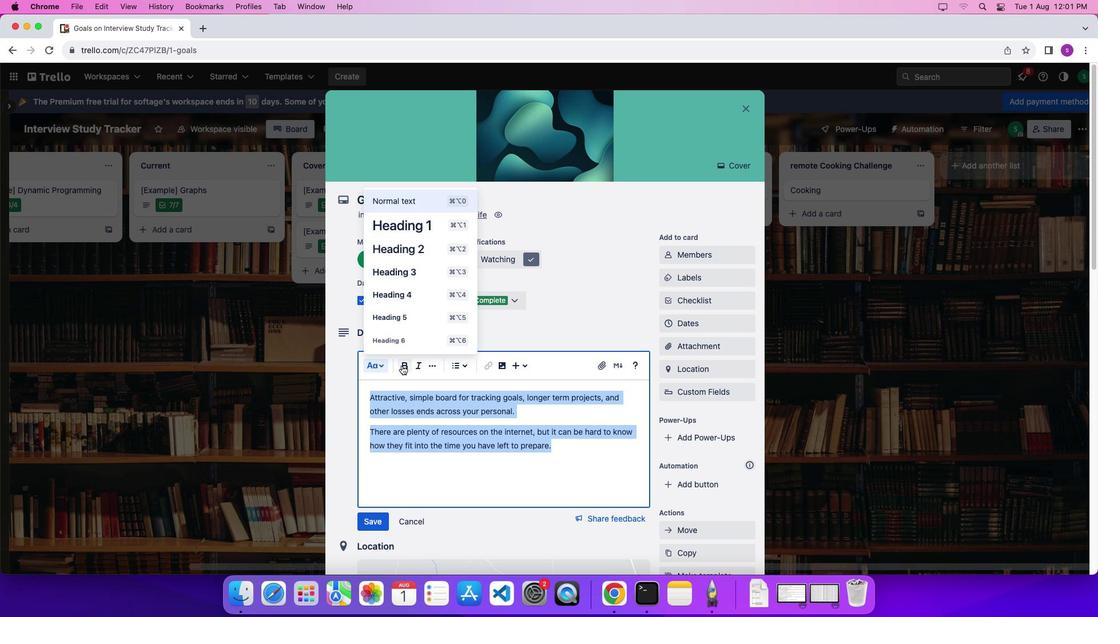 
Action: Mouse moved to (420, 278)
Screenshot: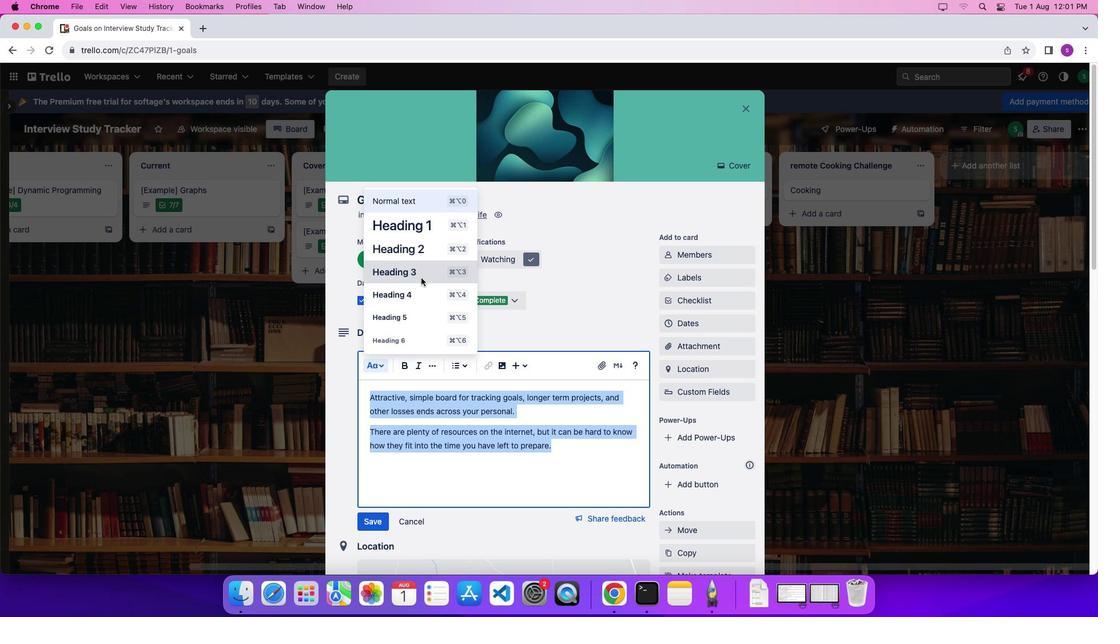 
Action: Mouse pressed left at (420, 278)
Screenshot: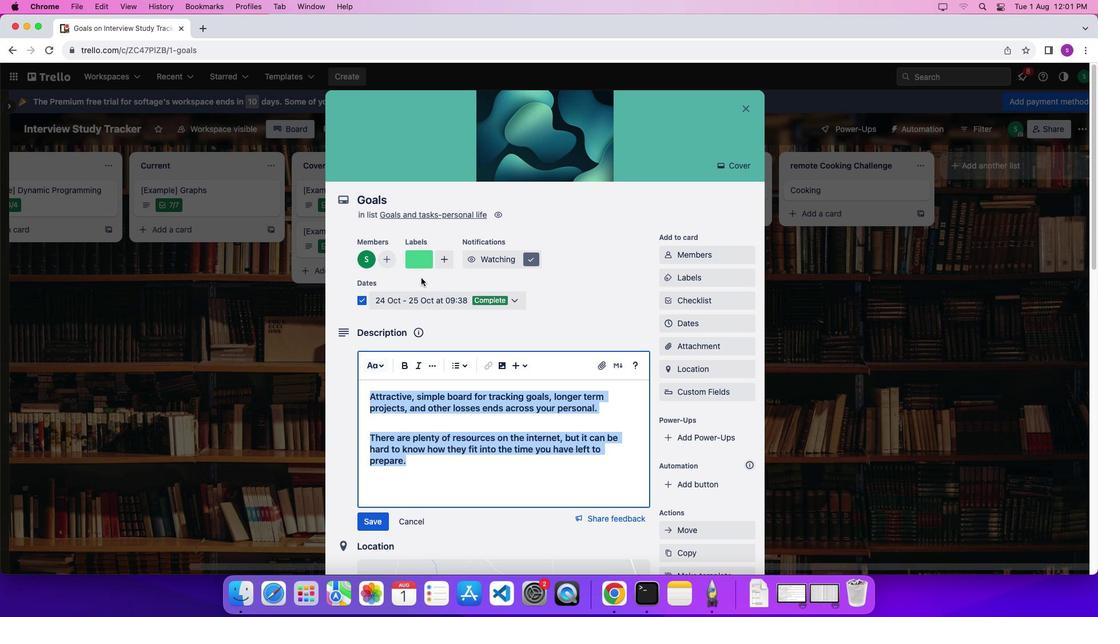 
Action: Mouse moved to (417, 364)
Screenshot: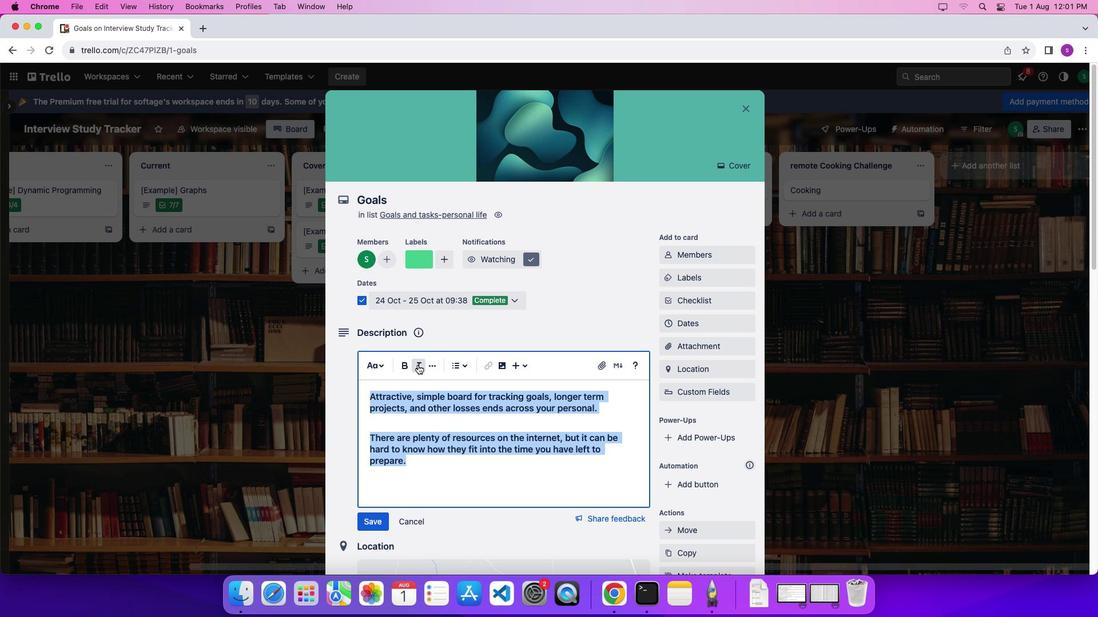 
Action: Mouse pressed left at (417, 364)
Screenshot: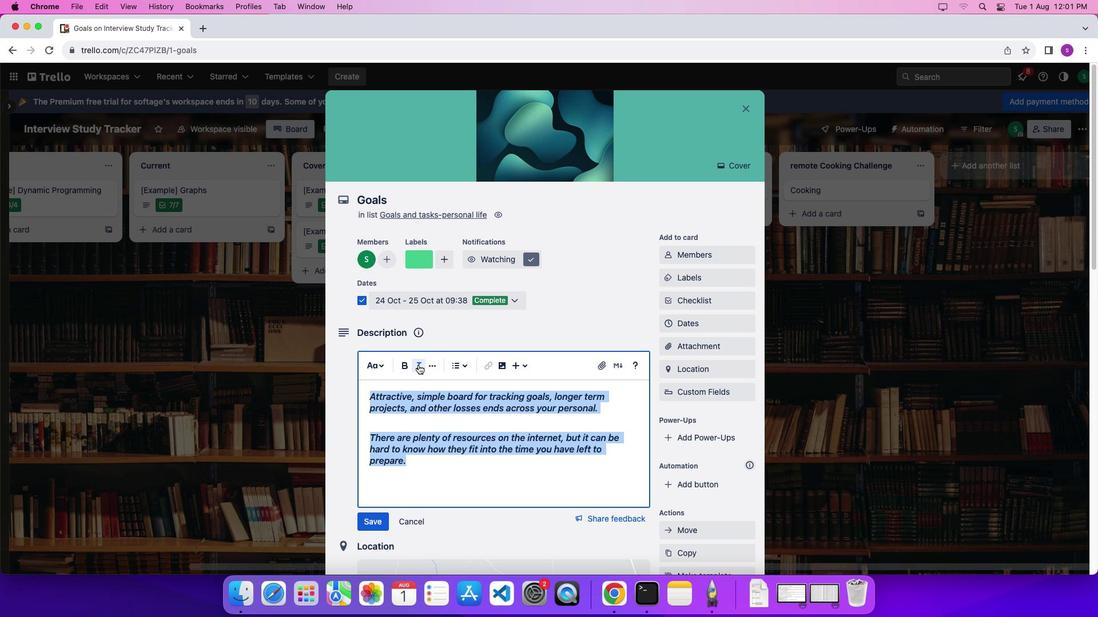 
Action: Mouse moved to (447, 461)
Screenshot: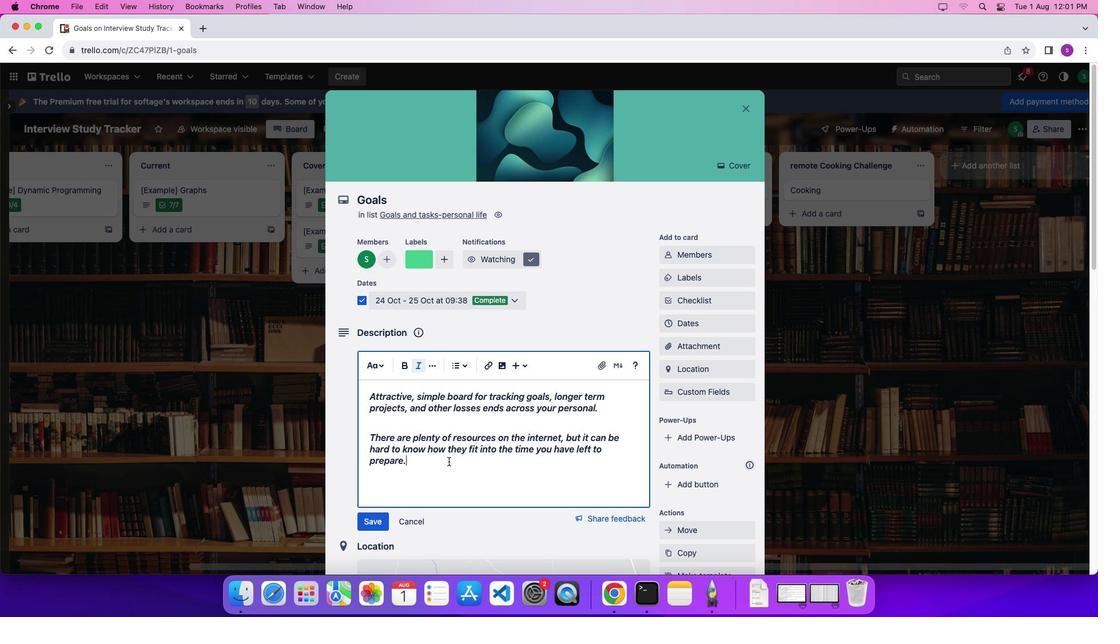 
Action: Mouse pressed left at (447, 461)
Screenshot: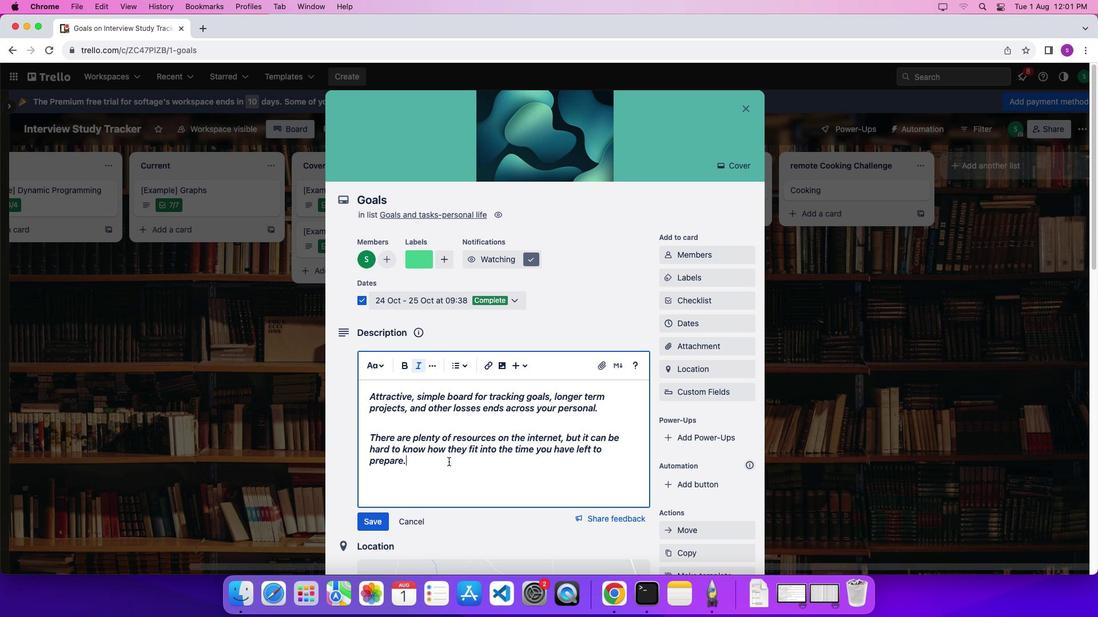 
Action: Mouse moved to (375, 520)
Screenshot: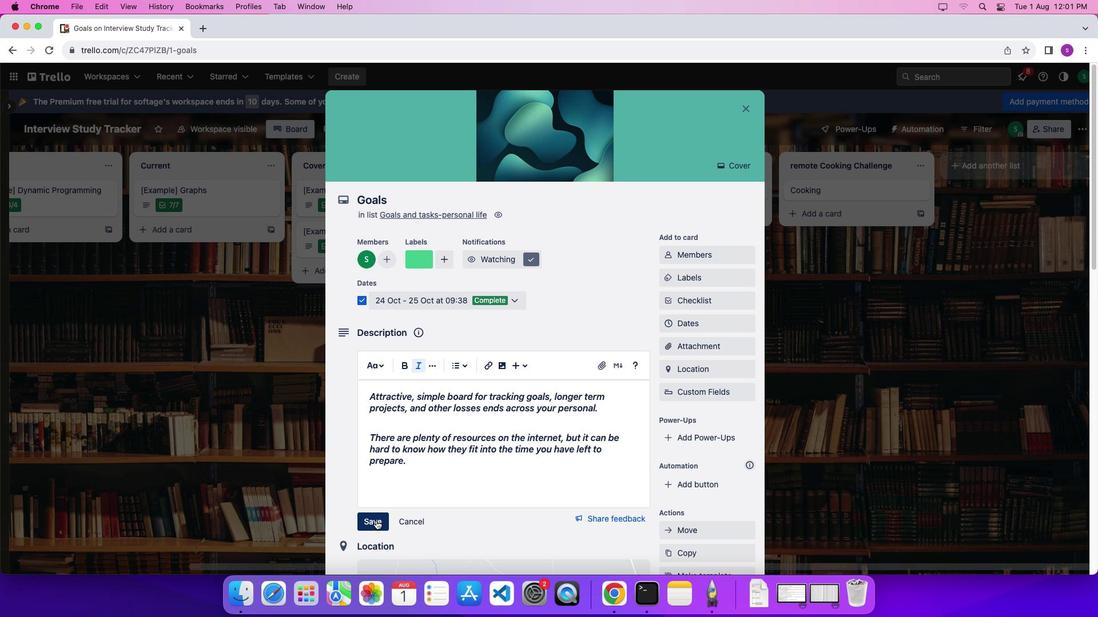 
Action: Mouse pressed left at (375, 520)
Screenshot: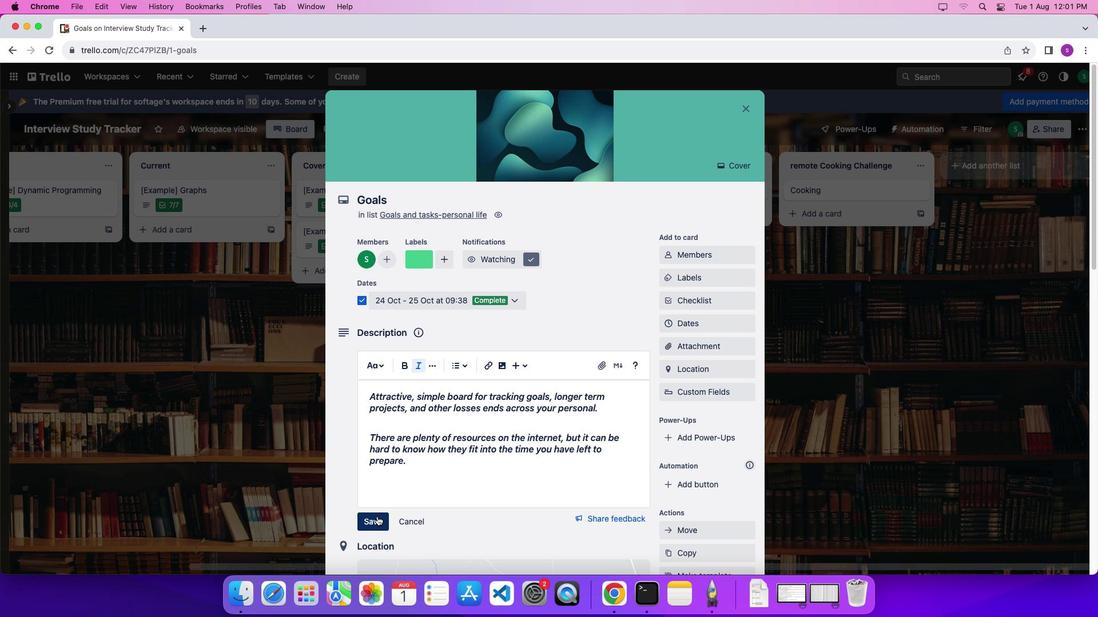 
Action: Mouse moved to (461, 484)
Screenshot: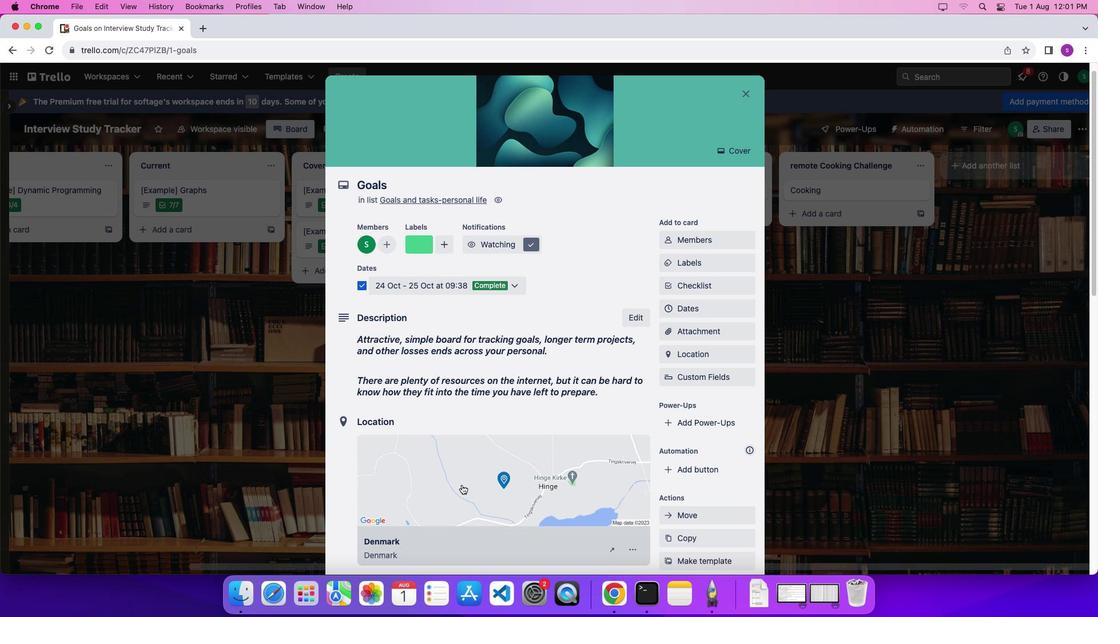 
Action: Mouse scrolled (461, 484) with delta (0, 0)
Screenshot: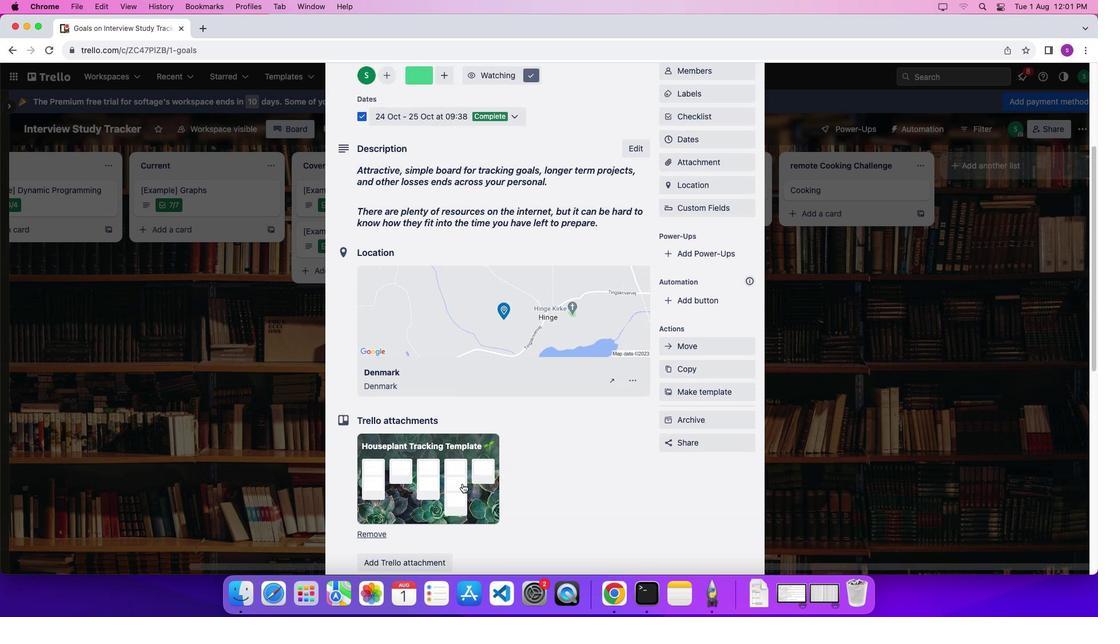 
Action: Mouse scrolled (461, 484) with delta (0, 0)
Screenshot: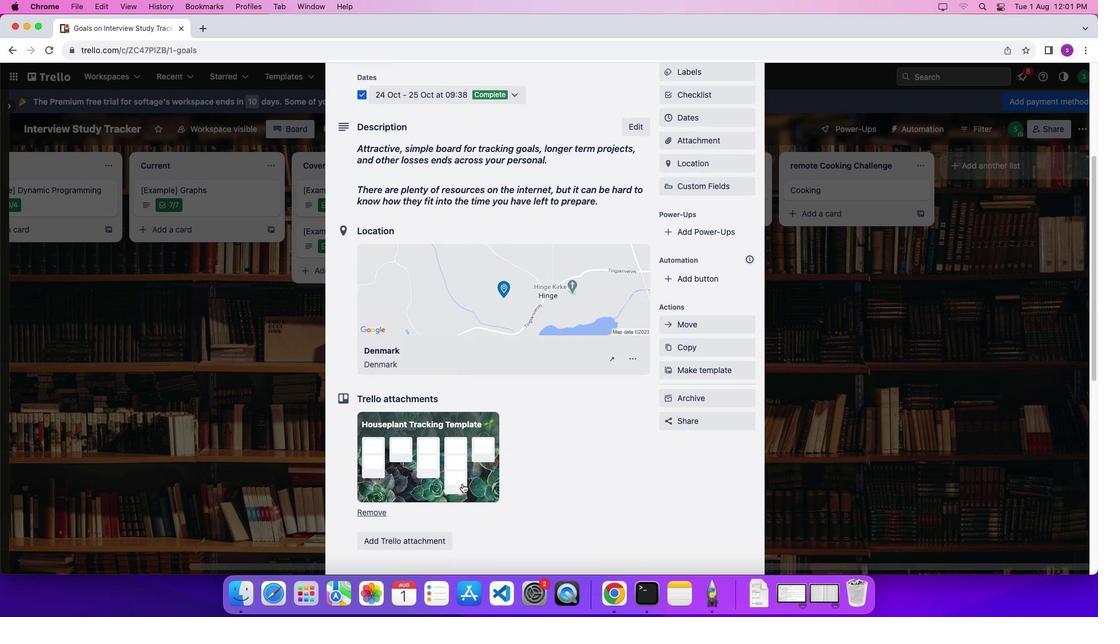 
Action: Mouse scrolled (461, 484) with delta (0, -3)
Screenshot: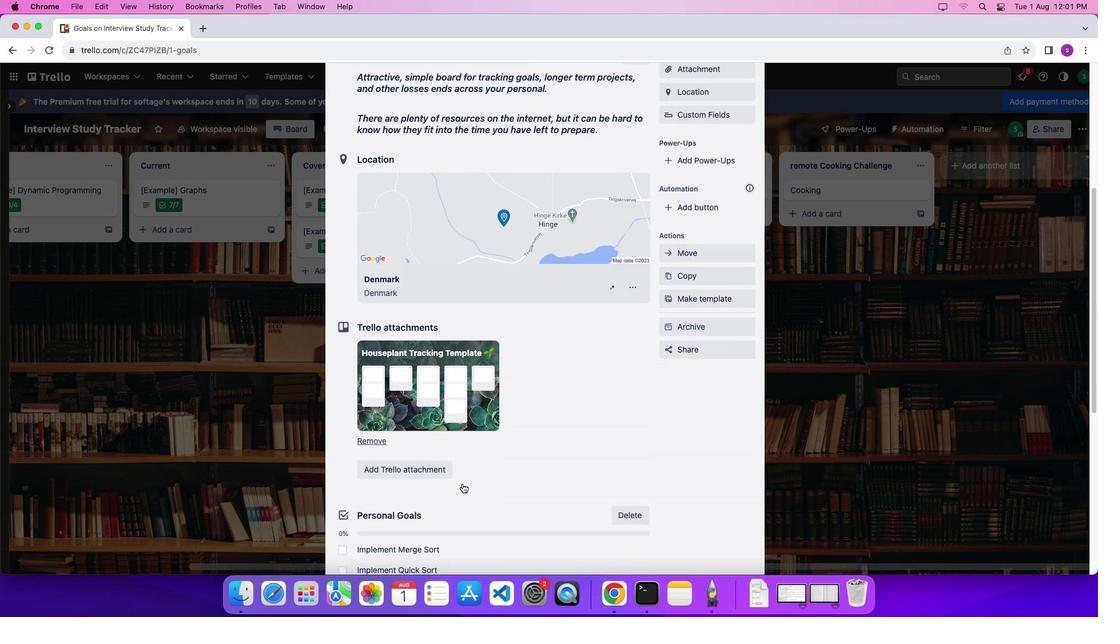 
Action: Mouse moved to (461, 484)
Screenshot: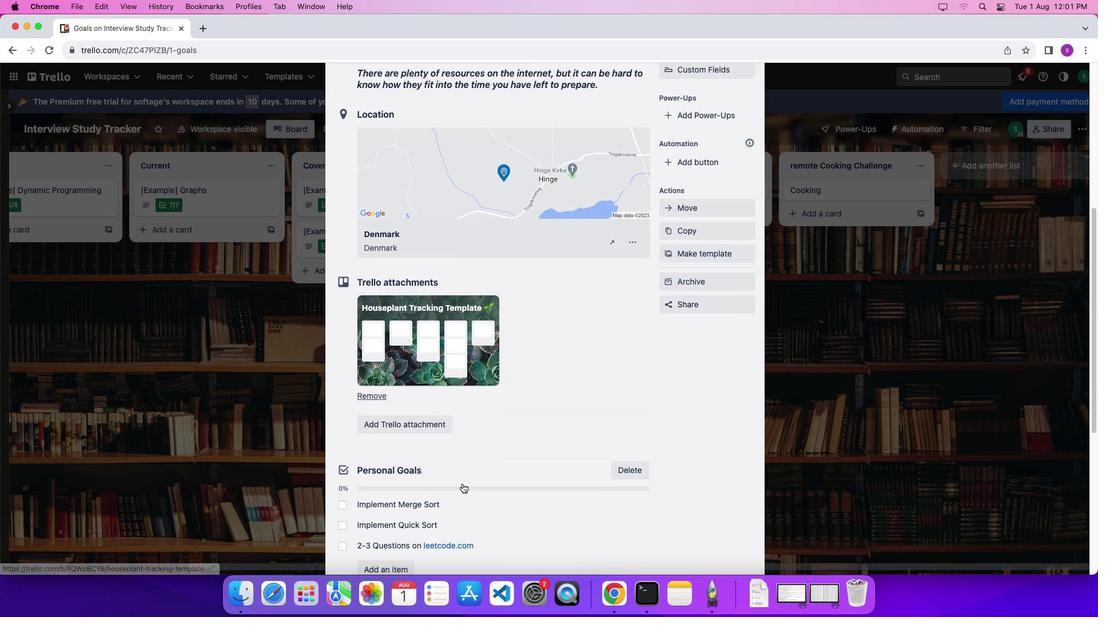 
Action: Mouse scrolled (461, 484) with delta (0, -2)
Screenshot: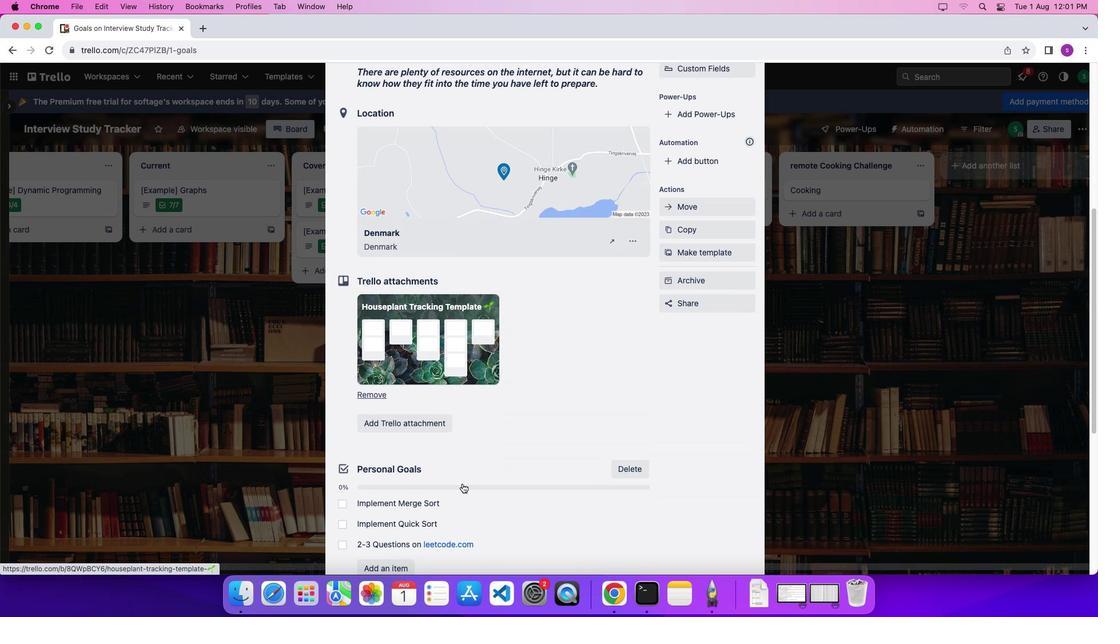 
Action: Mouse moved to (461, 481)
Screenshot: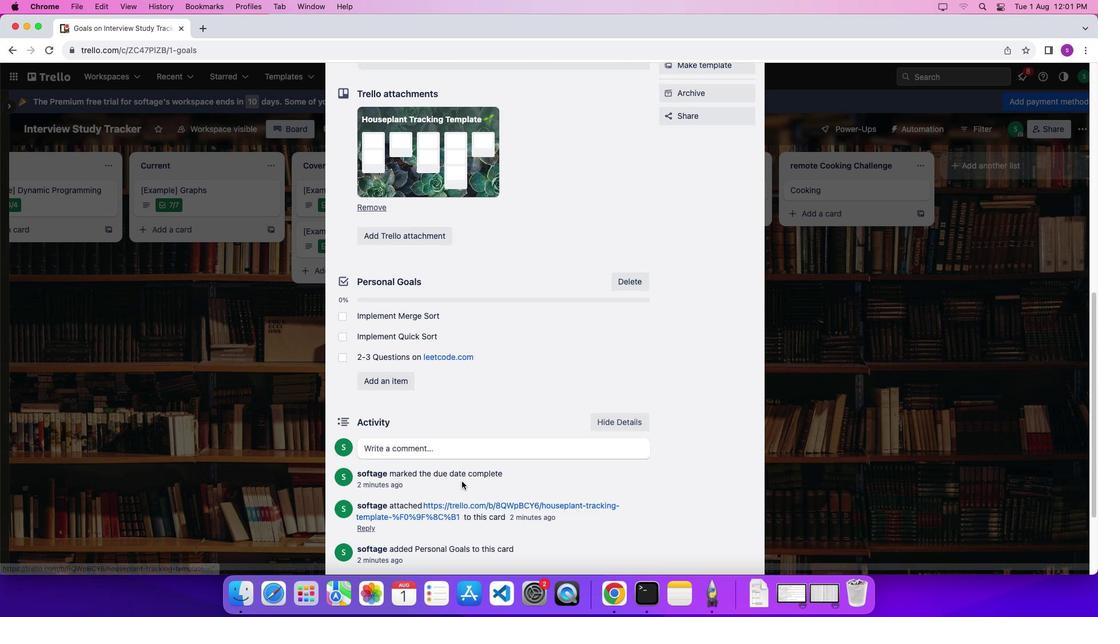 
Action: Mouse scrolled (461, 481) with delta (0, 0)
Screenshot: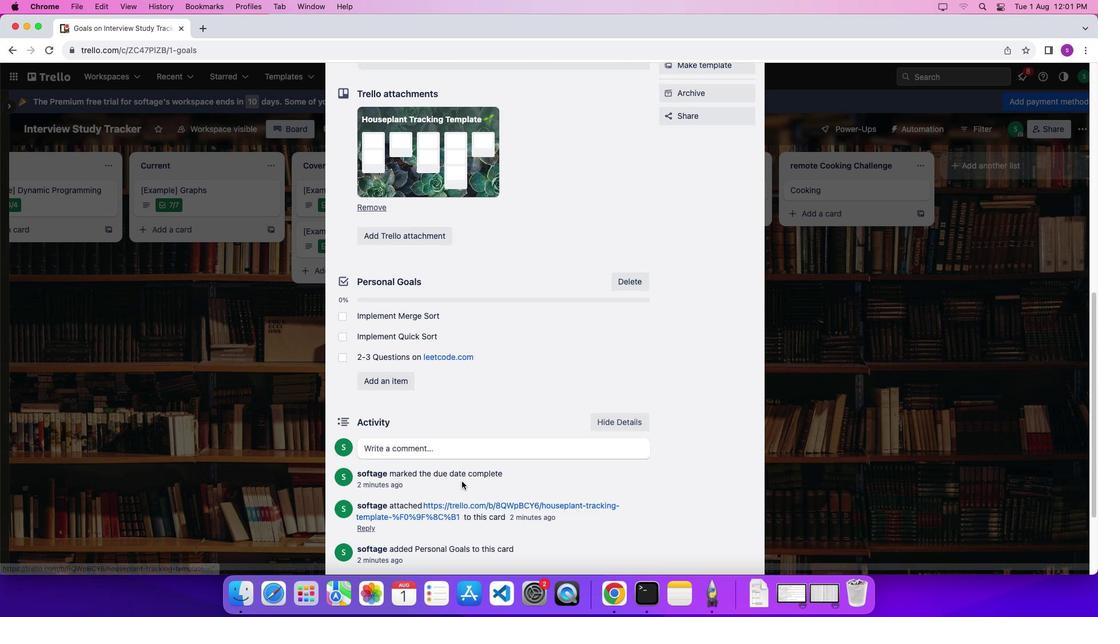 
Action: Mouse scrolled (461, 481) with delta (0, 0)
Screenshot: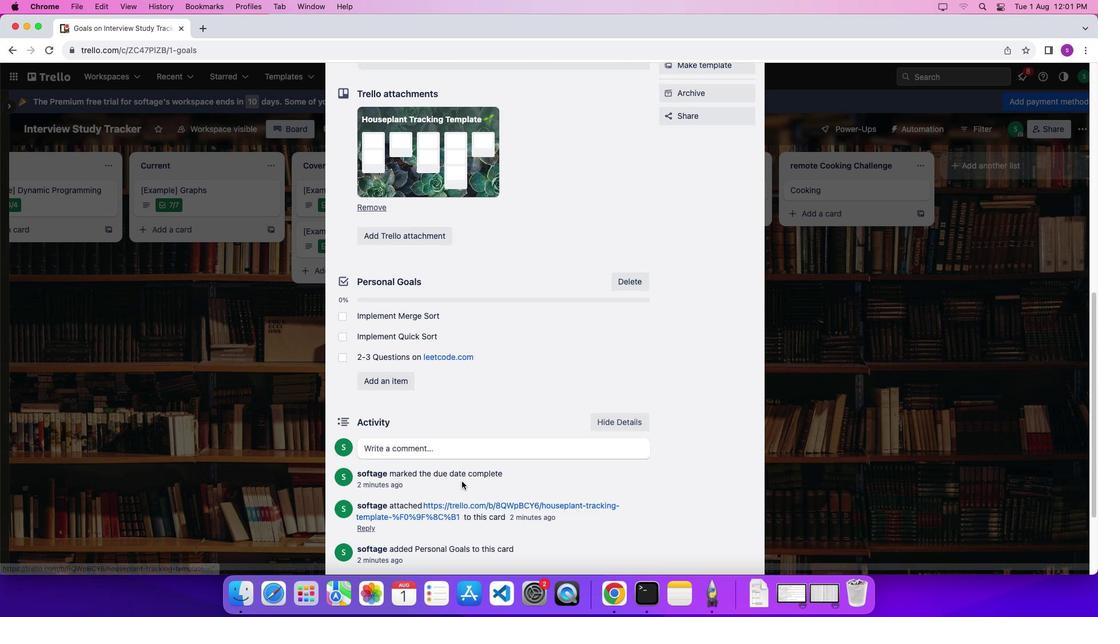 
Action: Mouse scrolled (461, 481) with delta (0, -4)
Screenshot: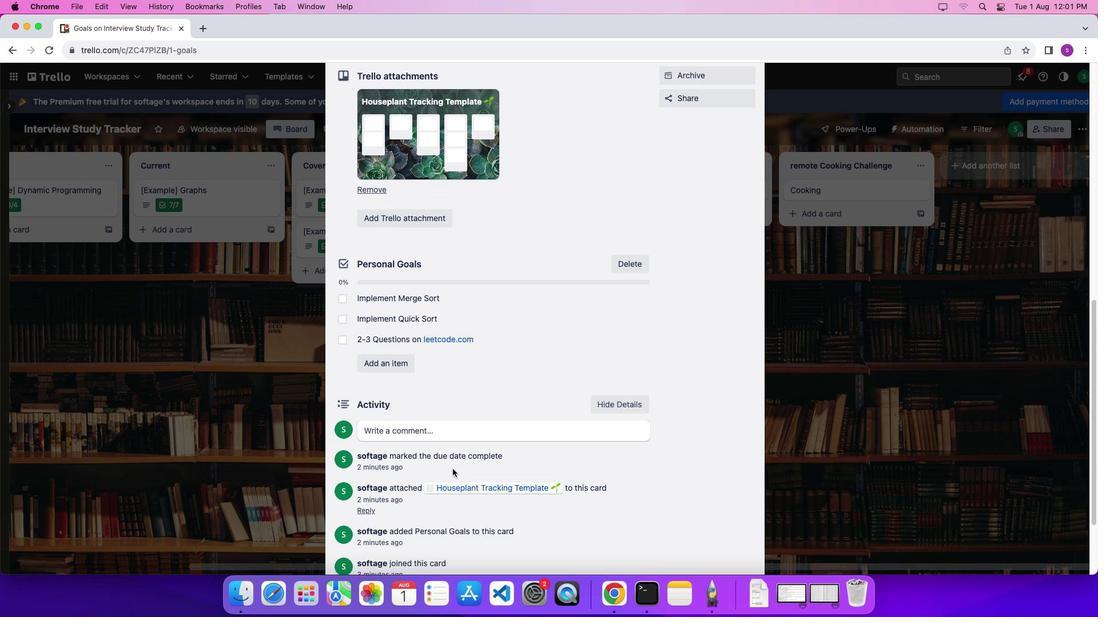 
Action: Mouse moved to (339, 319)
Screenshot: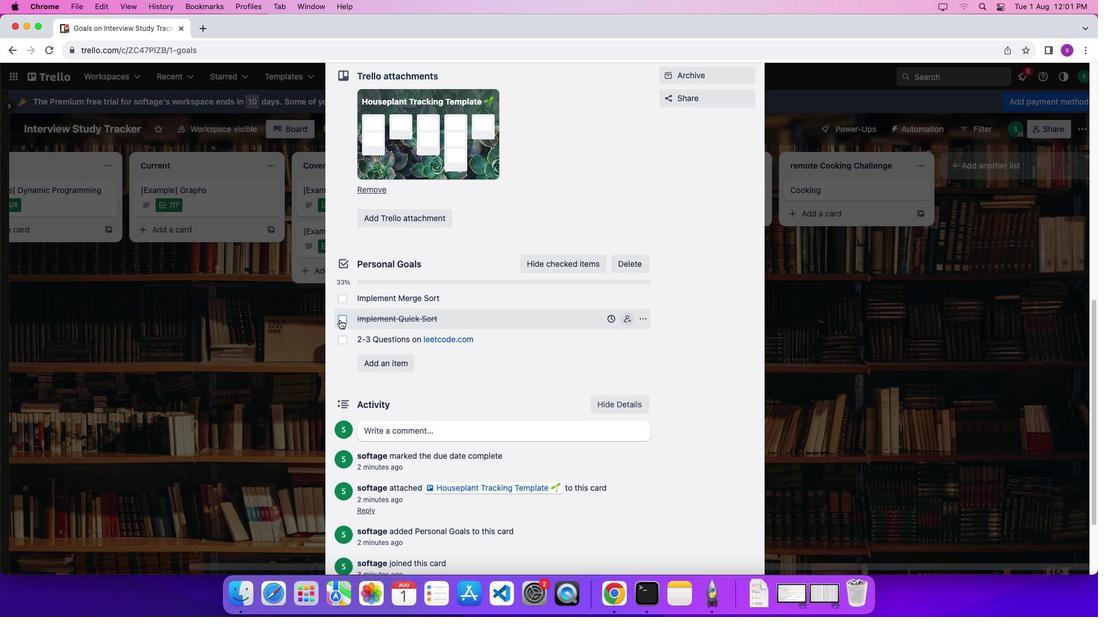 
Action: Mouse pressed left at (339, 319)
Screenshot: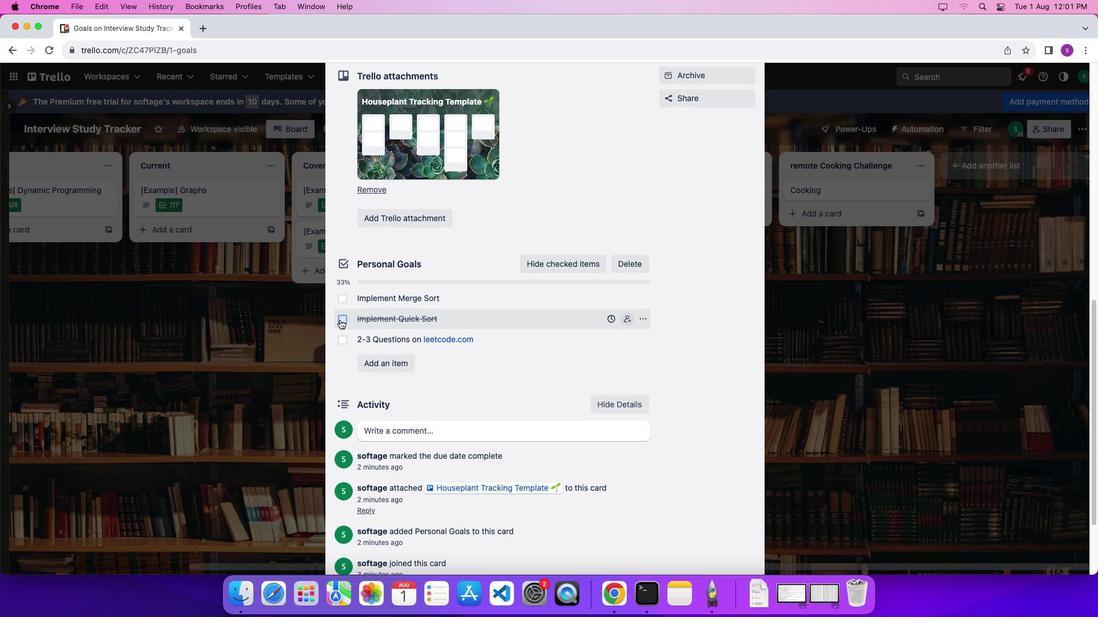 
Action: Mouse moved to (342, 338)
Screenshot: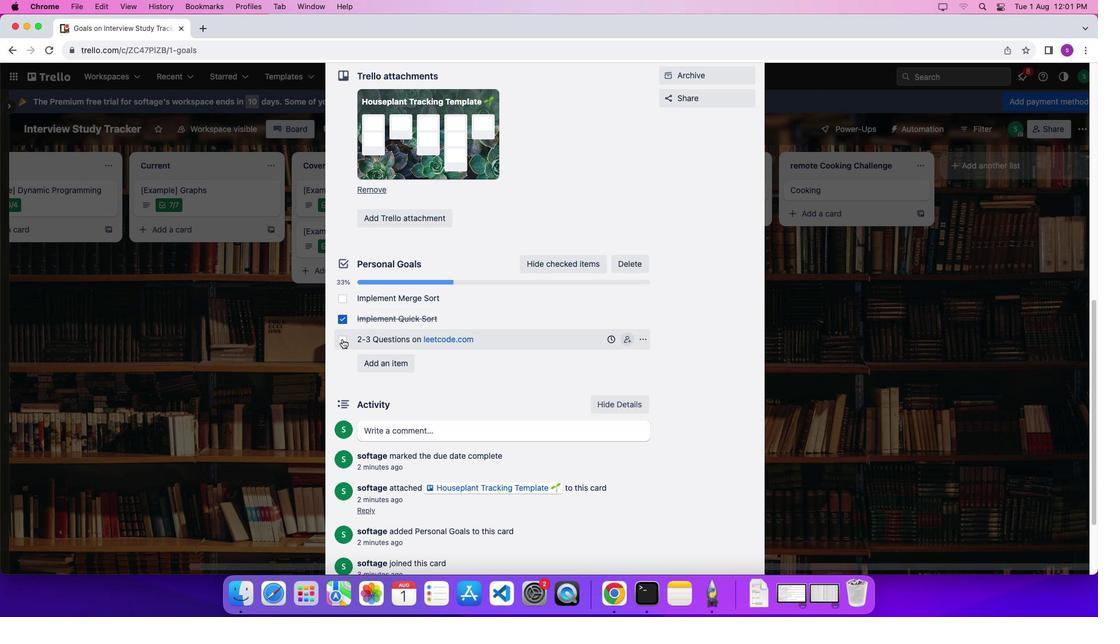 
Action: Mouse pressed left at (342, 338)
Screenshot: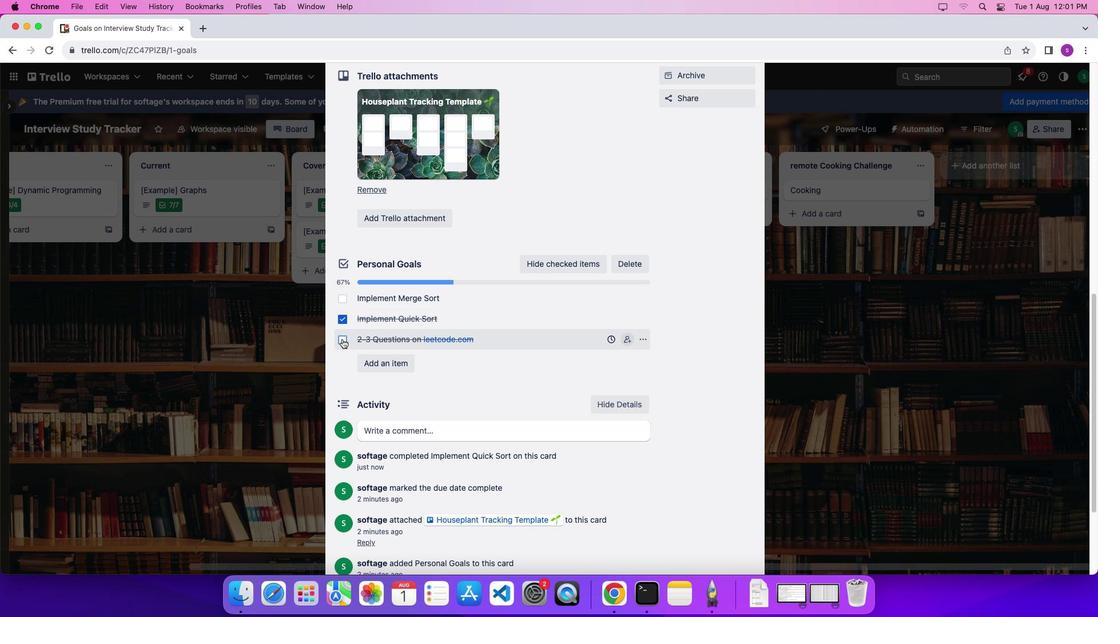 
Action: Mouse moved to (403, 431)
Screenshot: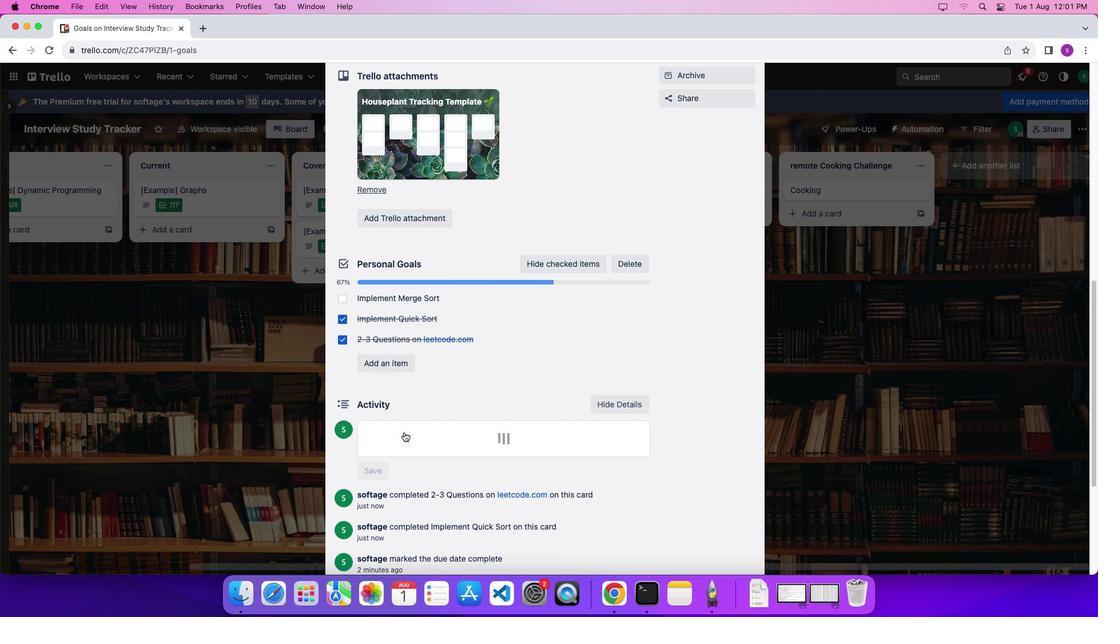 
Action: Mouse pressed left at (403, 431)
Screenshot: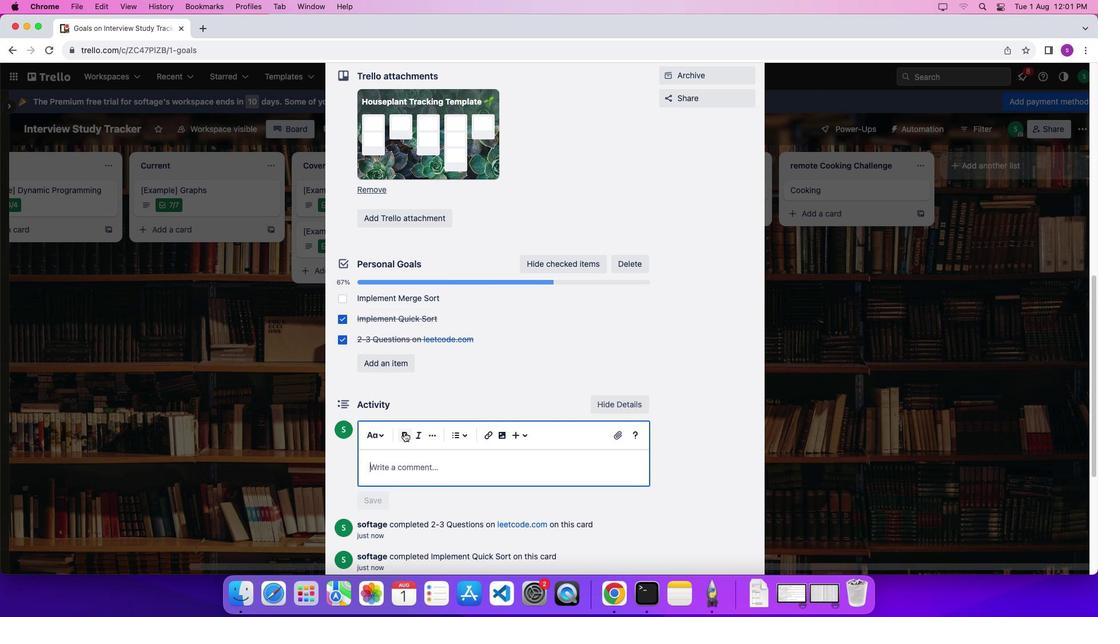 
Action: Mouse moved to (428, 469)
Screenshot: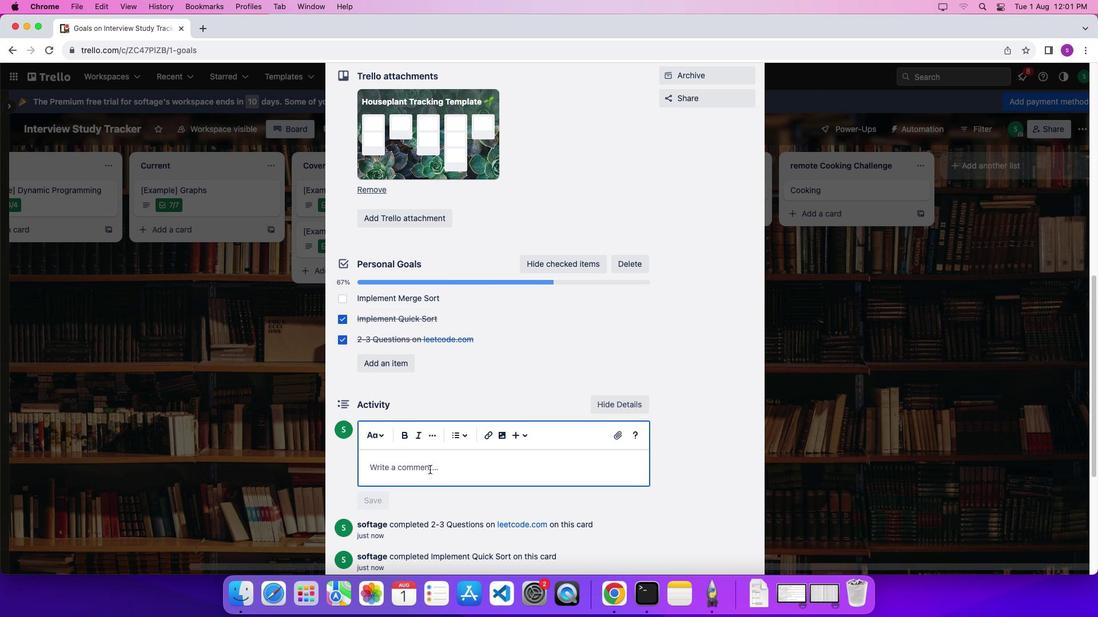 
Action: Mouse pressed left at (428, 469)
Screenshot: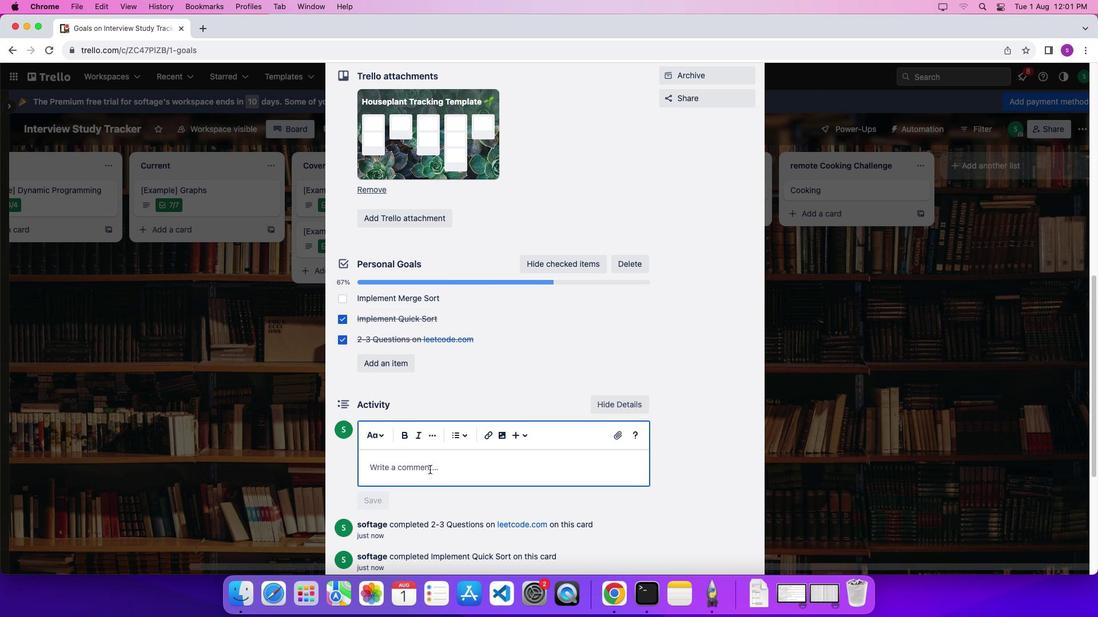 
Action: Mouse moved to (429, 469)
Screenshot: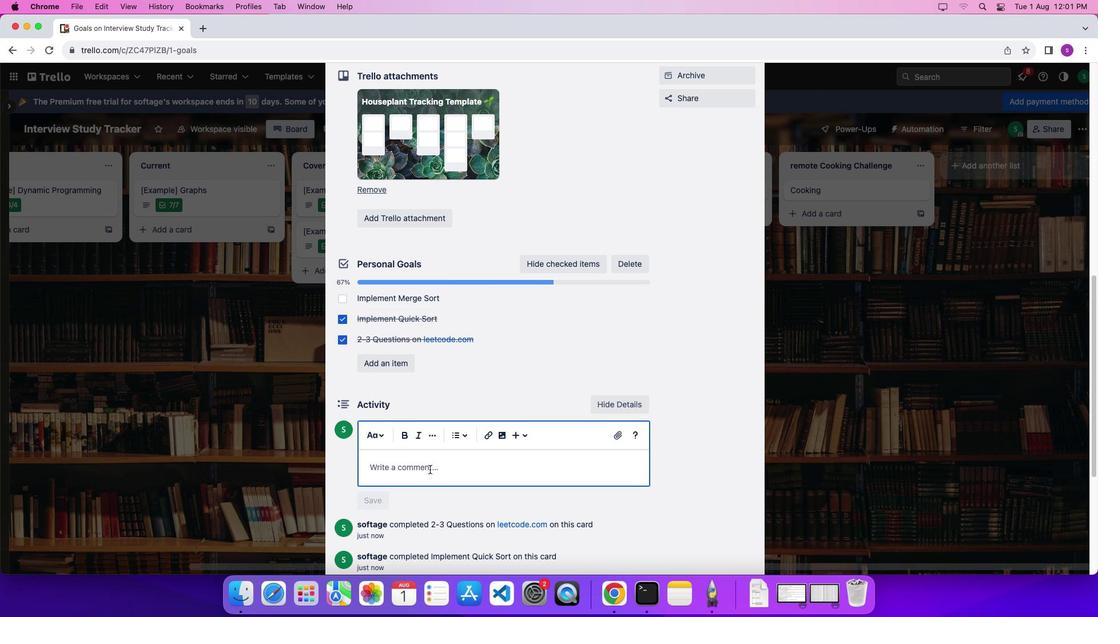 
Action: Key pressed Key.shift'B''y'Key.spaceKey.shift'K''r''i''s''t''e''n'Key.spaceKey.shift'k''n'Key.backspace'o''n''i''n''g'
Screenshot: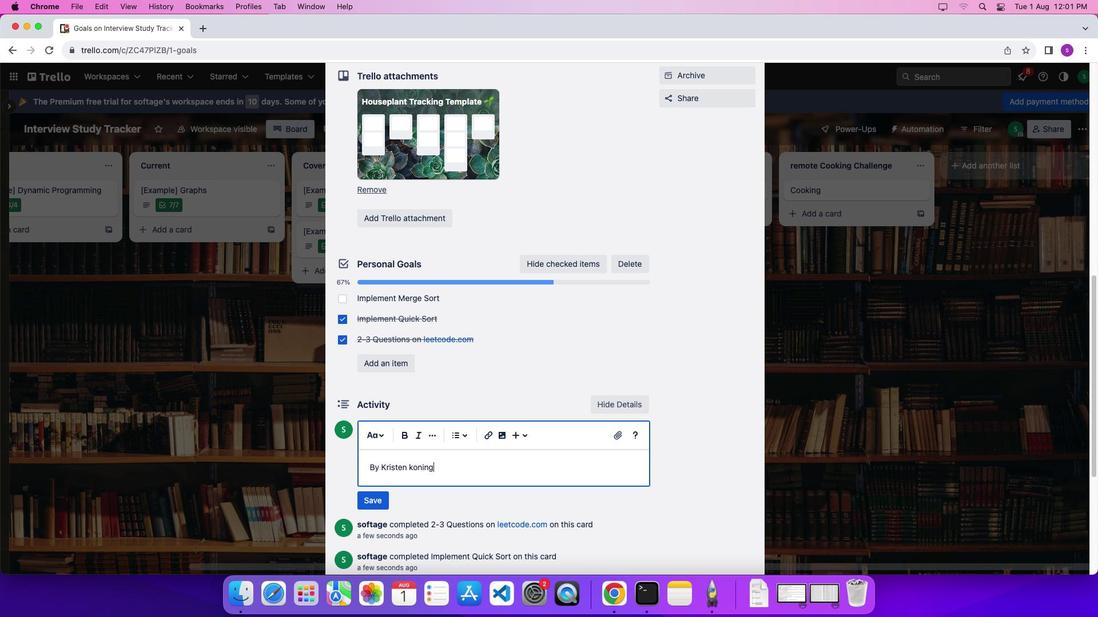 
Action: Mouse moved to (370, 498)
Screenshot: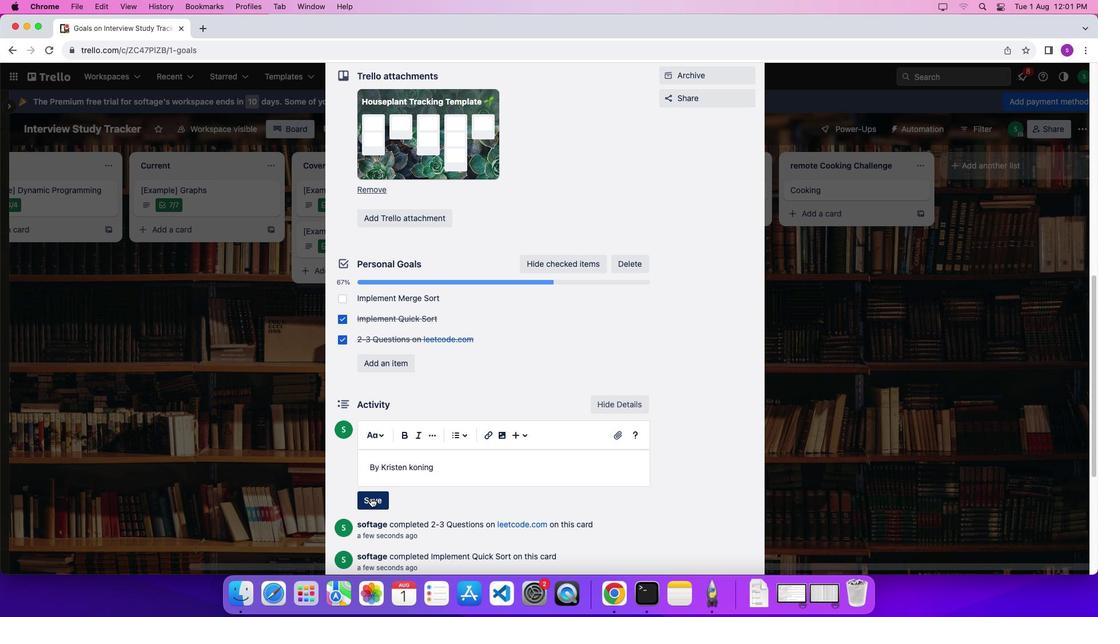 
Action: Mouse pressed left at (370, 498)
Screenshot: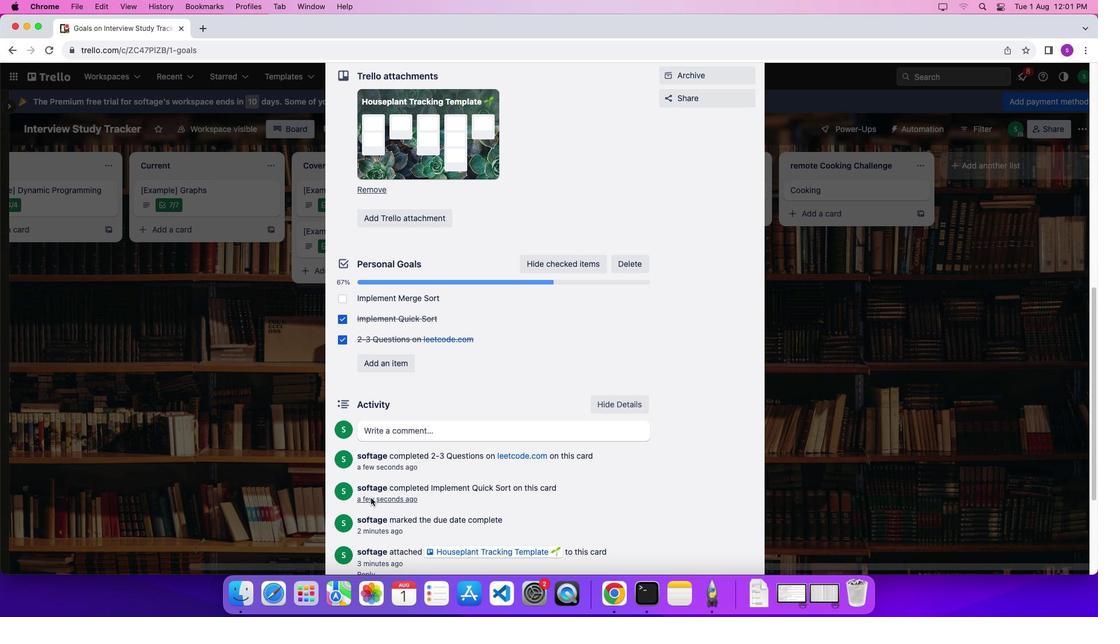 
Action: Mouse moved to (453, 495)
Screenshot: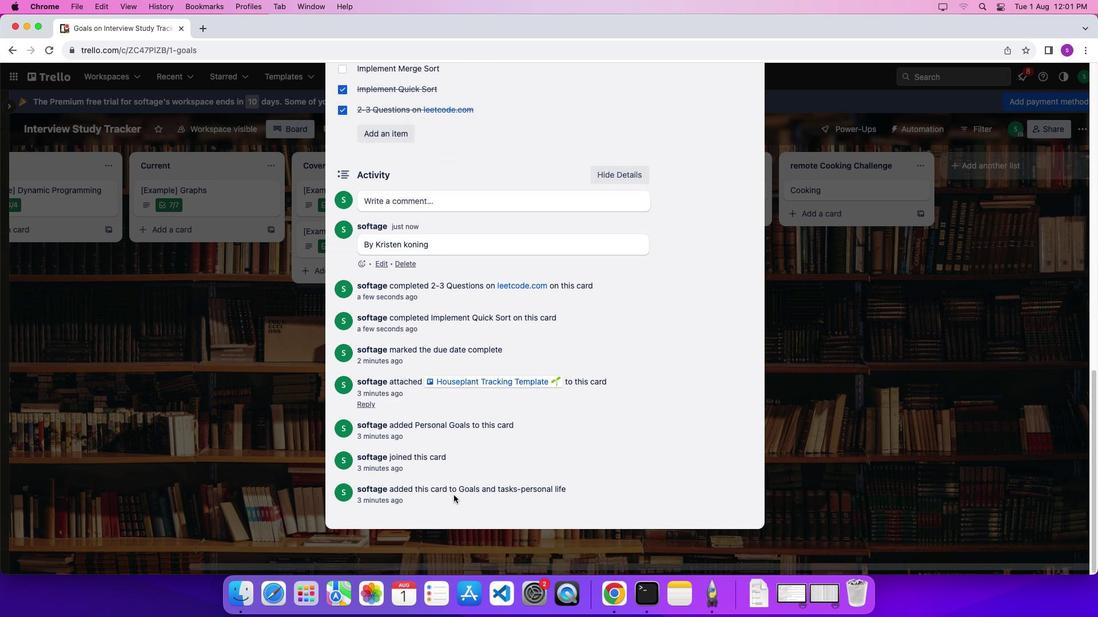 
Action: Mouse scrolled (453, 495) with delta (0, 0)
Screenshot: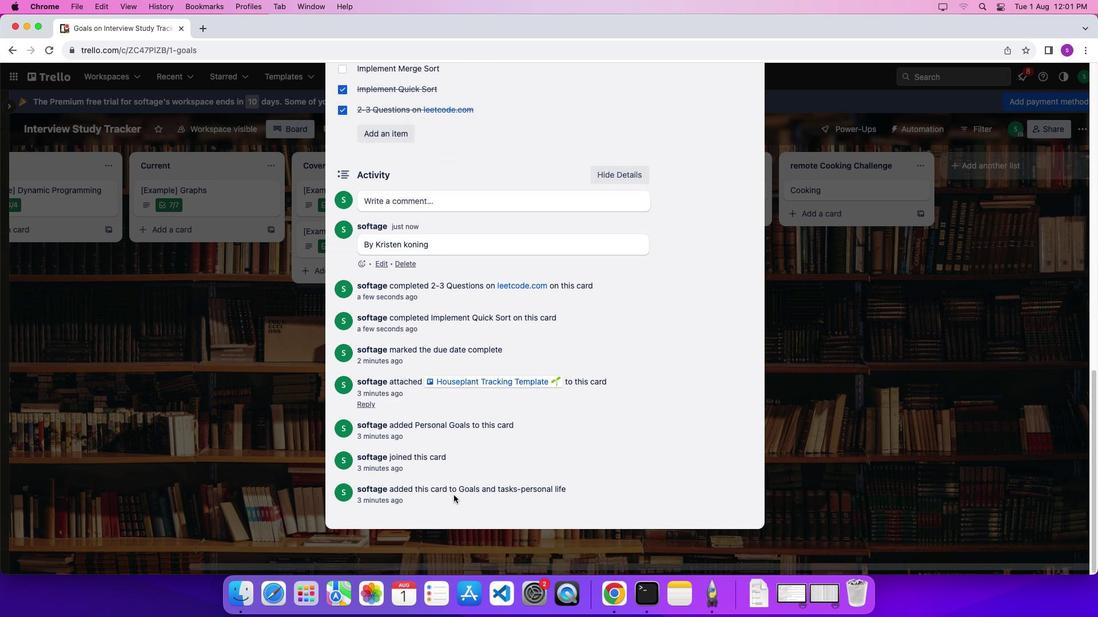 
Action: Mouse scrolled (453, 495) with delta (0, 0)
Screenshot: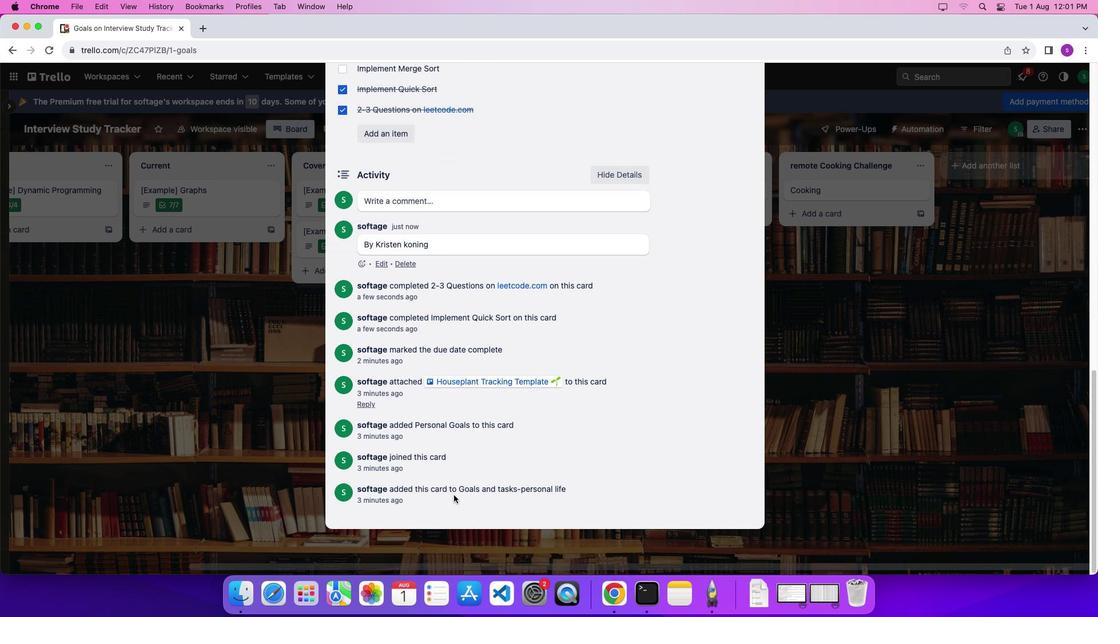 
Action: Mouse scrolled (453, 495) with delta (0, -4)
Screenshot: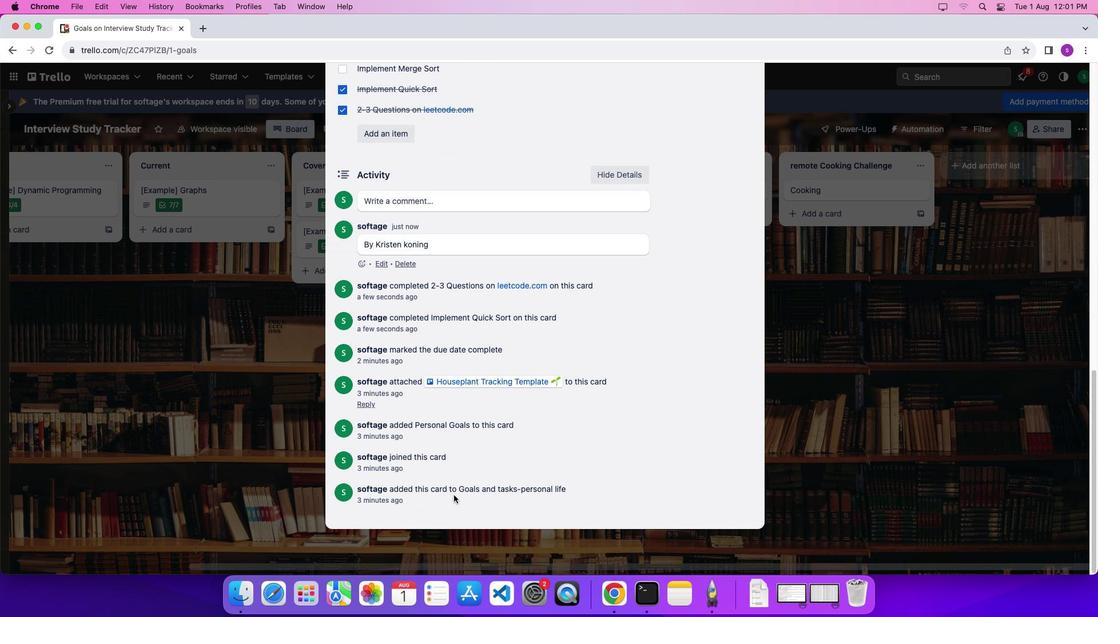 
Action: Mouse scrolled (453, 495) with delta (0, -4)
Screenshot: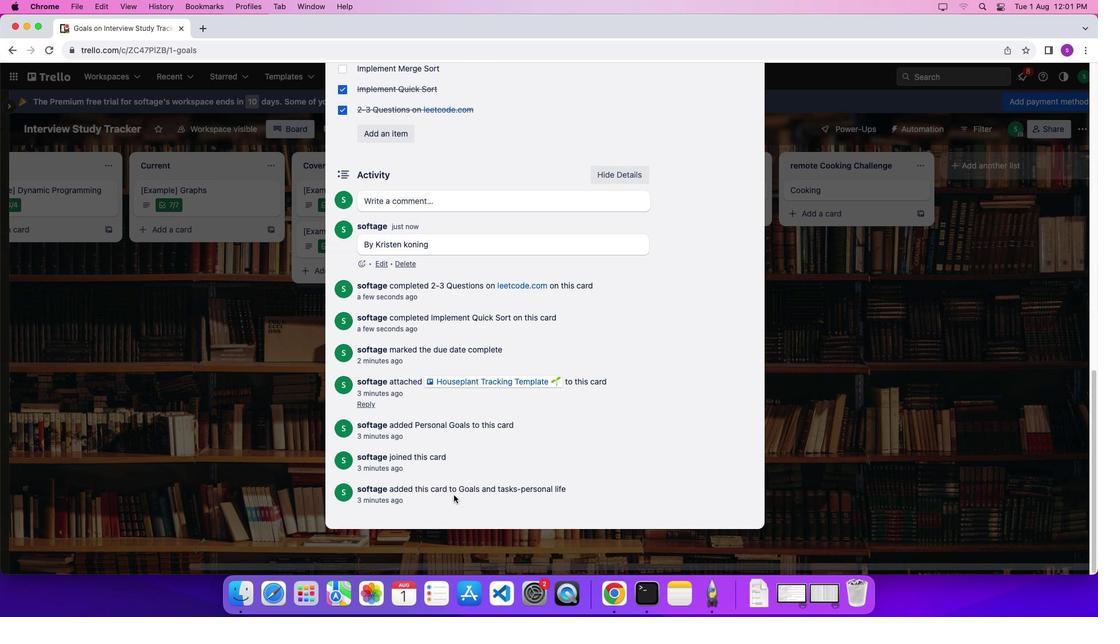 
Action: Mouse scrolled (453, 495) with delta (0, 0)
Screenshot: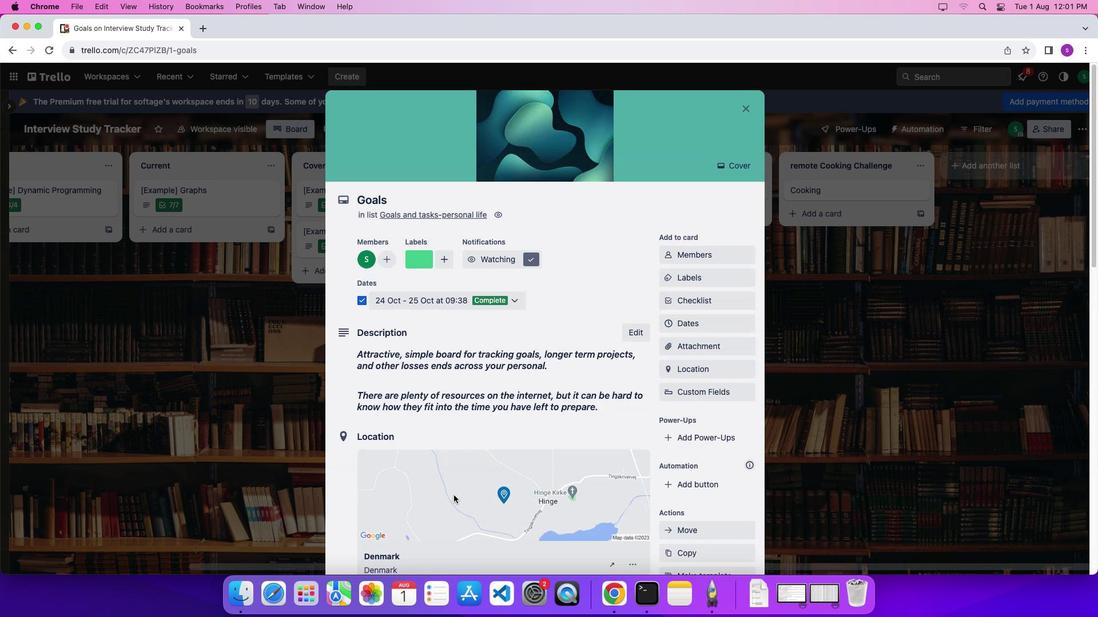 
Action: Mouse scrolled (453, 495) with delta (0, 0)
Screenshot: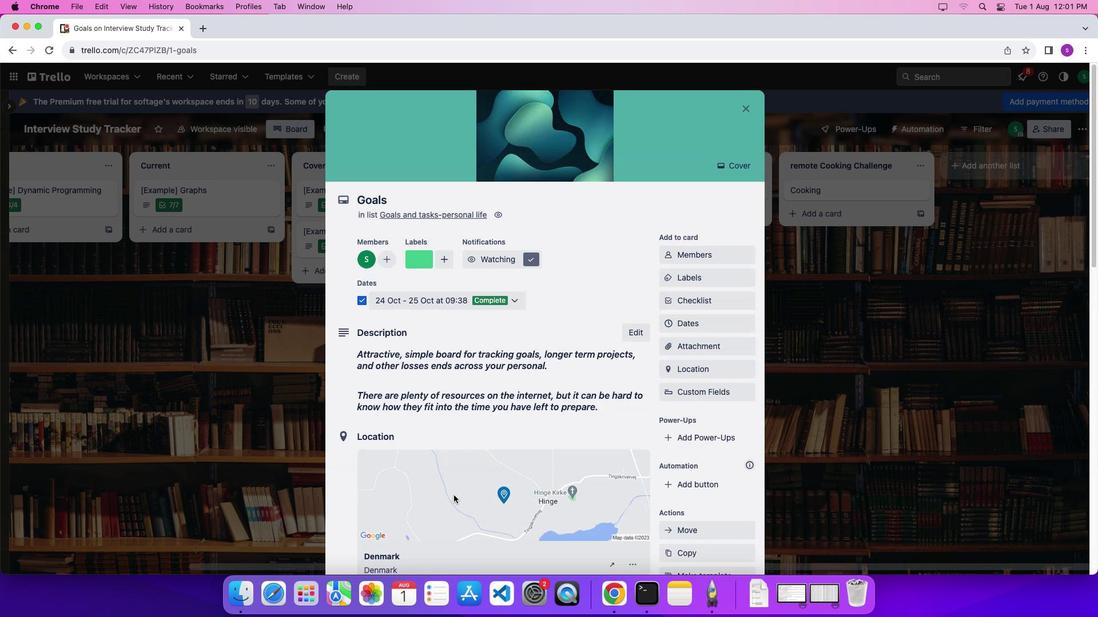 
Action: Mouse scrolled (453, 495) with delta (0, 4)
Screenshot: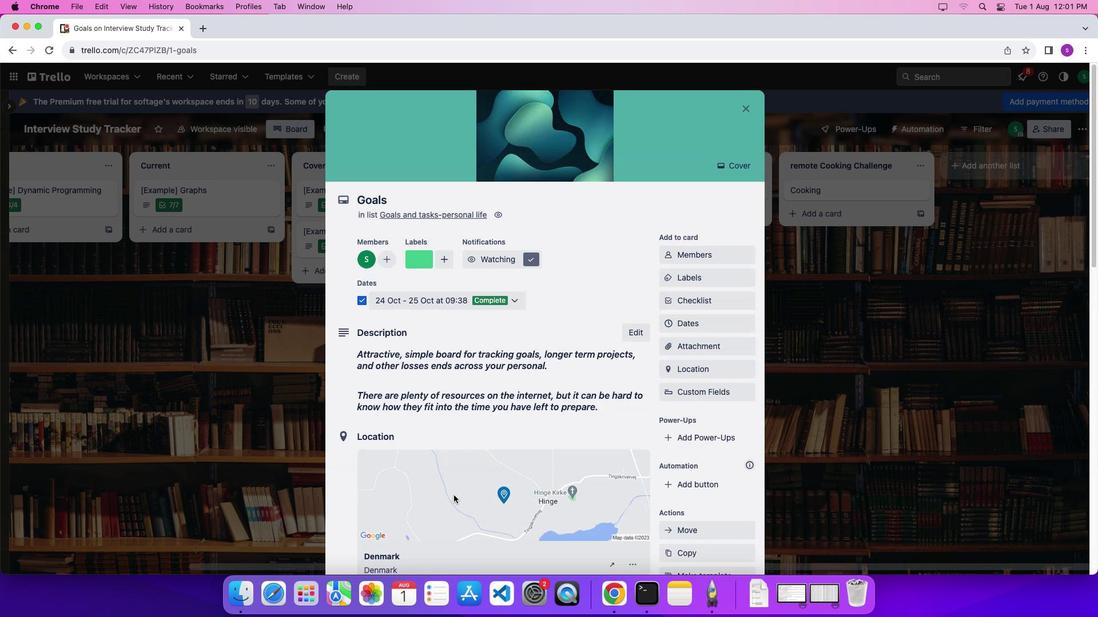 
Action: Mouse scrolled (453, 495) with delta (0, 7)
Screenshot: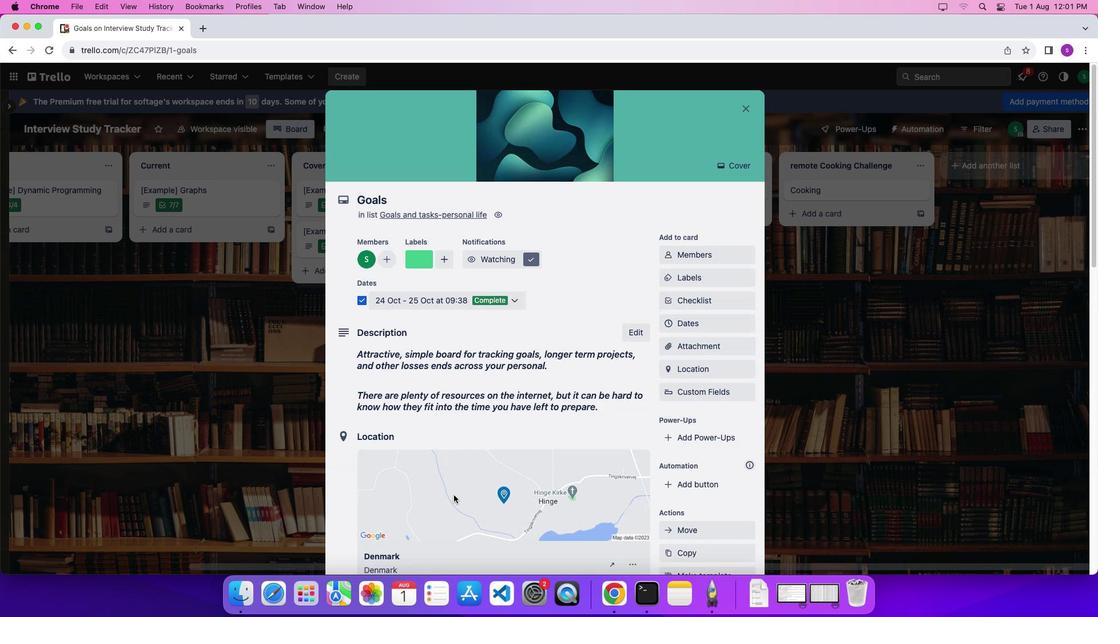 
Action: Mouse scrolled (453, 495) with delta (0, 8)
Screenshot: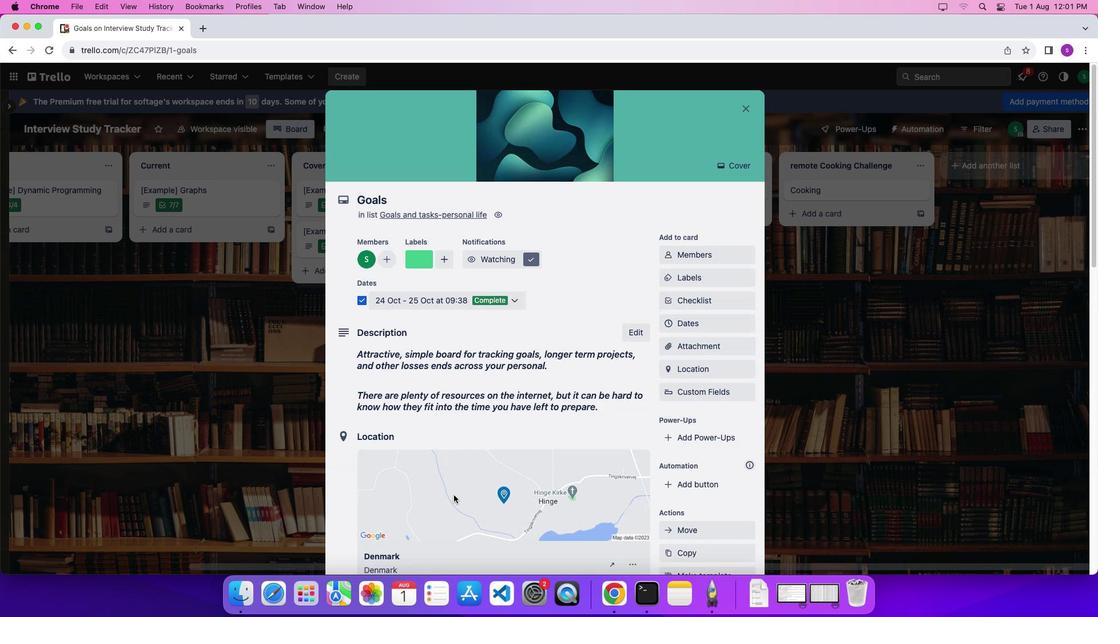 
Action: Mouse scrolled (453, 495) with delta (0, 9)
Screenshot: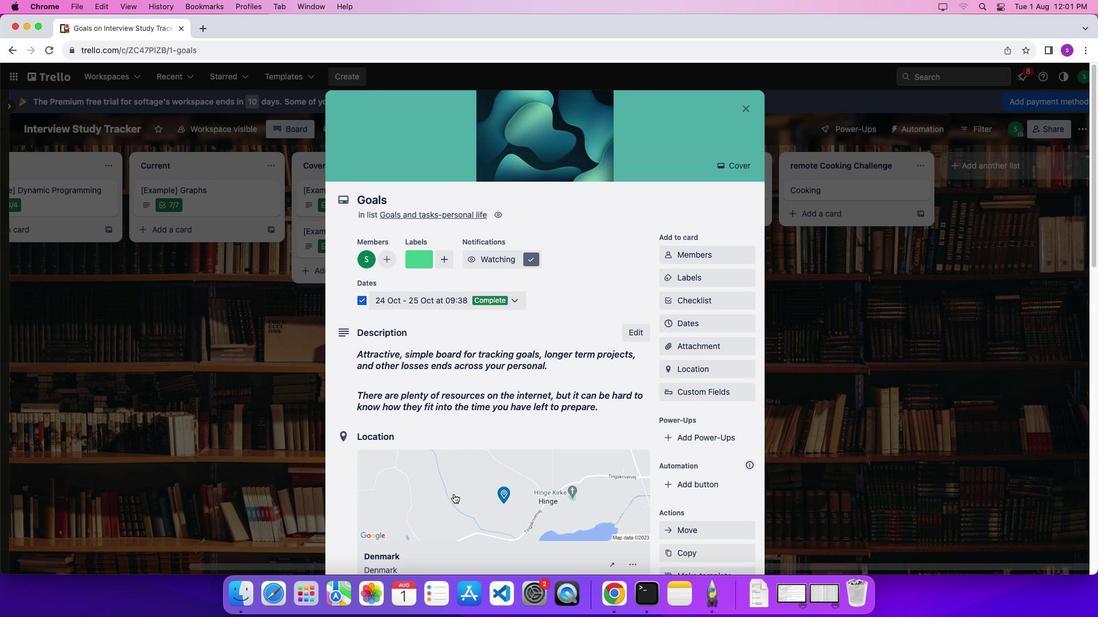 
Action: Mouse moved to (748, 109)
Screenshot: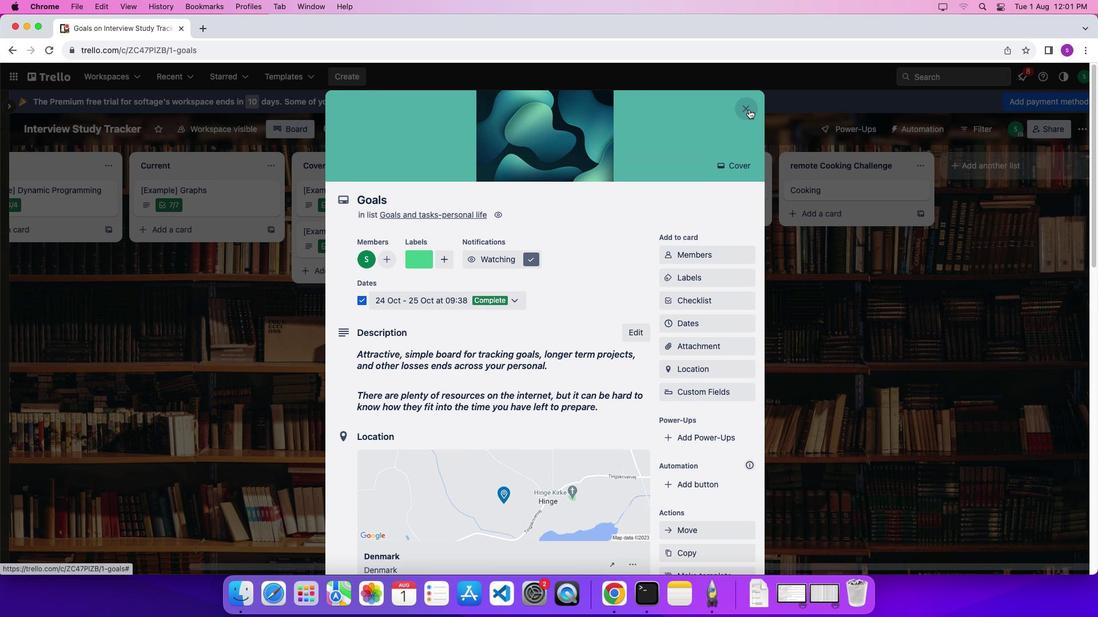 
Action: Mouse pressed left at (748, 109)
Screenshot: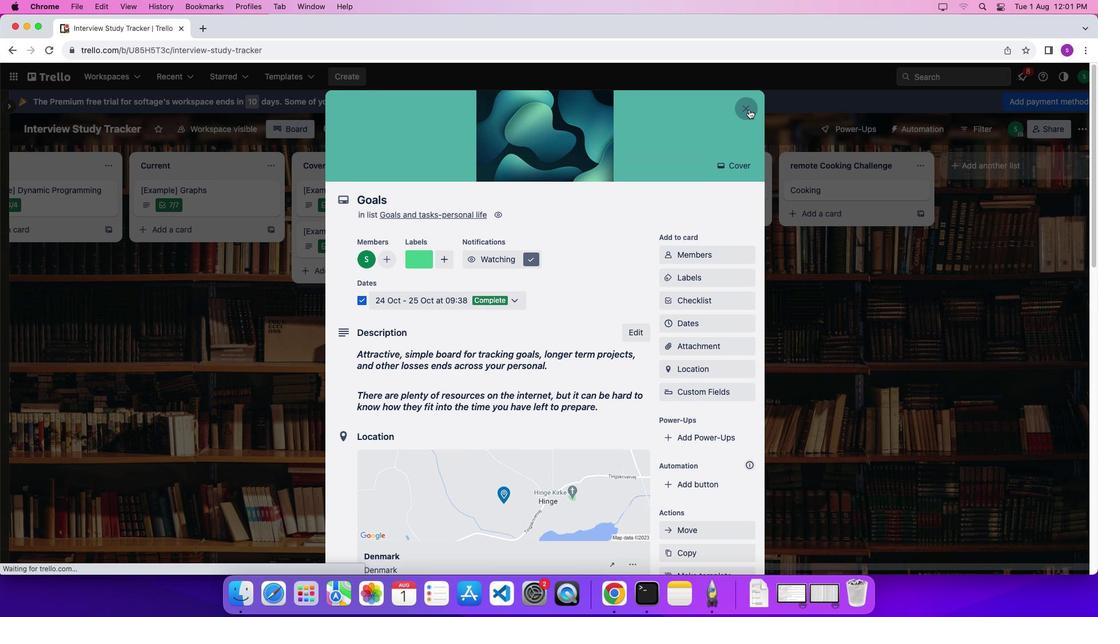 
Action: Mouse moved to (706, 189)
Screenshot: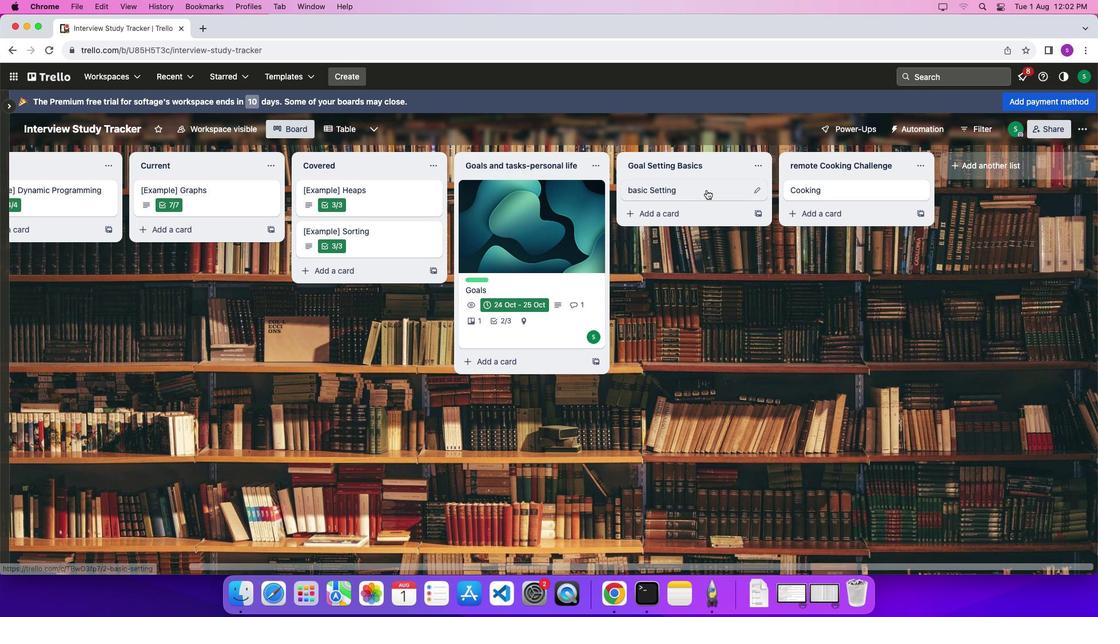 
Action: Mouse pressed left at (706, 189)
Screenshot: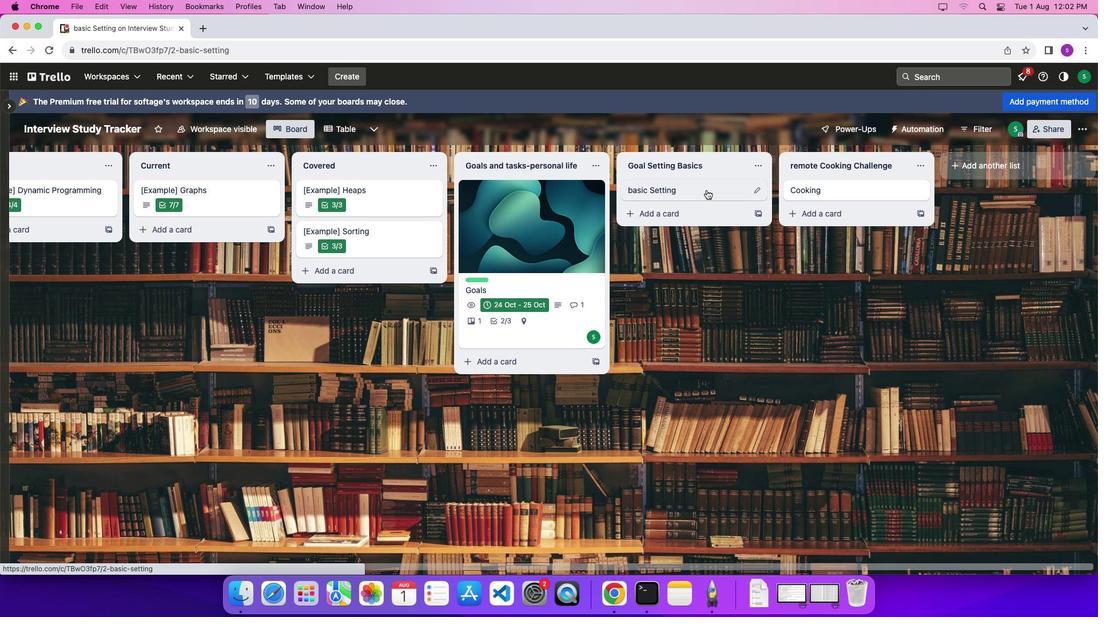 
Action: Mouse moved to (394, 170)
Screenshot: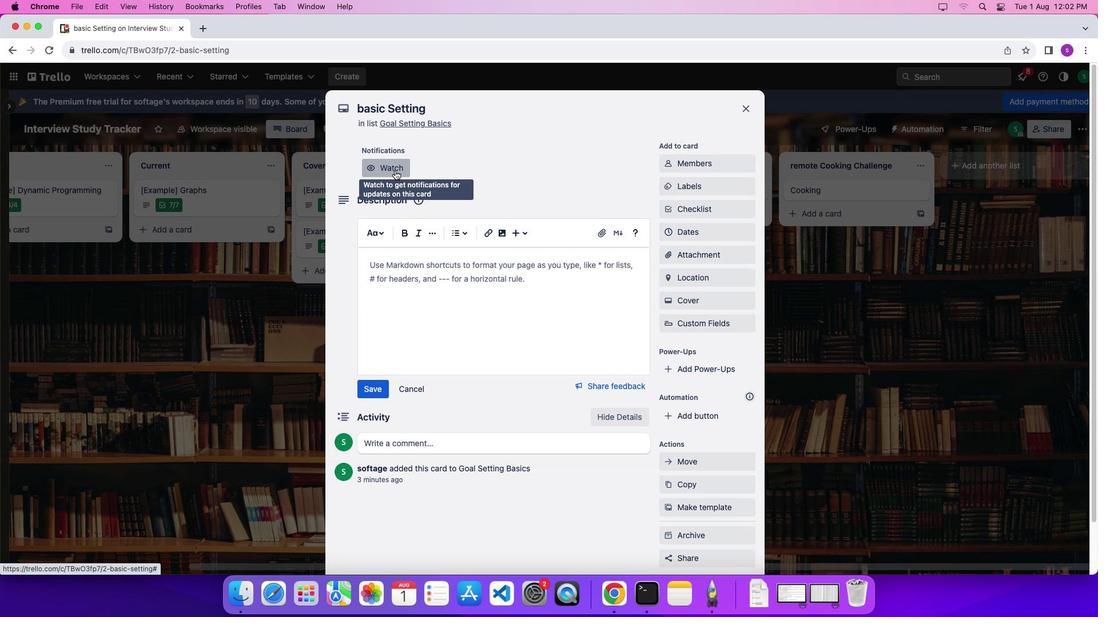 
Action: Mouse pressed left at (394, 170)
Screenshot: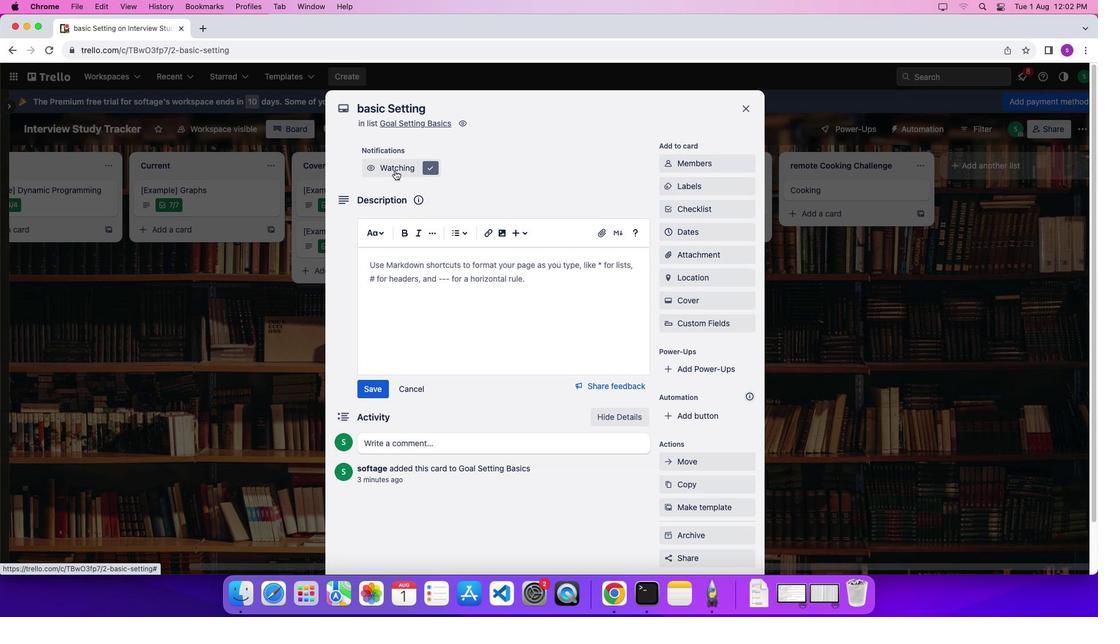 
Action: Mouse moved to (691, 164)
Screenshot: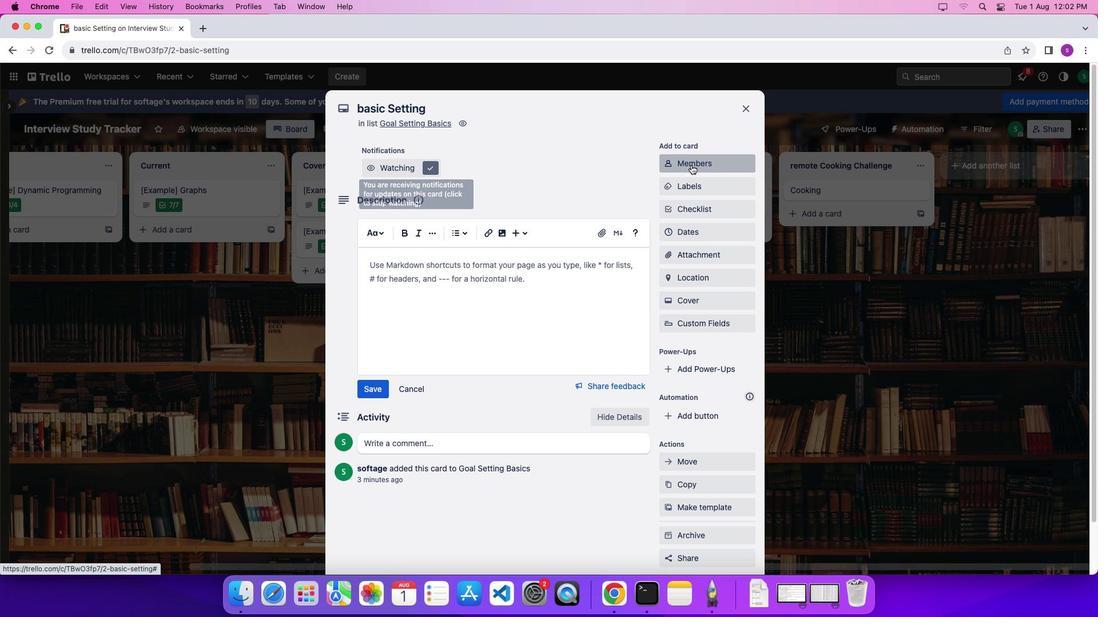 
Action: Mouse pressed left at (691, 164)
Screenshot: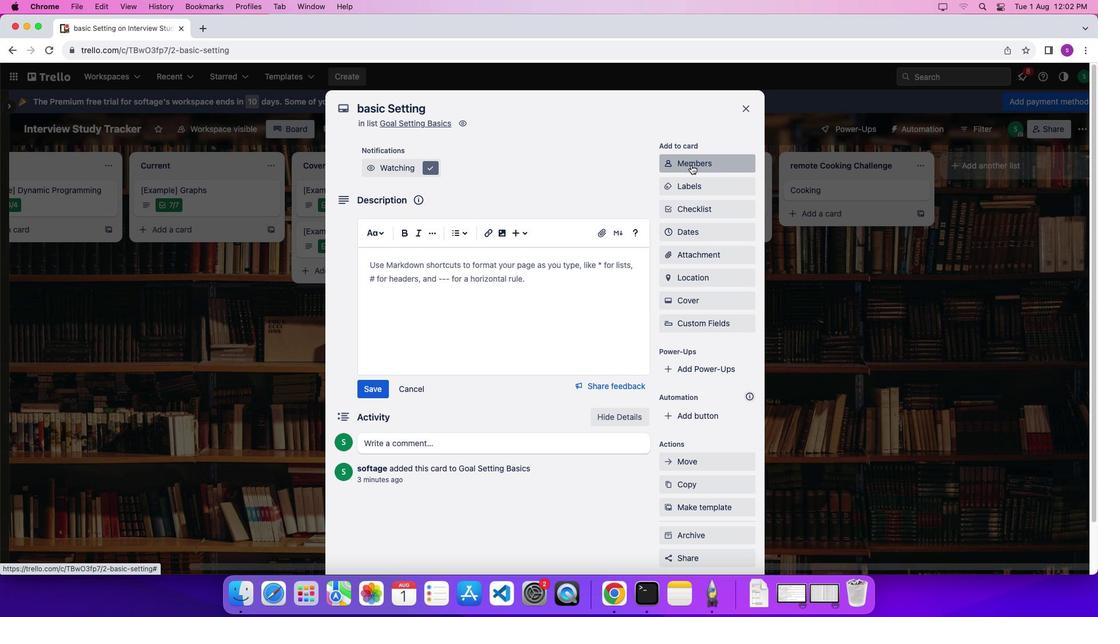 
Action: Mouse moved to (722, 256)
Screenshot: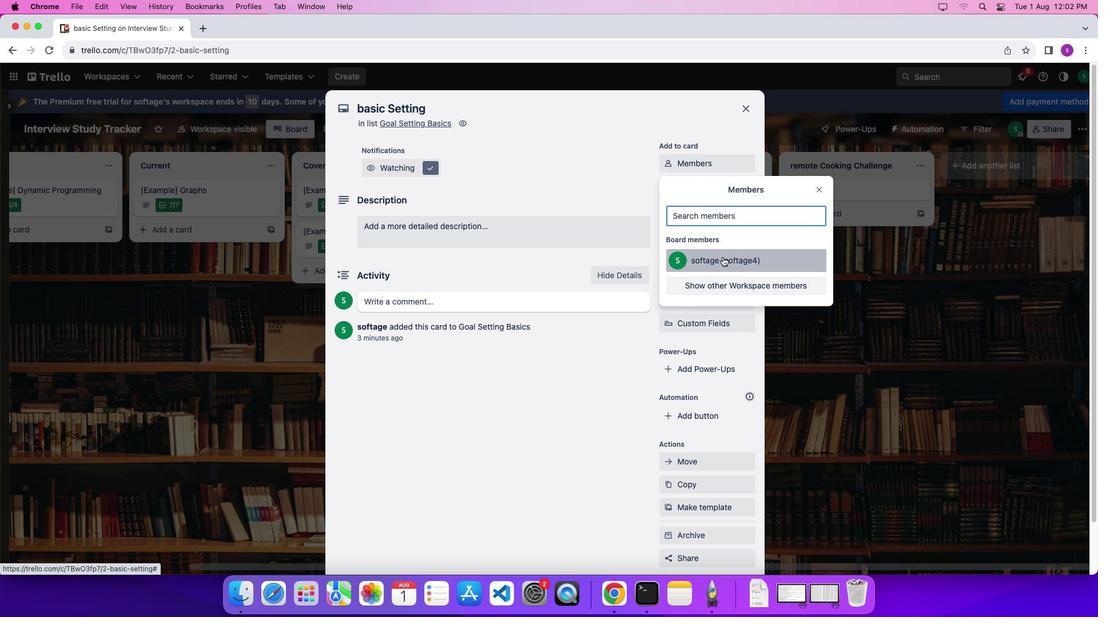 
Action: Mouse pressed left at (722, 256)
Screenshot: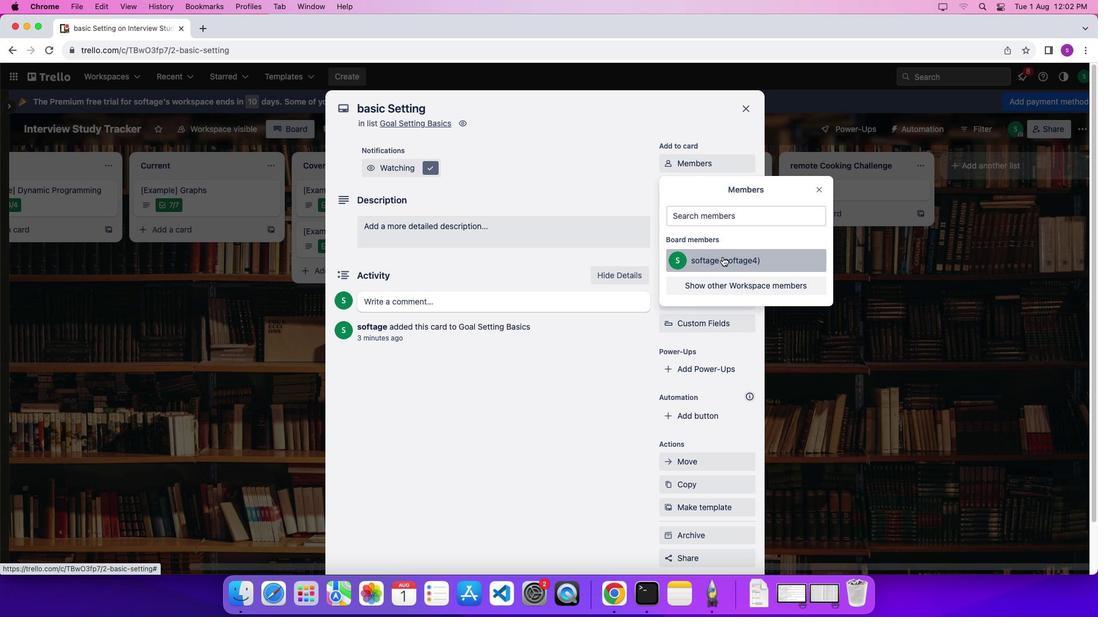 
Action: Mouse moved to (823, 188)
Screenshot: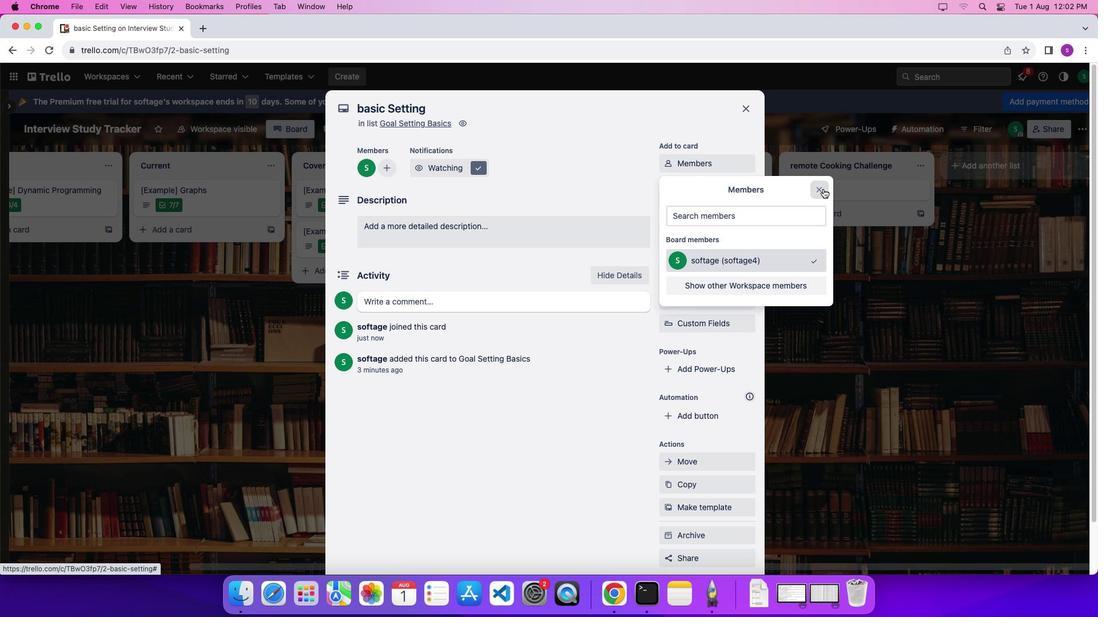 
Action: Mouse pressed left at (823, 188)
Screenshot: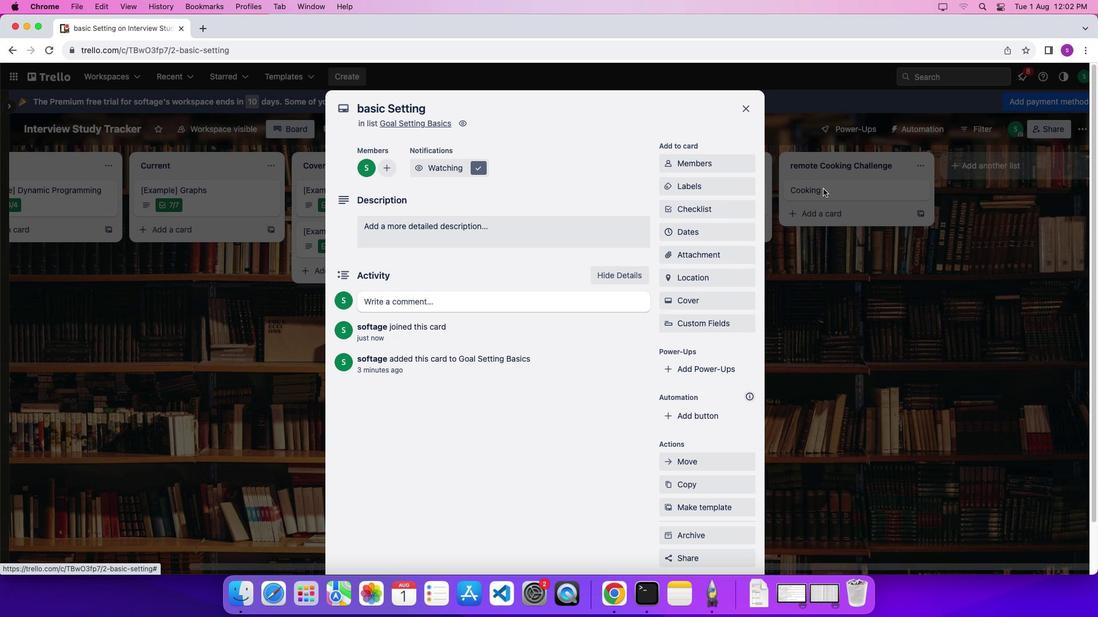 
Action: Mouse moved to (692, 187)
Screenshot: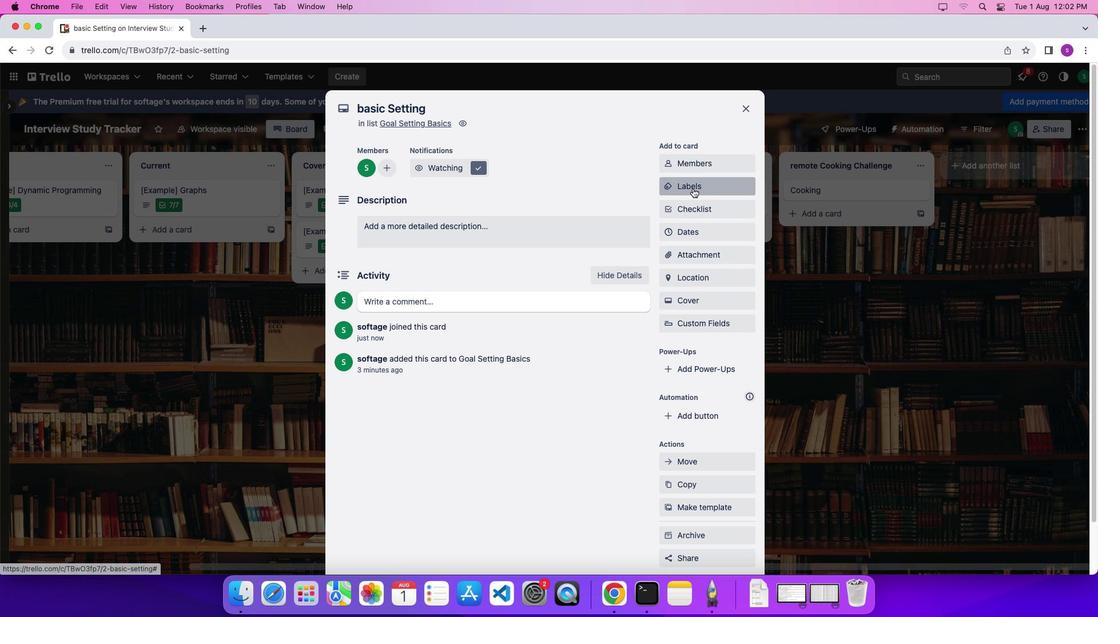
Action: Mouse pressed left at (692, 187)
Screenshot: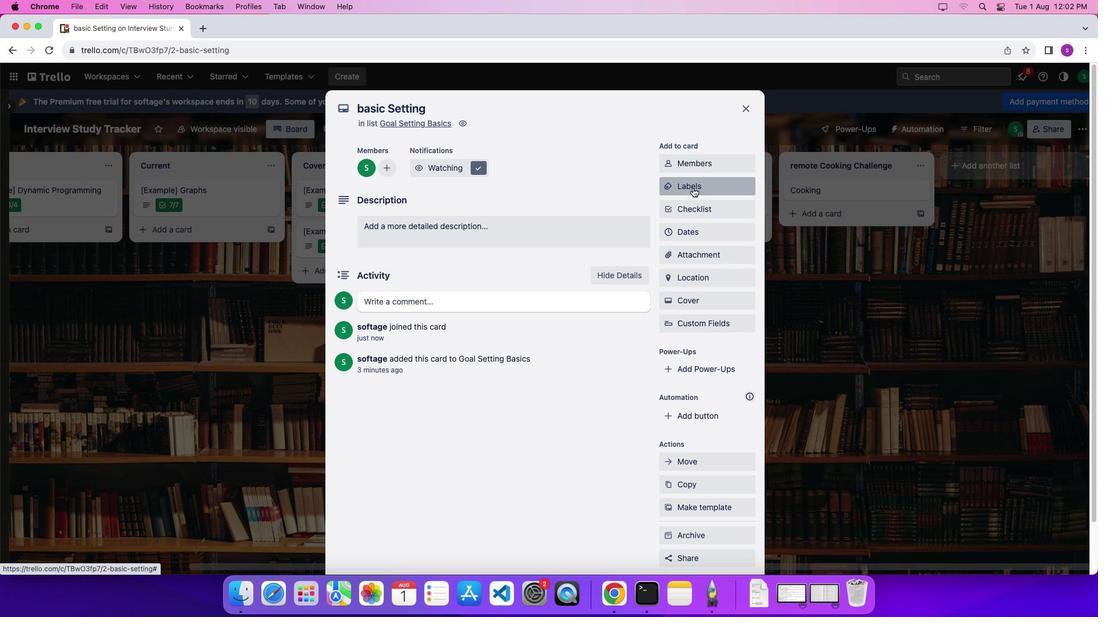 
Action: Mouse moved to (734, 329)
Screenshot: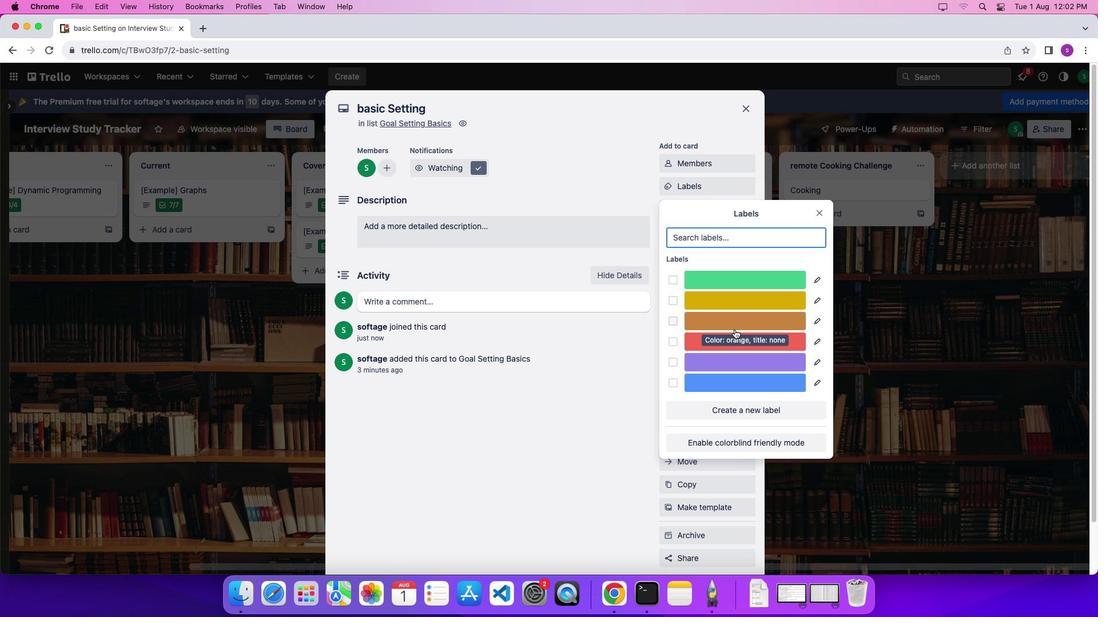 
Action: Mouse pressed left at (734, 329)
Screenshot: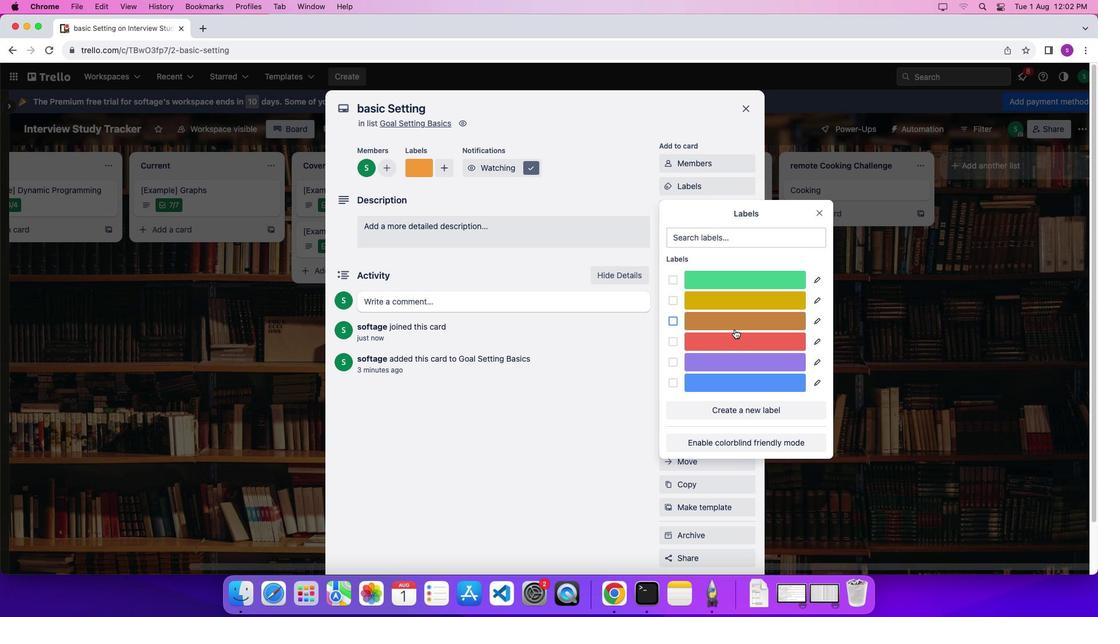 
Action: Mouse moved to (822, 208)
Screenshot: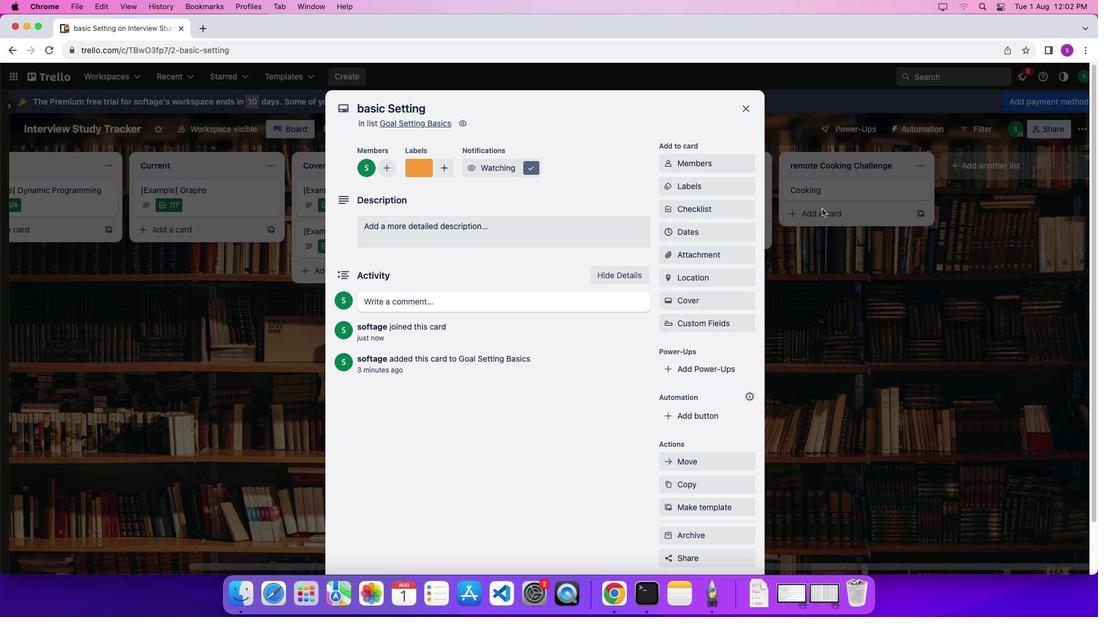 
Action: Mouse pressed left at (822, 208)
Screenshot: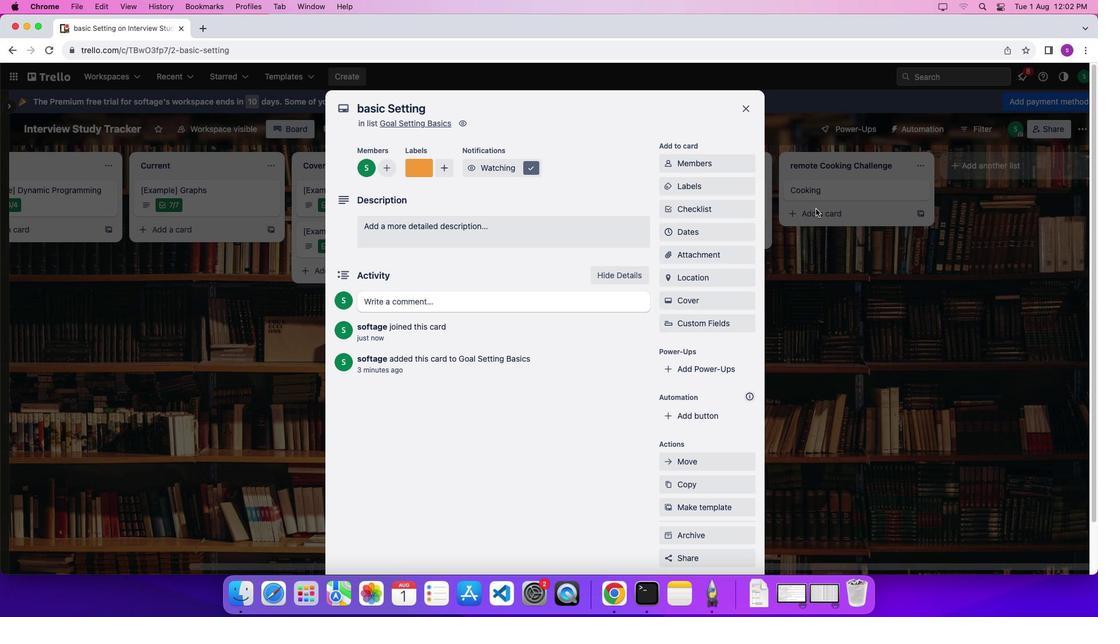 
Action: Mouse moved to (726, 211)
Screenshot: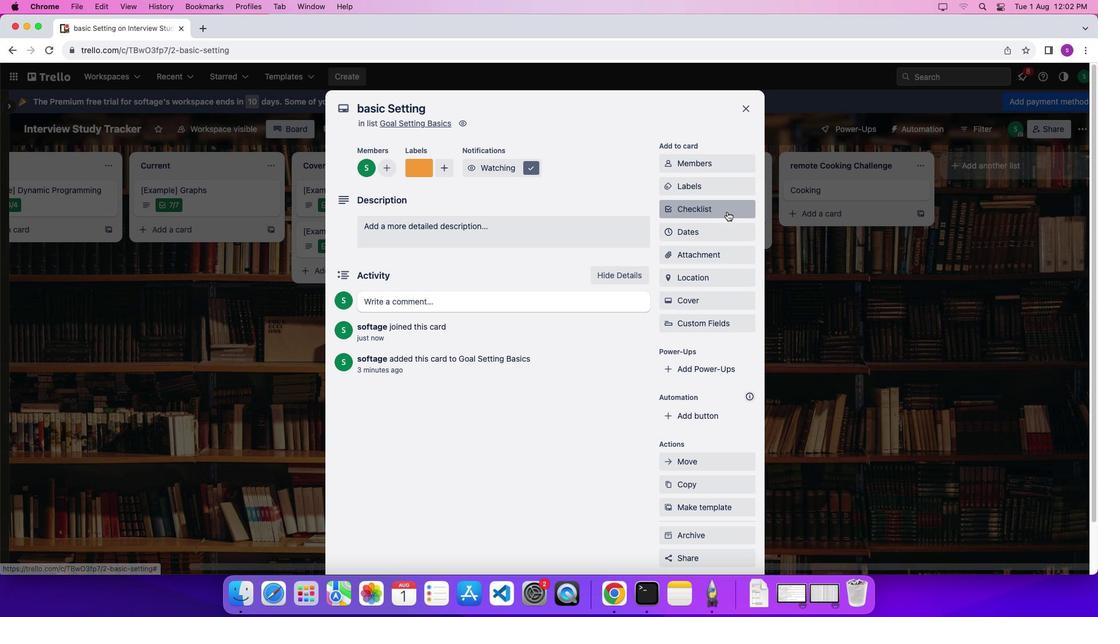 
Action: Mouse pressed left at (726, 211)
Screenshot: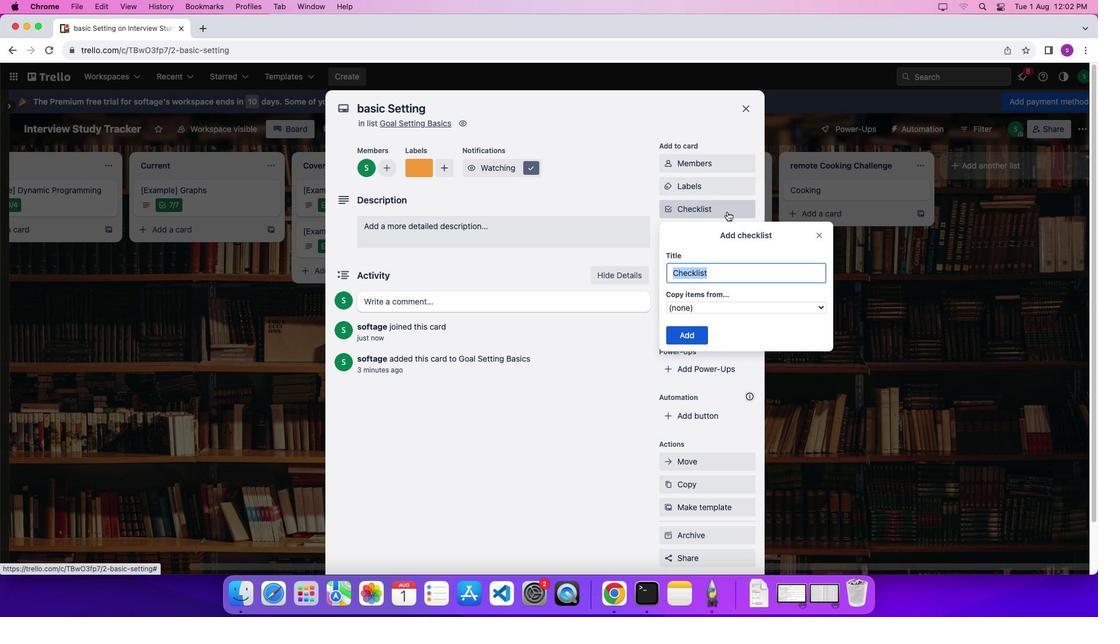 
Action: Mouse moved to (689, 334)
Screenshot: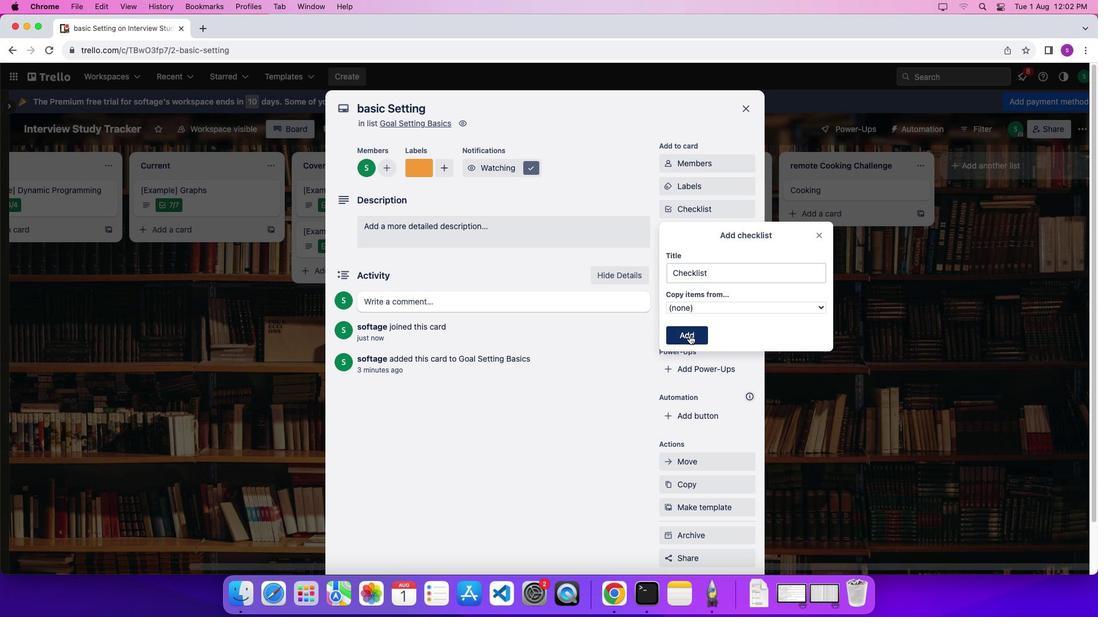 
Action: Mouse pressed left at (689, 334)
Screenshot: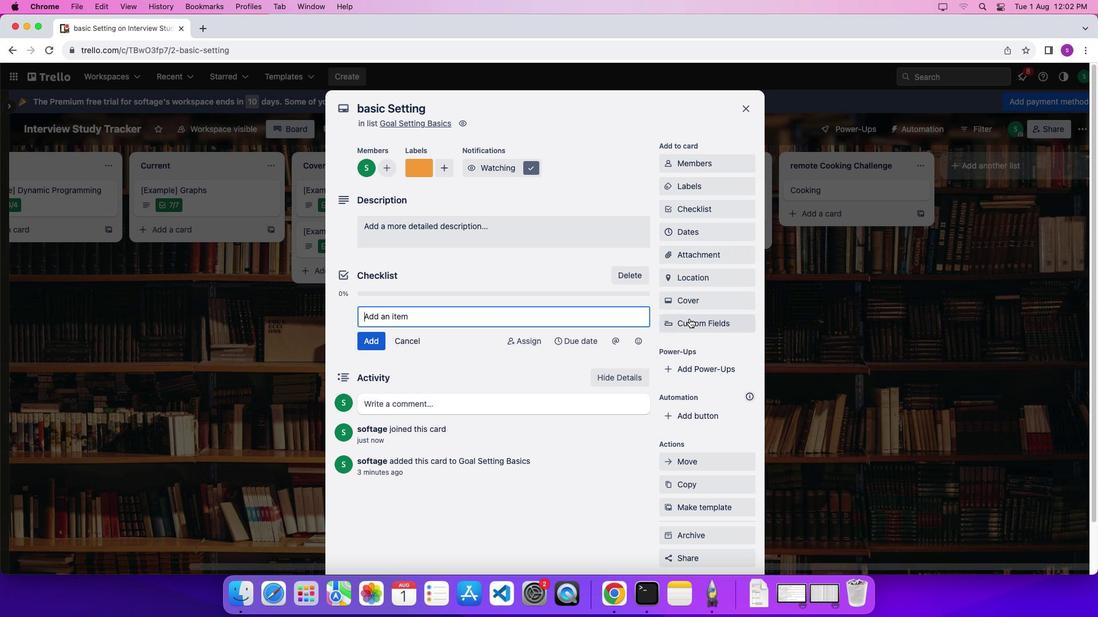 
Action: Mouse moved to (696, 235)
Screenshot: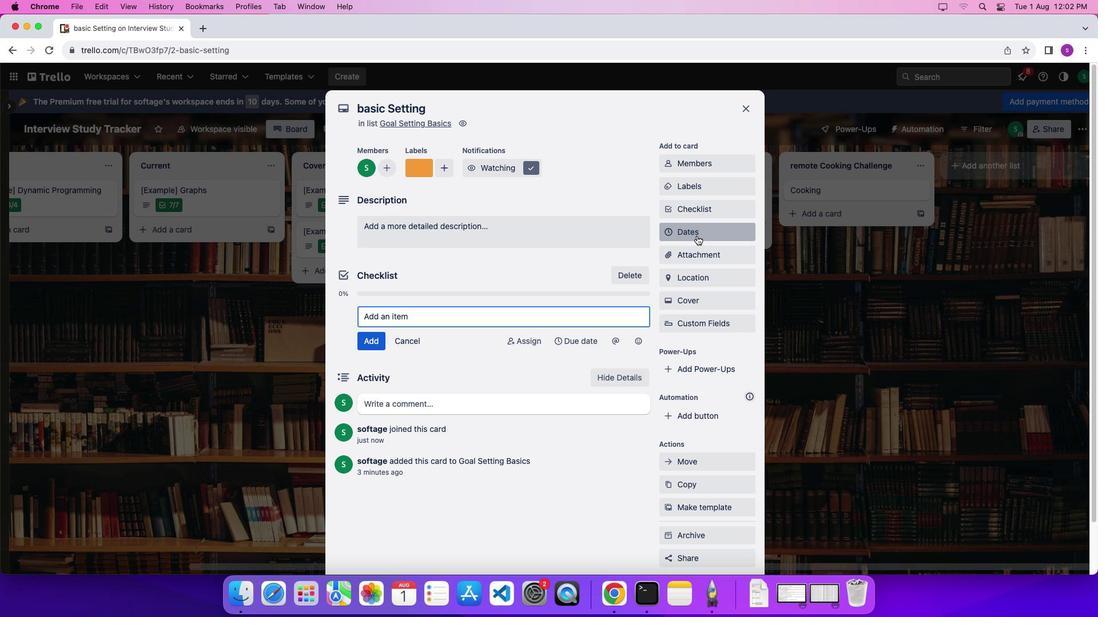 
Action: Mouse pressed left at (696, 235)
